 Task: Select the current location as Jamestown Settlement, Virginia, United States . Now zoom + , and verify the location . Show zoom slider
Action: Mouse moved to (194, 187)
Screenshot: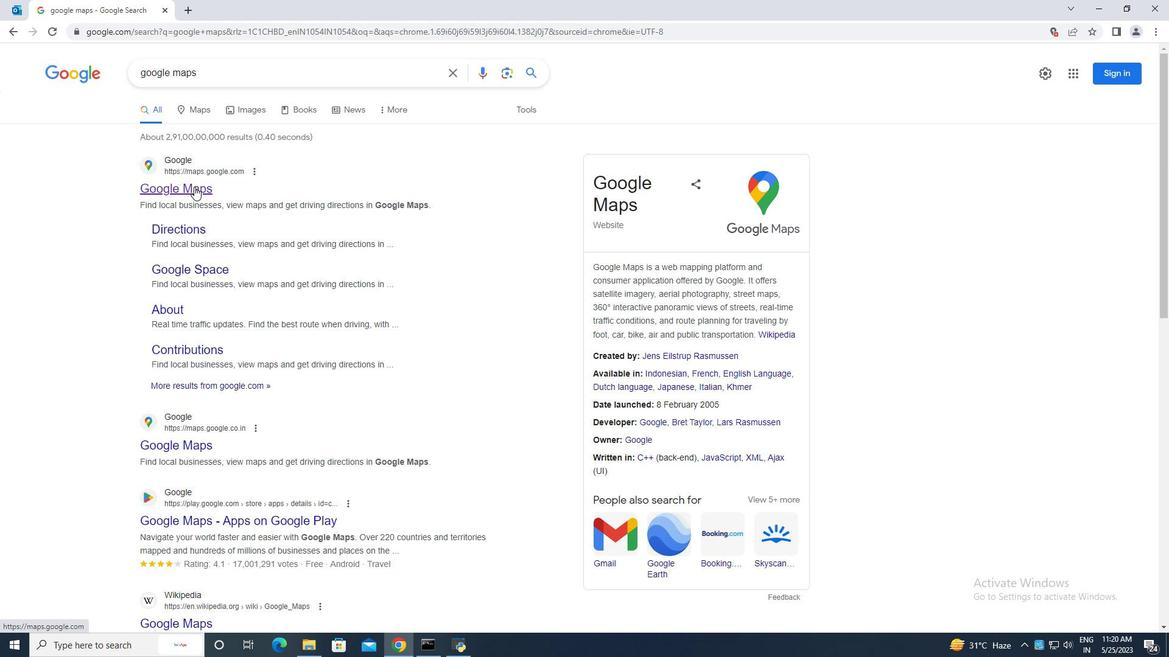 
Action: Mouse pressed left at (194, 187)
Screenshot: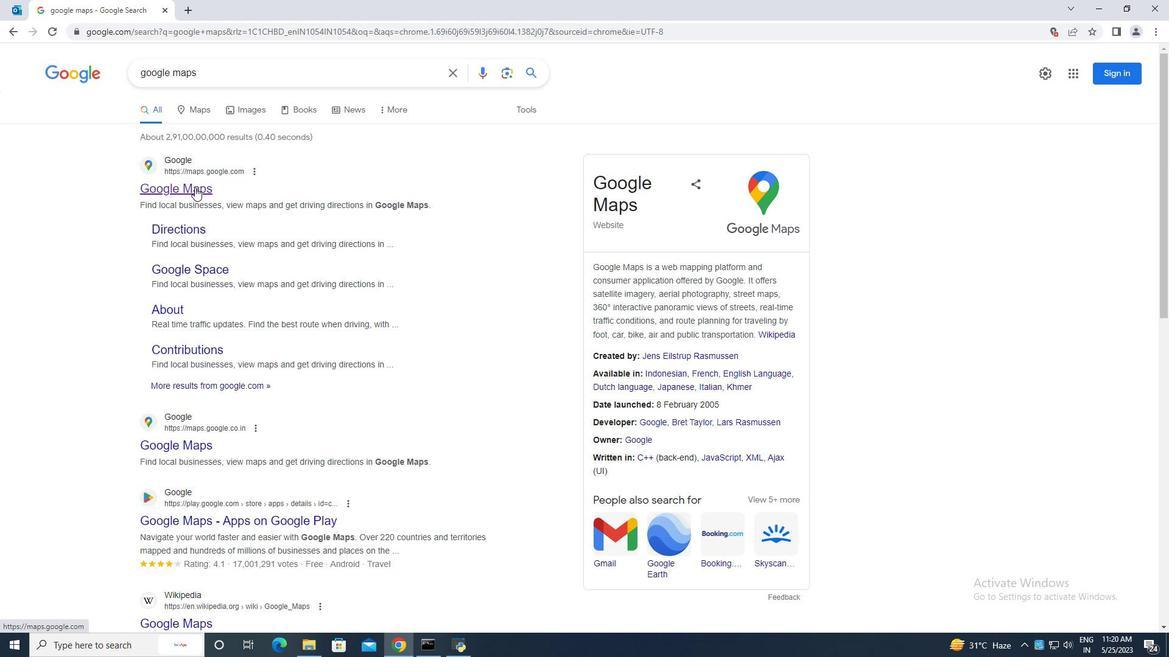
Action: Mouse moved to (176, 67)
Screenshot: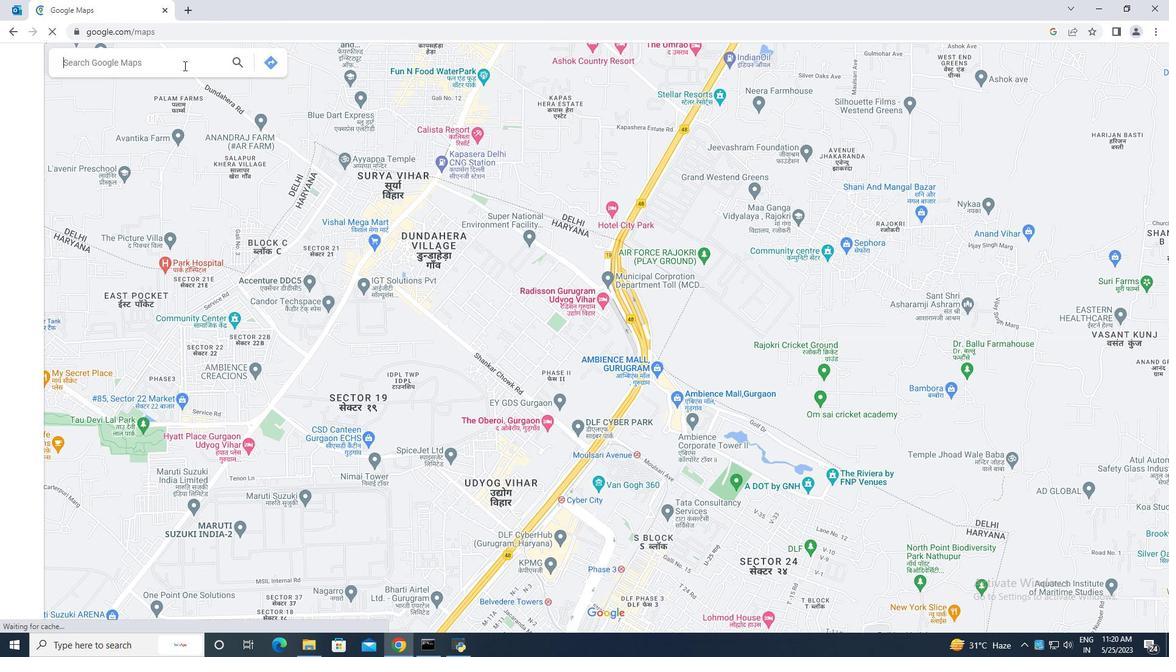 
Action: Mouse pressed left at (176, 67)
Screenshot: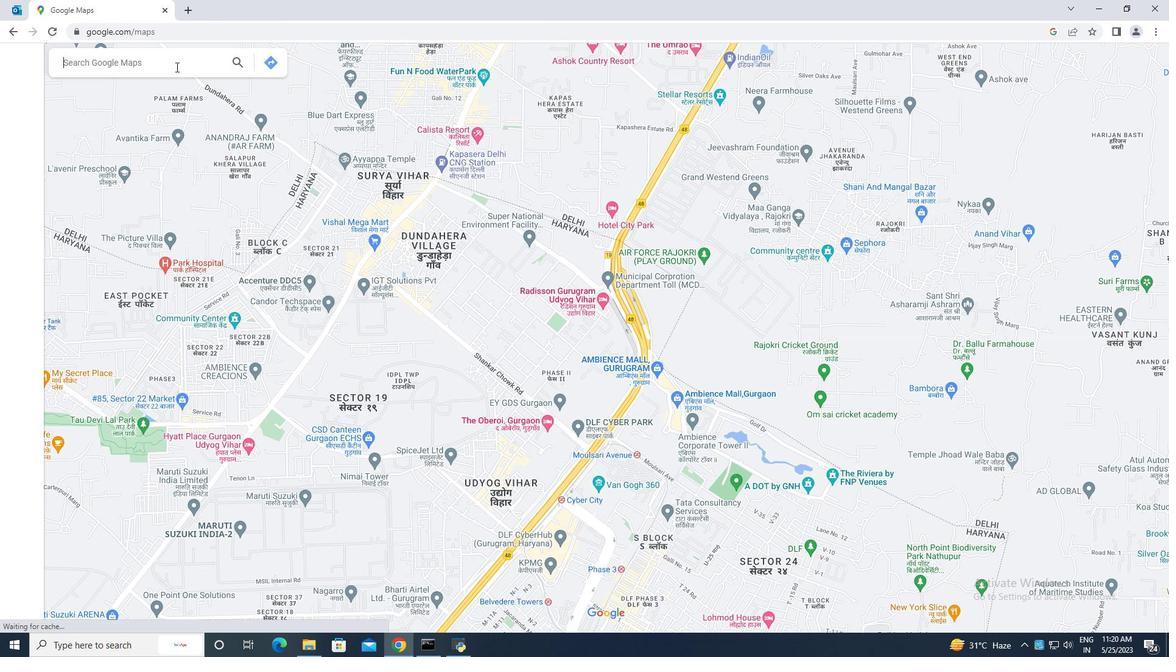 
Action: Key pressed jamestown<Key.space>settlement<Key.space>virgina<Key.space>usa
Screenshot: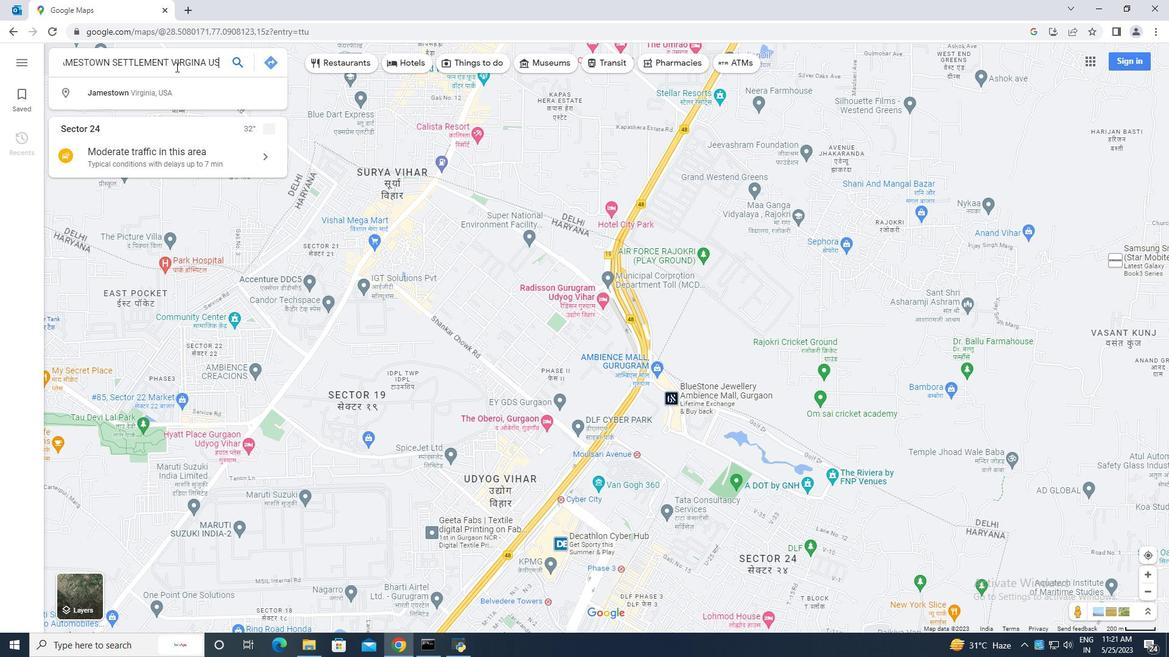 
Action: Mouse moved to (191, 76)
Screenshot: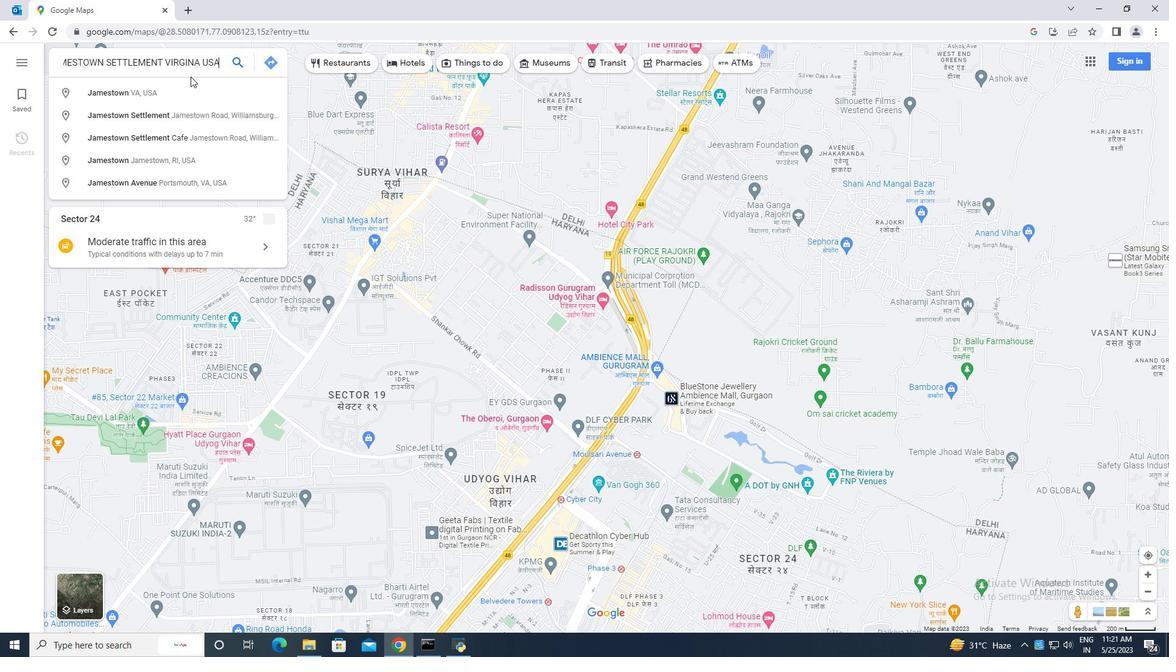 
Action: Key pressed <Key.enter>
Screenshot: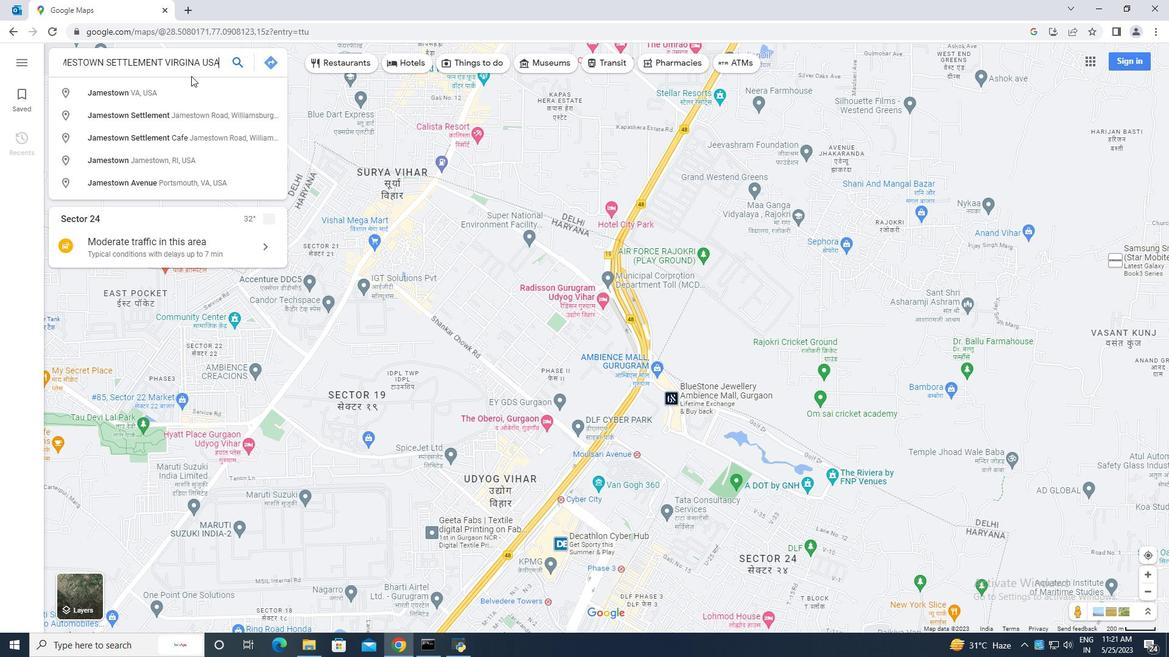
Action: Mouse moved to (828, 356)
Screenshot: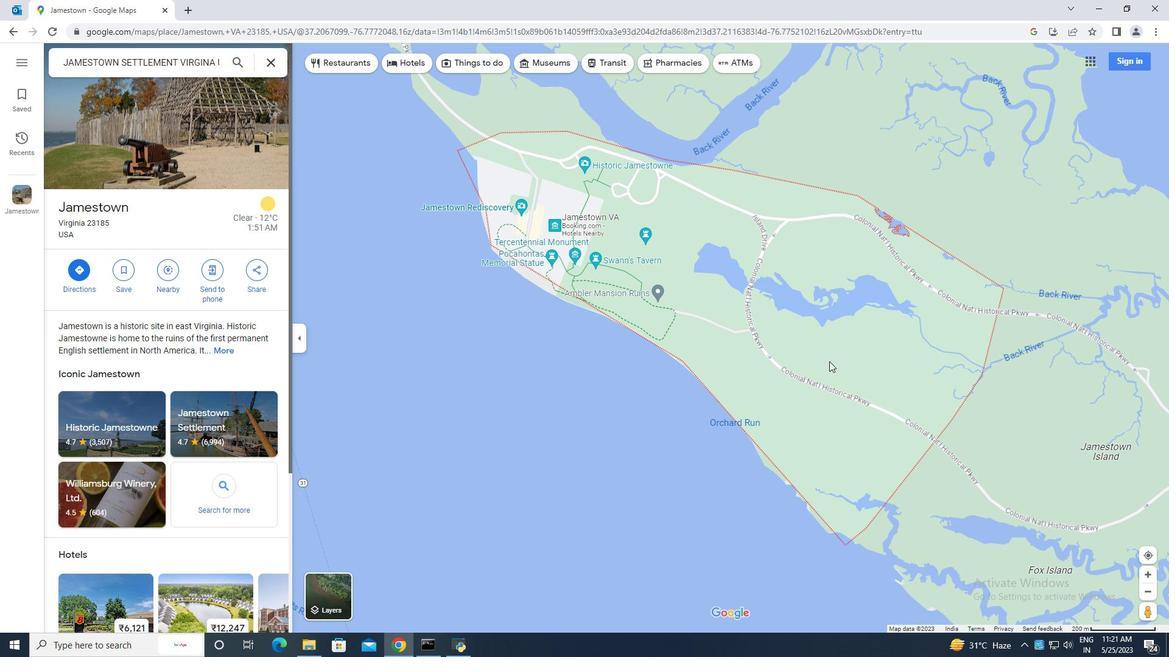 
Action: Mouse scrolled (828, 356) with delta (0, 0)
Screenshot: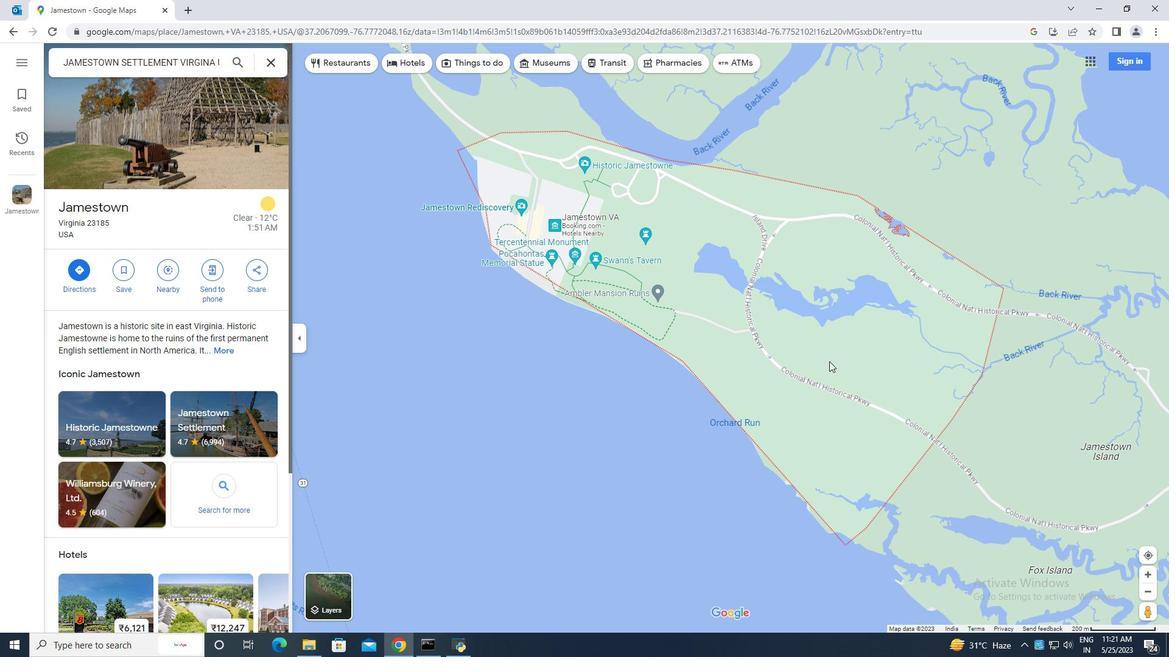
Action: Mouse moved to (828, 355)
Screenshot: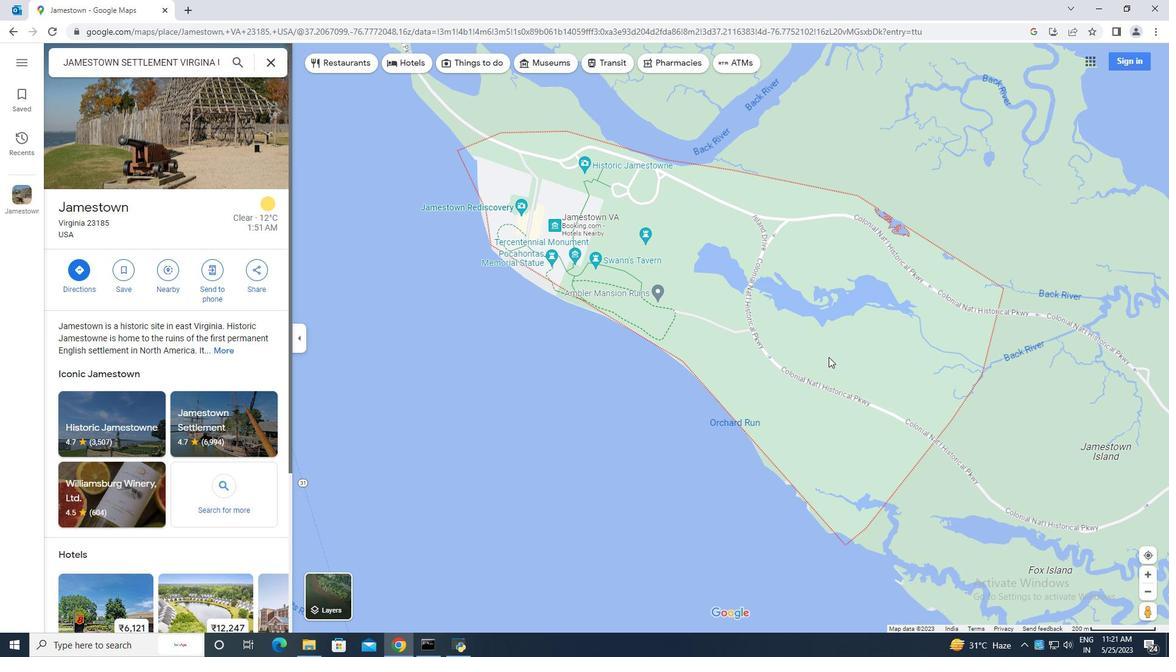 
Action: Mouse scrolled (828, 356) with delta (0, 0)
Screenshot: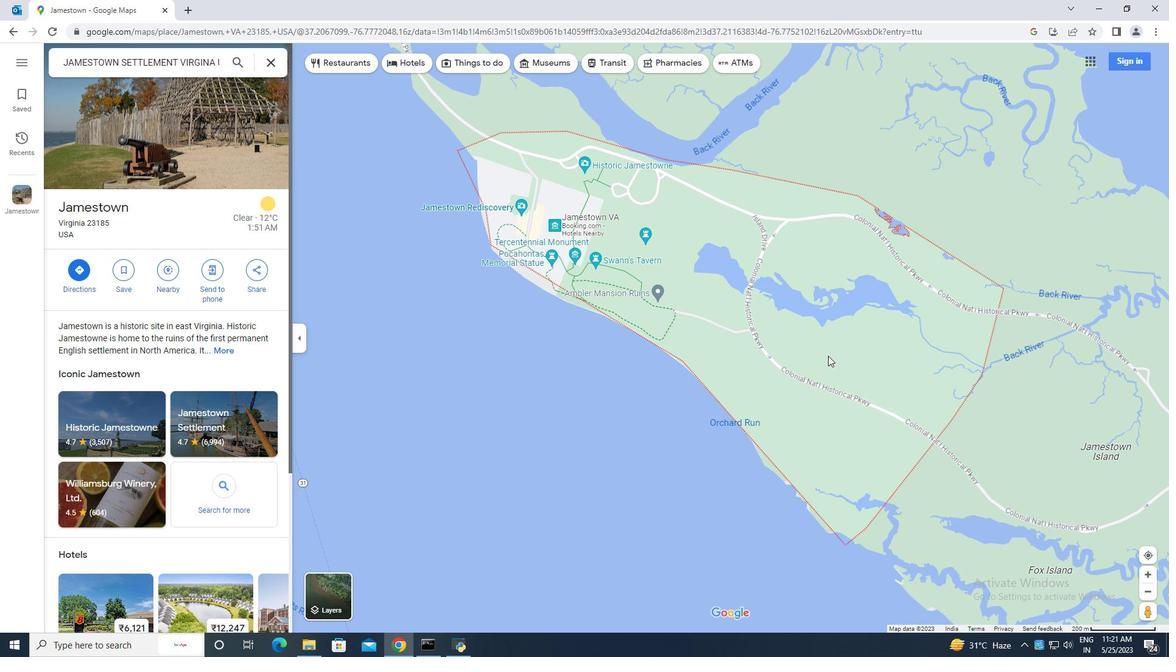 
Action: Mouse scrolled (828, 356) with delta (0, 0)
Screenshot: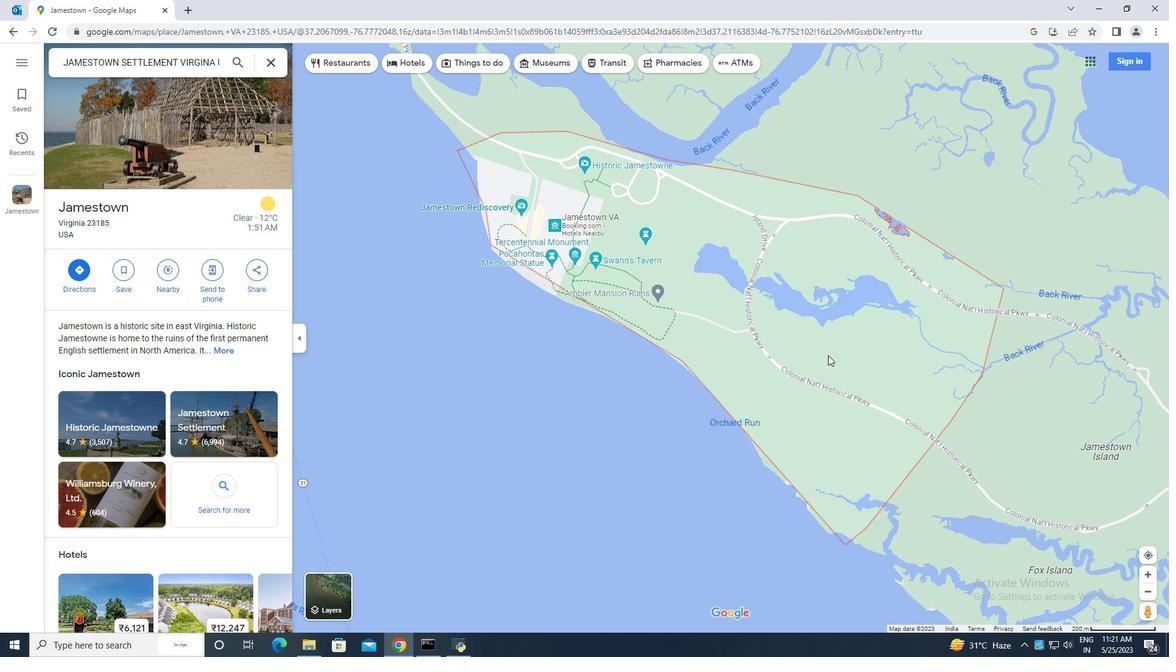
Action: Mouse scrolled (828, 355) with delta (0, 0)
Screenshot: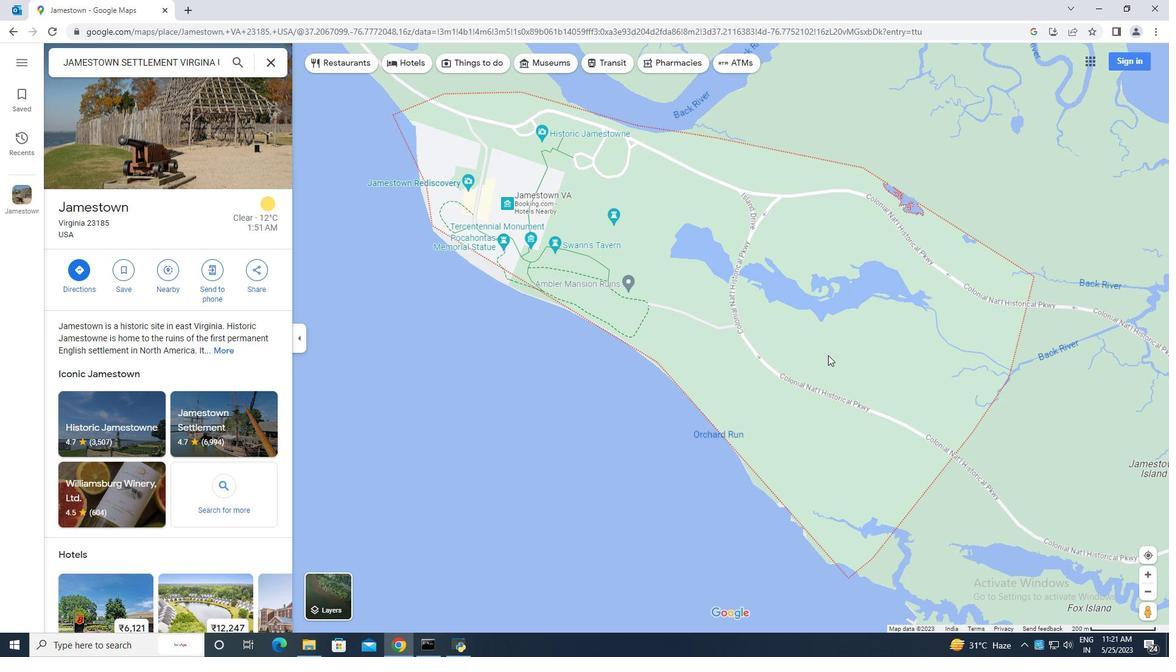 
Action: Mouse scrolled (828, 355) with delta (0, 0)
Screenshot: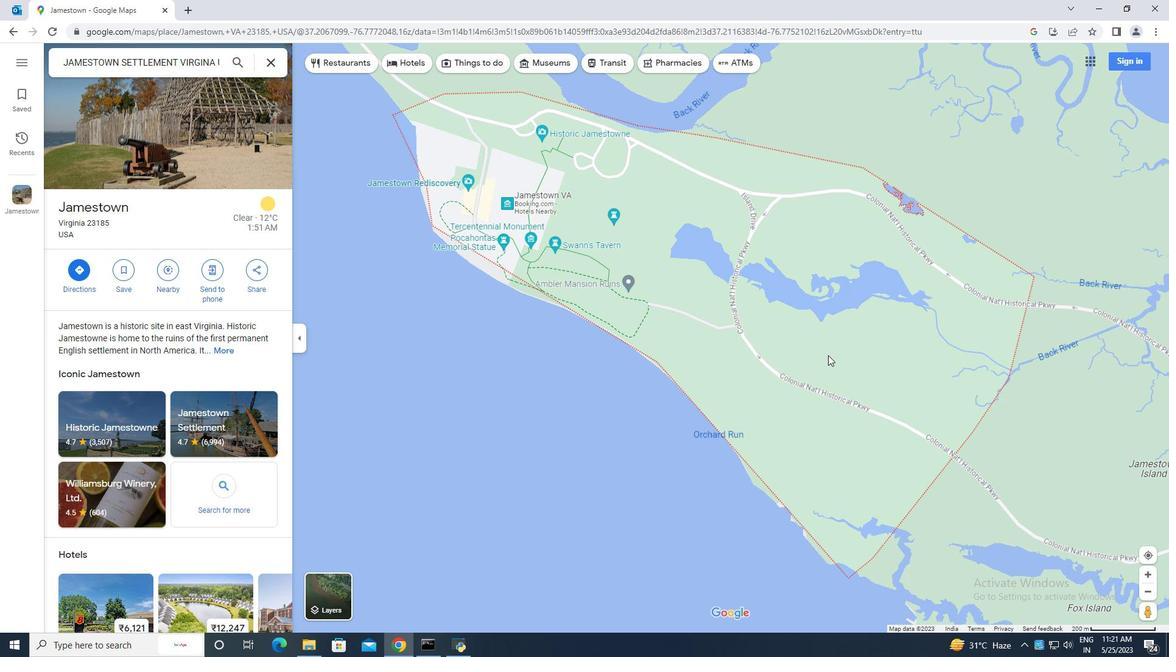 
Action: Mouse scrolled (828, 355) with delta (0, 0)
Screenshot: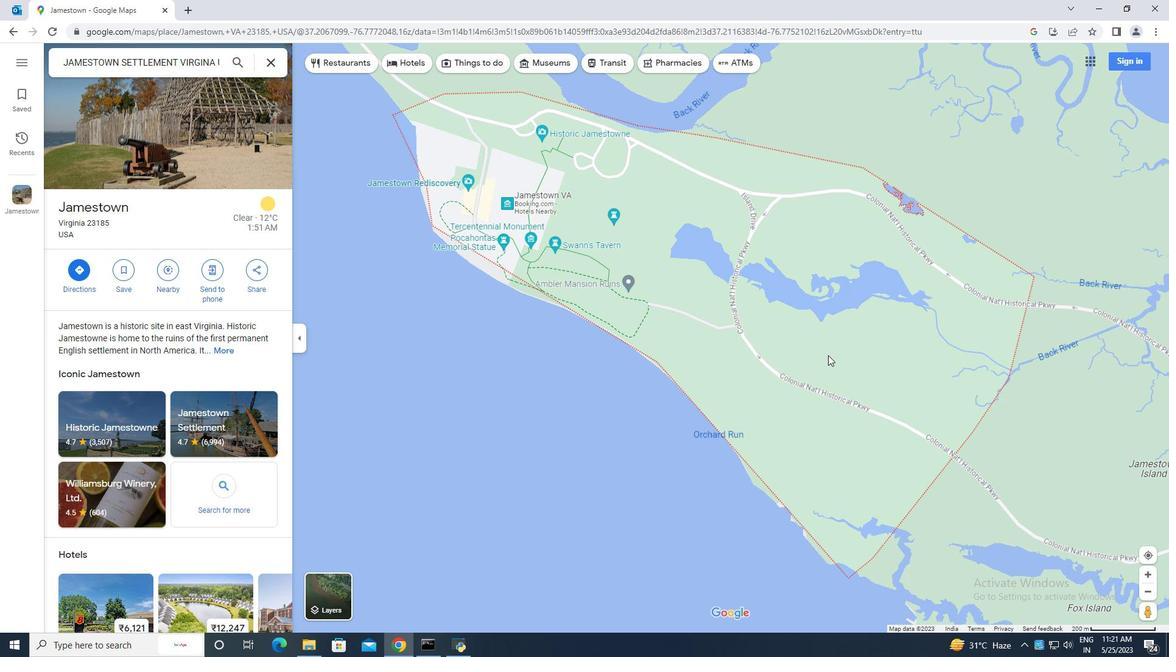 
Action: Mouse scrolled (828, 355) with delta (0, 0)
Screenshot: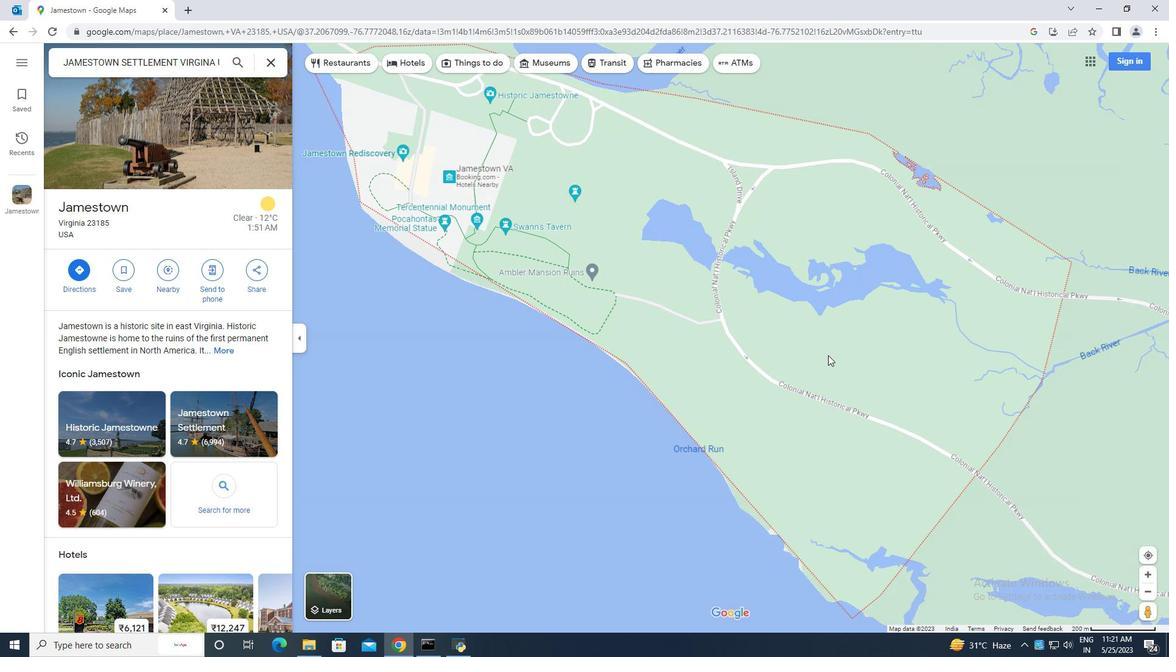 
Action: Mouse scrolled (828, 355) with delta (0, 0)
Screenshot: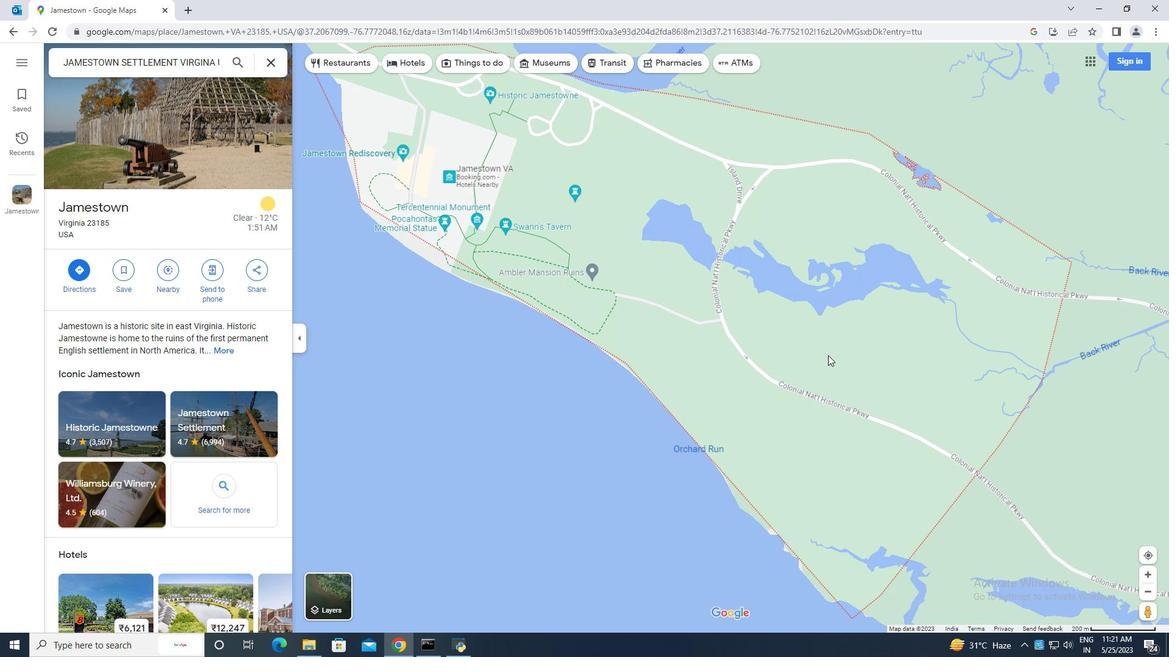
Action: Mouse scrolled (828, 355) with delta (0, 0)
Screenshot: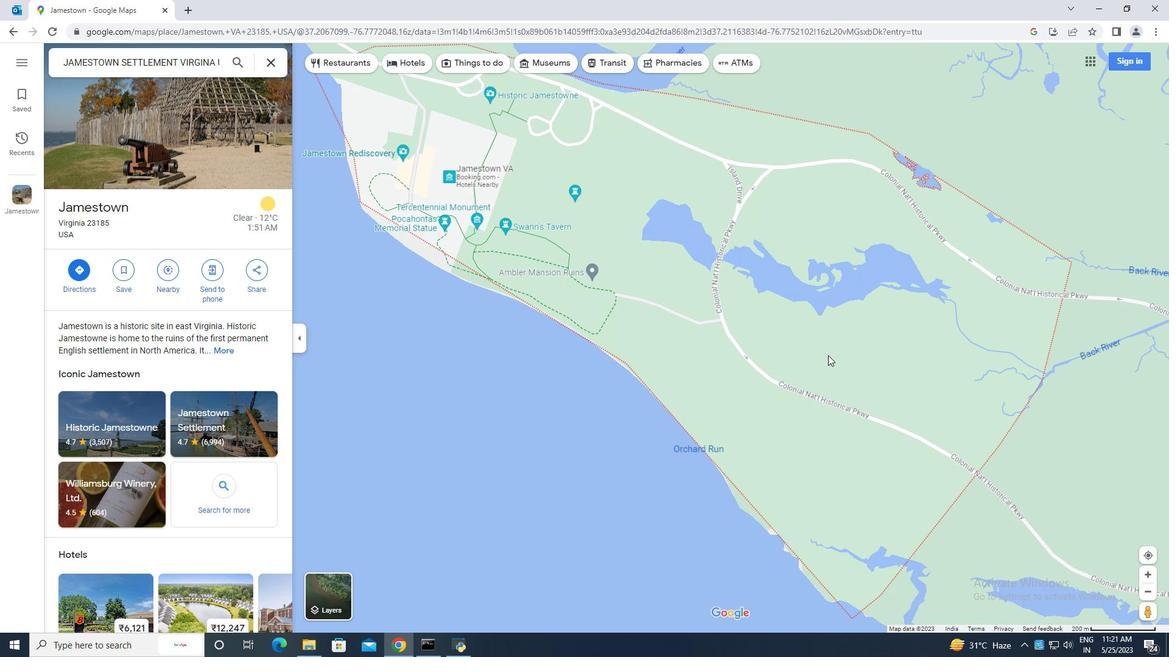 
Action: Mouse moved to (827, 354)
Screenshot: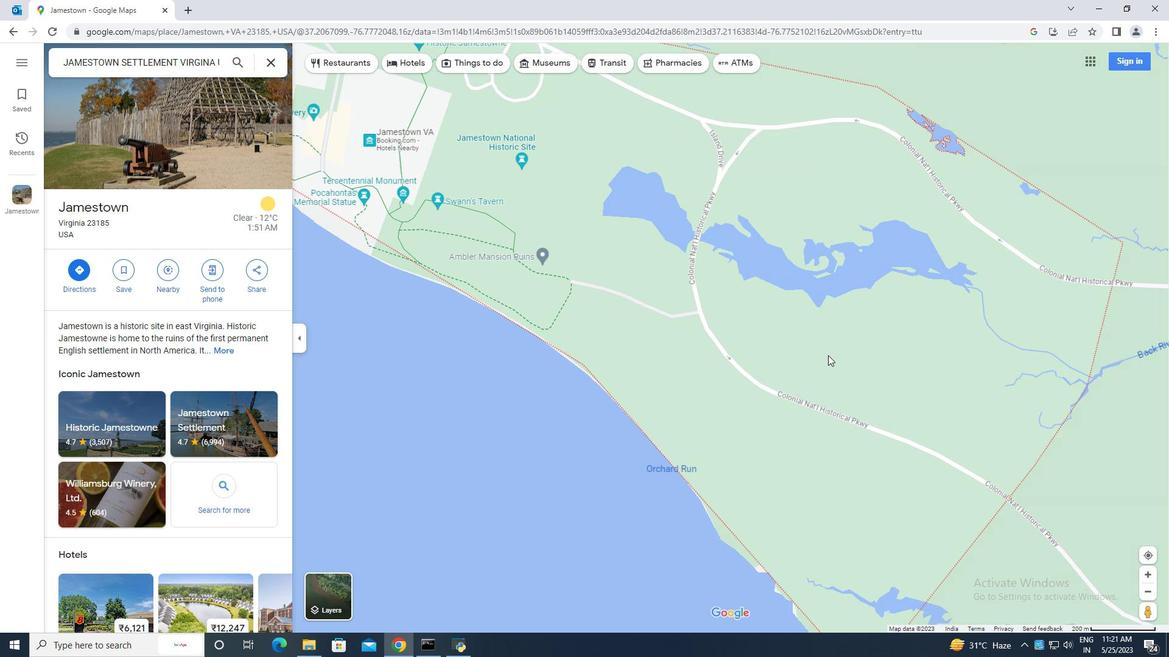 
Action: Mouse scrolled (827, 353) with delta (0, 0)
Screenshot: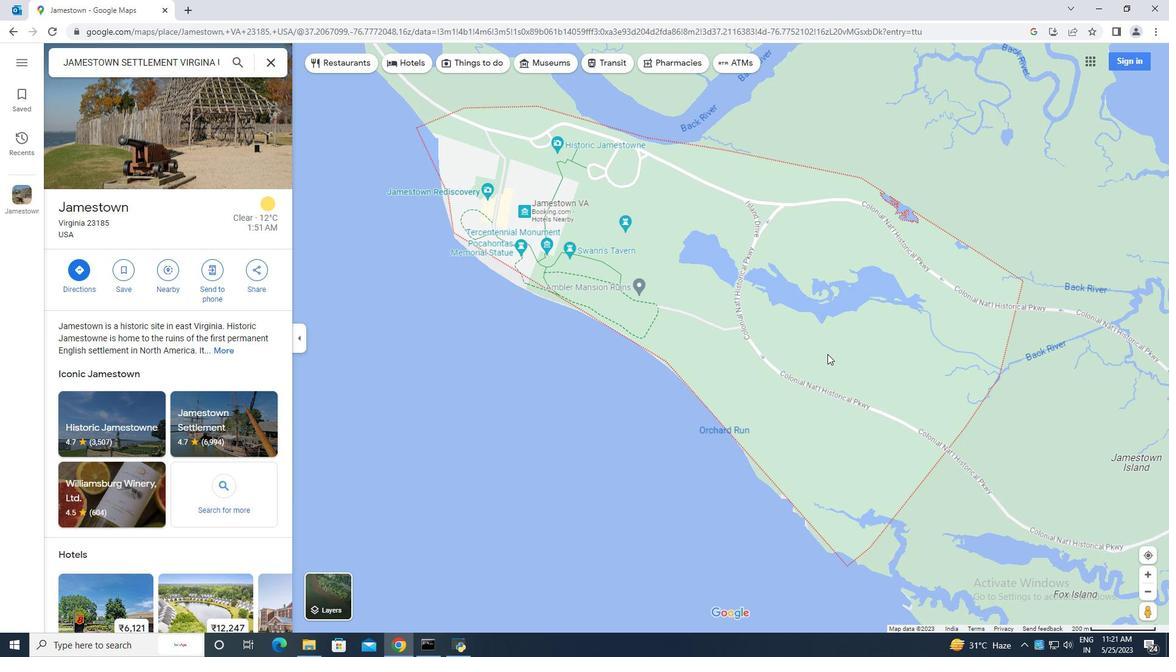 
Action: Mouse scrolled (827, 353) with delta (0, 0)
Screenshot: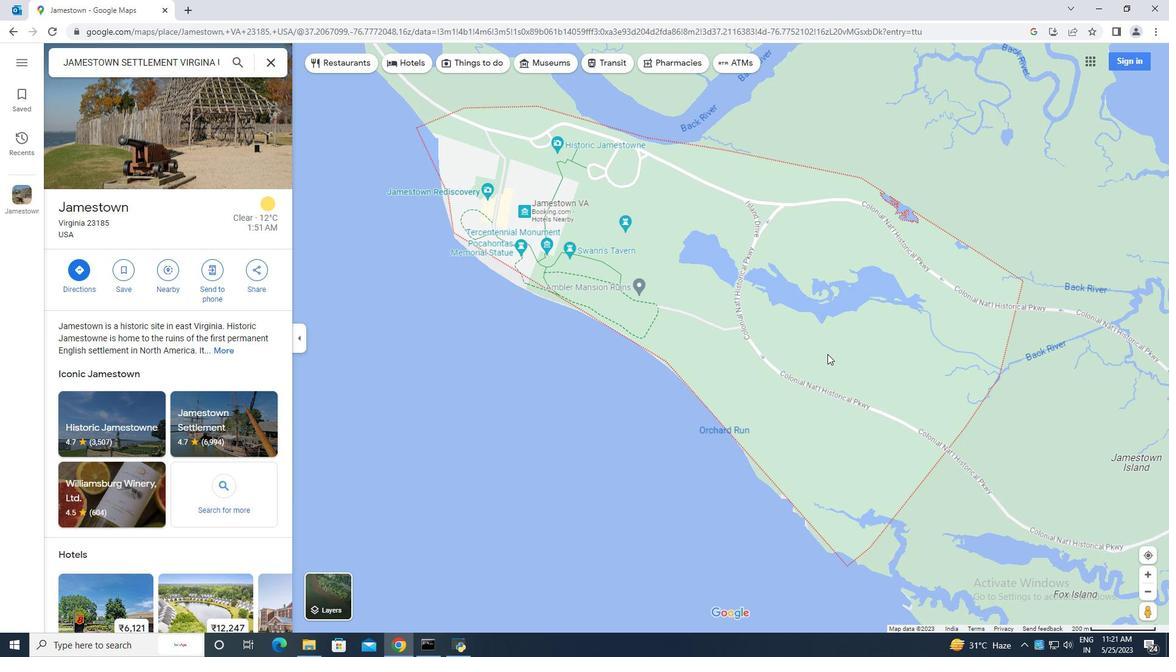 
Action: Mouse scrolled (827, 353) with delta (0, 0)
Screenshot: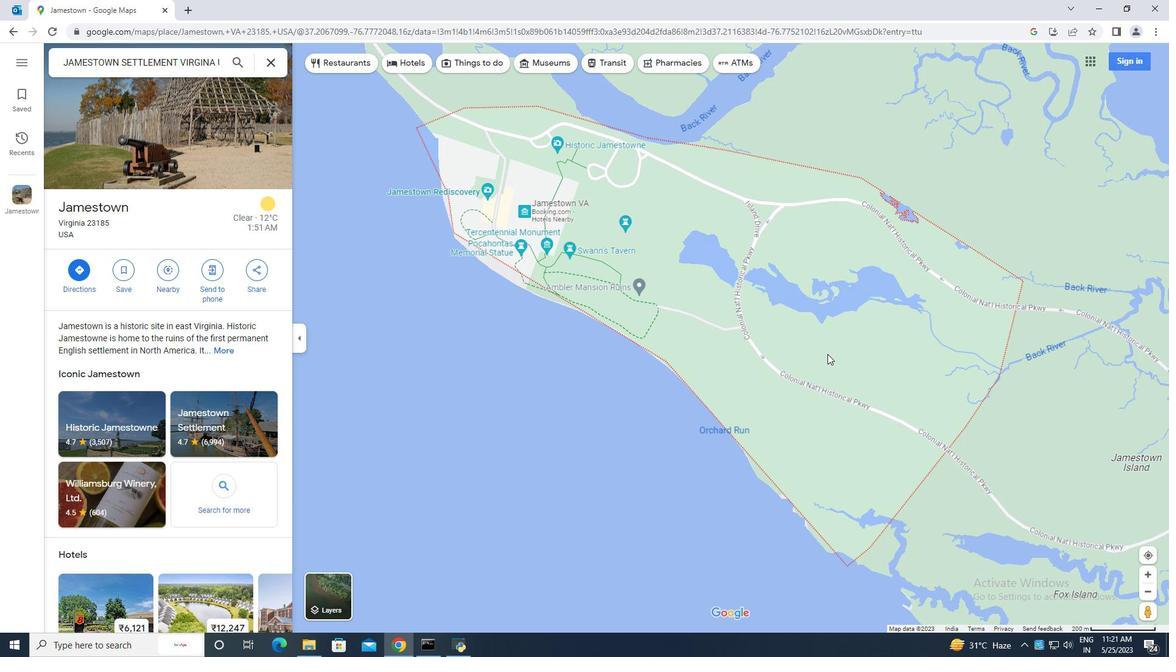 
Action: Mouse scrolled (827, 353) with delta (0, 0)
Screenshot: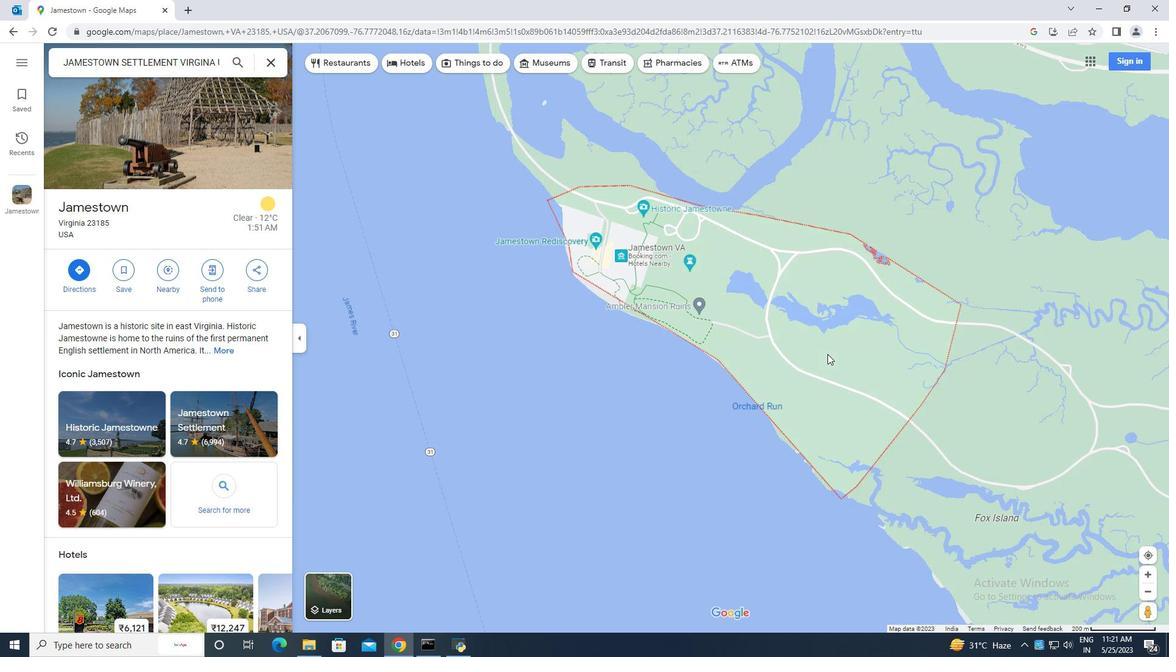 
Action: Mouse moved to (919, 319)
Screenshot: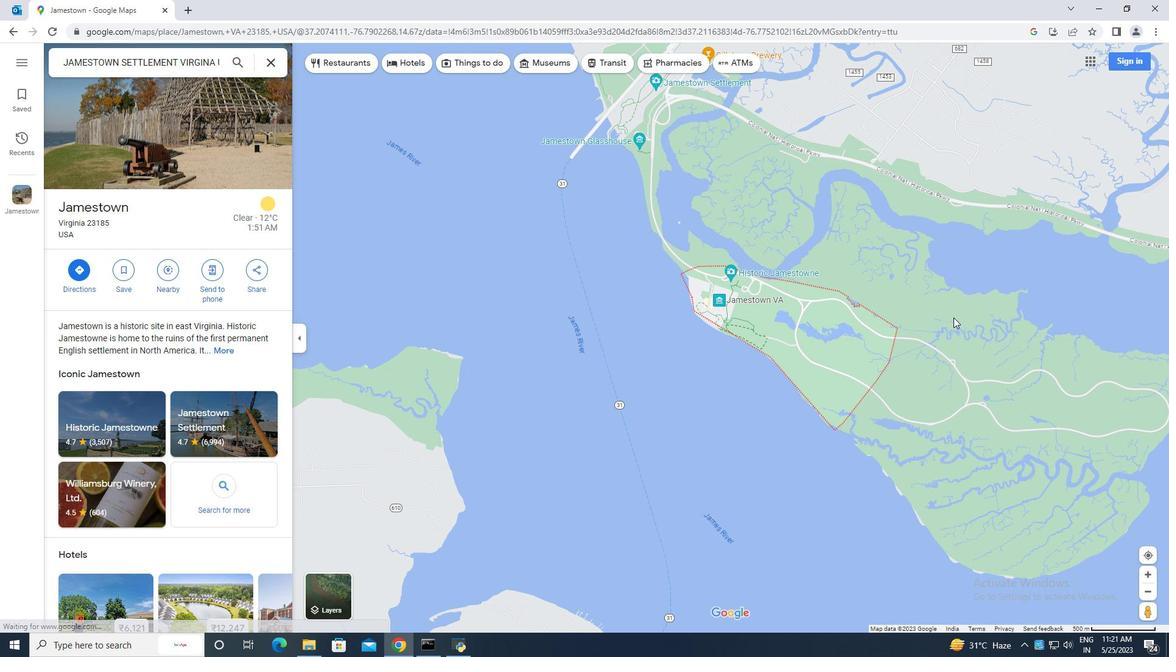 
Action: Mouse scrolled (919, 320) with delta (0, 0)
Screenshot: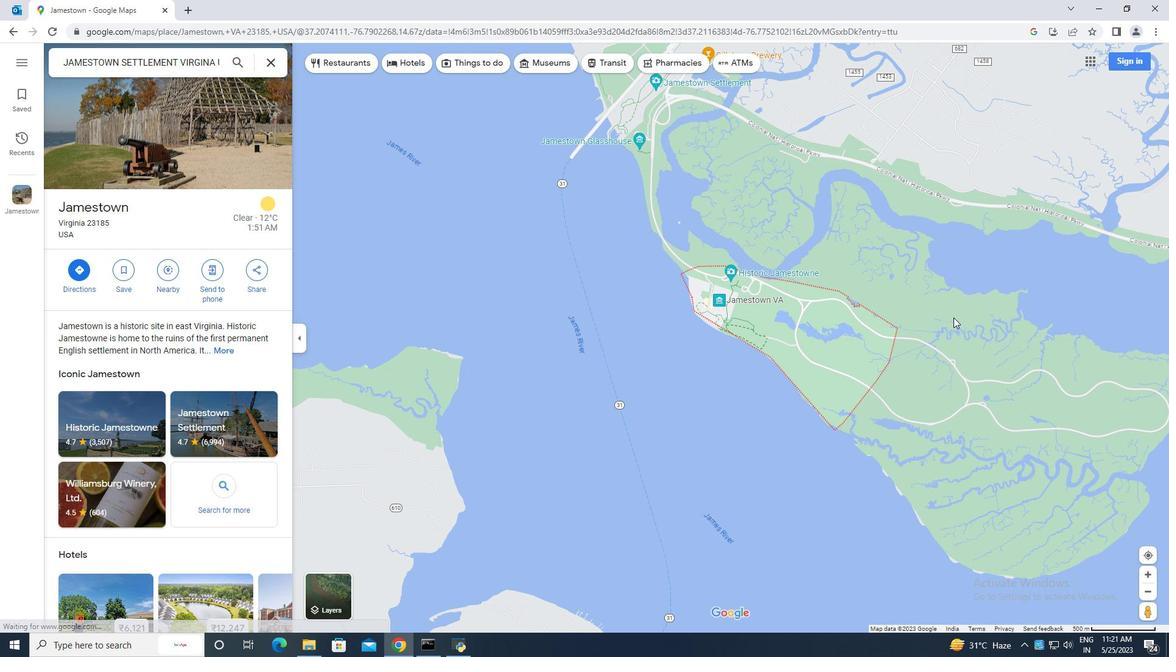 
Action: Mouse scrolled (919, 320) with delta (0, 0)
Screenshot: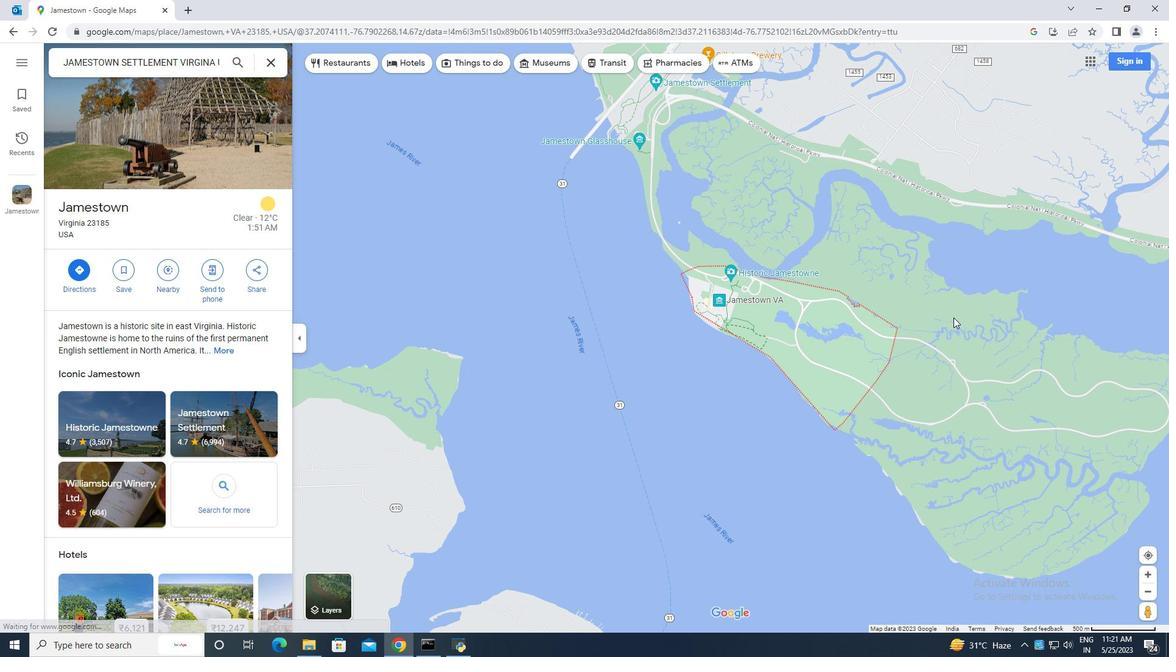
Action: Mouse moved to (916, 319)
Screenshot: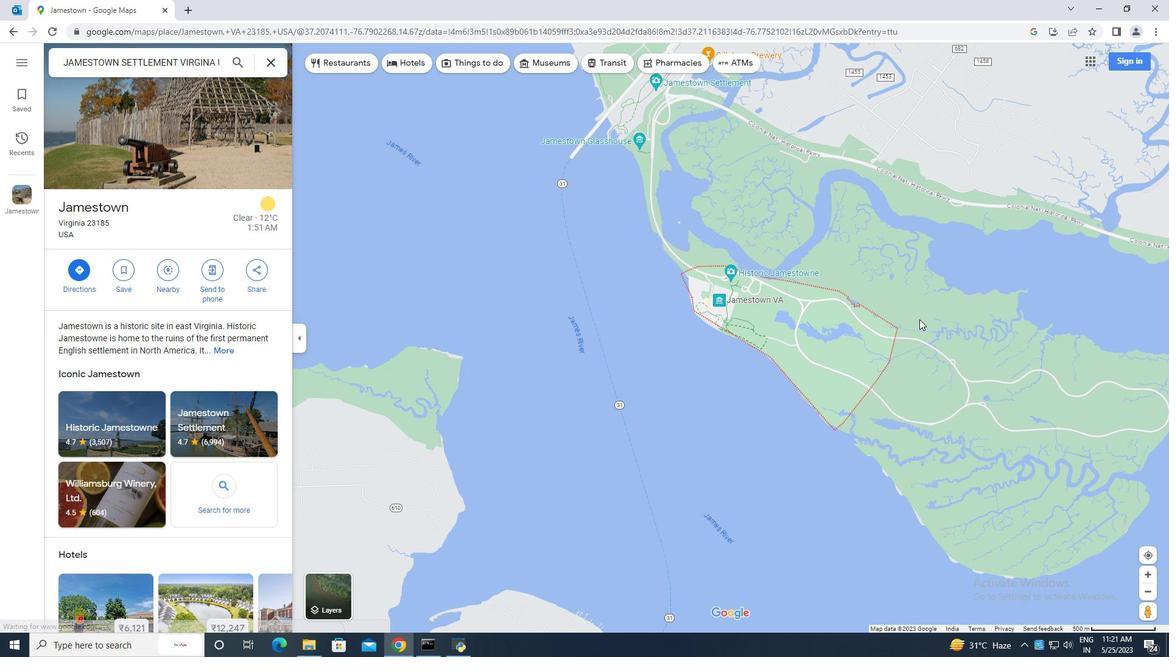 
Action: Mouse scrolled (918, 320) with delta (0, 0)
Screenshot: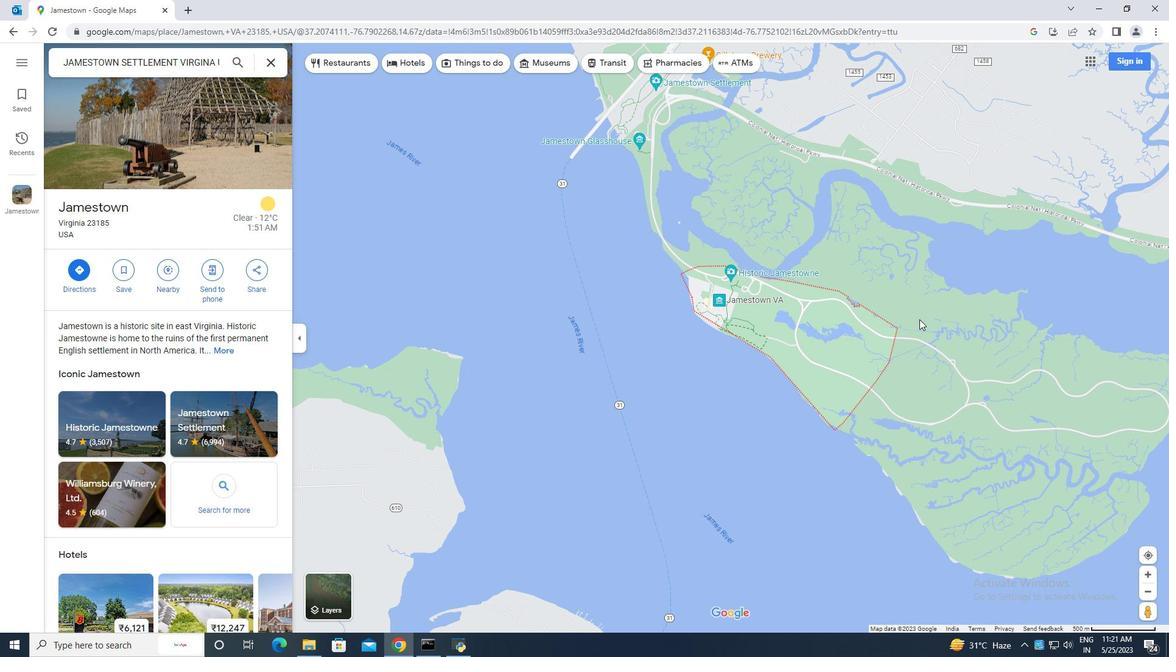 
Action: Mouse moved to (788, 286)
Screenshot: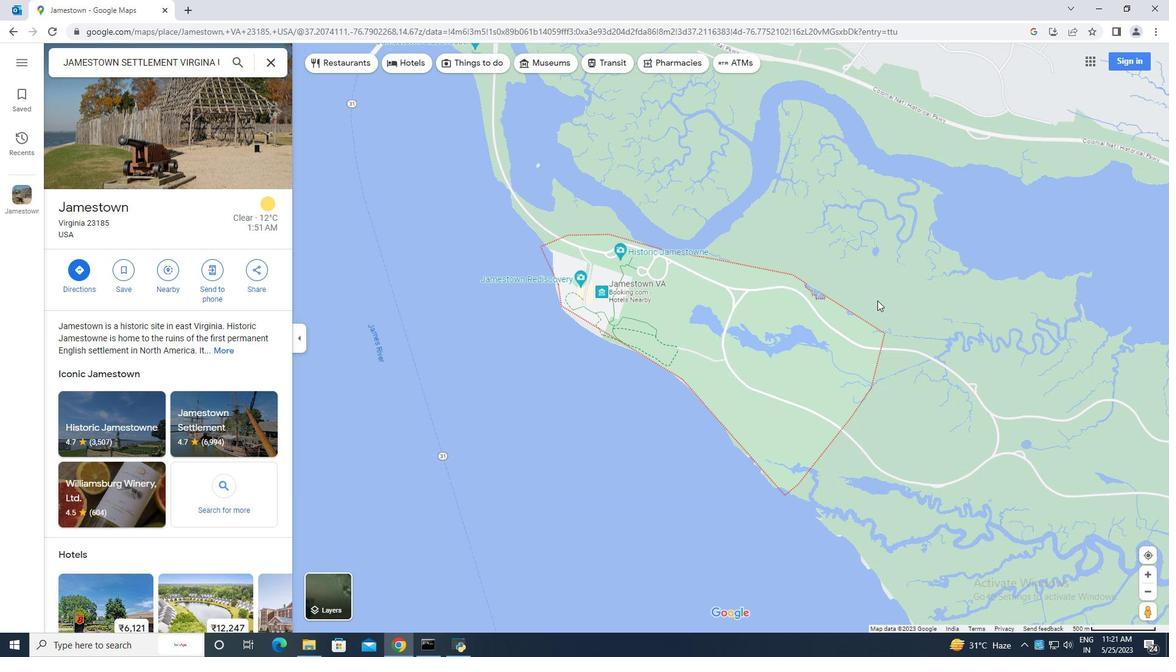 
Action: Mouse scrolled (788, 287) with delta (0, 0)
Screenshot: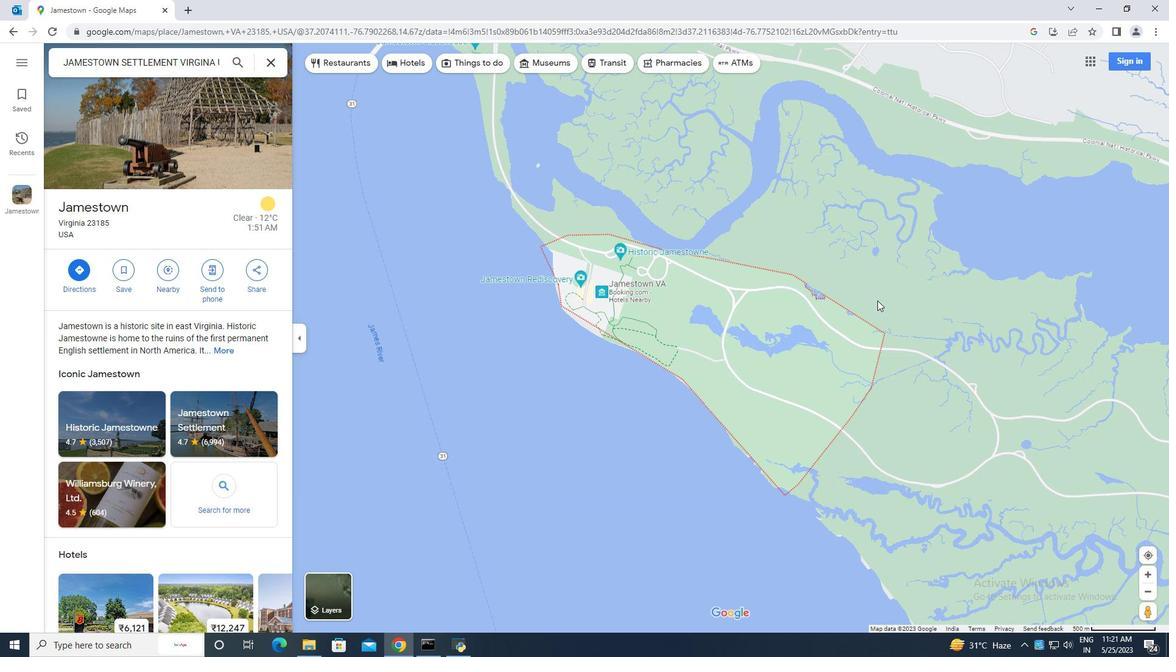 
Action: Mouse moved to (757, 285)
Screenshot: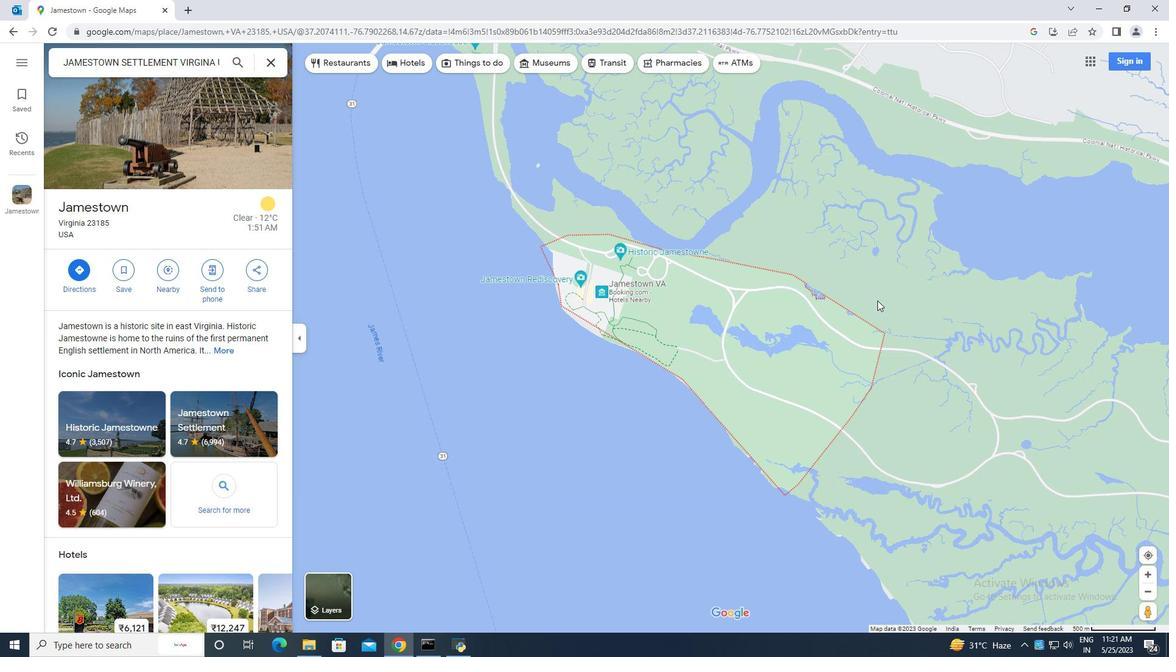 
Action: Mouse scrolled (757, 286) with delta (0, 0)
Screenshot: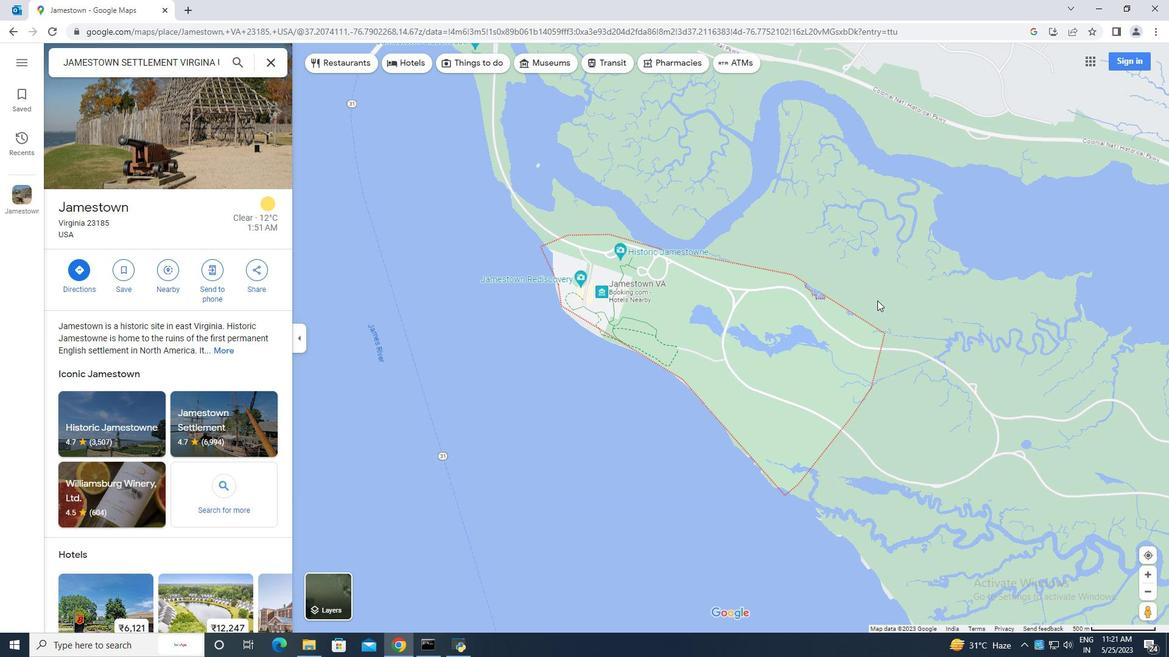 
Action: Mouse moved to (538, 274)
Screenshot: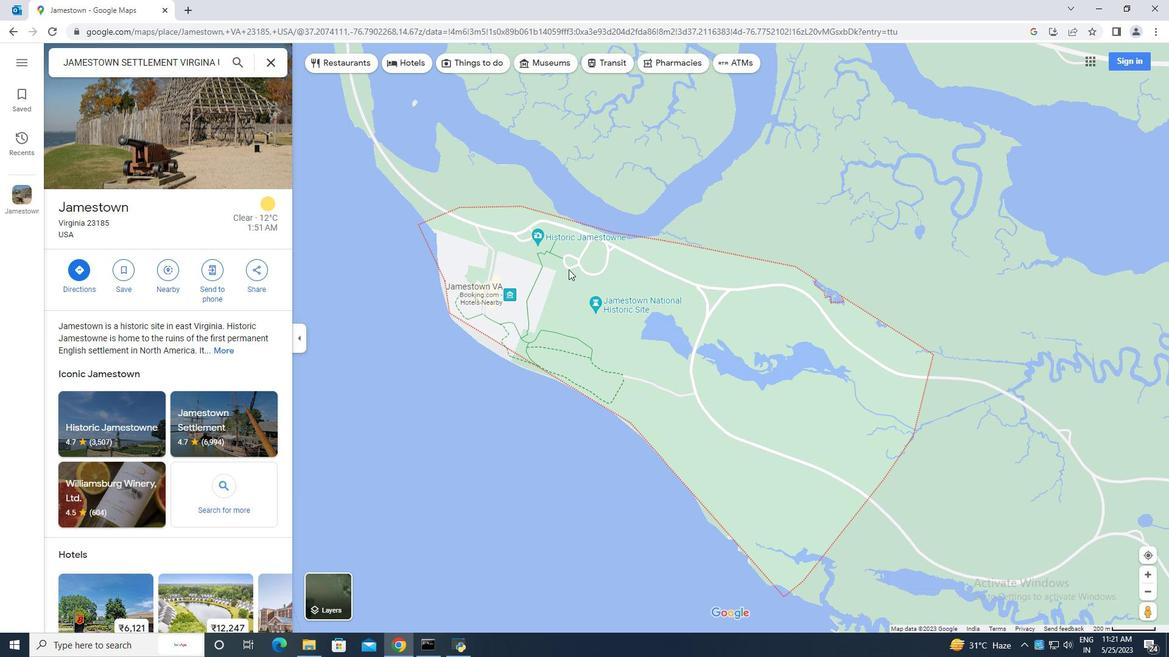 
Action: Mouse pressed left at (538, 274)
Screenshot: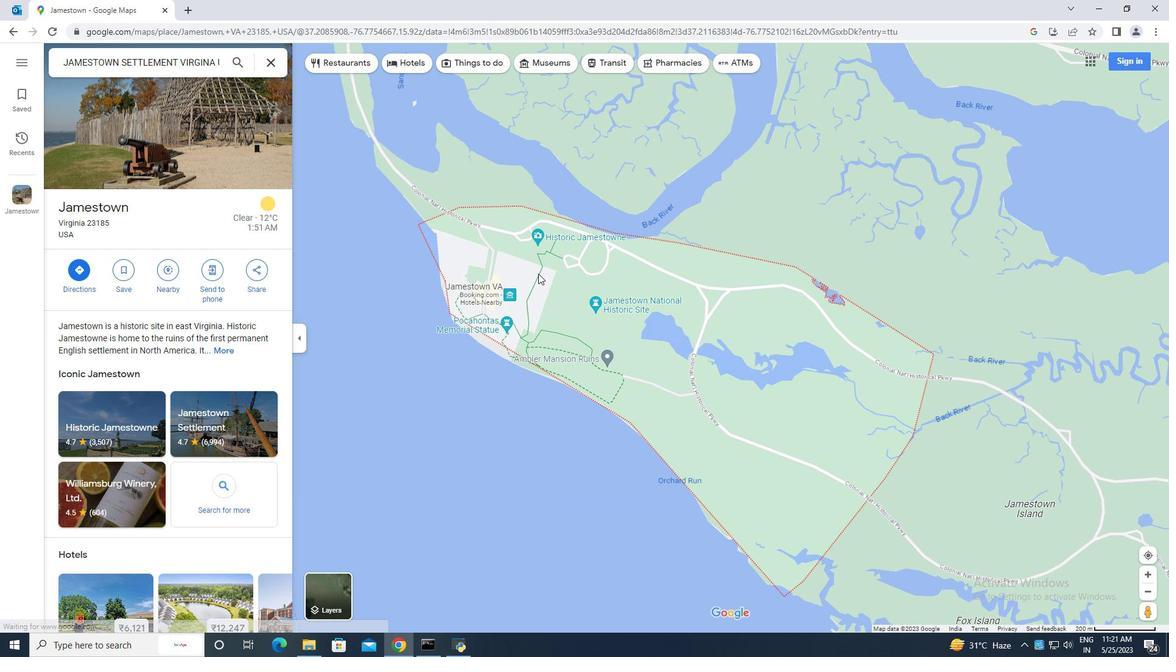 
Action: Mouse moved to (696, 306)
Screenshot: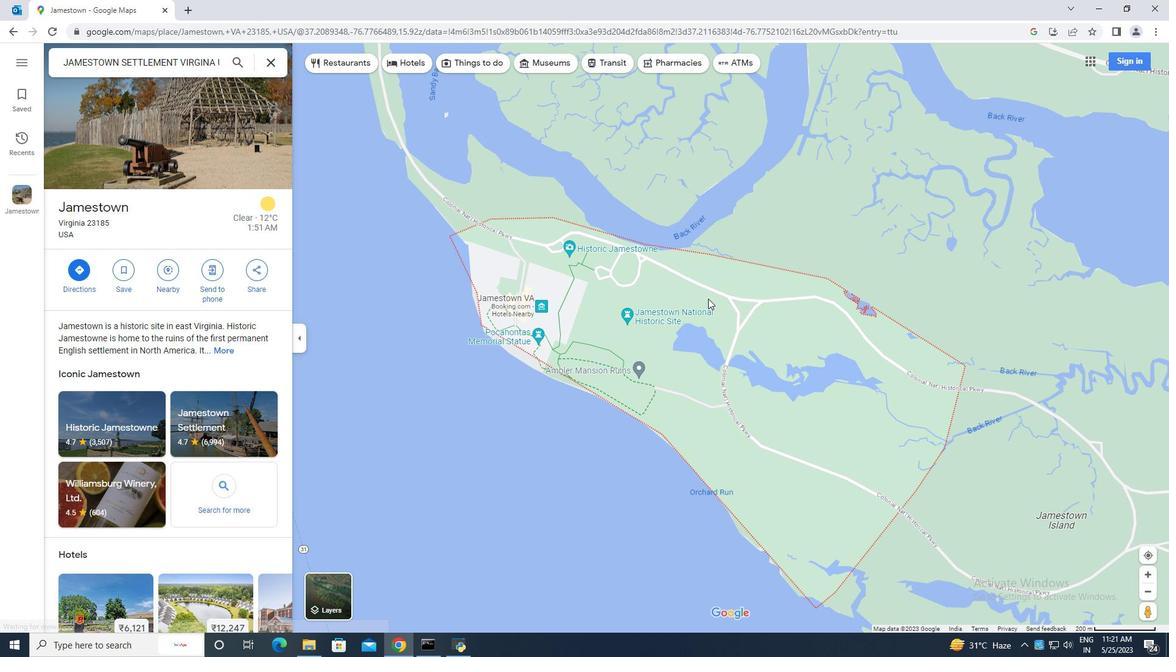 
Action: Mouse scrolled (696, 307) with delta (0, 0)
Screenshot: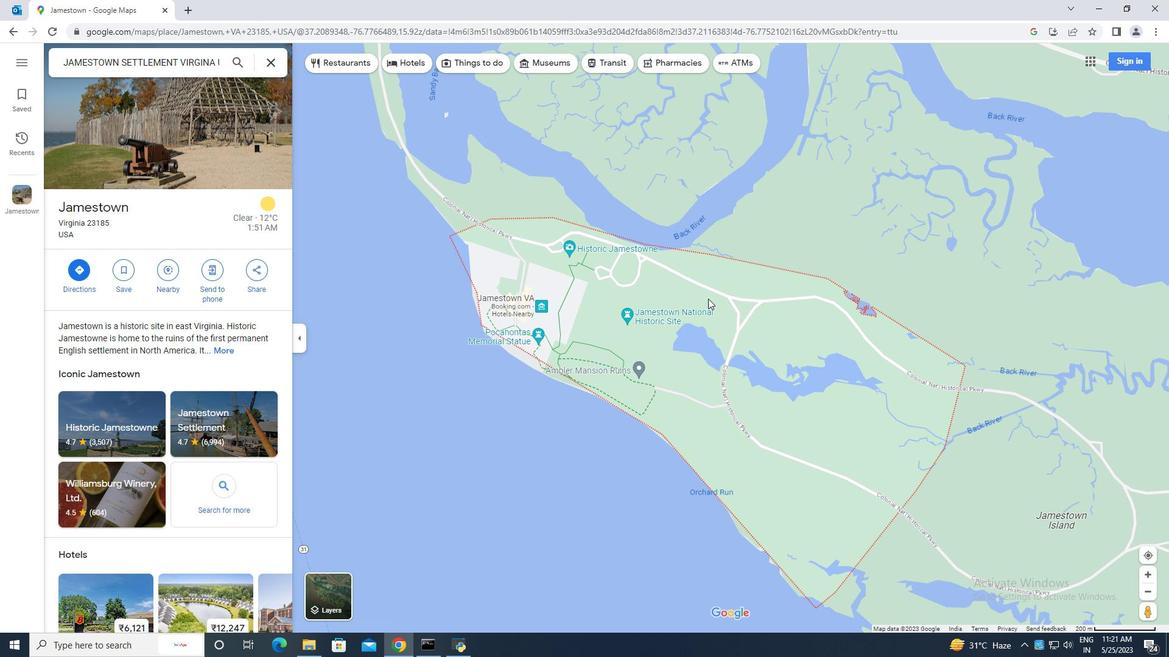 
Action: Mouse scrolled (696, 307) with delta (0, 0)
Screenshot: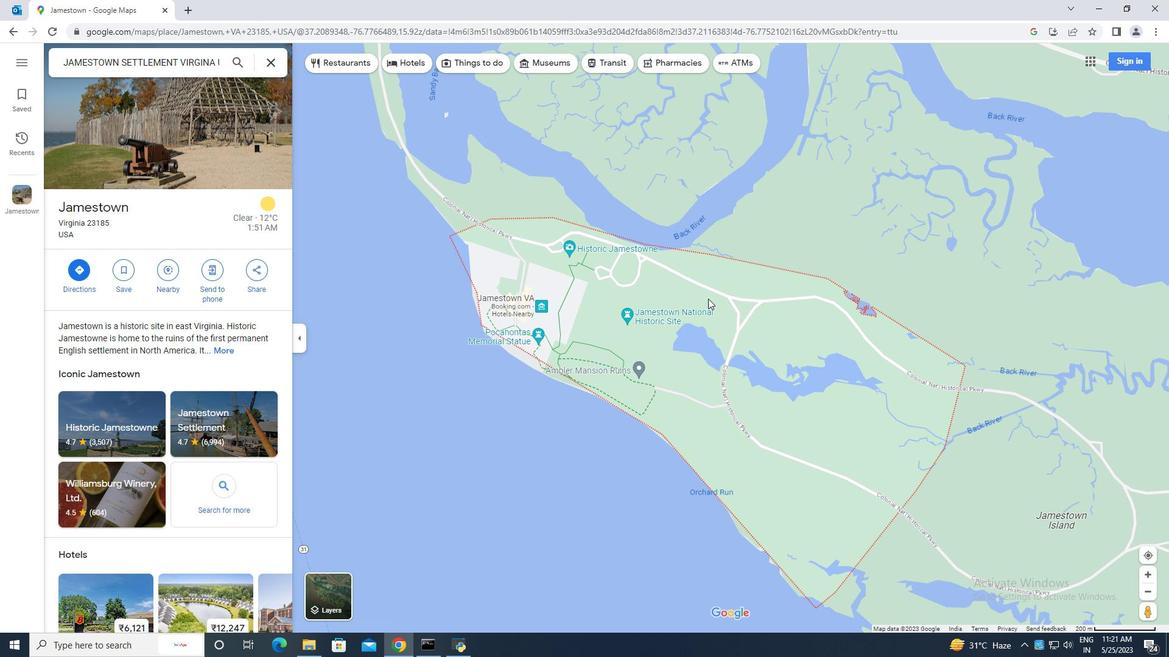 
Action: Mouse scrolled (696, 307) with delta (0, 0)
Screenshot: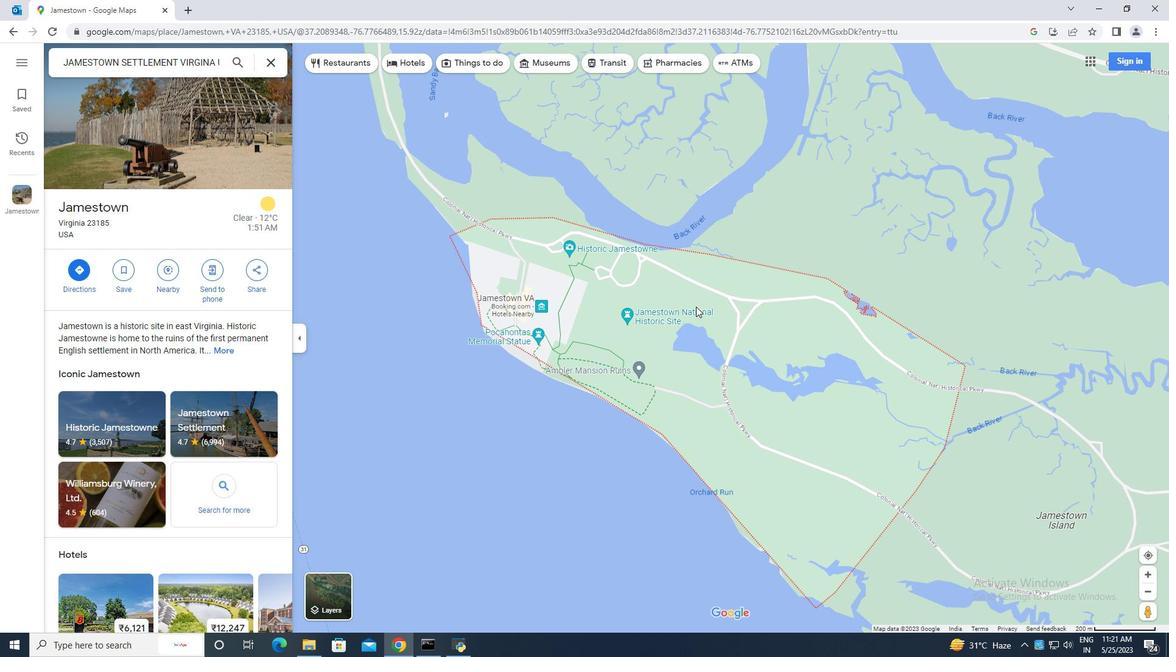 
Action: Mouse moved to (696, 306)
Screenshot: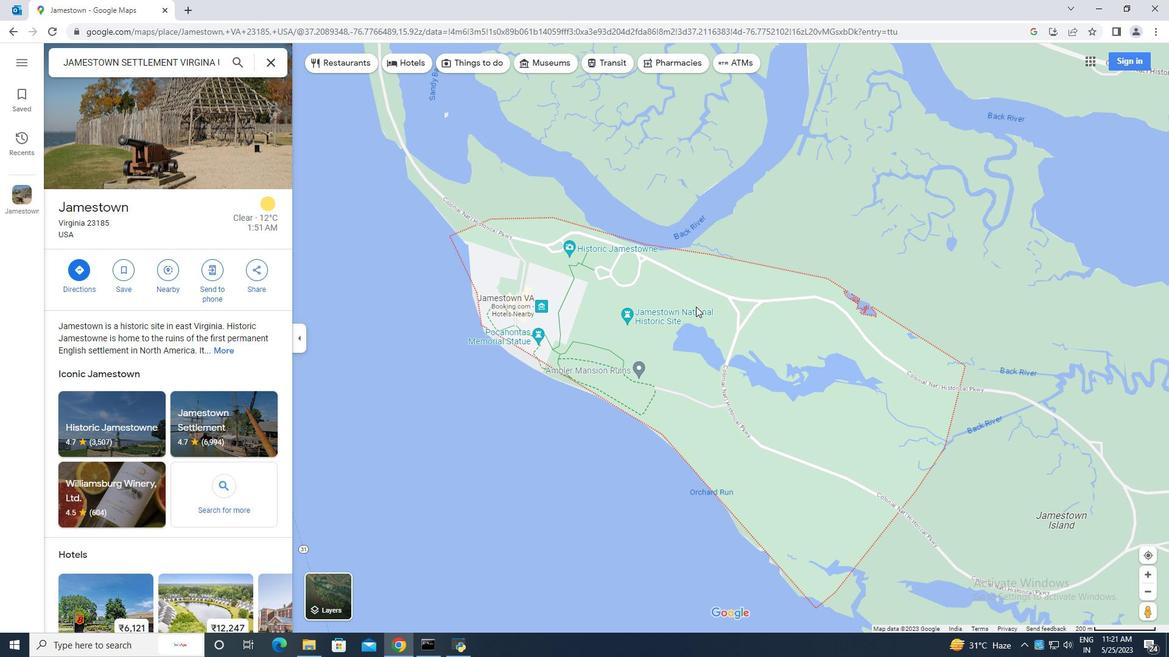 
Action: Mouse scrolled (696, 307) with delta (0, 0)
Screenshot: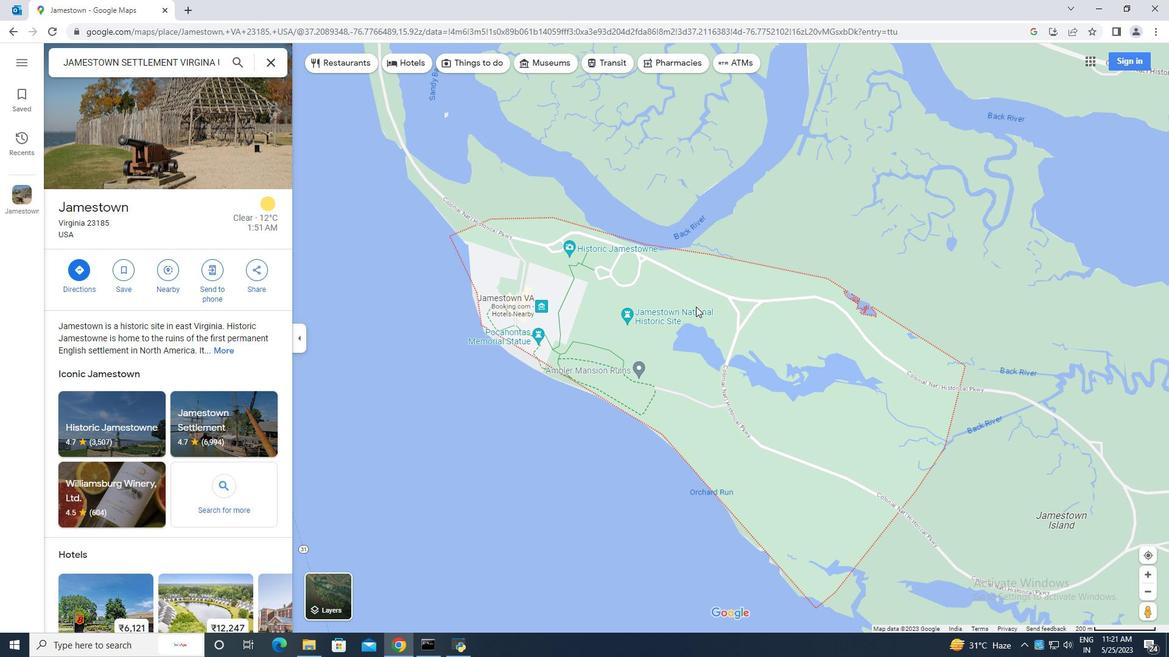 
Action: Mouse scrolled (696, 307) with delta (0, 0)
Screenshot: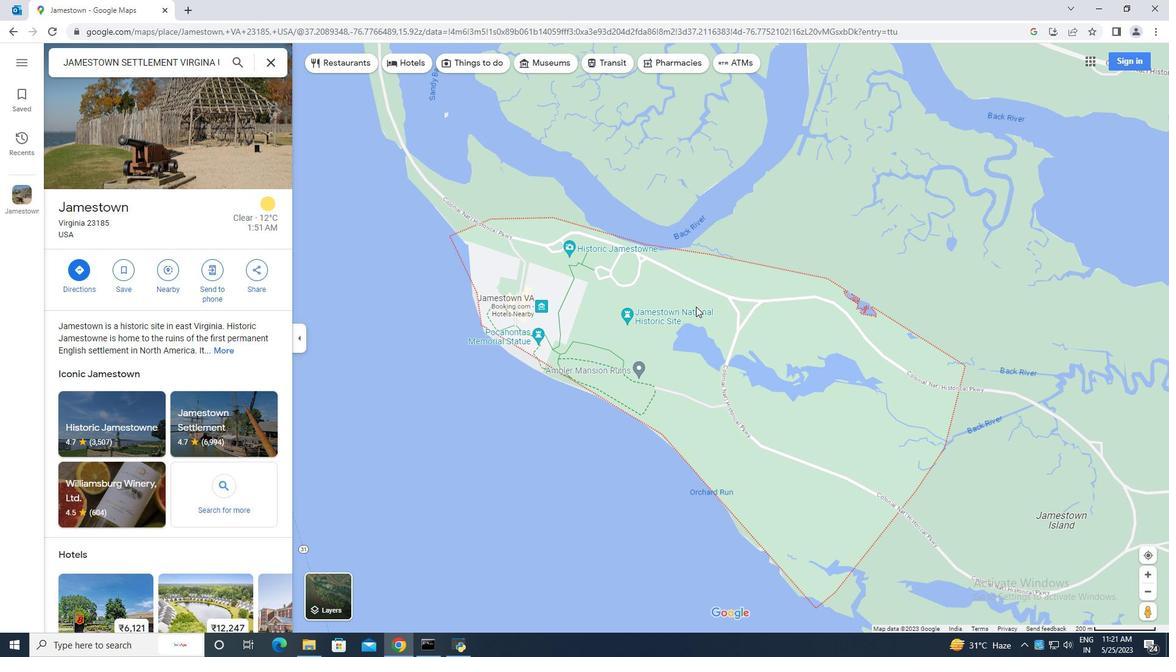 
Action: Mouse moved to (522, 329)
Screenshot: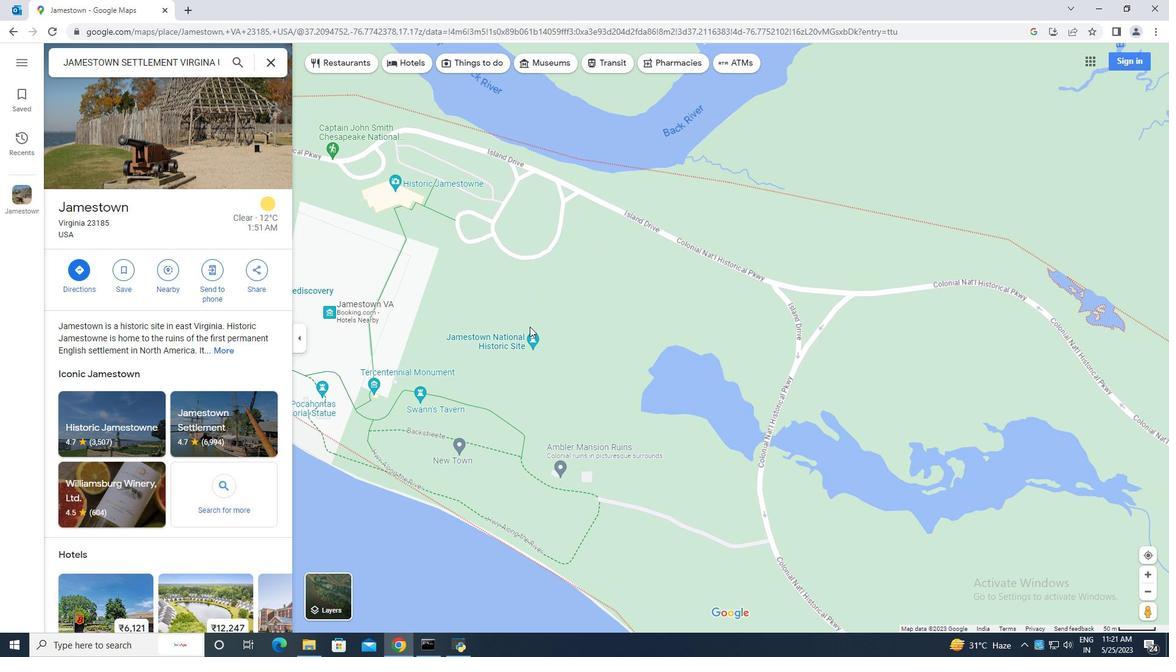 
Action: Mouse pressed left at (522, 329)
Screenshot: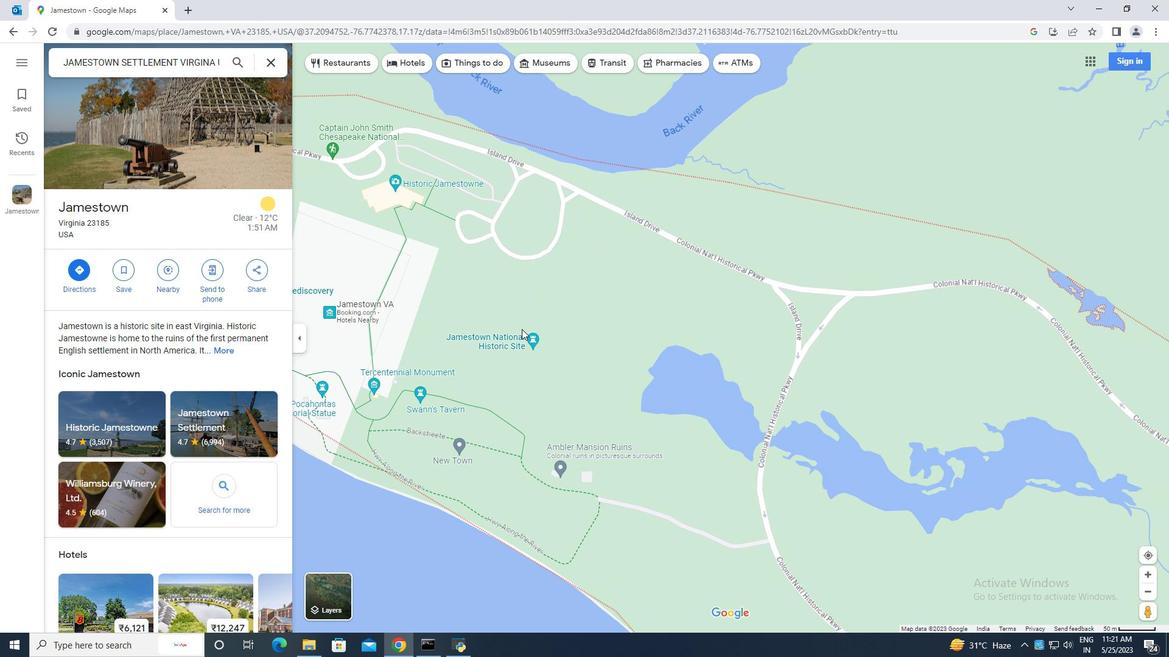 
Action: Mouse moved to (620, 324)
Screenshot: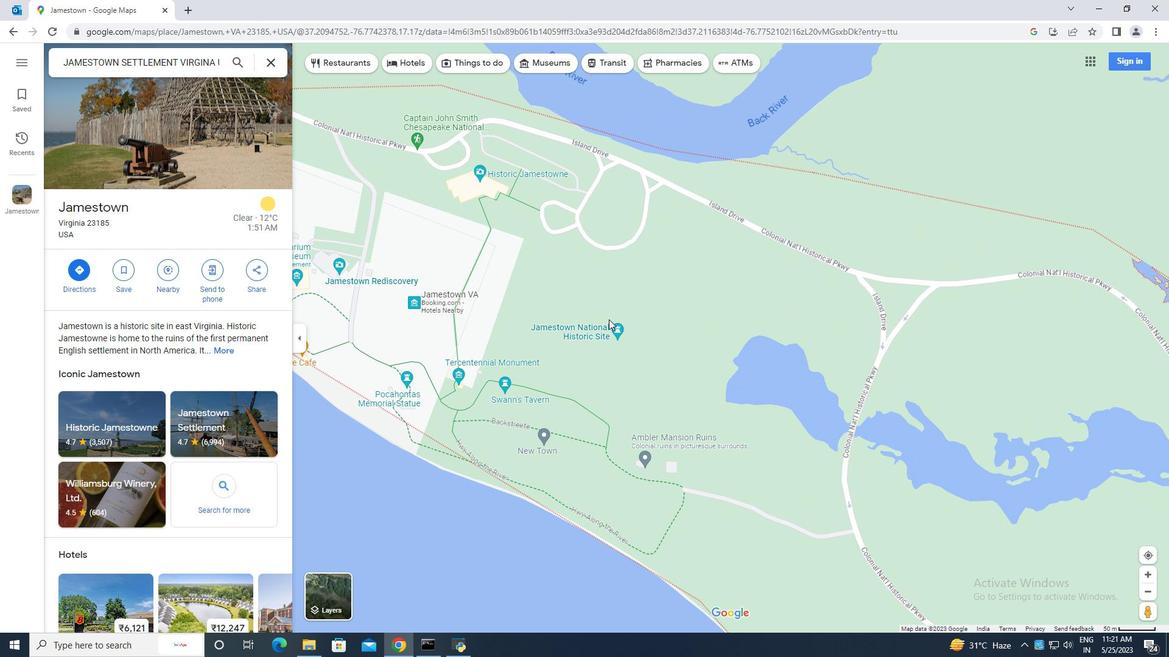 
Action: Mouse scrolled (620, 325) with delta (0, 0)
Screenshot: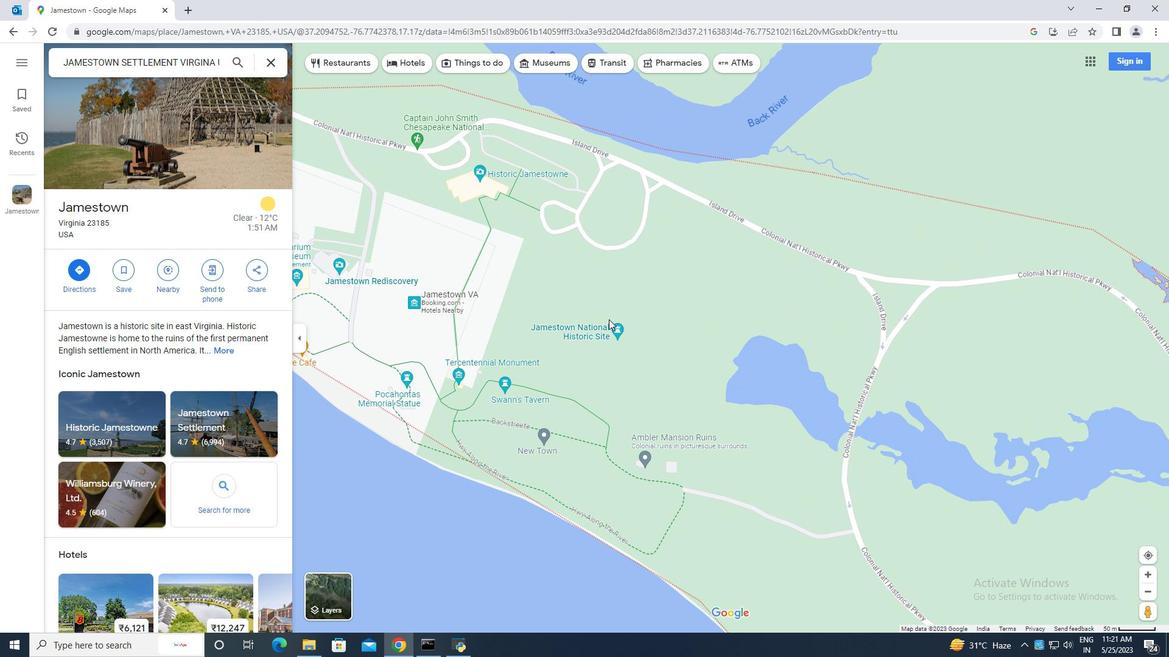 
Action: Mouse scrolled (620, 325) with delta (0, 0)
Screenshot: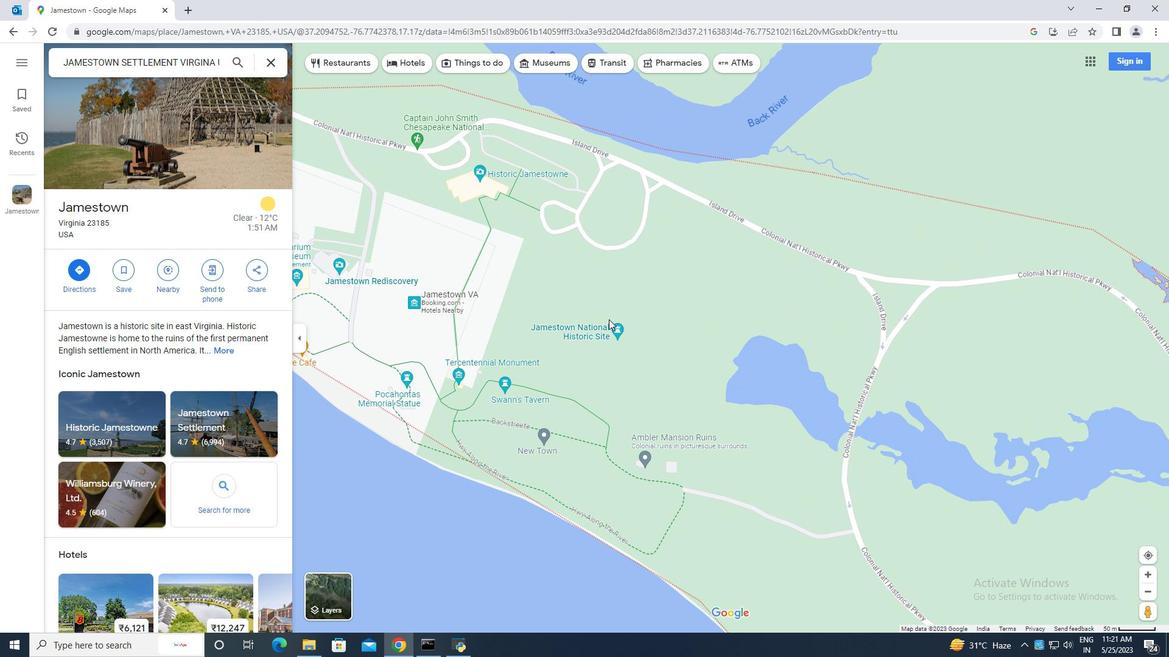 
Action: Mouse scrolled (620, 325) with delta (0, 0)
Screenshot: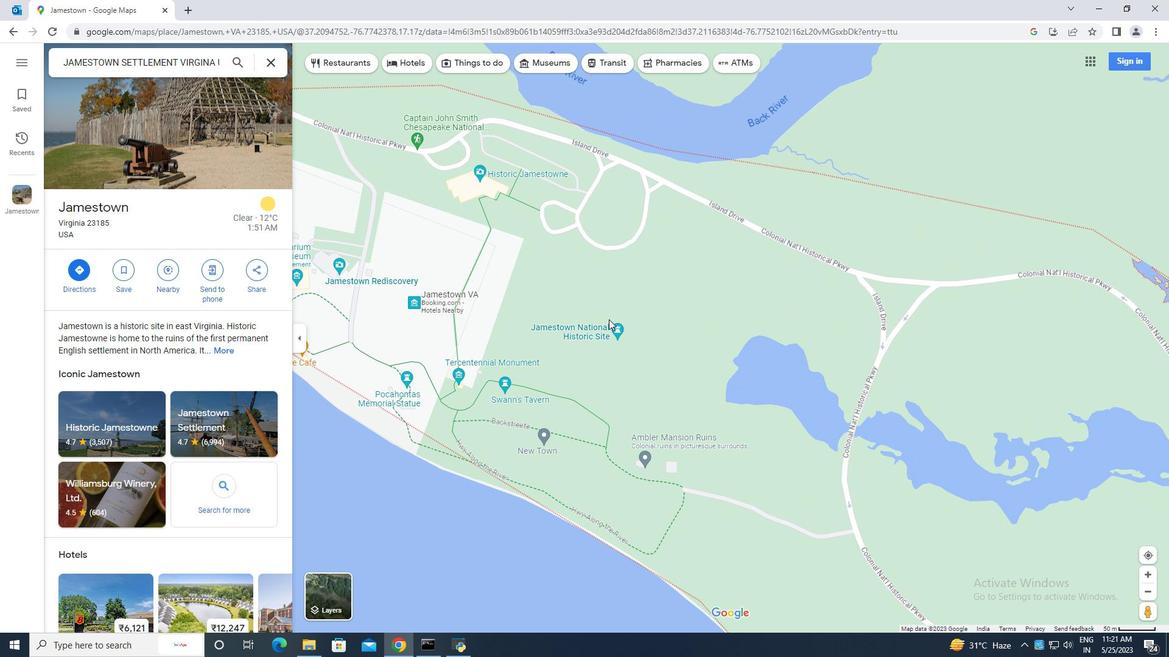 
Action: Mouse scrolled (620, 325) with delta (0, 0)
Screenshot: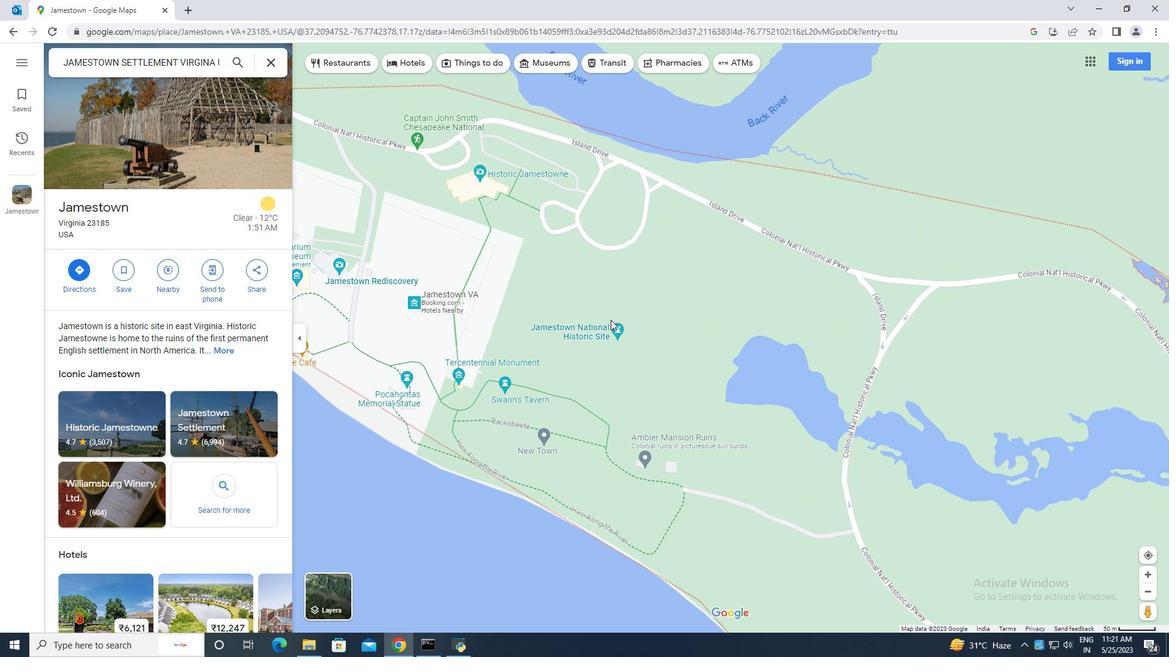 
Action: Mouse moved to (595, 366)
Screenshot: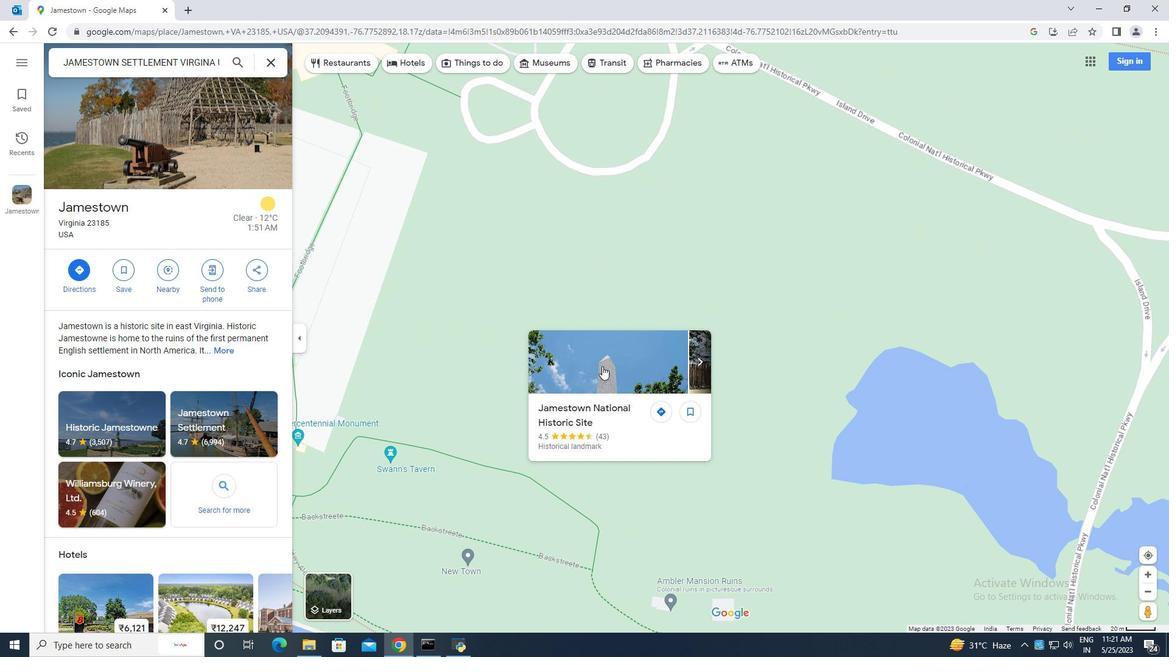 
Action: Mouse scrolled (595, 366) with delta (0, 0)
Screenshot: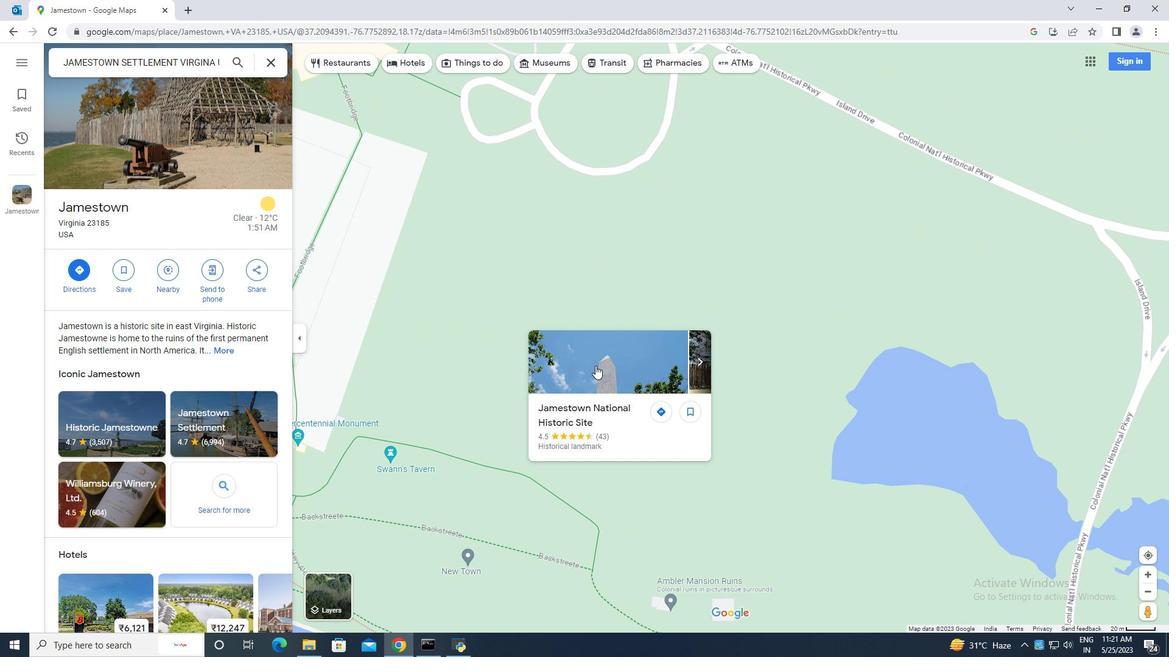 
Action: Mouse scrolled (595, 366) with delta (0, 0)
Screenshot: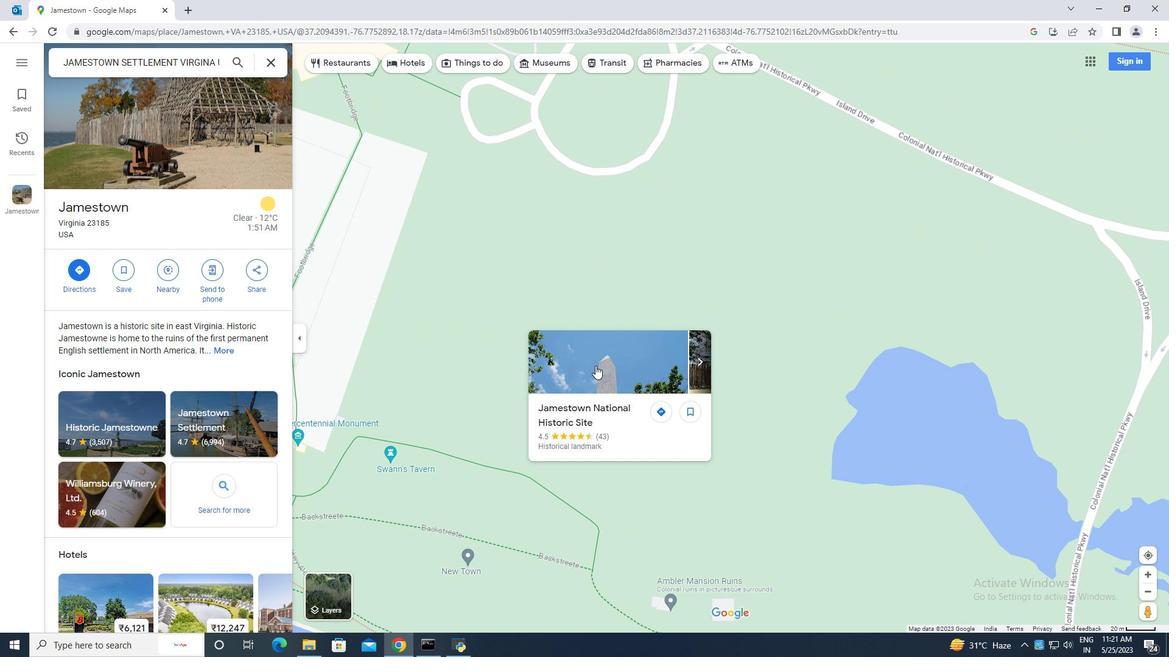 
Action: Mouse scrolled (595, 366) with delta (0, 0)
Screenshot: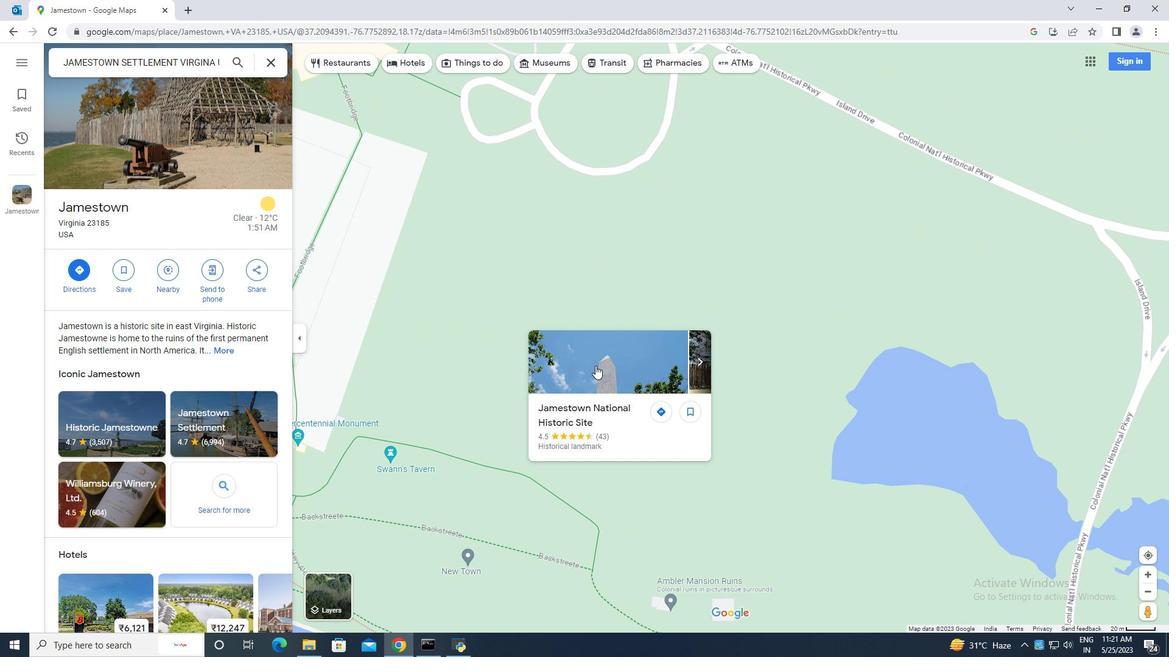 
Action: Mouse scrolled (595, 366) with delta (0, 0)
Screenshot: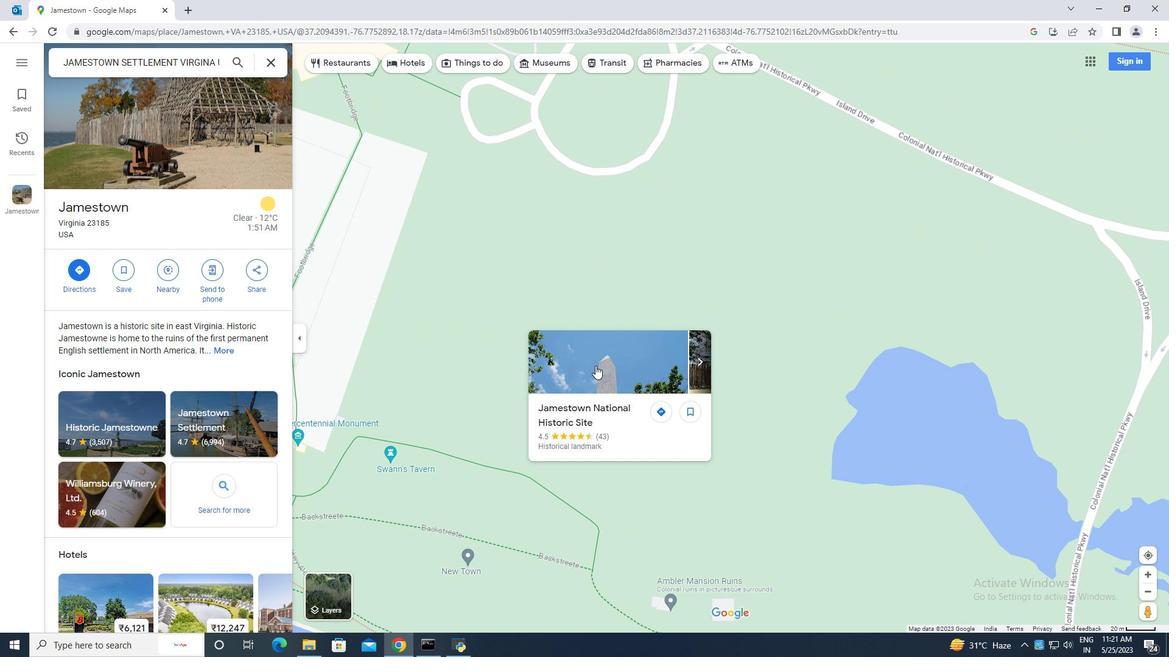 
Action: Mouse moved to (749, 378)
Screenshot: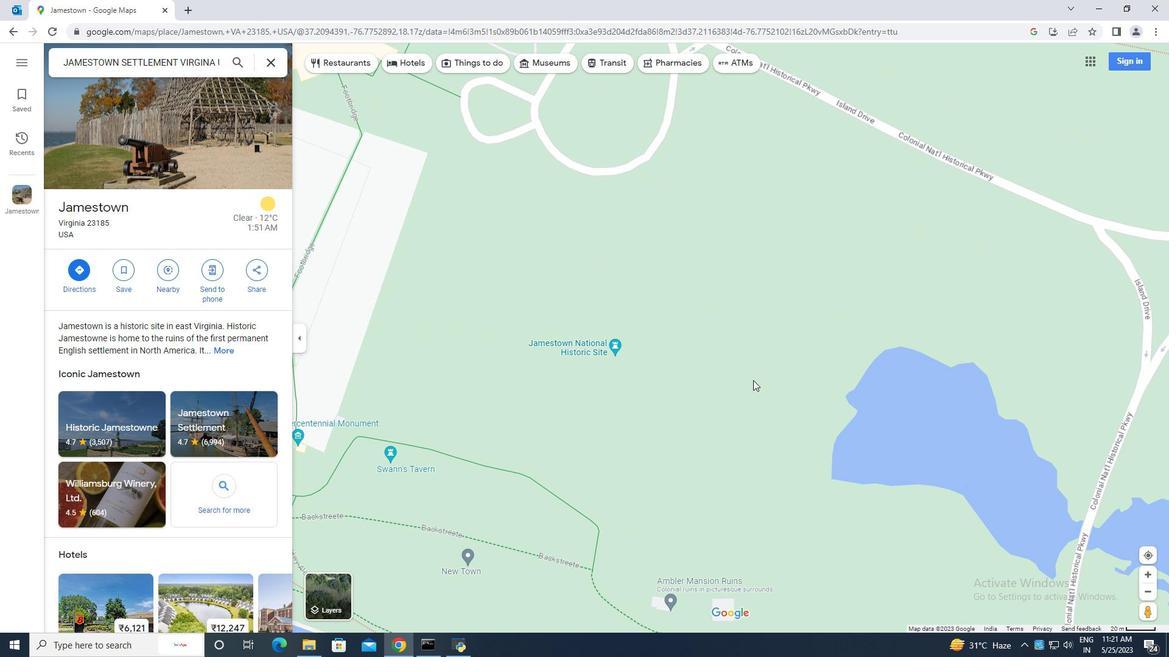 
Action: Mouse scrolled (749, 378) with delta (0, 0)
Screenshot: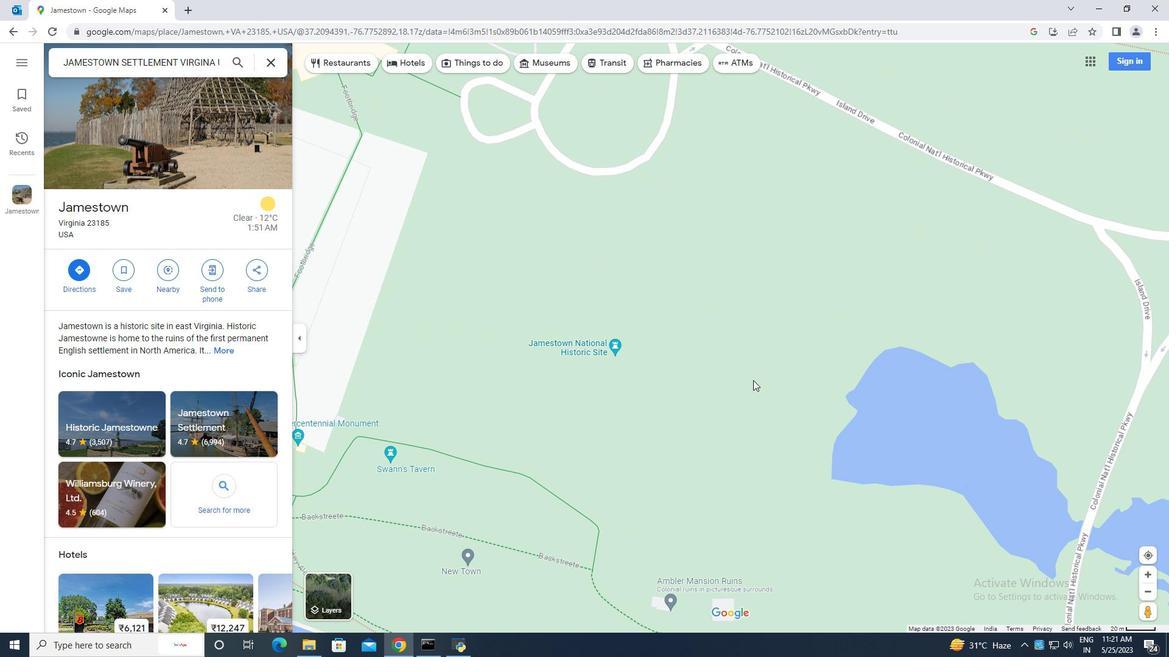 
Action: Mouse scrolled (749, 378) with delta (0, 0)
Screenshot: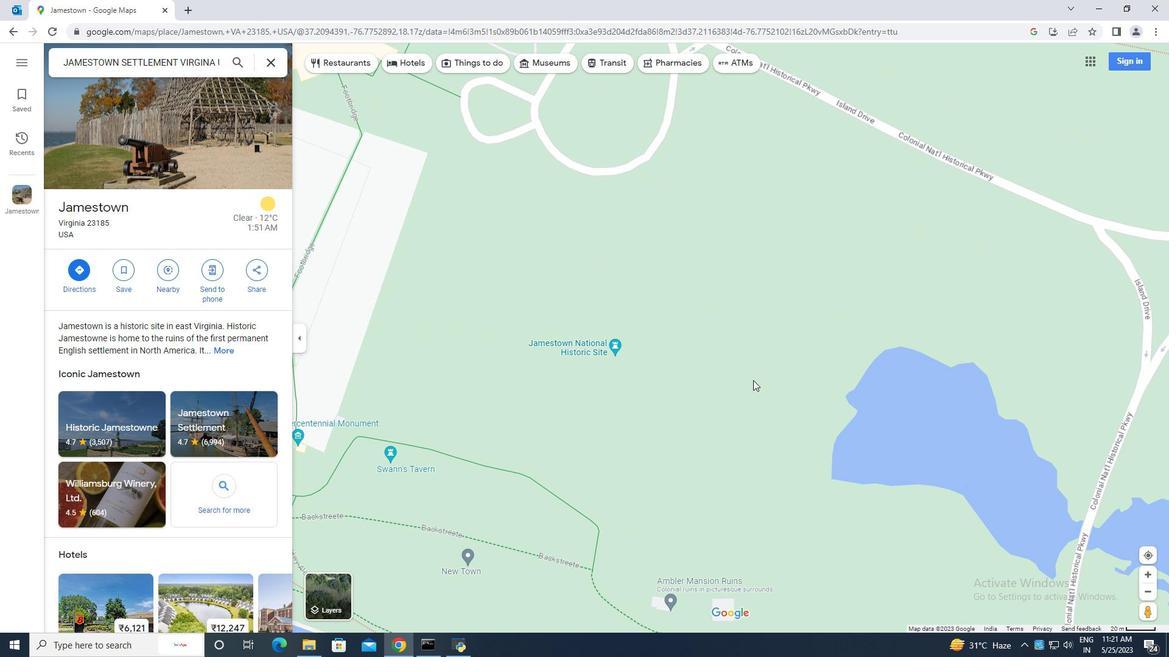 
Action: Mouse moved to (749, 377)
Screenshot: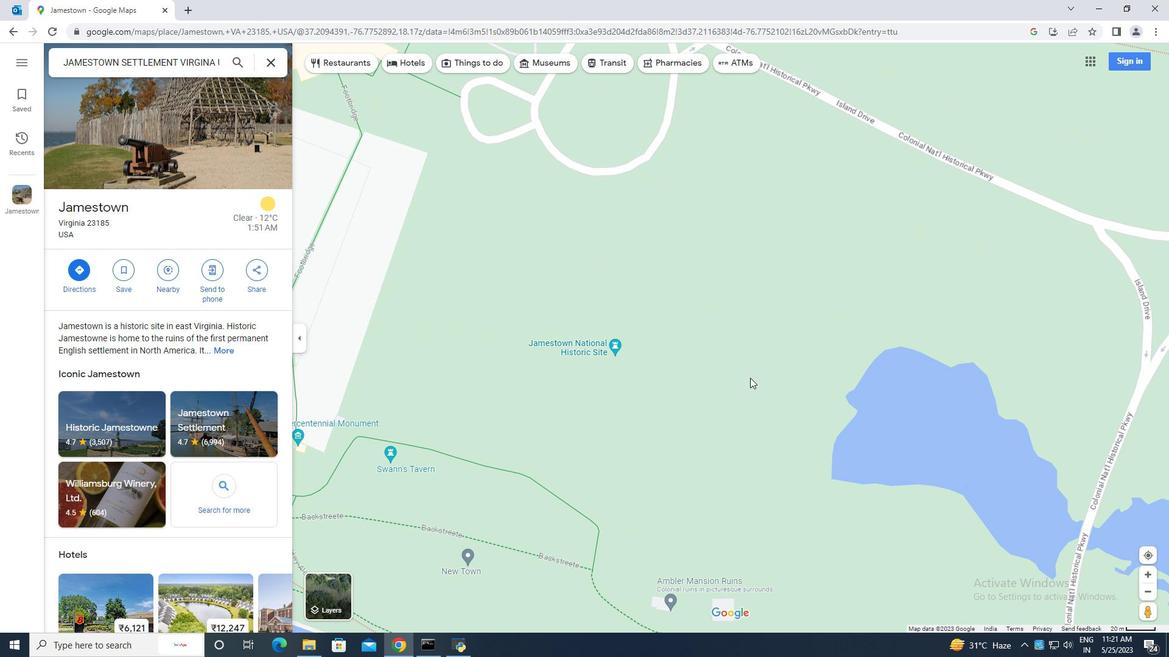 
Action: Mouse scrolled (749, 378) with delta (0, 0)
Screenshot: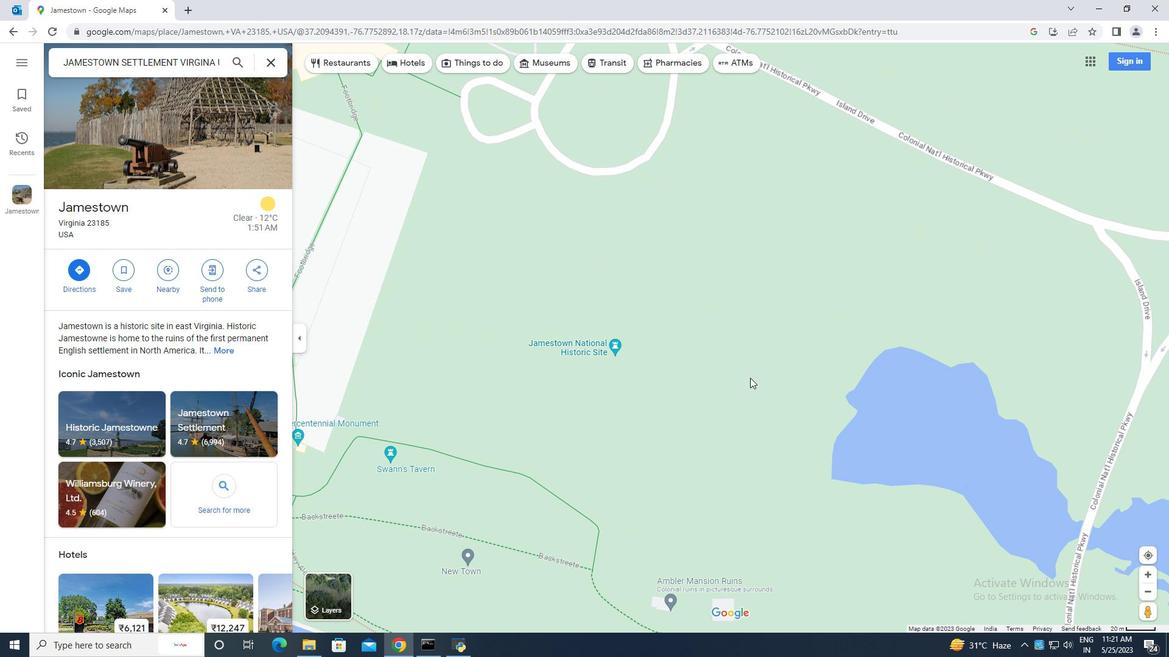 
Action: Mouse moved to (531, 388)
Screenshot: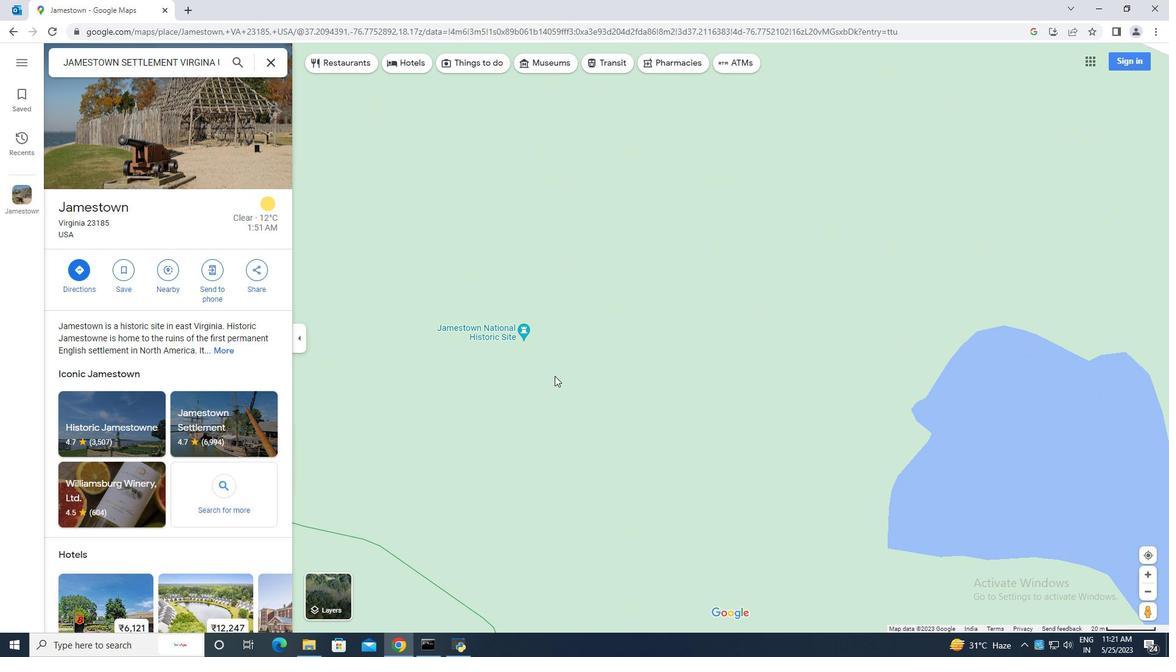 
Action: Mouse pressed left at (531, 388)
Screenshot: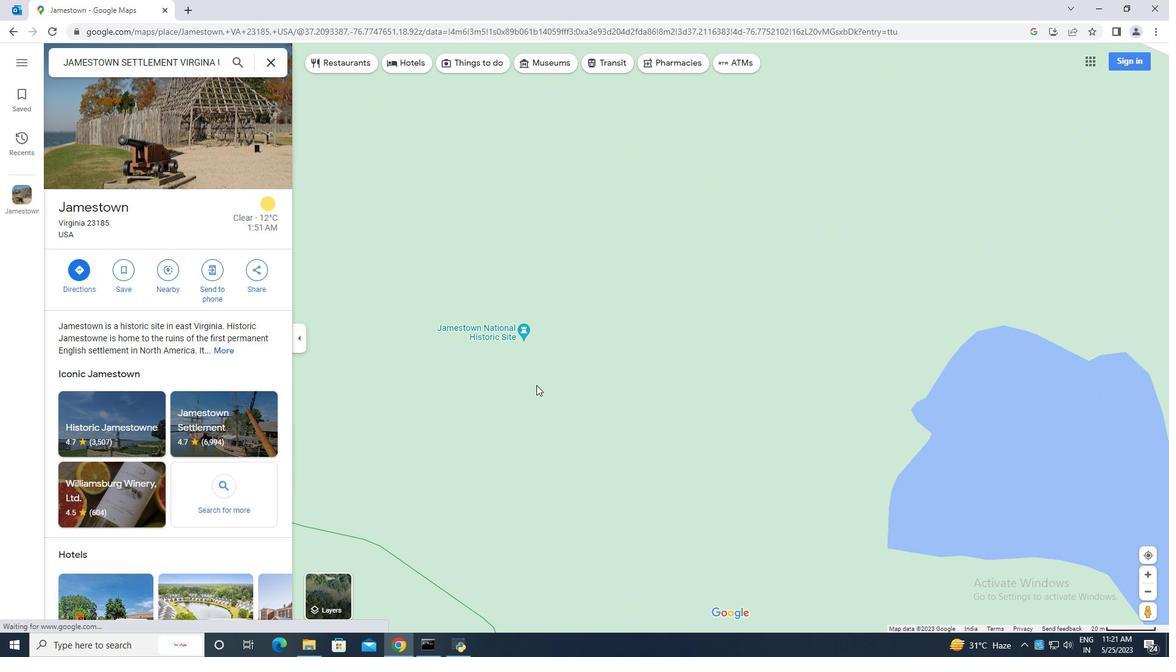 
Action: Mouse moved to (1149, 572)
Screenshot: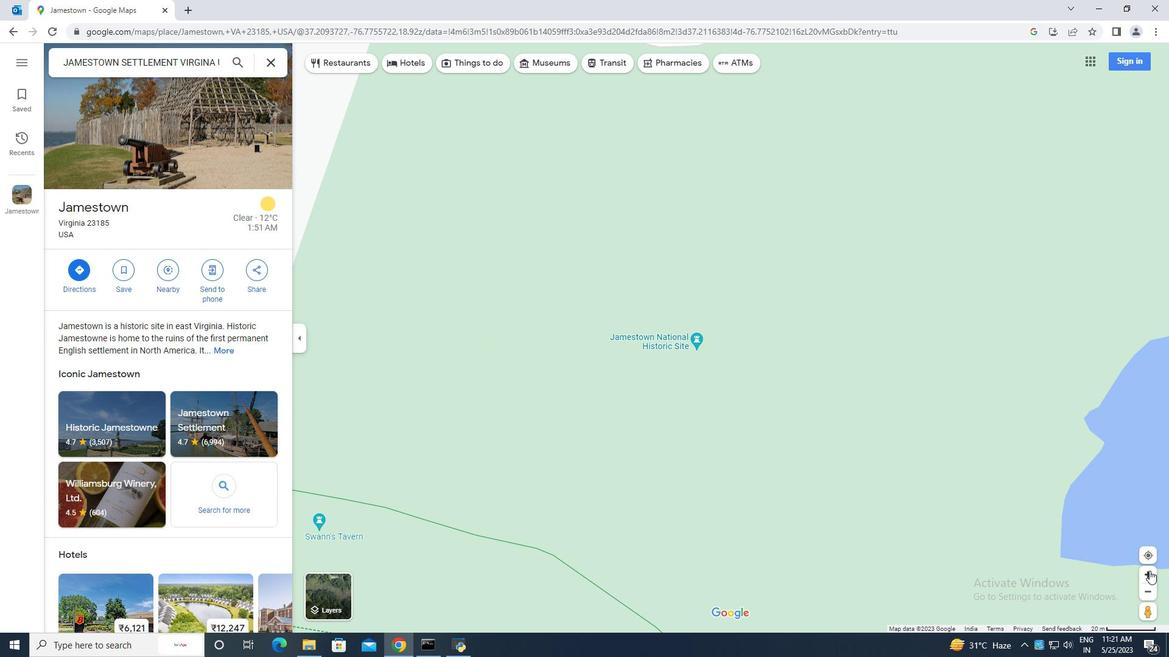 
Action: Mouse pressed left at (1149, 572)
Screenshot: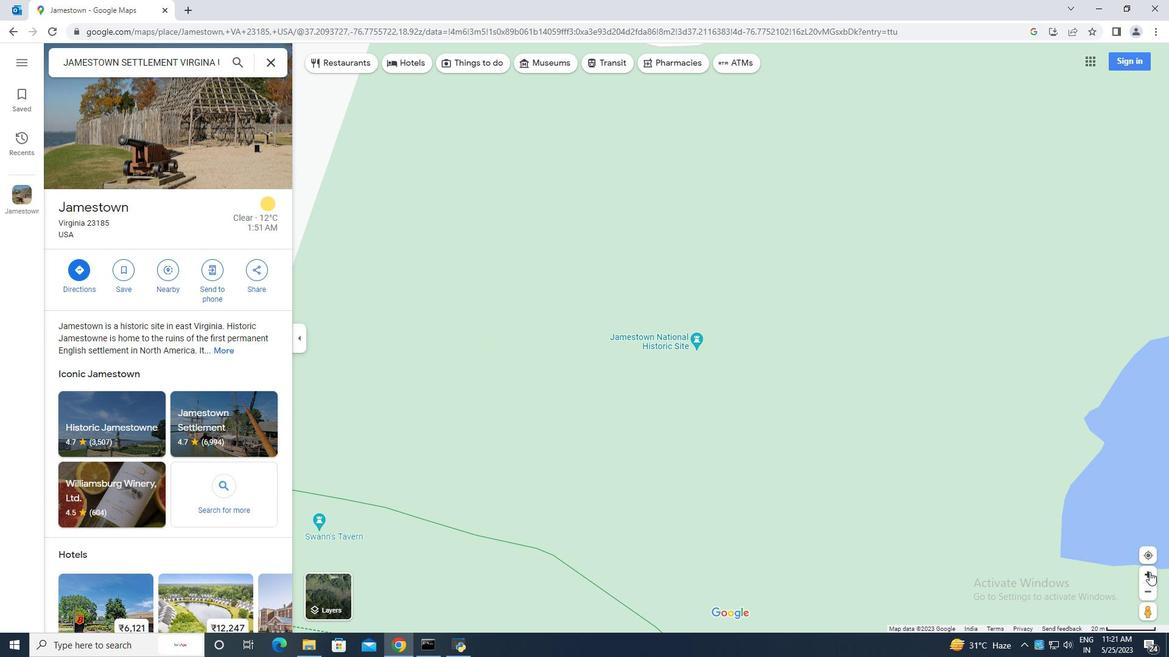
Action: Mouse pressed left at (1149, 572)
Screenshot: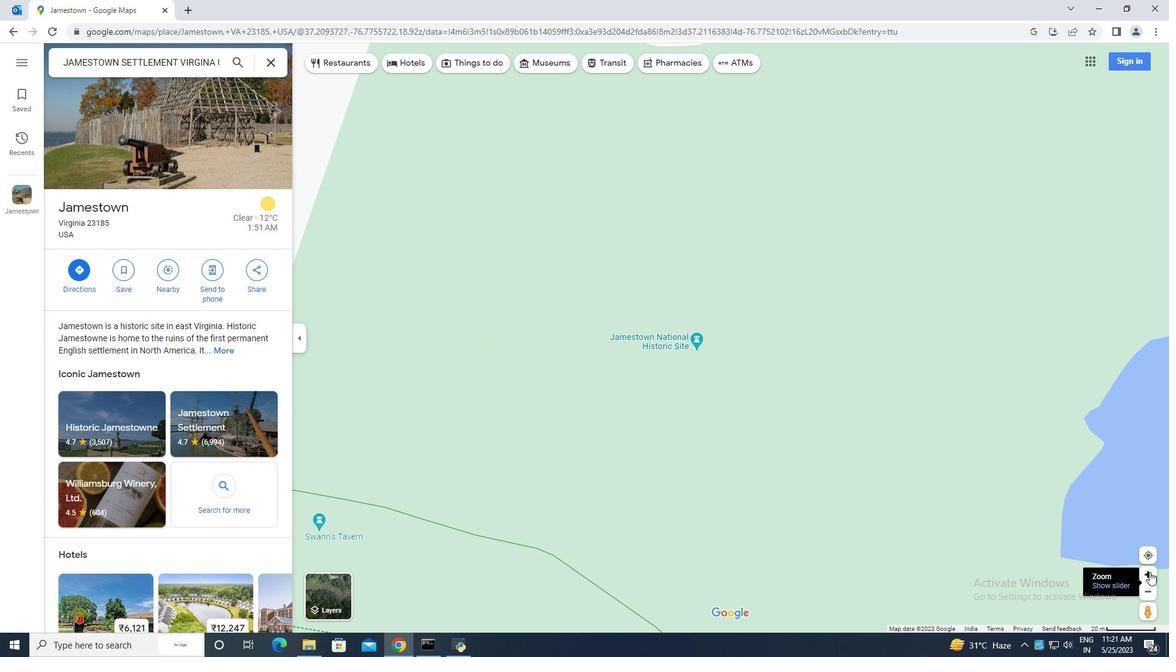 
Action: Mouse pressed left at (1149, 572)
Screenshot: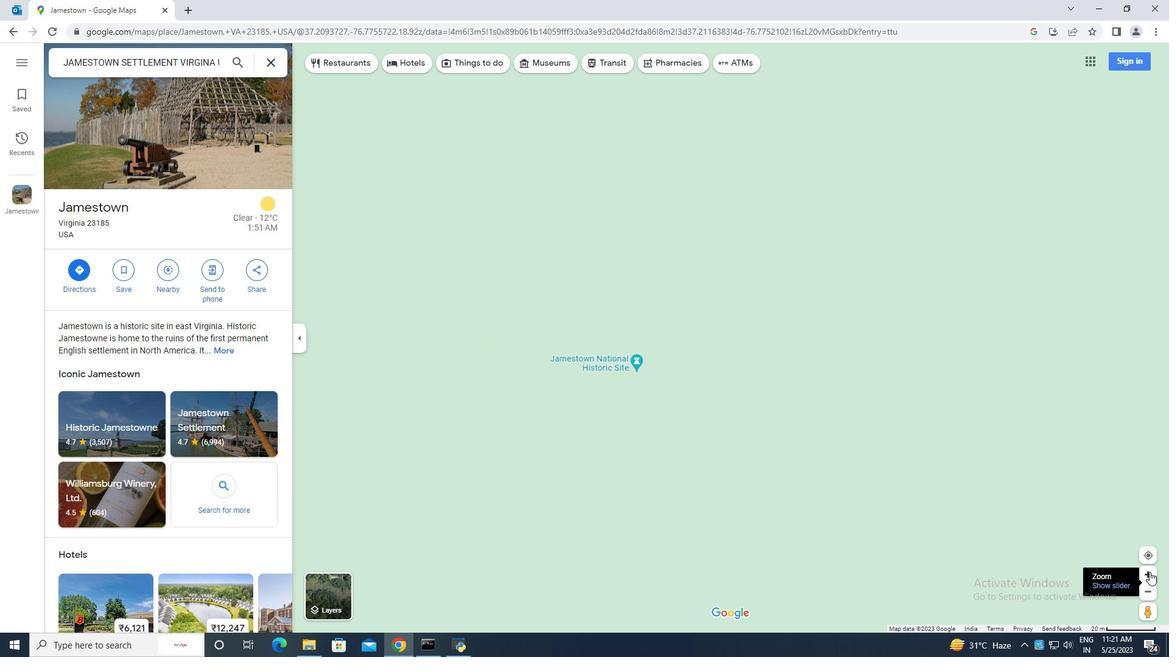 
Action: Mouse pressed left at (1149, 572)
Screenshot: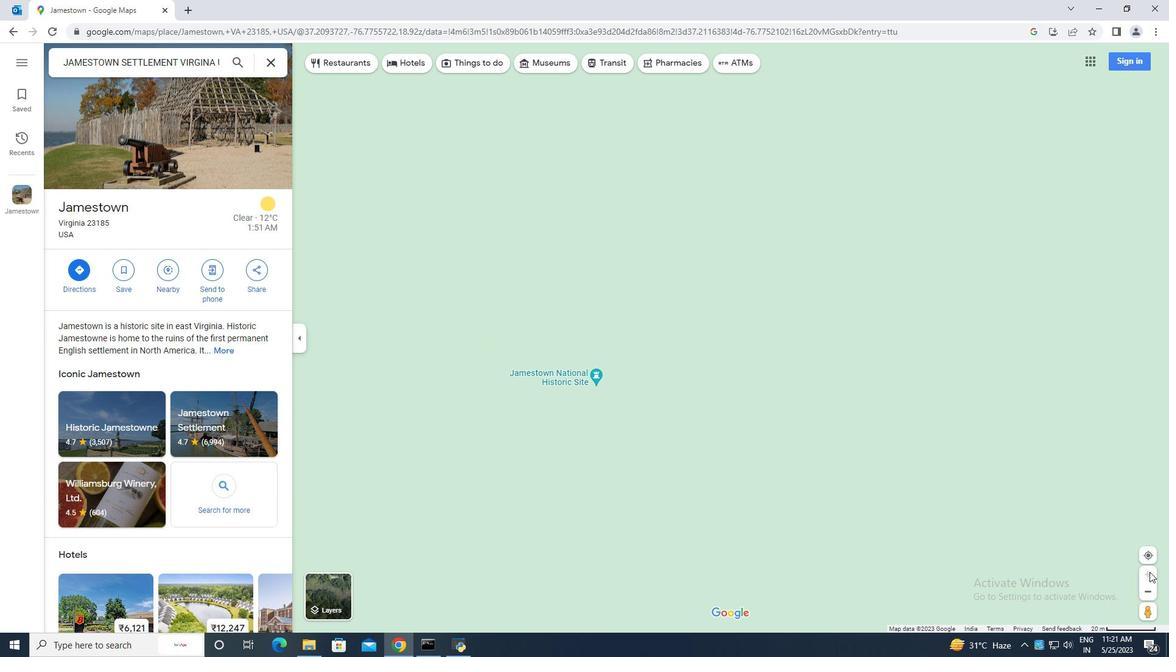
Action: Mouse pressed left at (1149, 572)
Screenshot: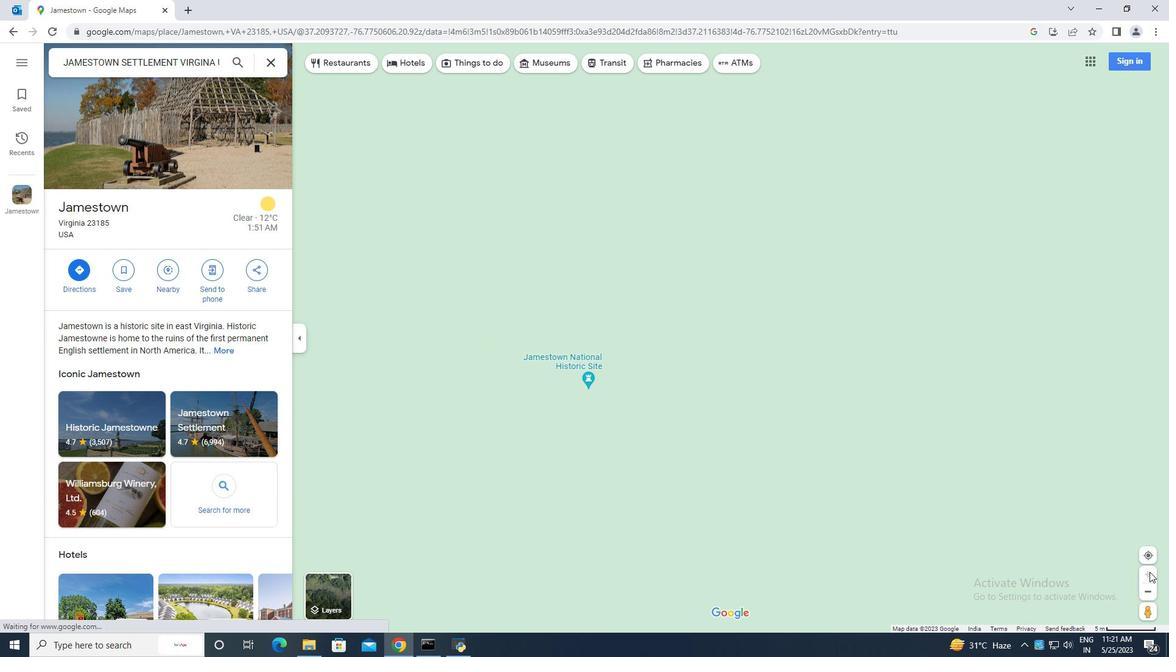 
Action: Mouse moved to (540, 448)
Screenshot: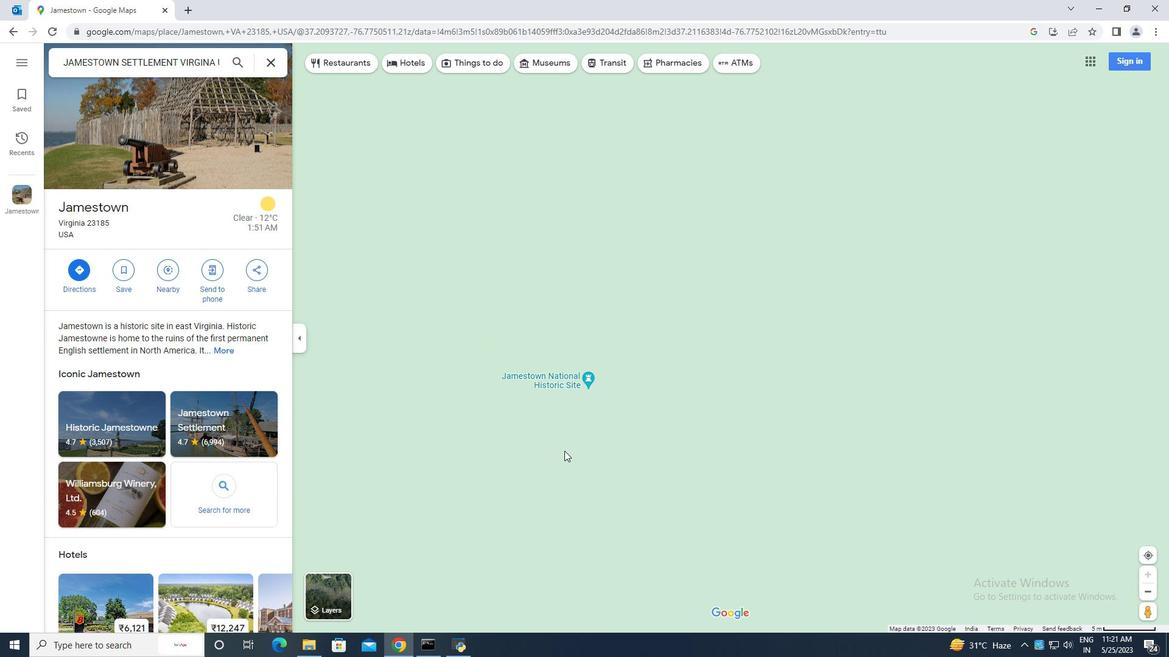 
Action: Mouse scrolled (540, 449) with delta (0, 0)
Screenshot: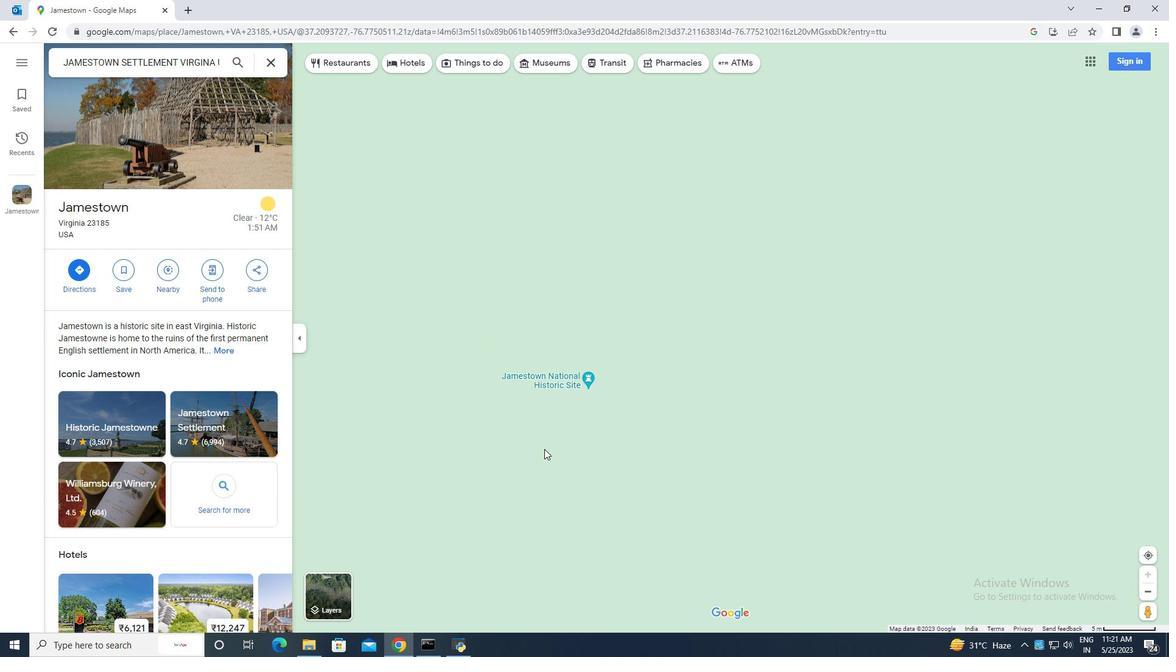 
Action: Mouse scrolled (540, 449) with delta (0, 0)
Screenshot: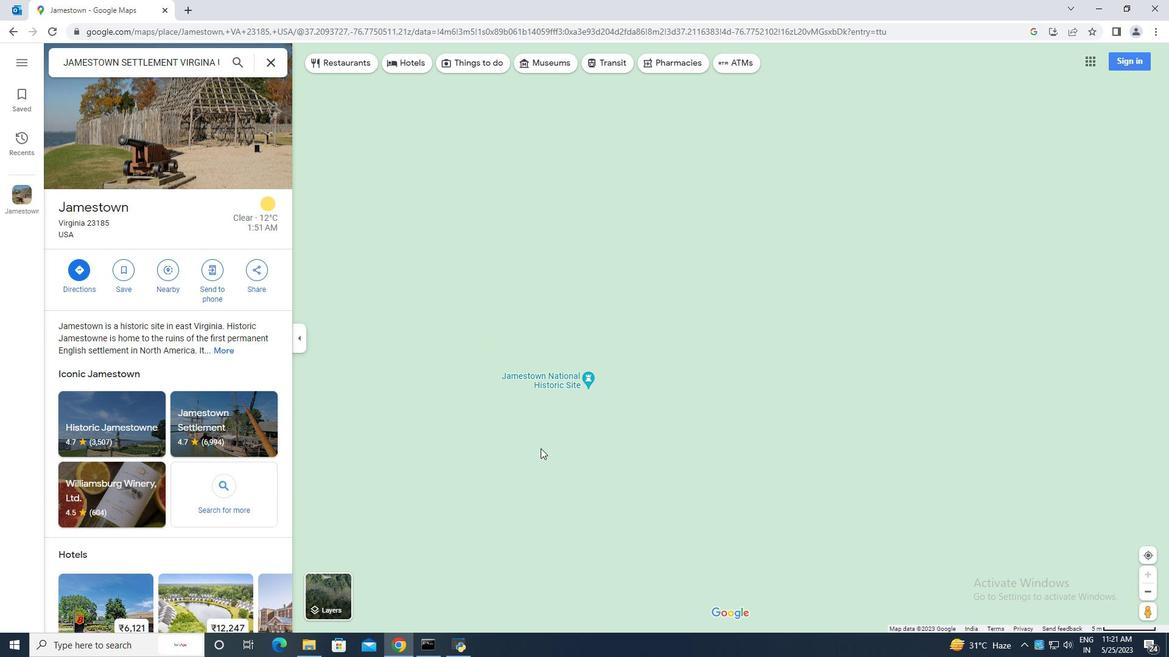 
Action: Mouse scrolled (540, 449) with delta (0, 0)
Screenshot: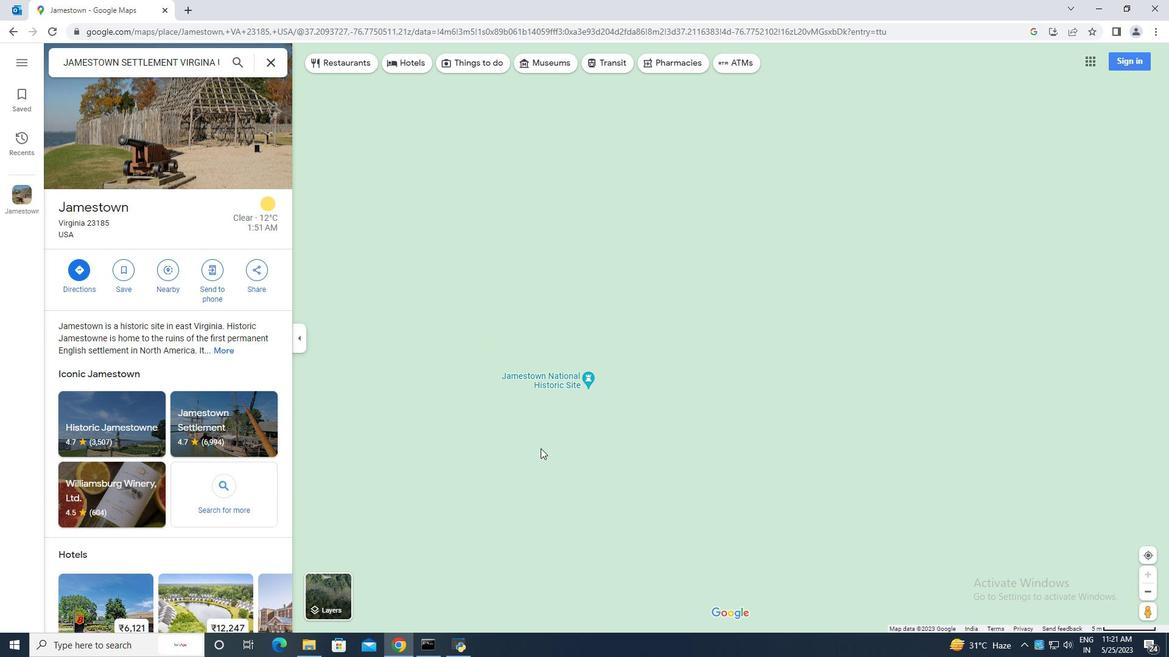 
Action: Mouse moved to (539, 445)
Screenshot: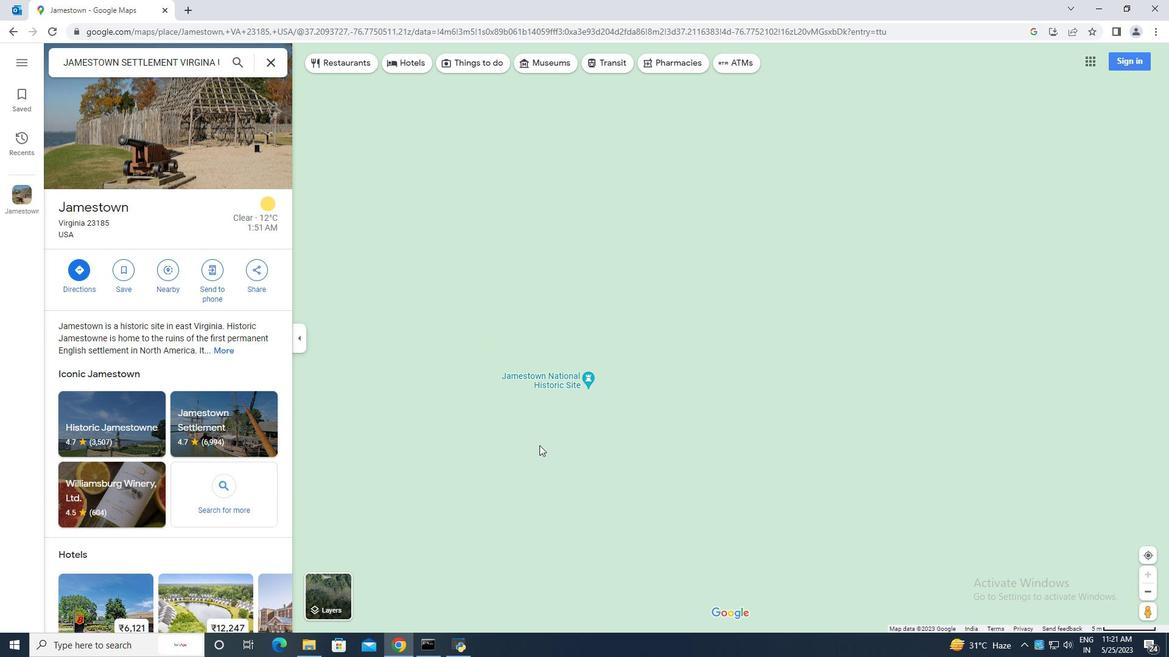 
Action: Mouse scrolled (539, 445) with delta (0, 0)
Screenshot: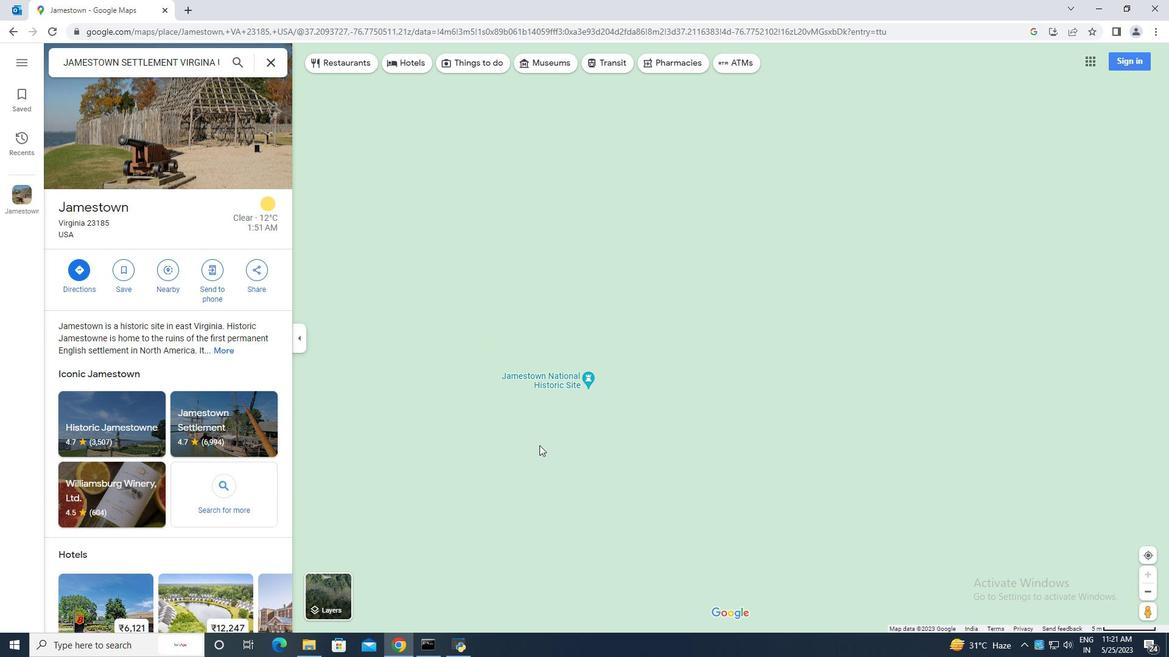 
Action: Mouse moved to (539, 444)
Screenshot: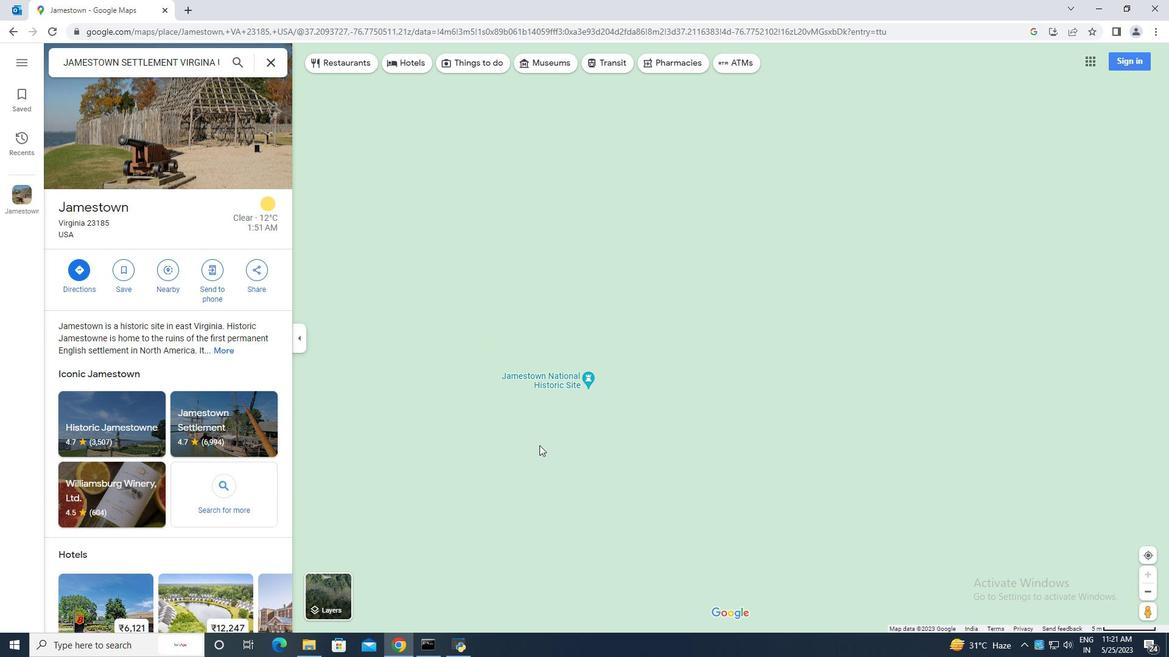 
Action: Mouse scrolled (539, 445) with delta (0, 0)
Screenshot: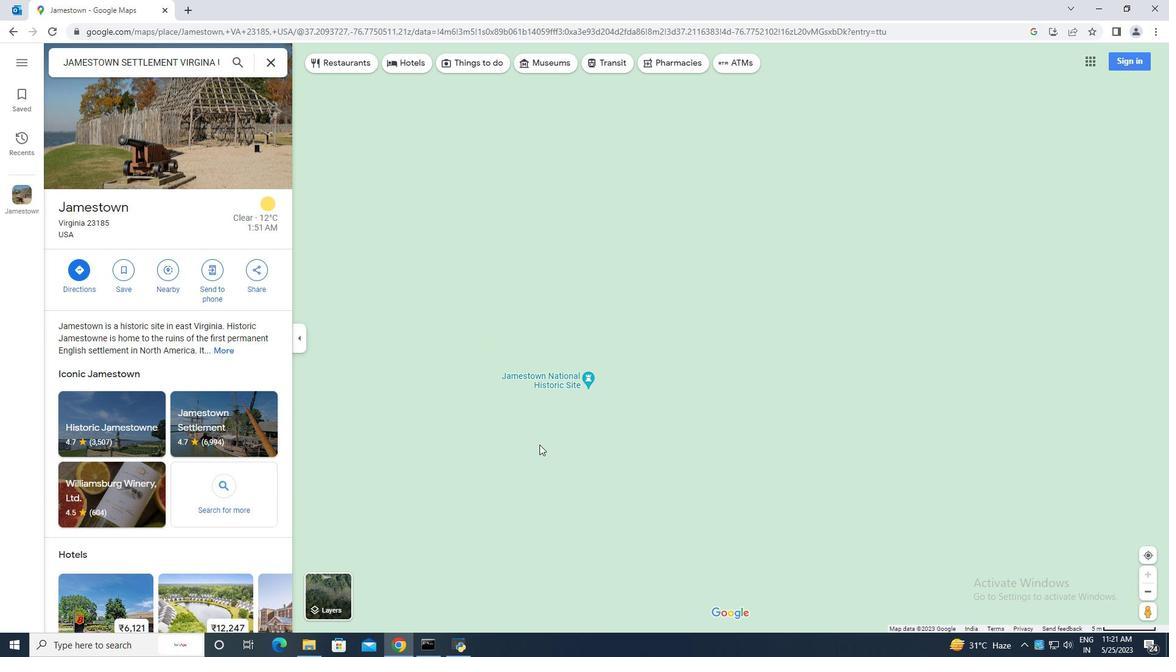 
Action: Mouse moved to (537, 441)
Screenshot: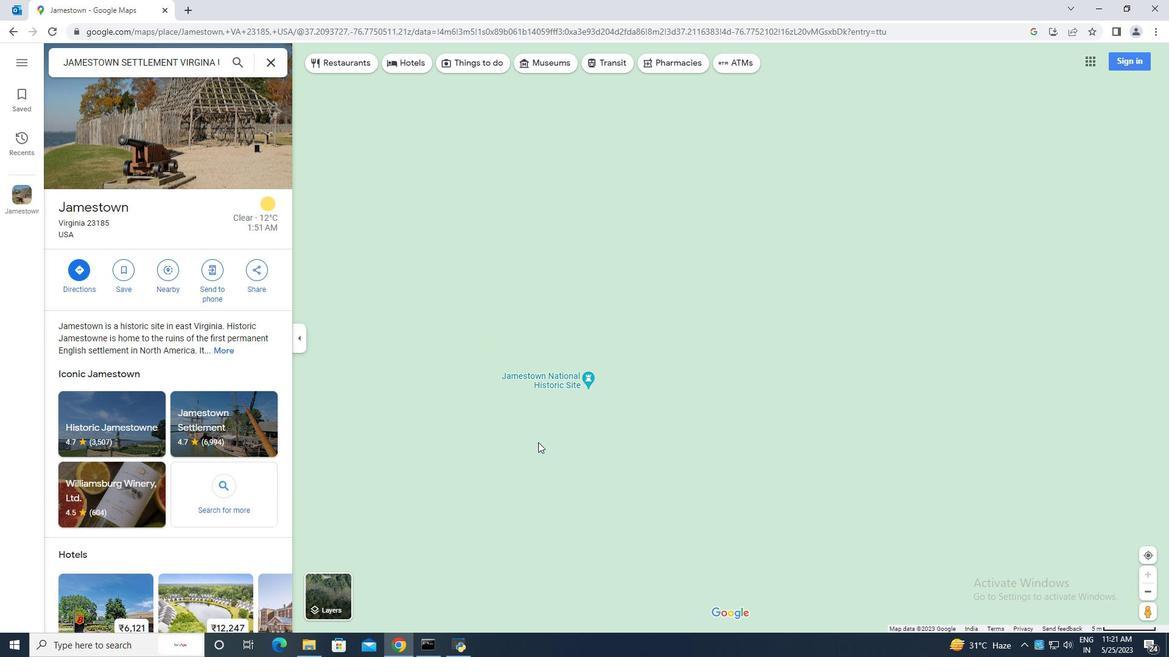 
Action: Mouse scrolled (538, 443) with delta (0, 0)
Screenshot: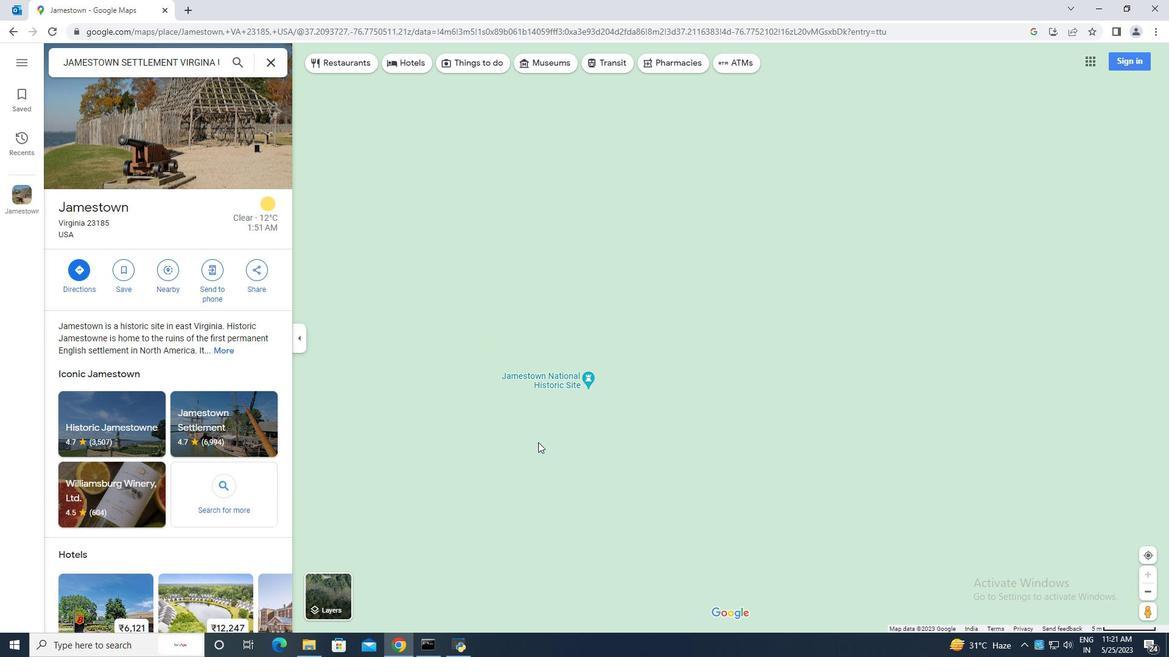 
Action: Mouse moved to (537, 441)
Screenshot: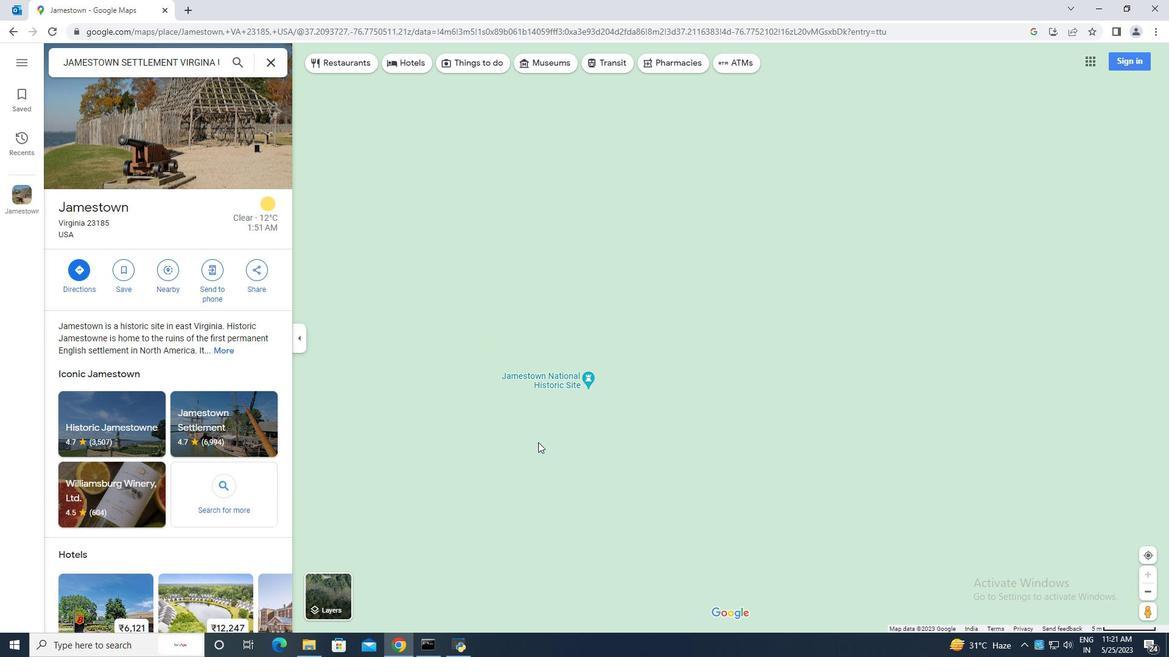 
Action: Mouse scrolled (537, 440) with delta (0, 0)
Screenshot: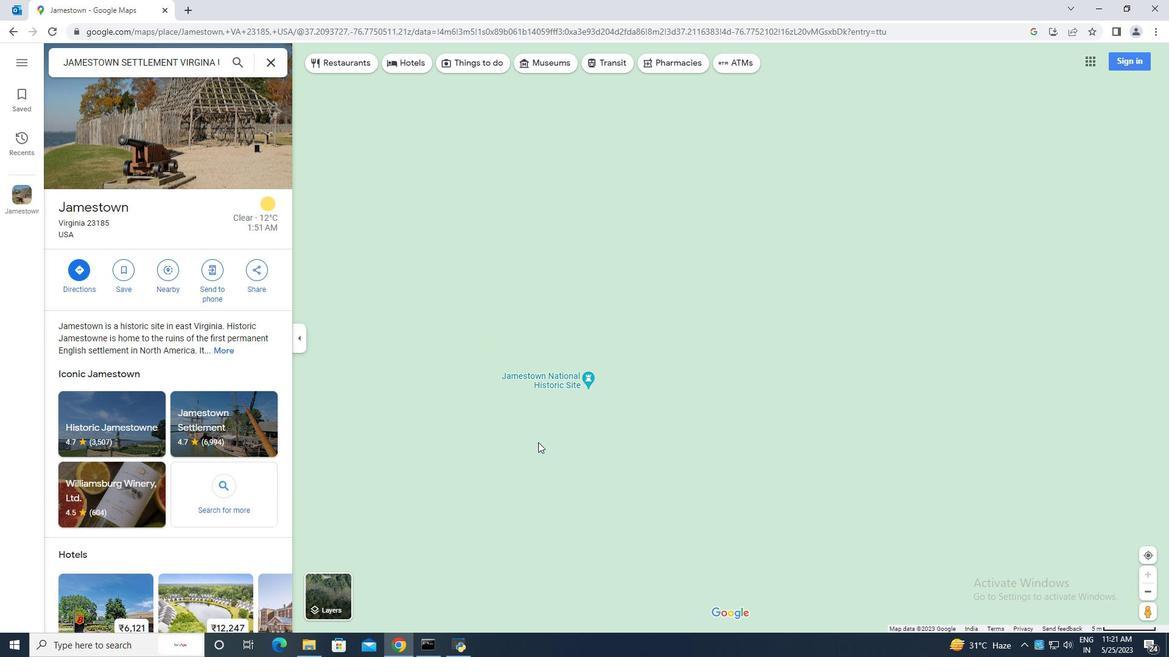 
Action: Mouse scrolled (537, 440) with delta (0, 0)
Screenshot: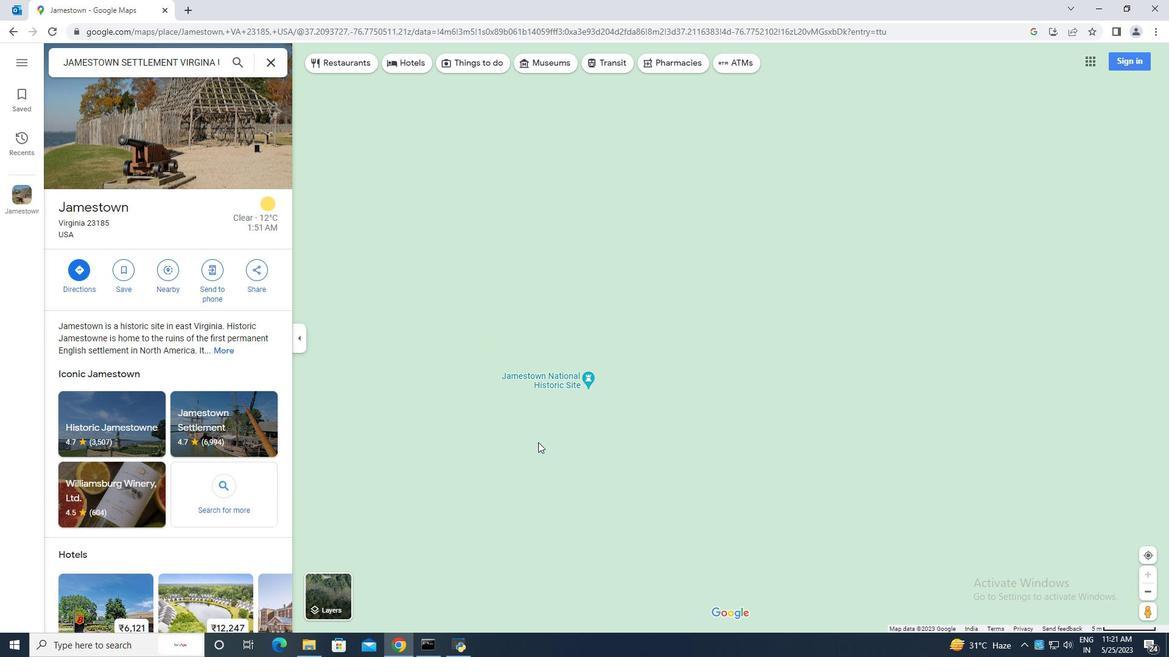 
Action: Mouse scrolled (537, 440) with delta (0, 0)
Screenshot: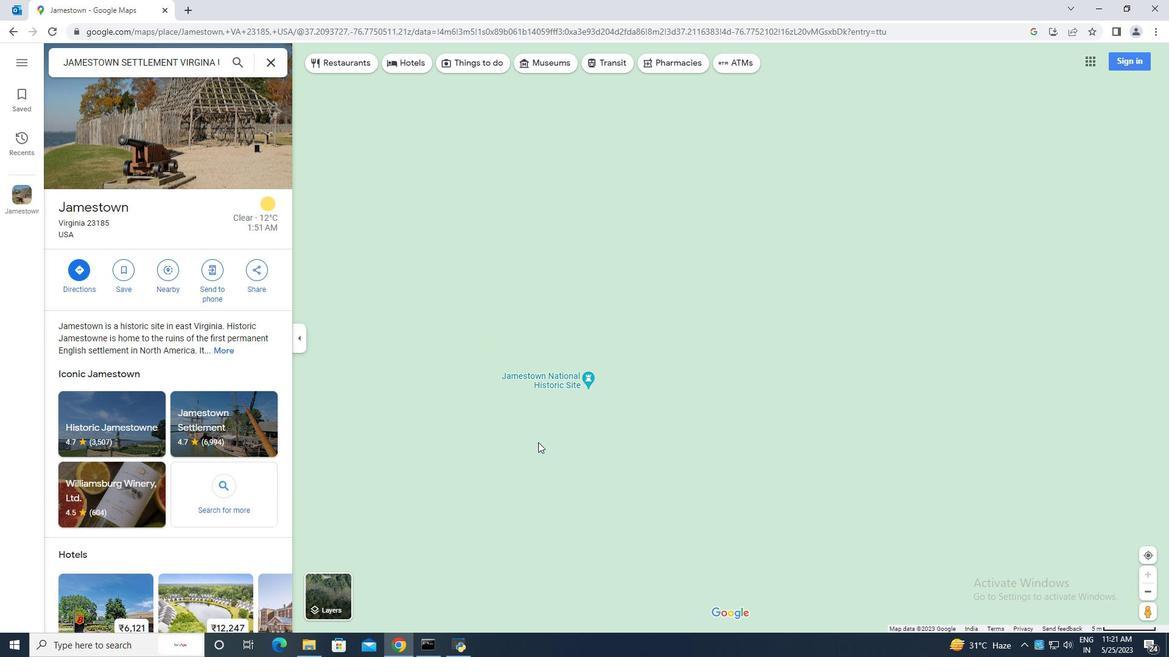 
Action: Mouse scrolled (537, 440) with delta (0, 0)
Screenshot: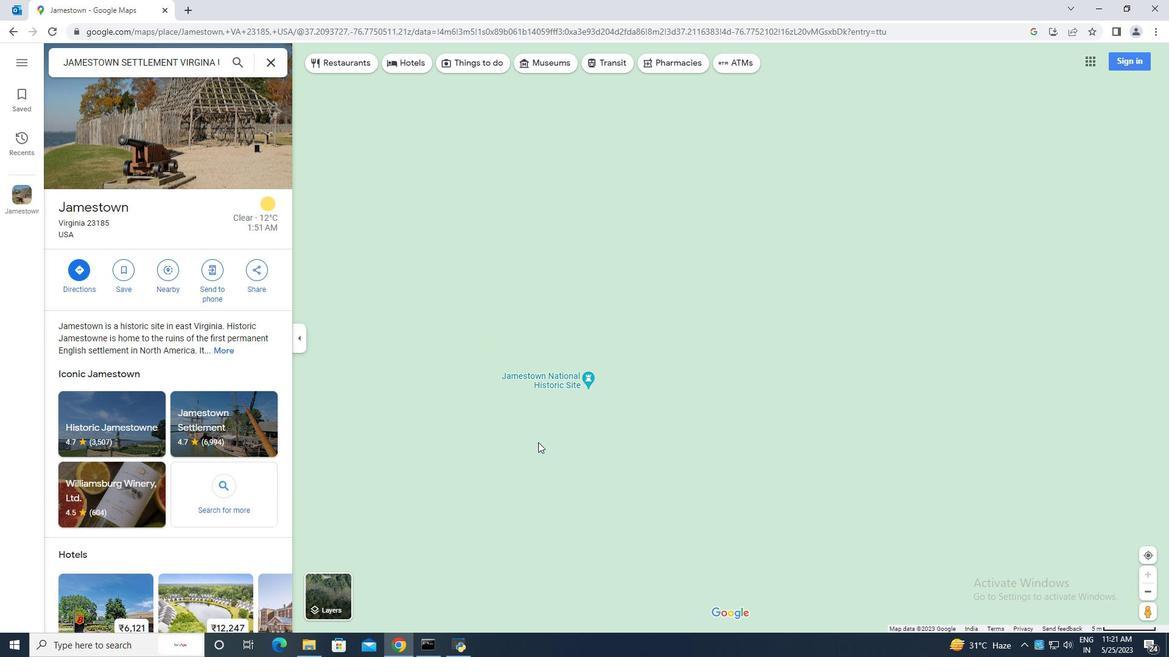 
Action: Mouse scrolled (537, 440) with delta (0, 0)
Screenshot: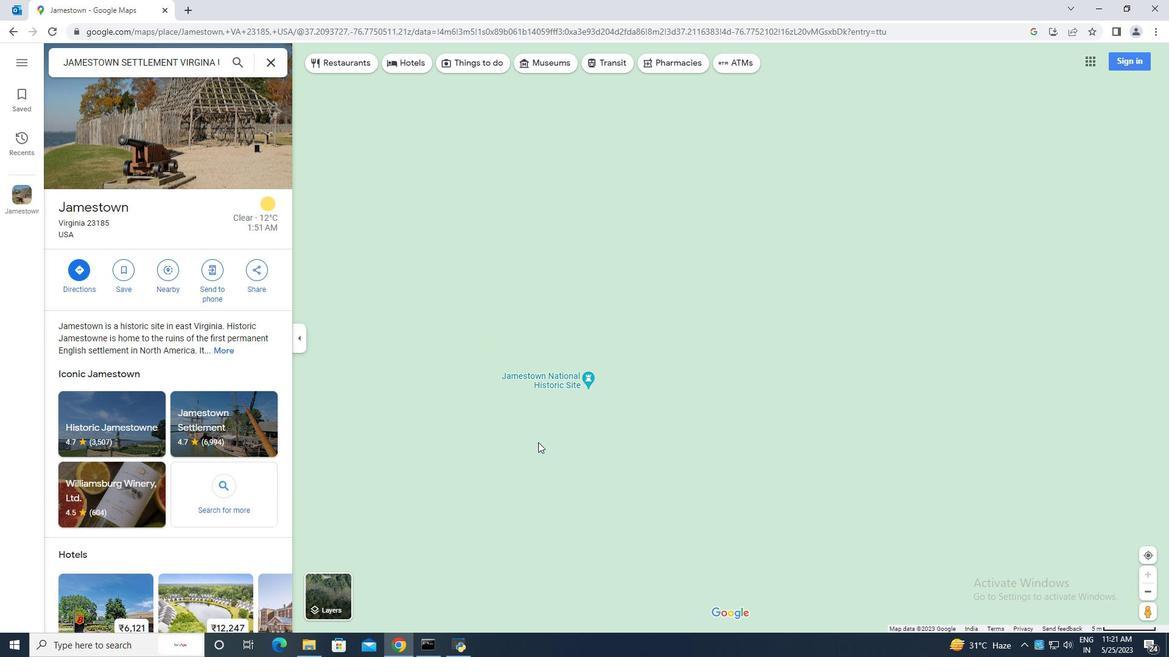 
Action: Mouse moved to (525, 430)
Screenshot: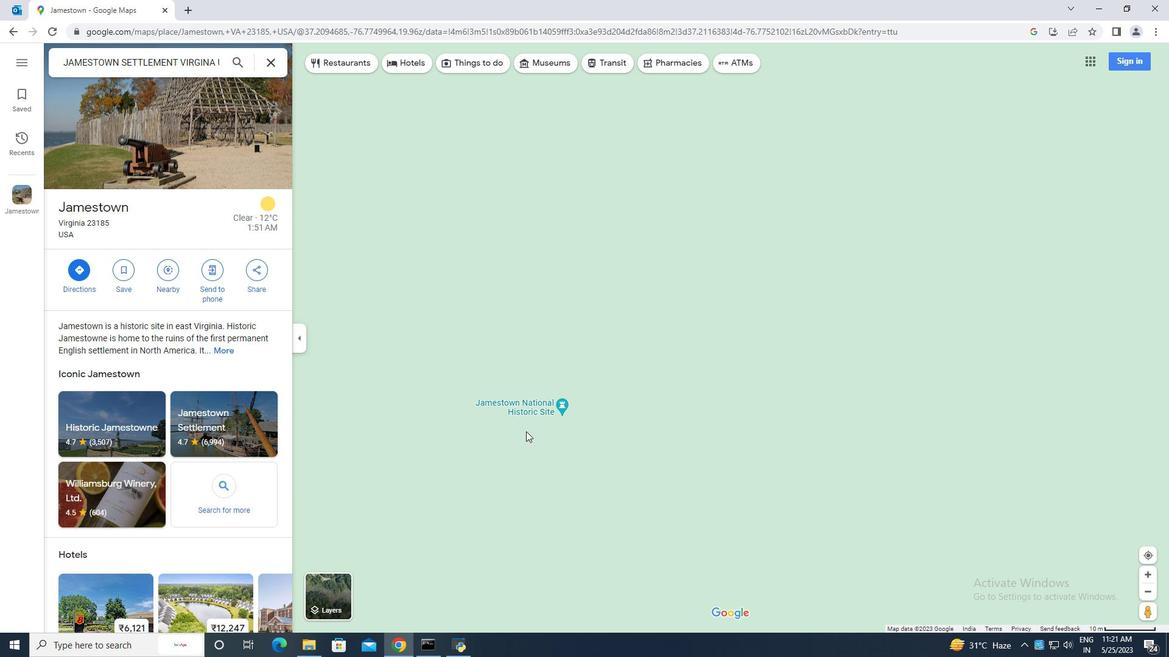 
Action: Mouse scrolled (525, 429) with delta (0, 0)
Screenshot: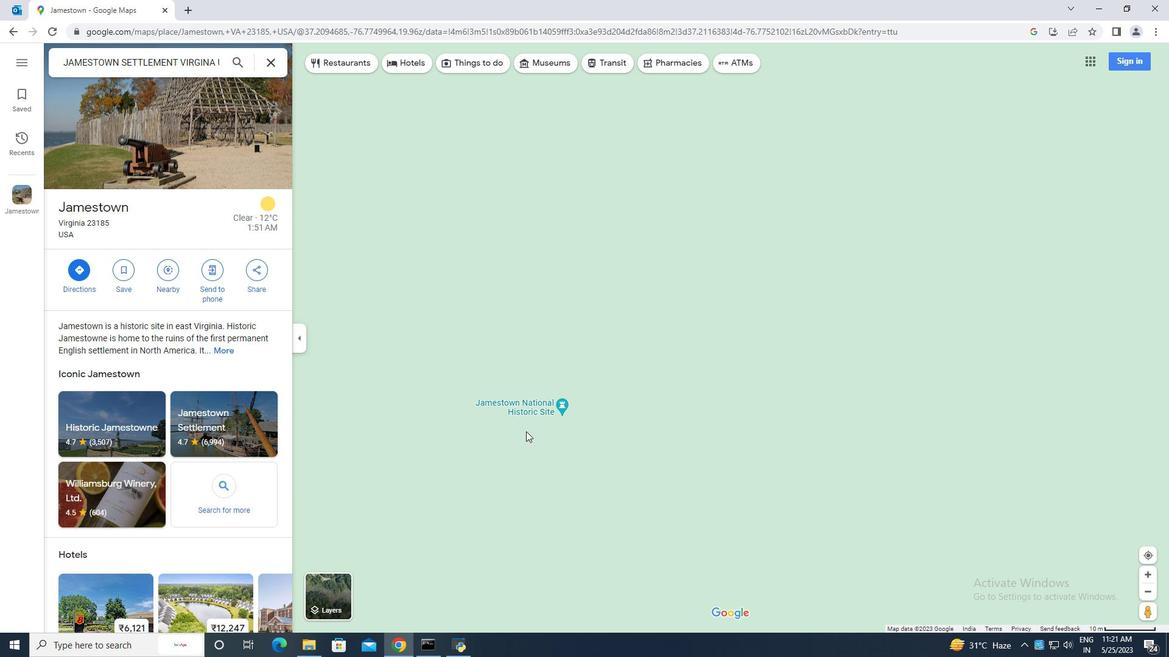 
Action: Mouse scrolled (525, 429) with delta (0, 0)
Screenshot: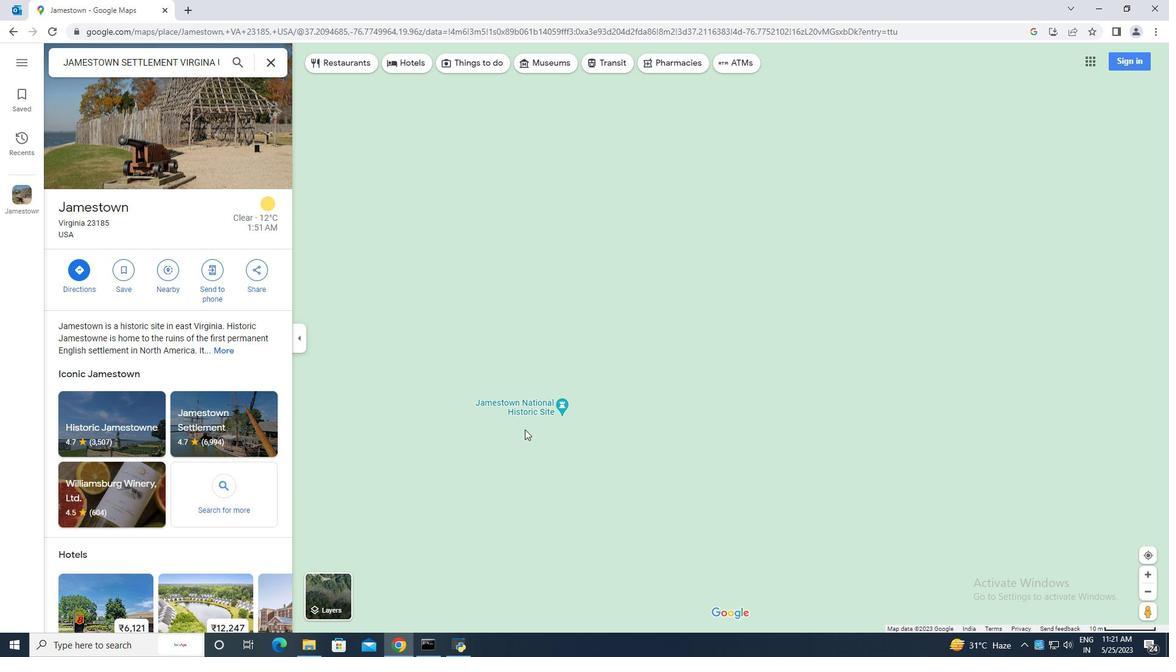 
Action: Mouse scrolled (525, 429) with delta (0, 0)
Screenshot: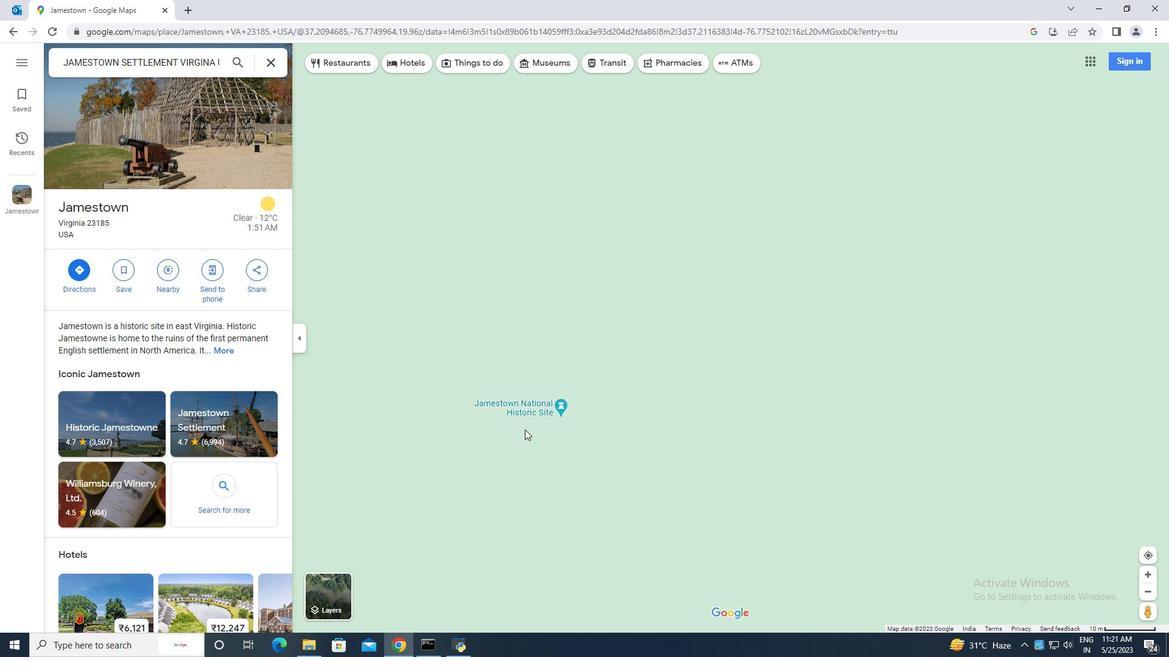 
Action: Mouse scrolled (525, 429) with delta (0, 0)
Screenshot: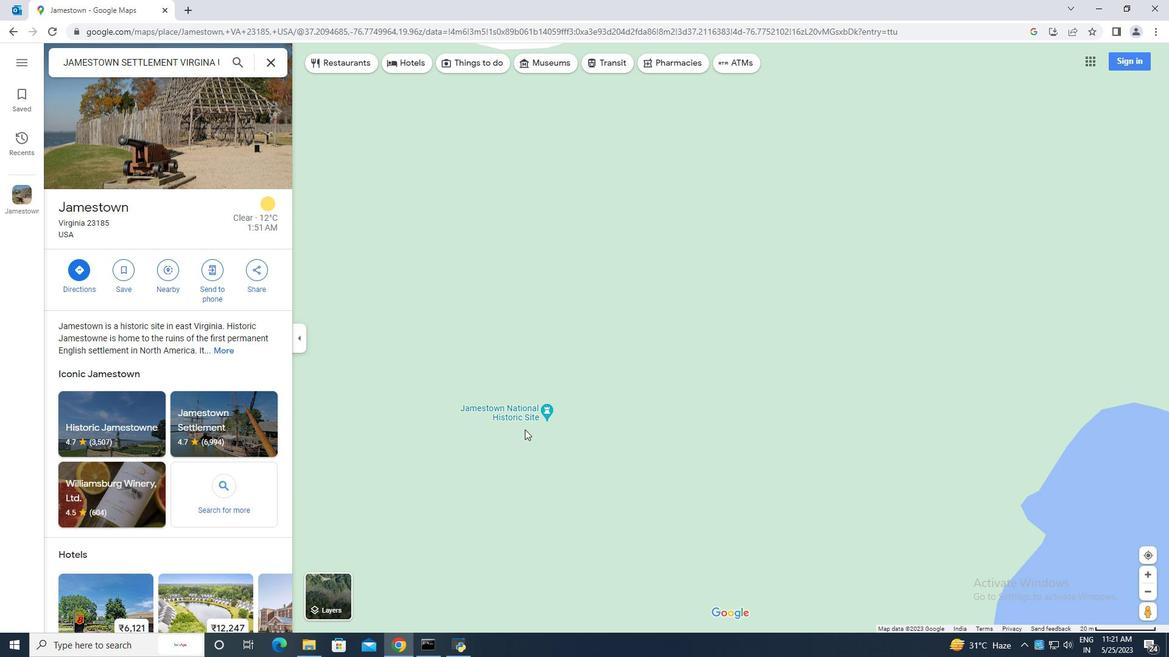 
Action: Mouse scrolled (525, 429) with delta (0, 0)
Screenshot: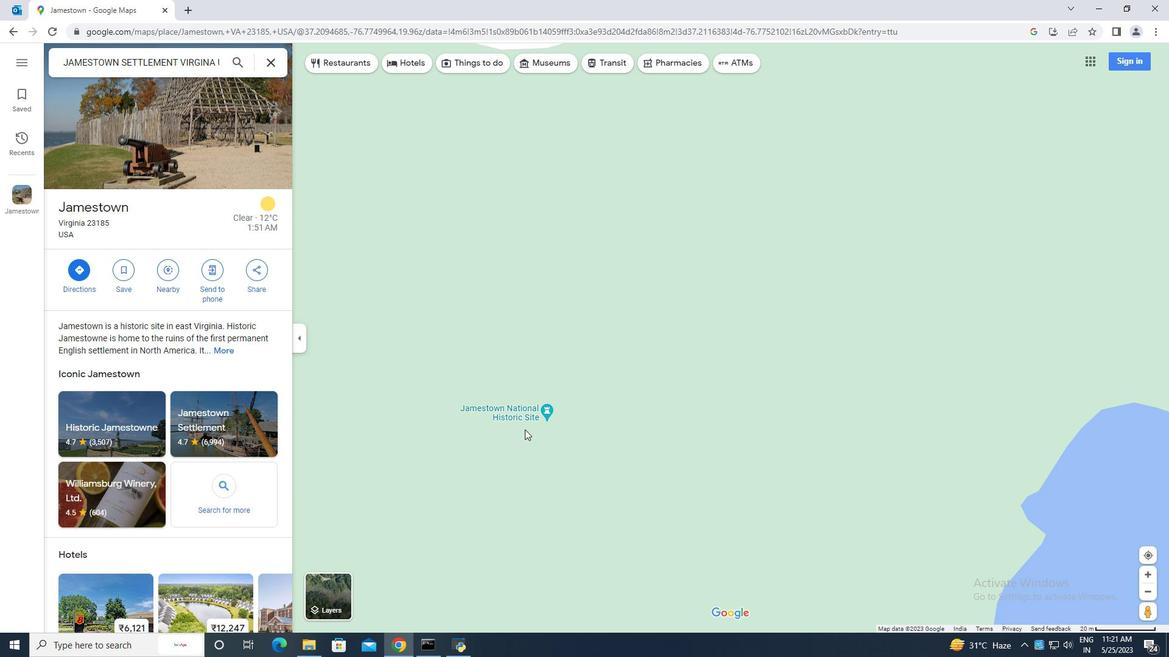 
Action: Mouse scrolled (525, 429) with delta (0, 0)
Screenshot: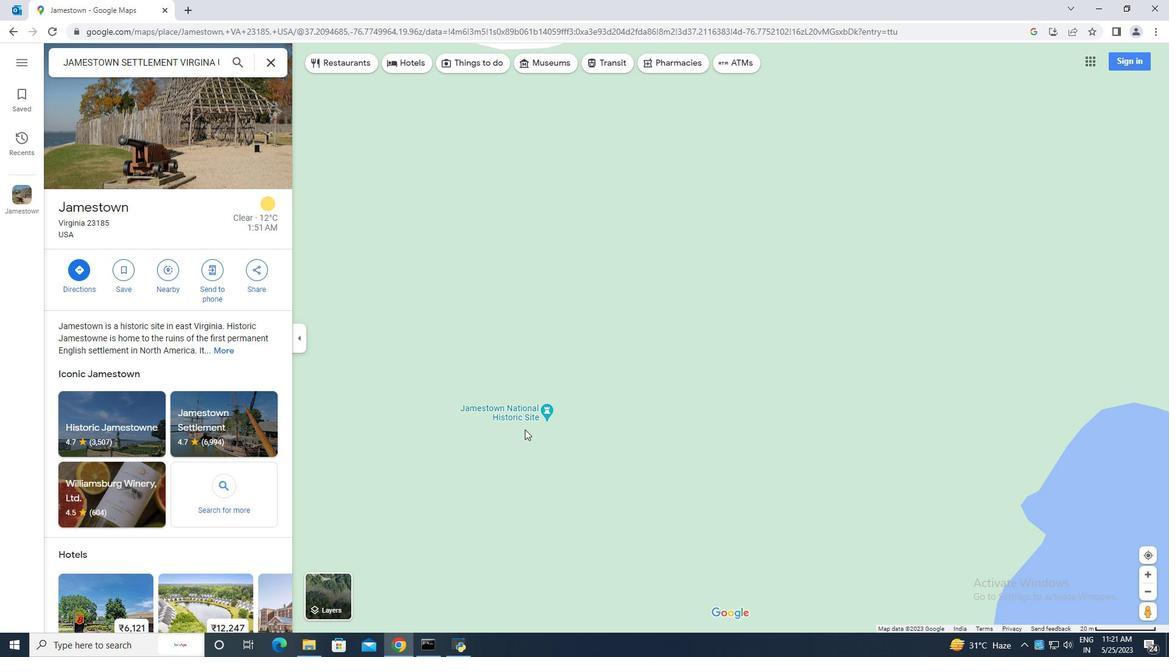 
Action: Mouse scrolled (525, 429) with delta (0, 0)
Screenshot: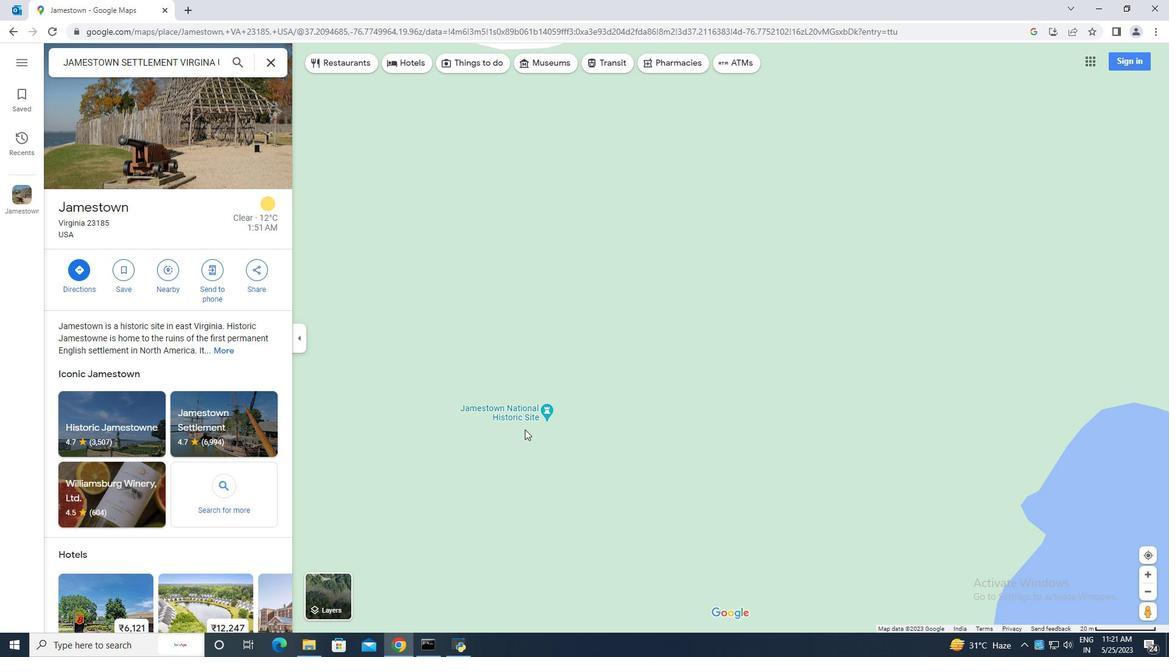 
Action: Mouse scrolled (525, 429) with delta (0, 0)
Screenshot: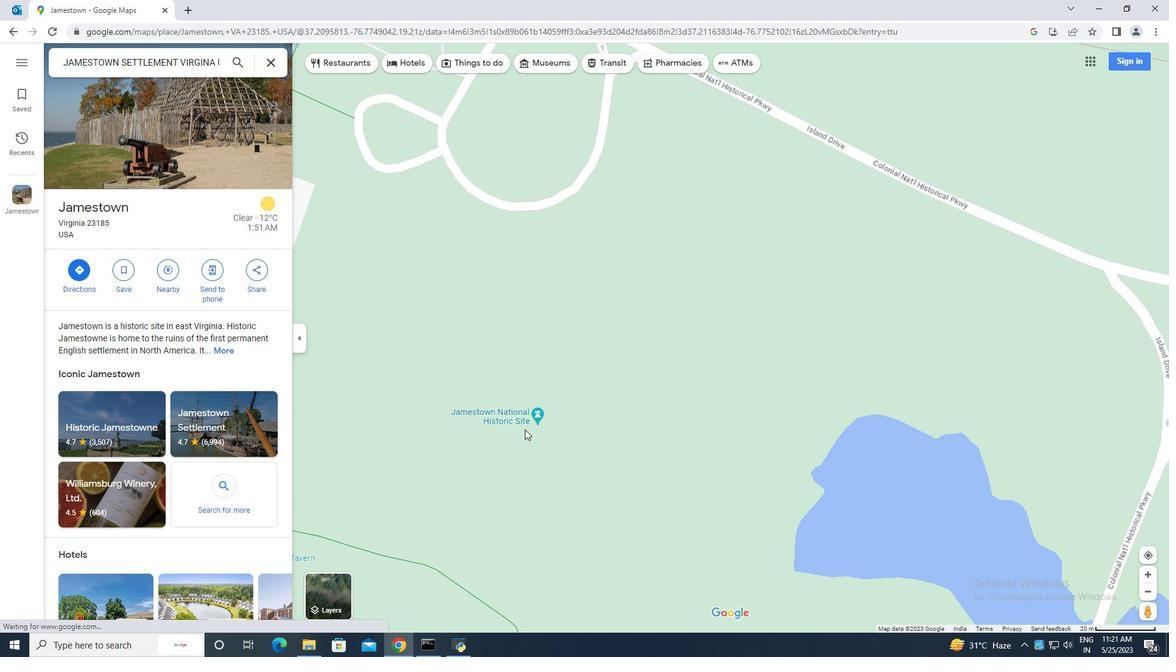 
Action: Mouse scrolled (525, 429) with delta (0, 0)
Screenshot: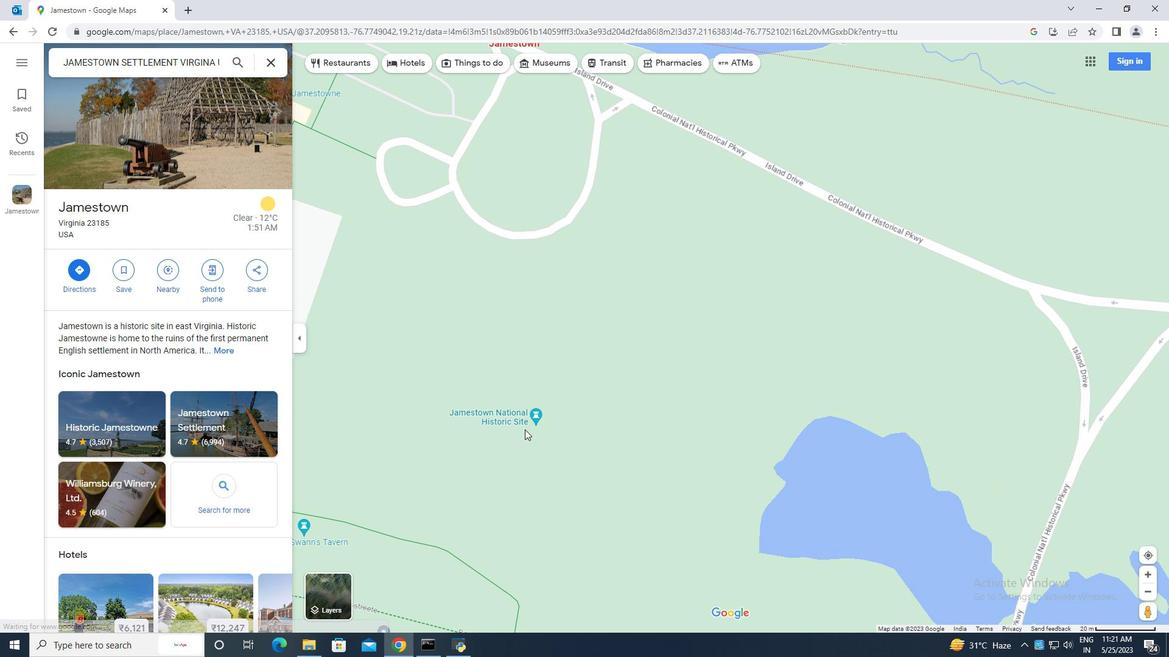 
Action: Mouse scrolled (525, 429) with delta (0, 0)
Screenshot: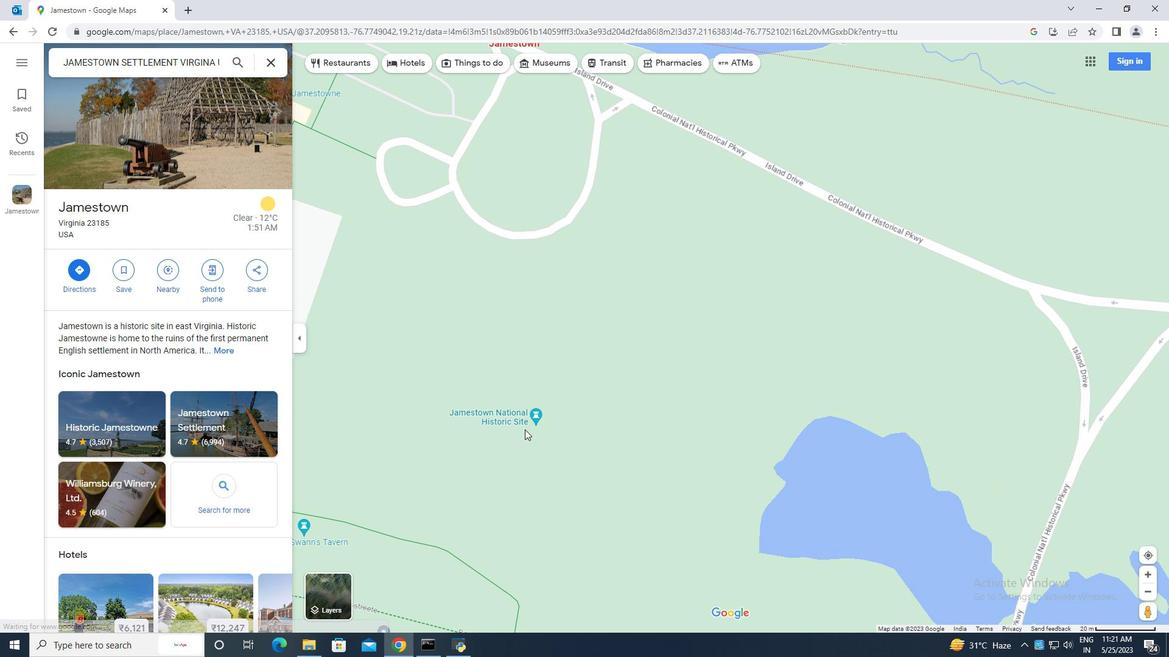 
Action: Mouse scrolled (525, 429) with delta (0, 0)
Screenshot: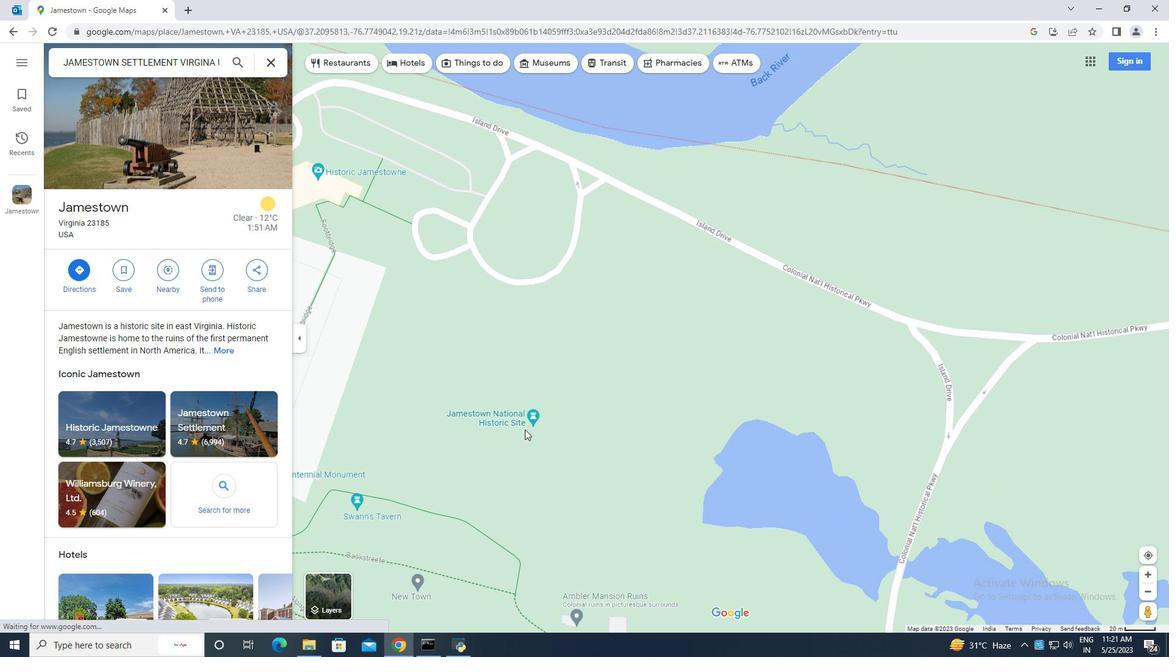 
Action: Mouse scrolled (525, 429) with delta (0, 0)
Screenshot: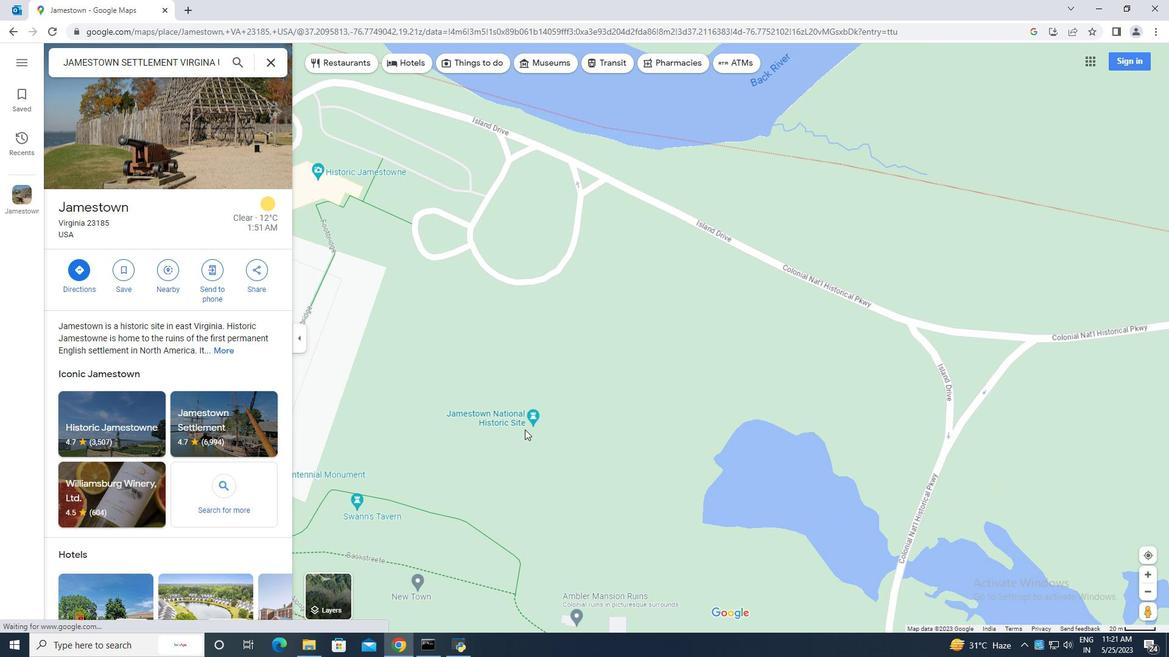 
Action: Mouse scrolled (525, 429) with delta (0, 0)
Screenshot: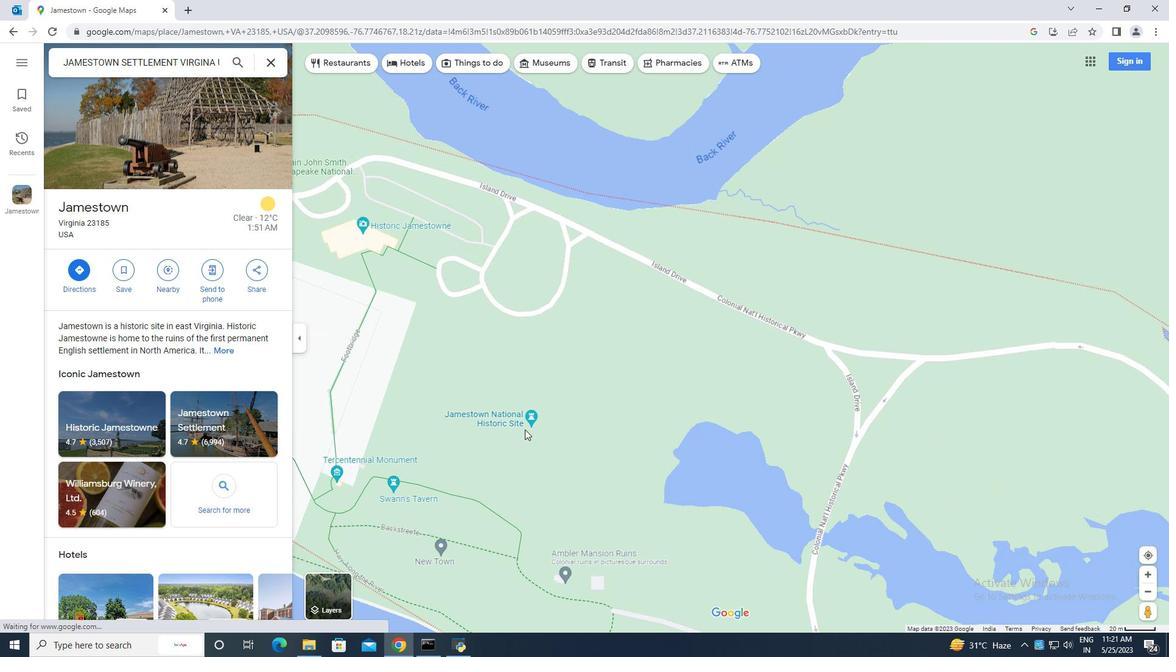 
Action: Mouse scrolled (525, 429) with delta (0, 0)
Screenshot: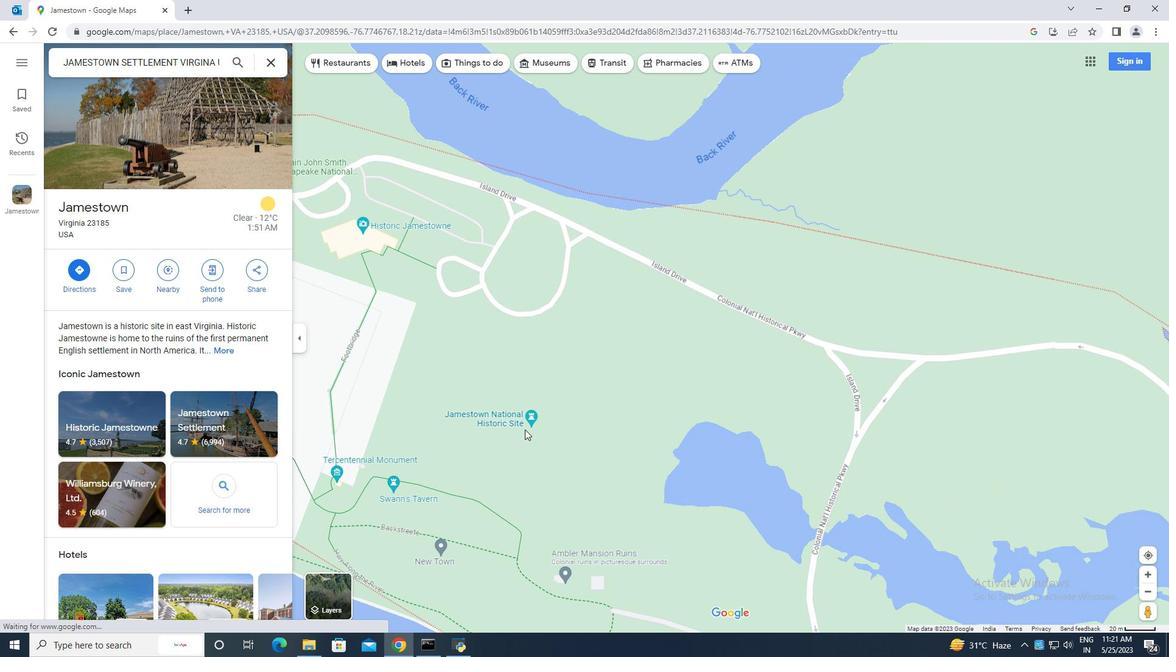 
Action: Mouse scrolled (525, 429) with delta (0, 0)
Screenshot: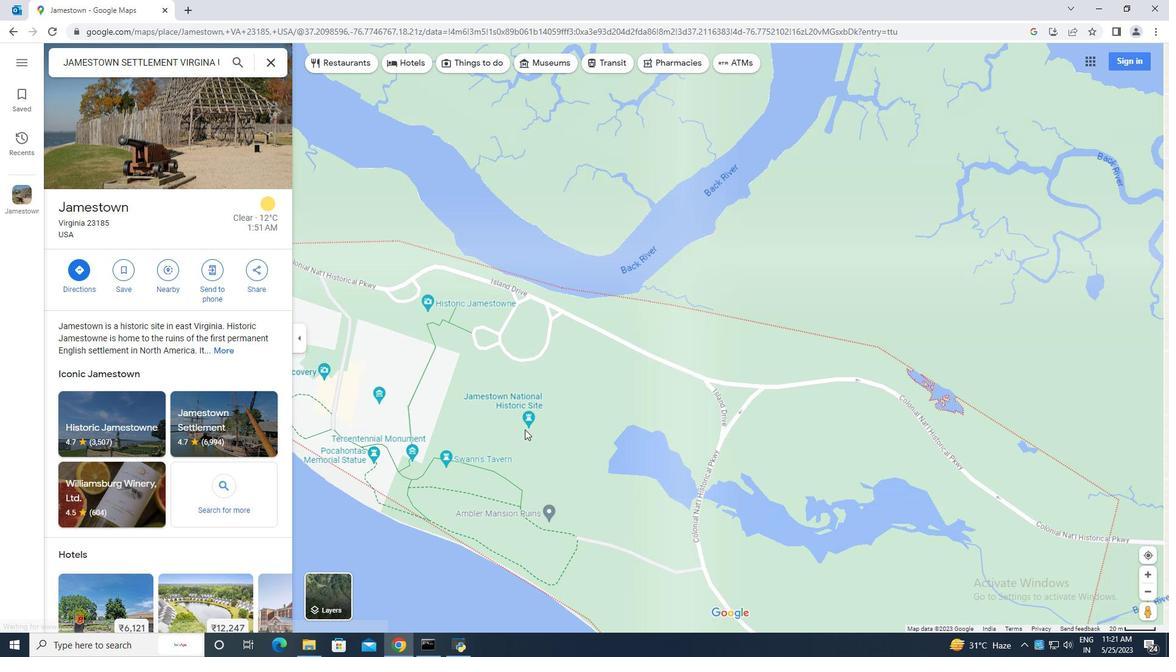 
Action: Mouse scrolled (525, 429) with delta (0, 0)
Screenshot: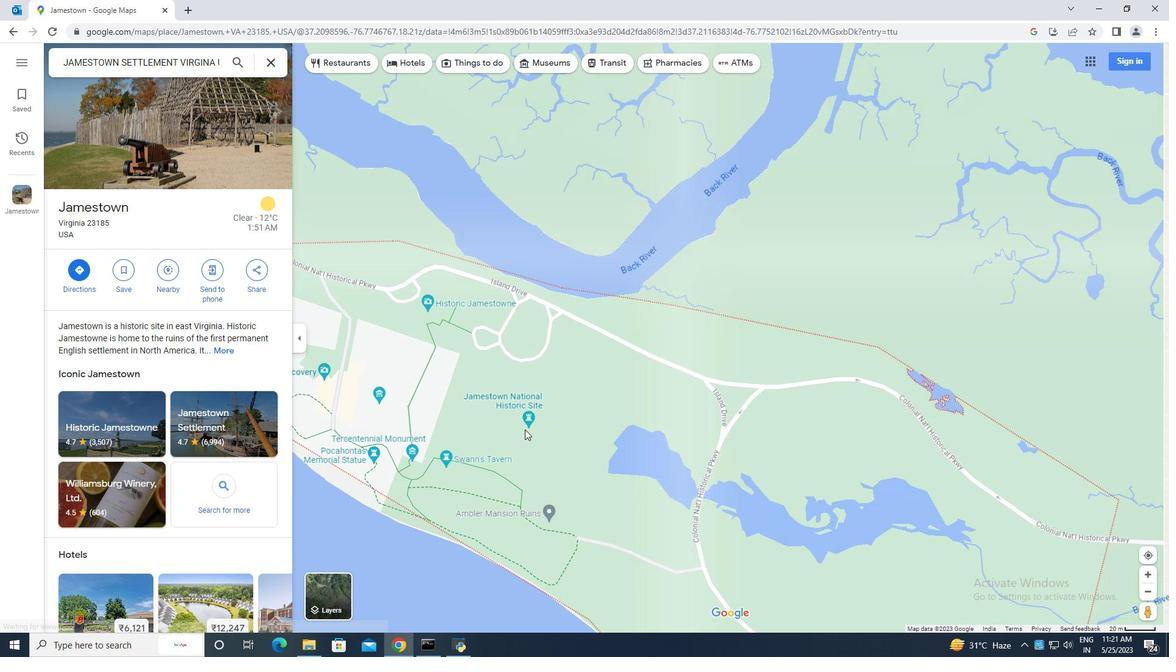 
Action: Mouse scrolled (525, 429) with delta (0, 0)
Screenshot: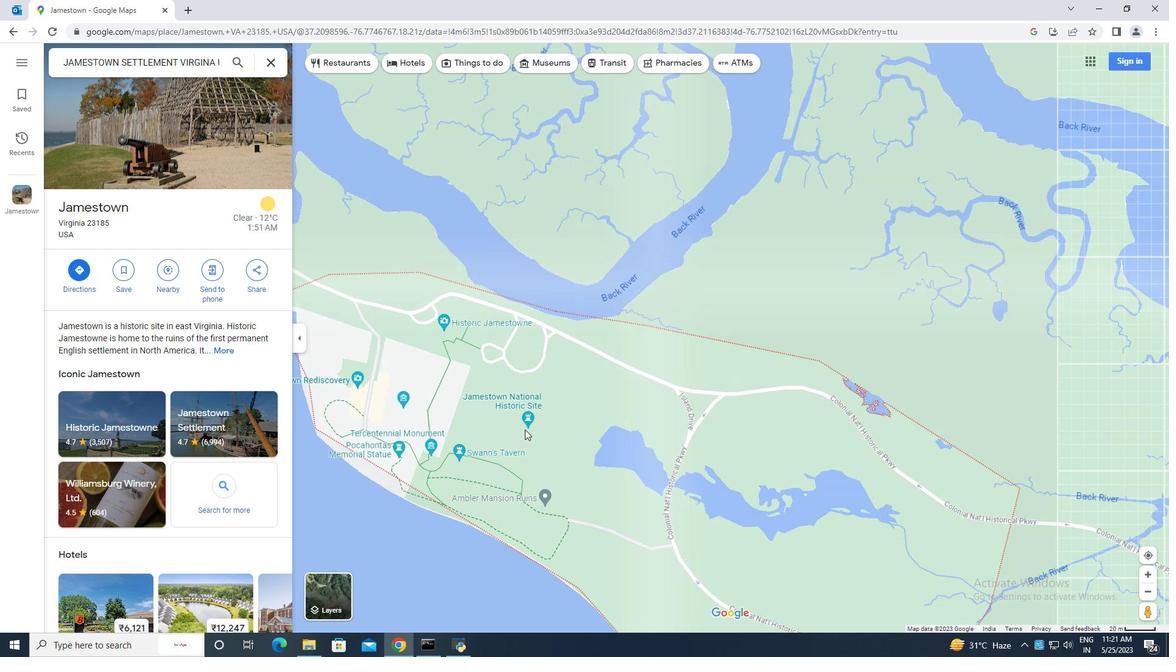 
Action: Mouse moved to (537, 382)
Screenshot: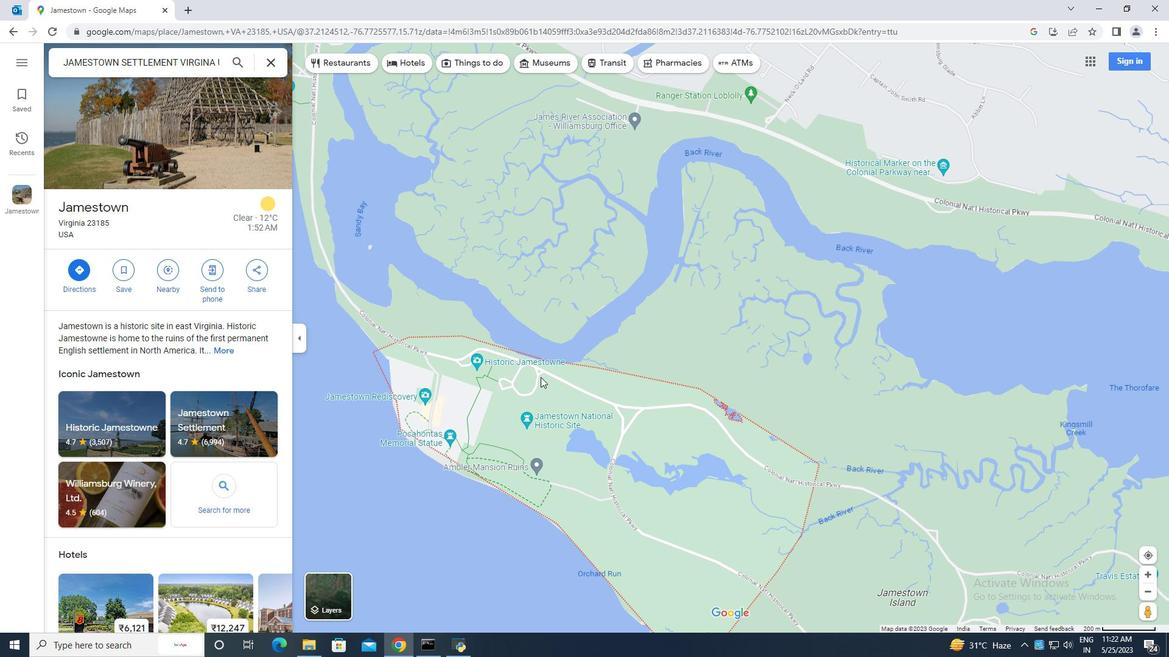
Action: Mouse pressed left at (537, 382)
Screenshot: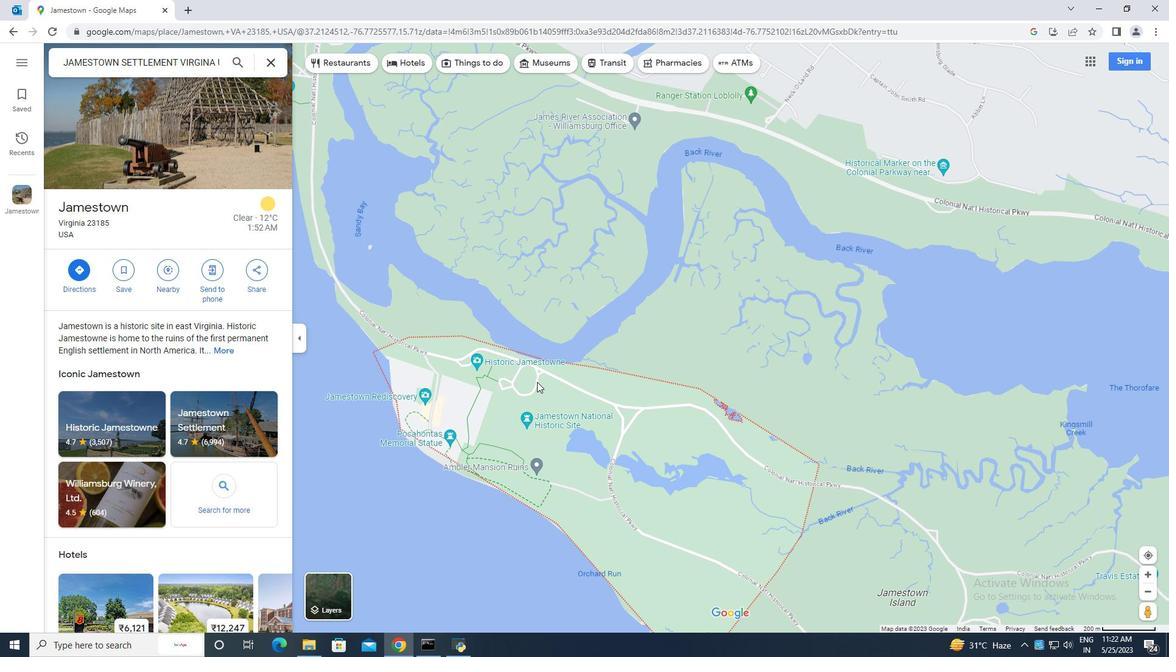 
Action: Mouse moved to (579, 341)
Screenshot: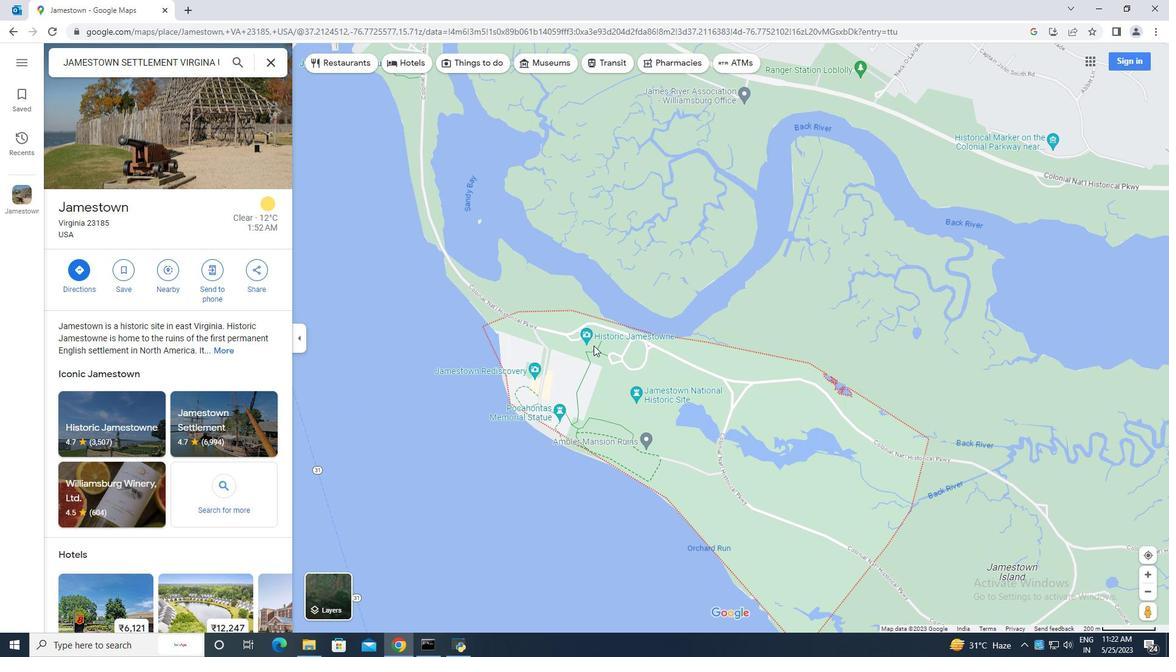 
Action: Mouse scrolled (579, 342) with delta (0, 0)
Screenshot: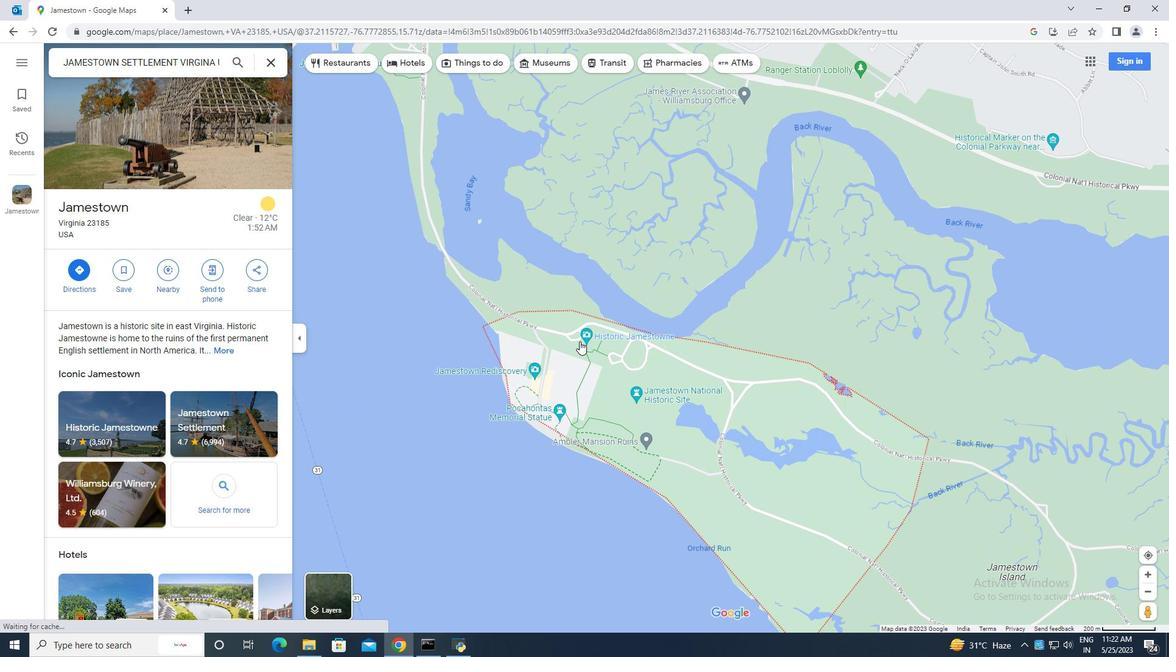 
Action: Mouse scrolled (579, 342) with delta (0, 0)
Screenshot: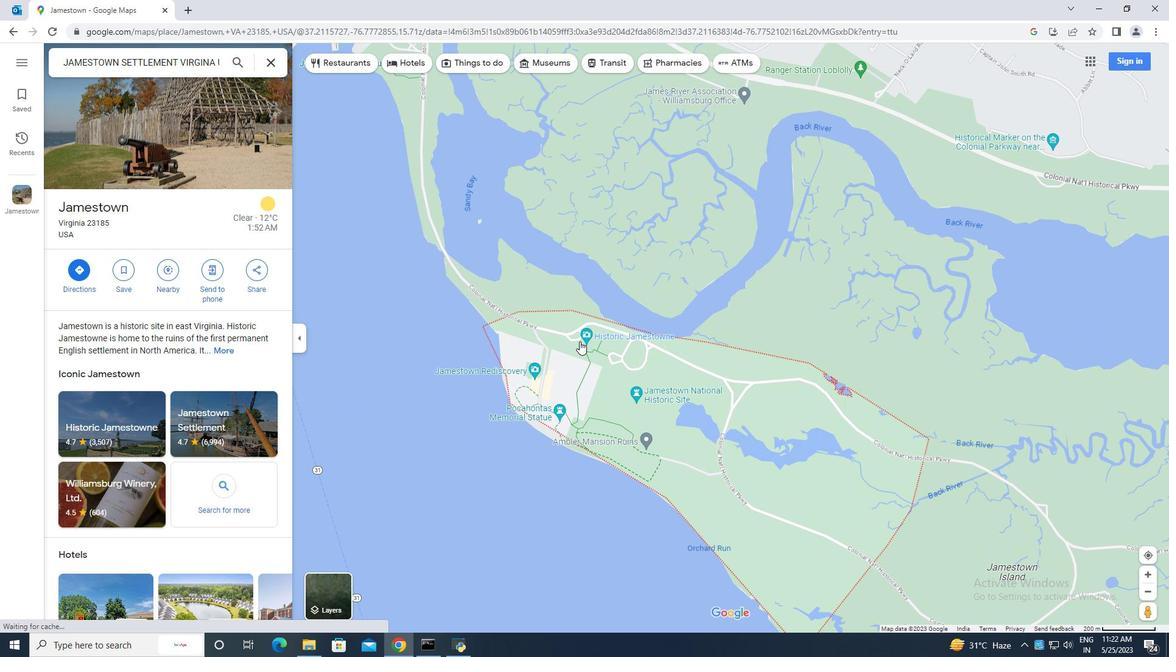 
Action: Mouse scrolled (579, 342) with delta (0, 0)
Screenshot: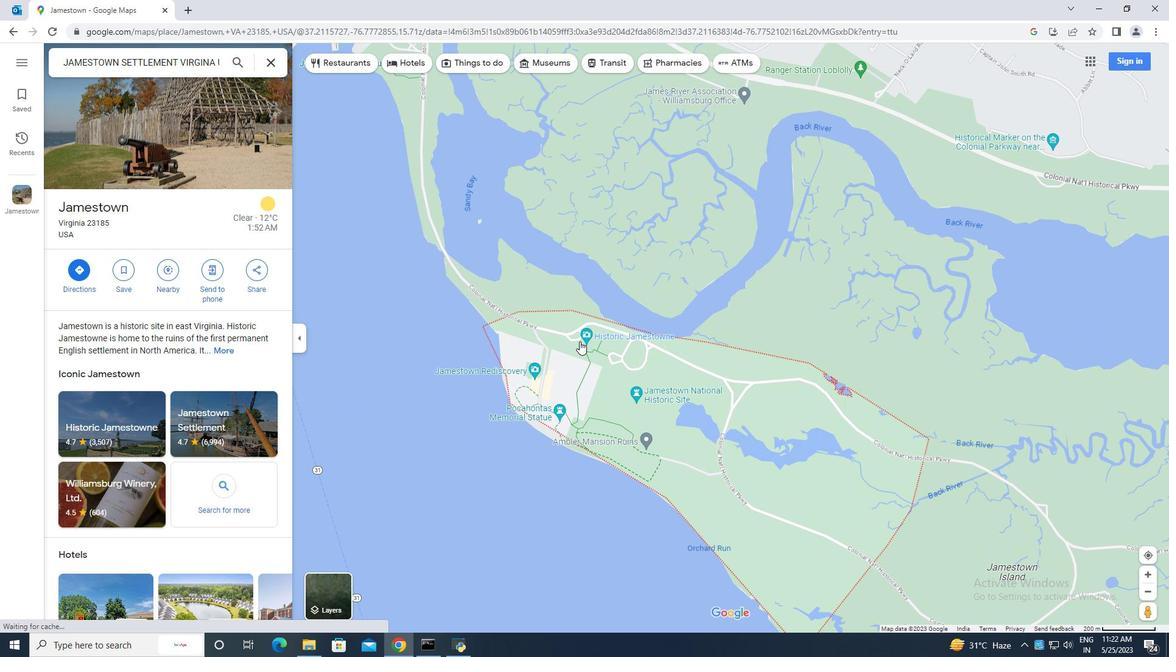 
Action: Mouse moved to (564, 339)
Screenshot: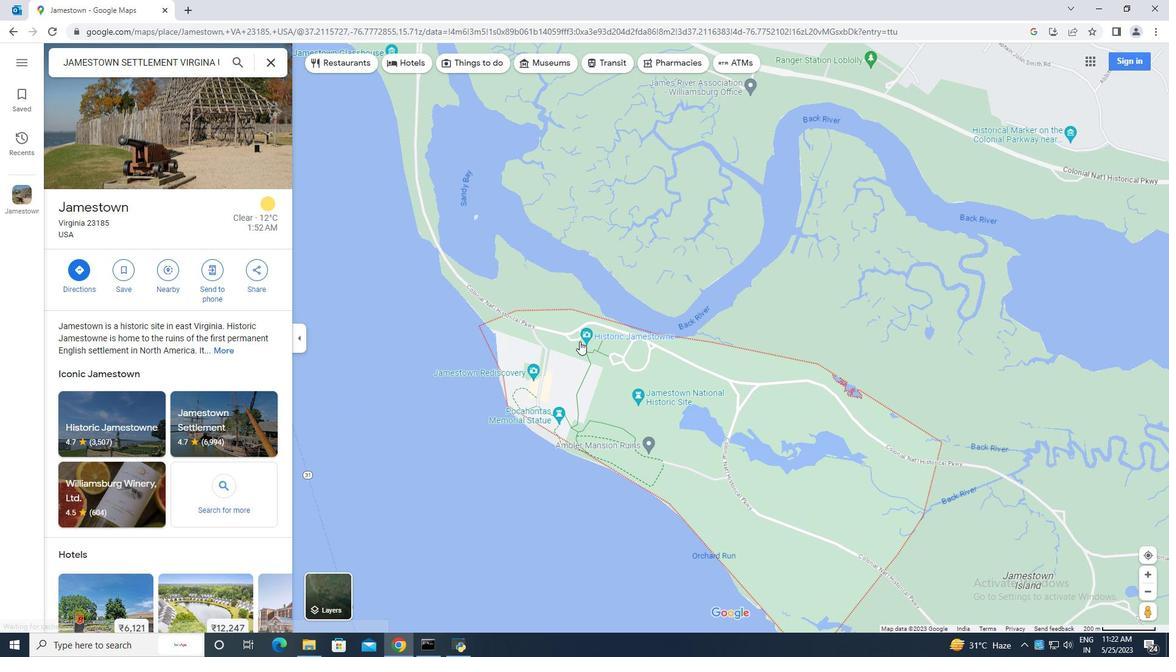 
Action: Mouse scrolled (564, 339) with delta (0, 0)
Screenshot: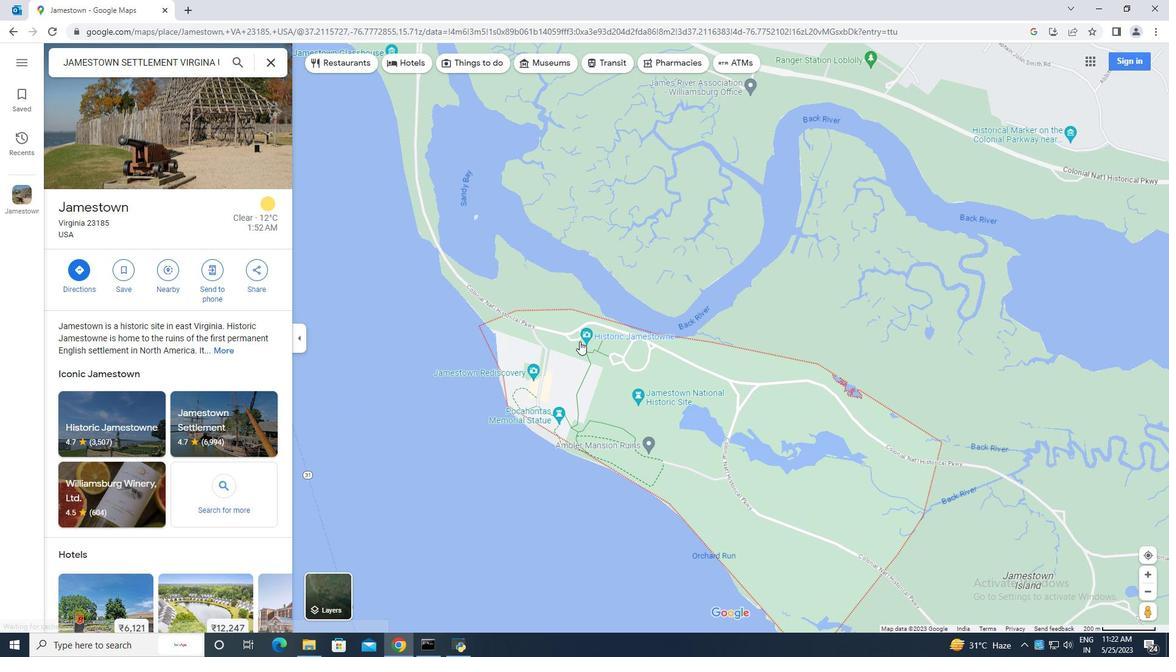 
Action: Mouse scrolled (564, 339) with delta (0, 0)
Screenshot: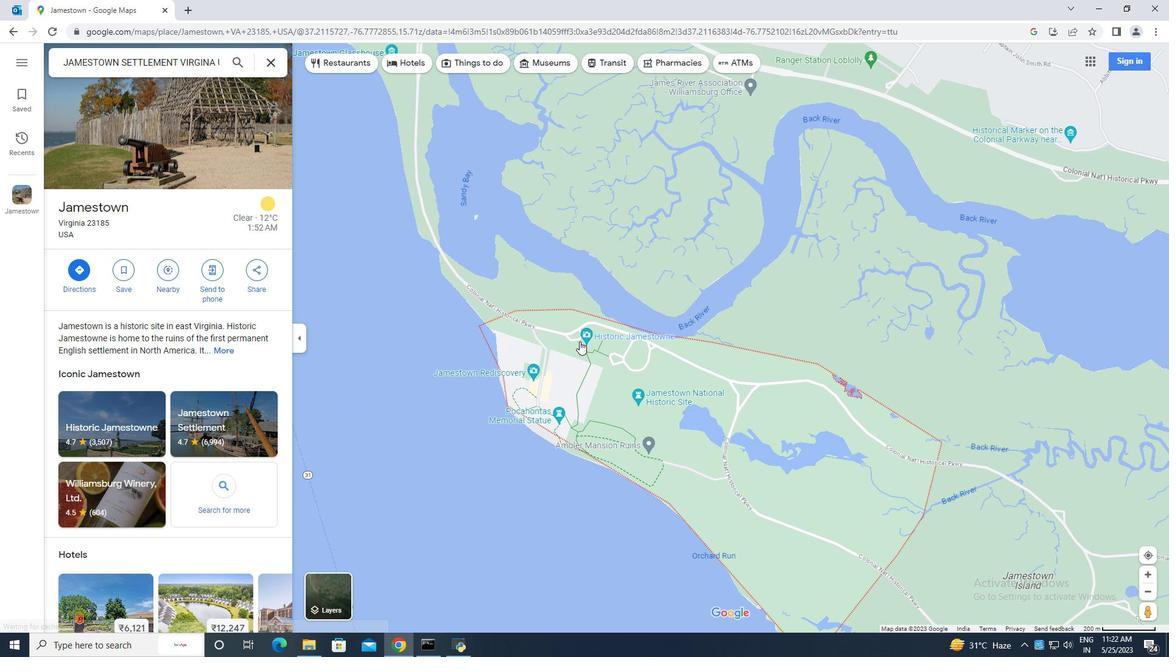 
Action: Mouse scrolled (564, 339) with delta (0, 0)
Screenshot: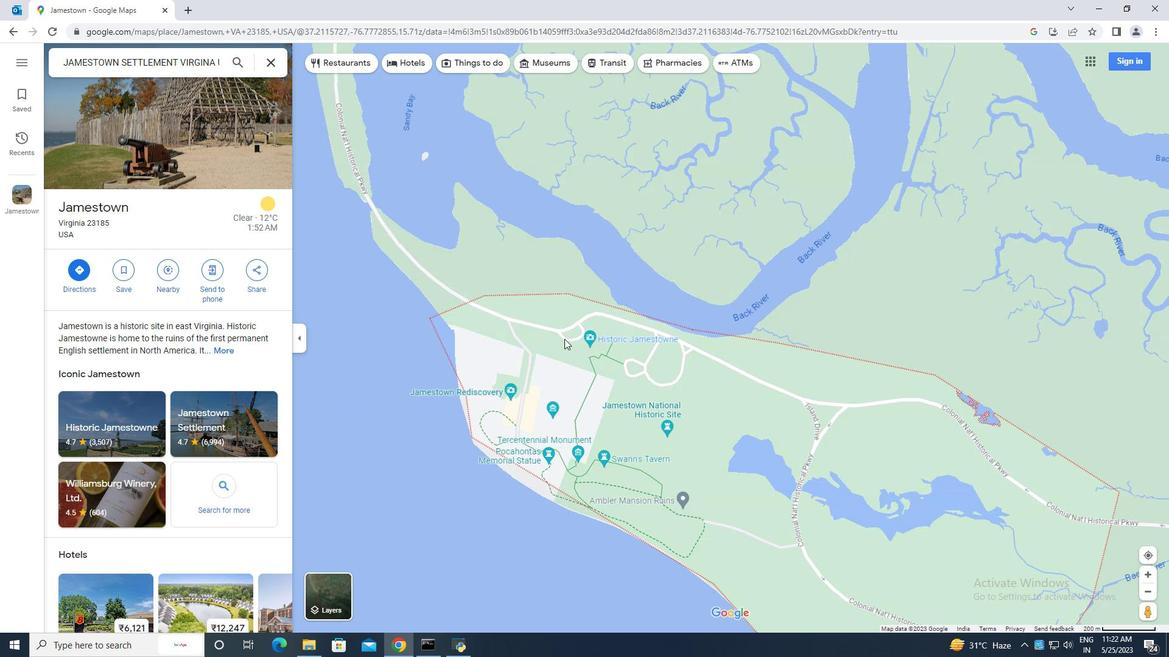 
Action: Mouse moved to (668, 322)
Screenshot: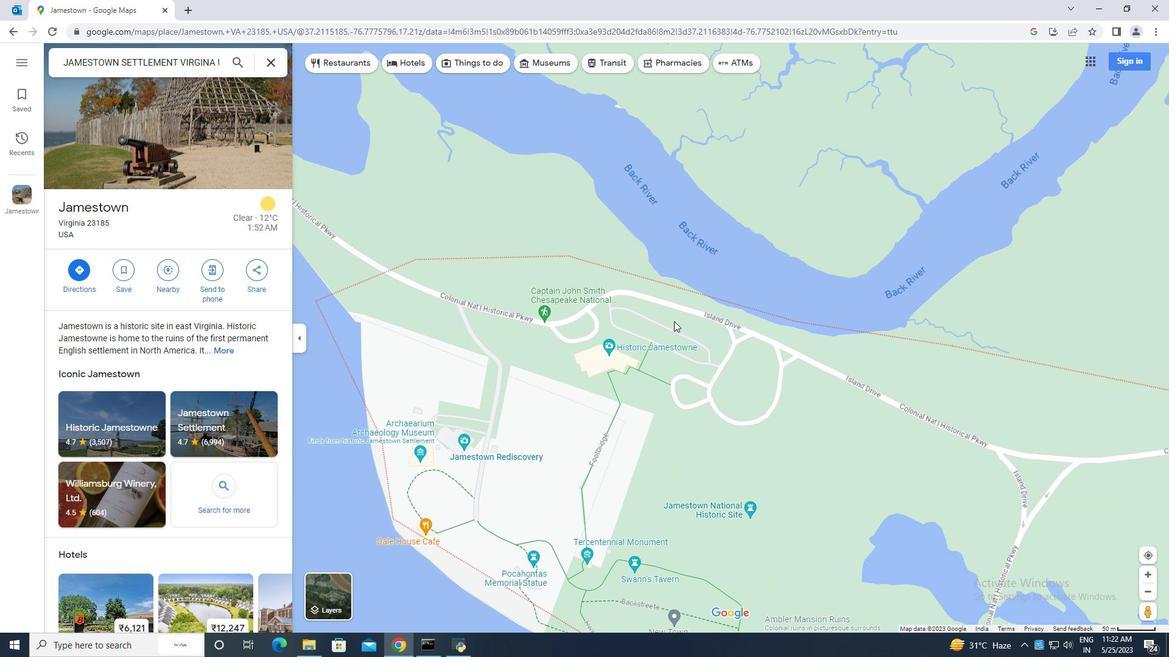 
Action: Mouse scrolled (668, 322) with delta (0, 0)
Screenshot: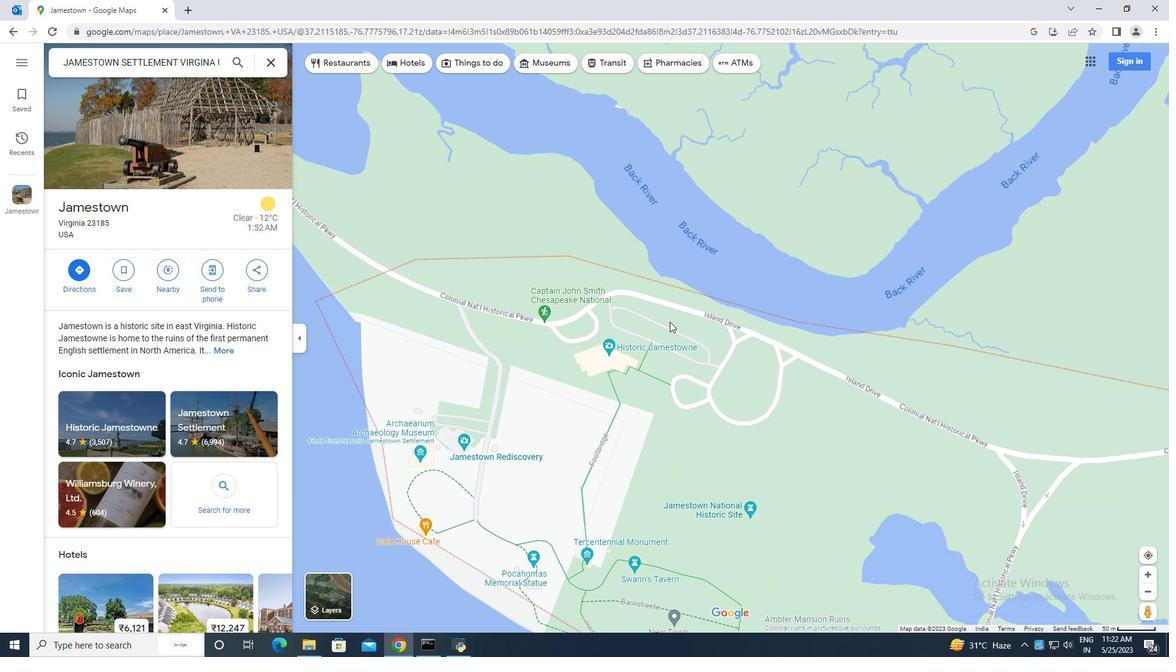 
Action: Mouse scrolled (668, 322) with delta (0, 0)
Screenshot: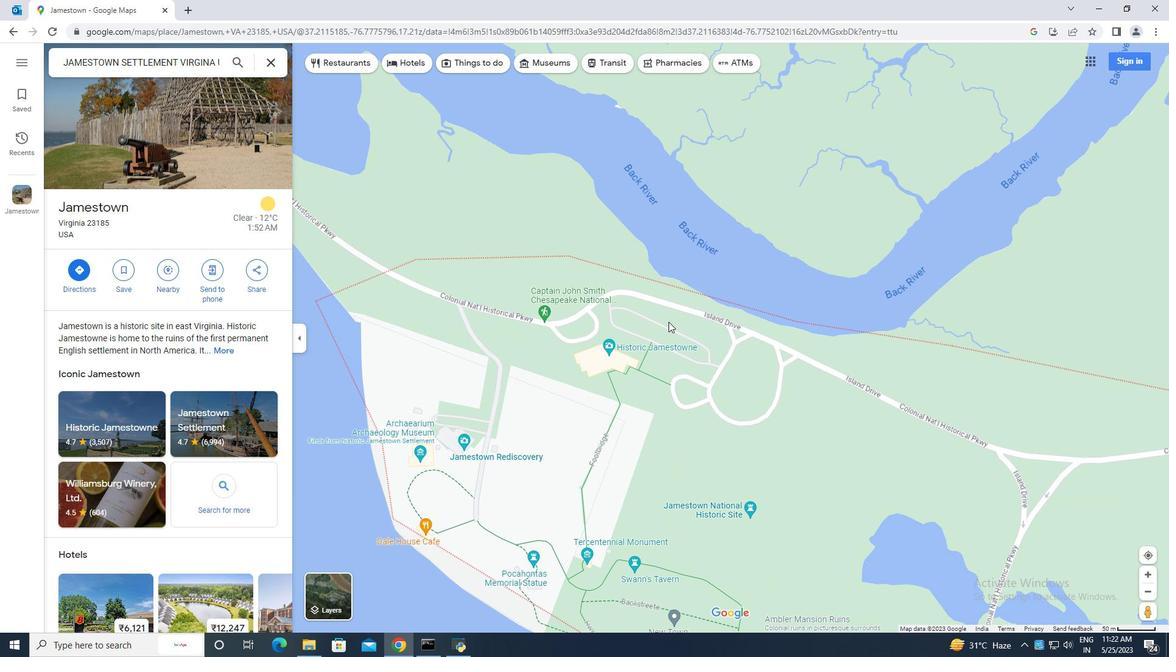 
Action: Mouse scrolled (668, 322) with delta (0, 0)
Screenshot: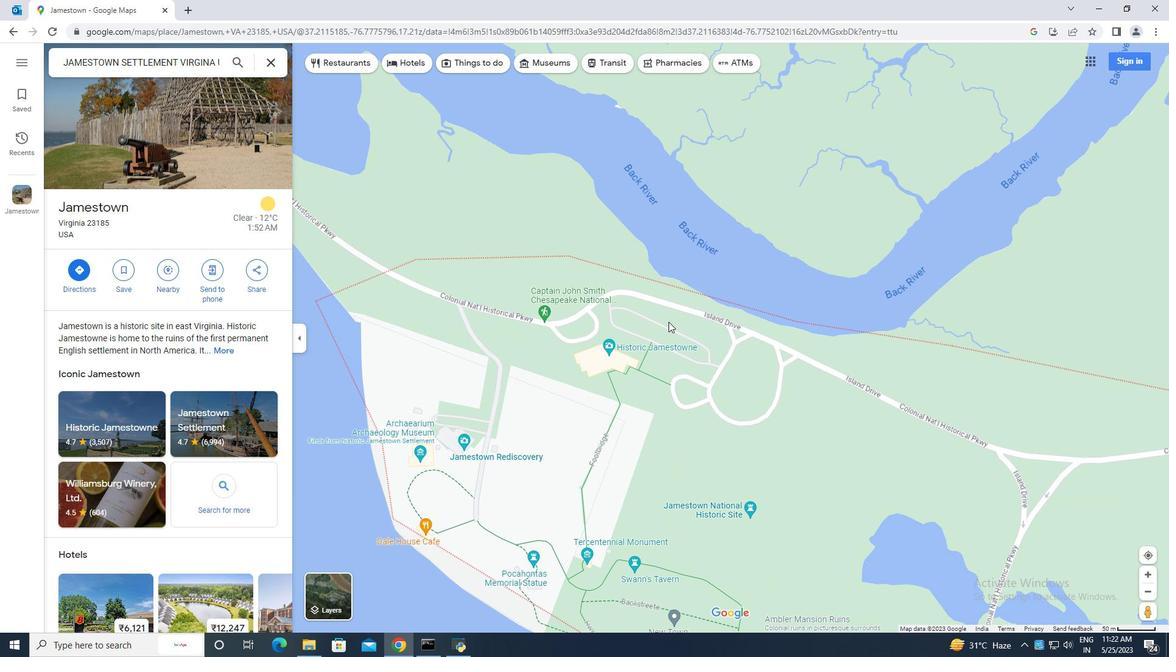
Action: Mouse moved to (587, 348)
Screenshot: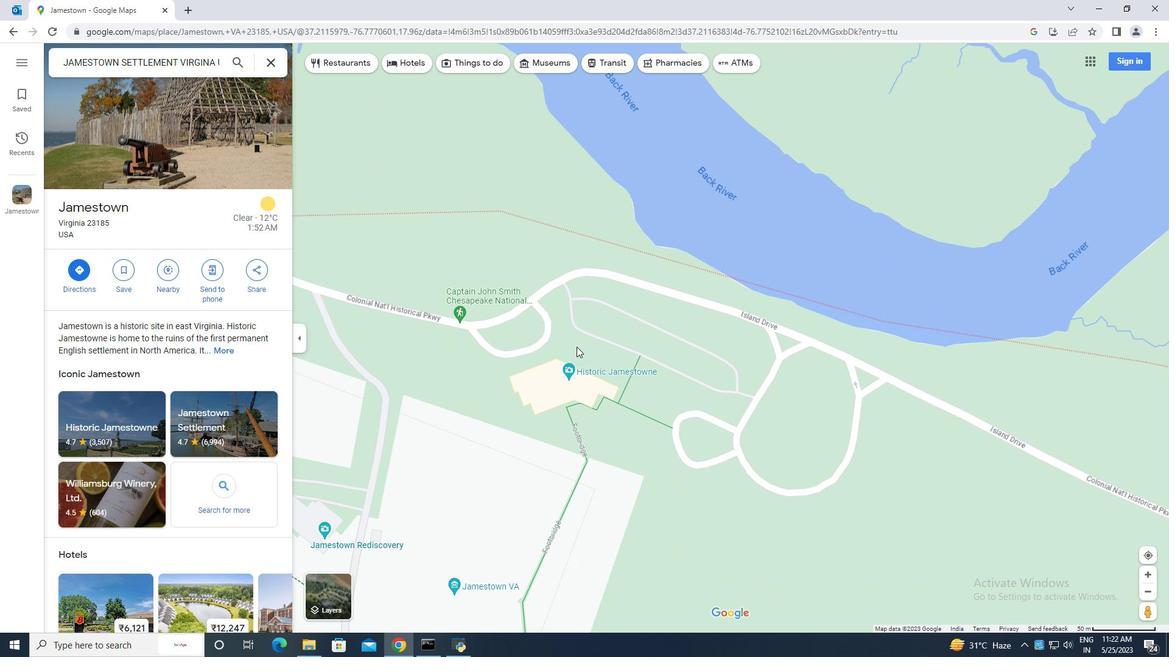 
Action: Mouse scrolled (587, 349) with delta (0, 0)
Screenshot: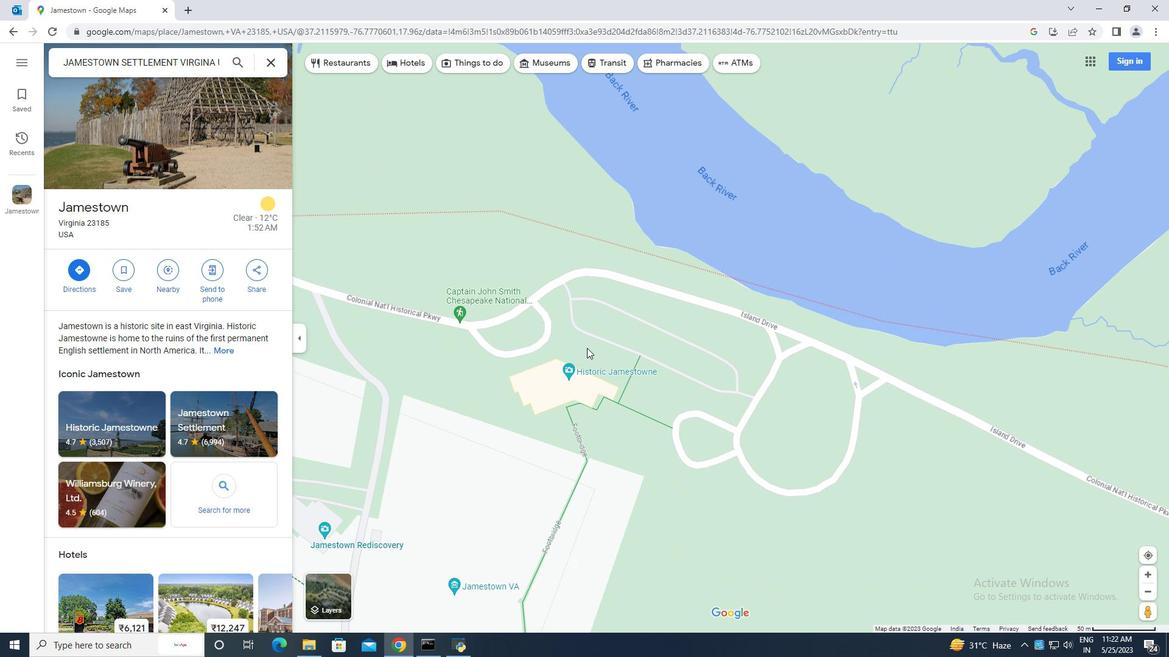 
Action: Mouse scrolled (587, 349) with delta (0, 0)
Screenshot: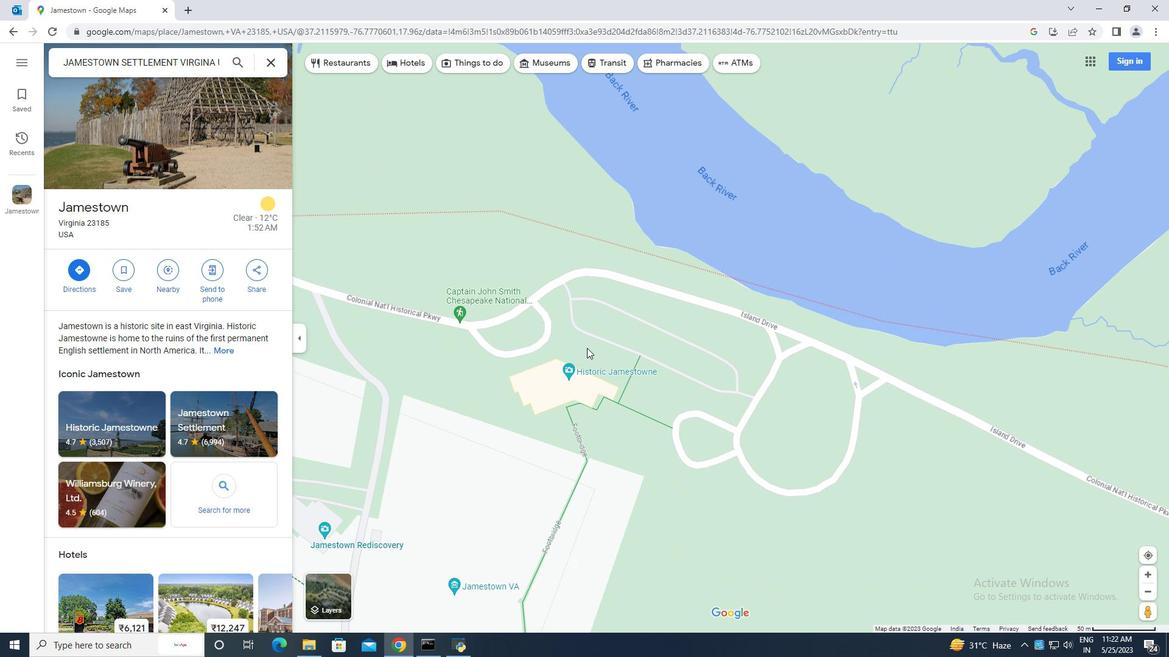 
Action: Mouse scrolled (587, 349) with delta (0, 0)
Screenshot: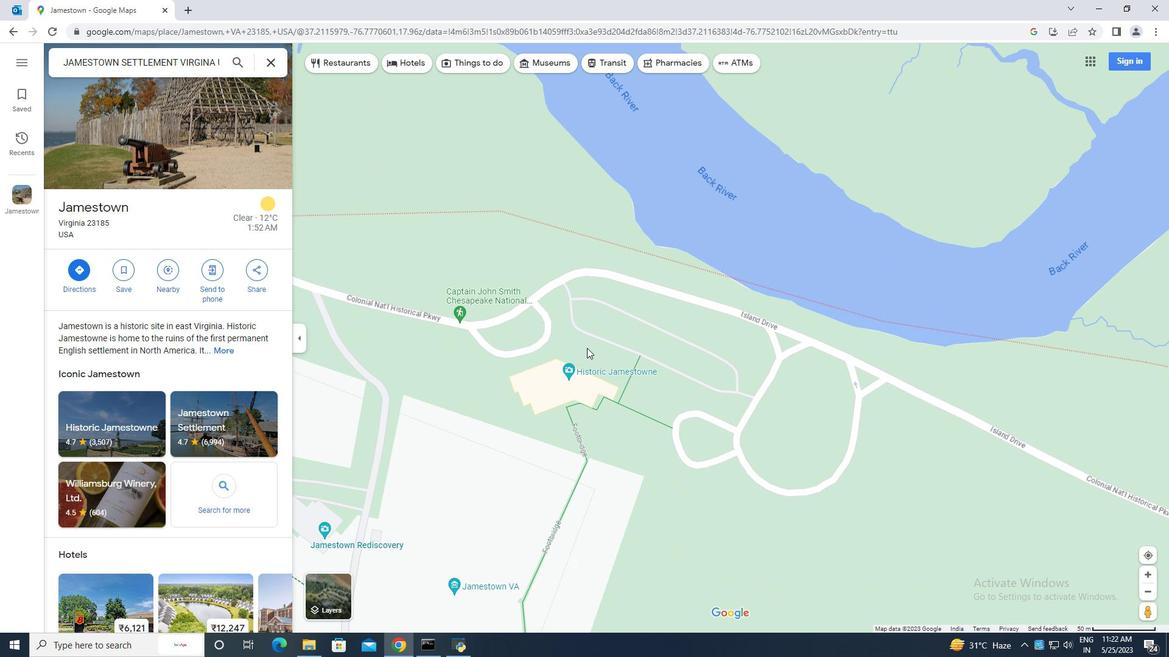 
Action: Mouse scrolled (587, 349) with delta (0, 0)
Screenshot: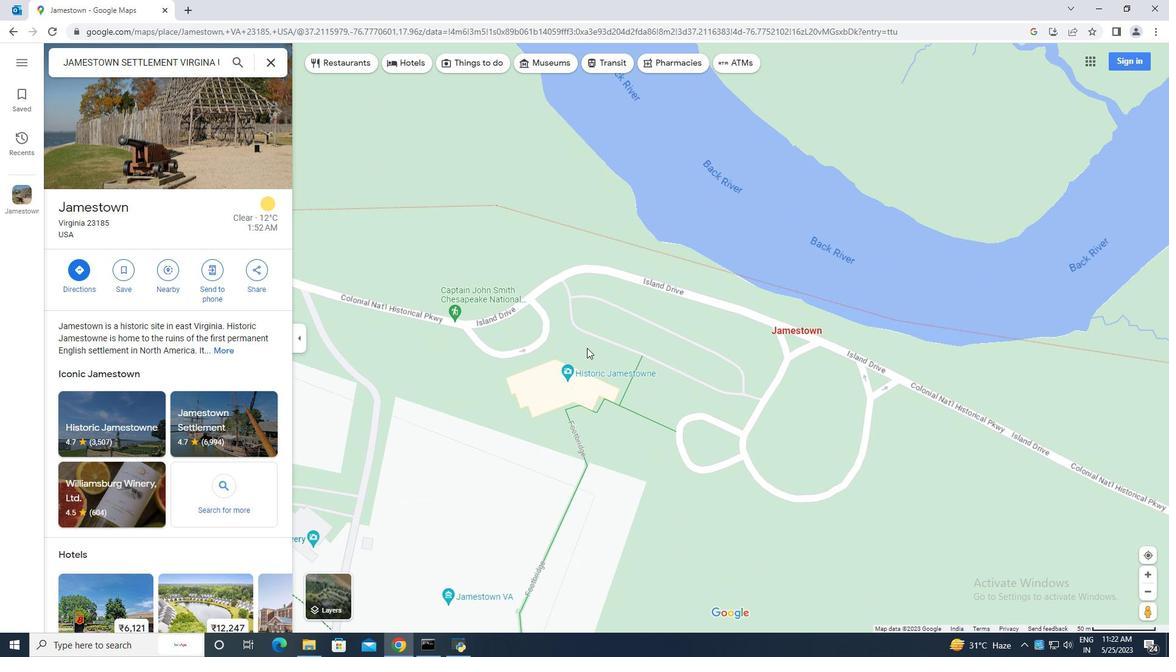 
Action: Mouse scrolled (587, 347) with delta (0, 0)
Screenshot: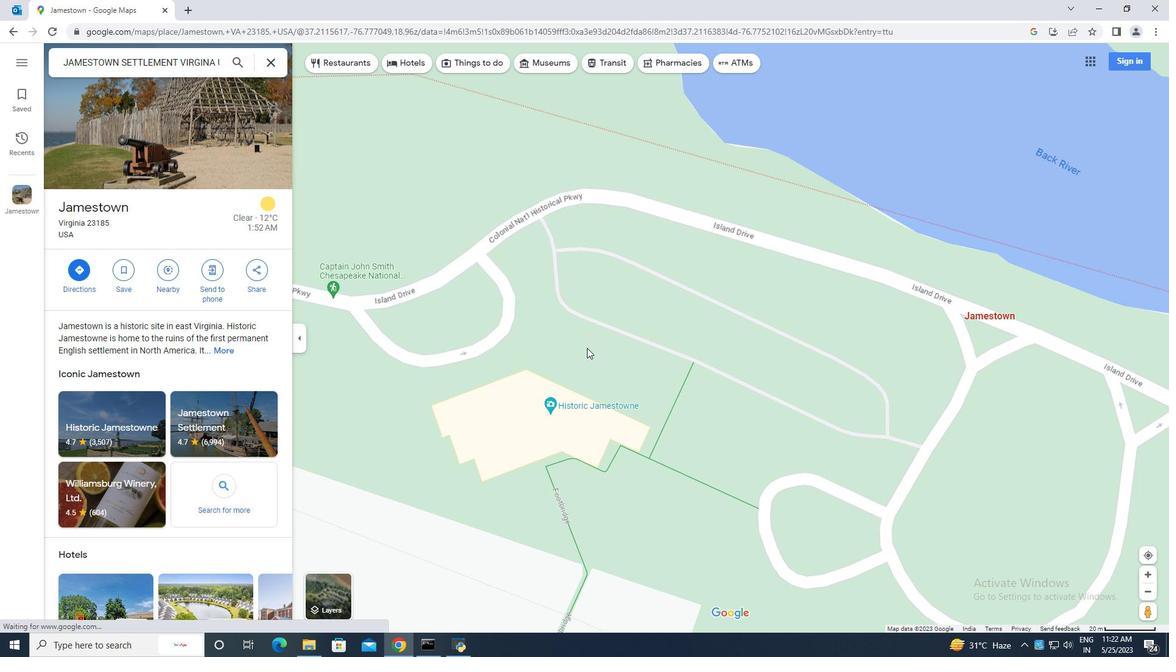 
Action: Mouse scrolled (587, 347) with delta (0, 0)
Screenshot: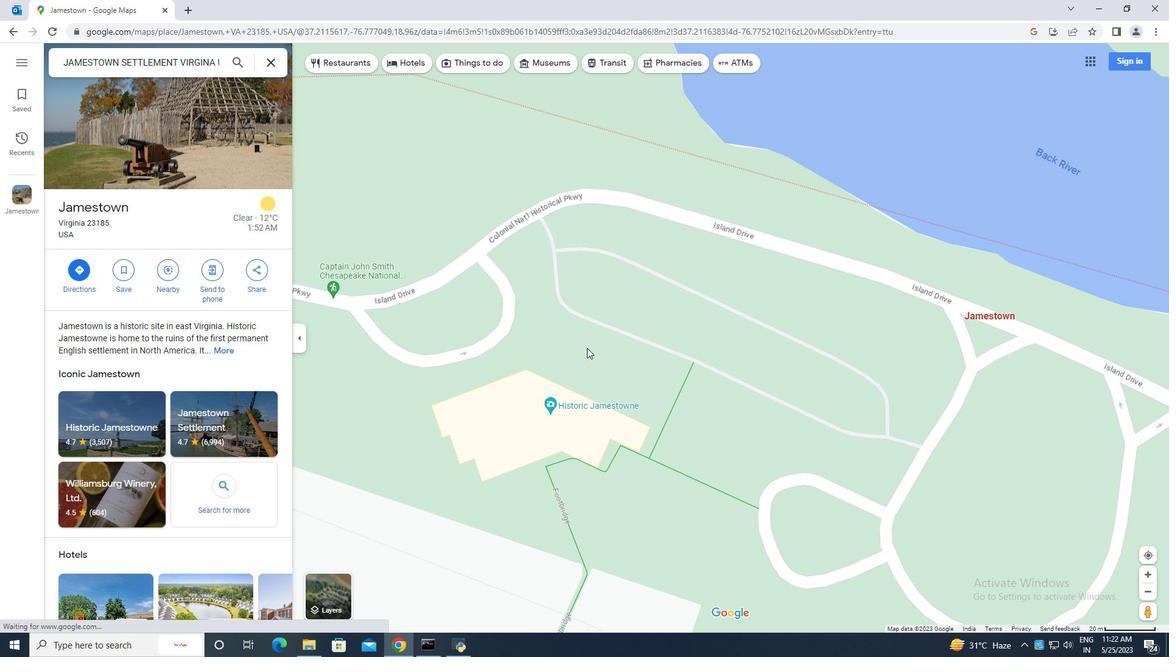 
Action: Mouse scrolled (587, 347) with delta (0, 0)
Screenshot: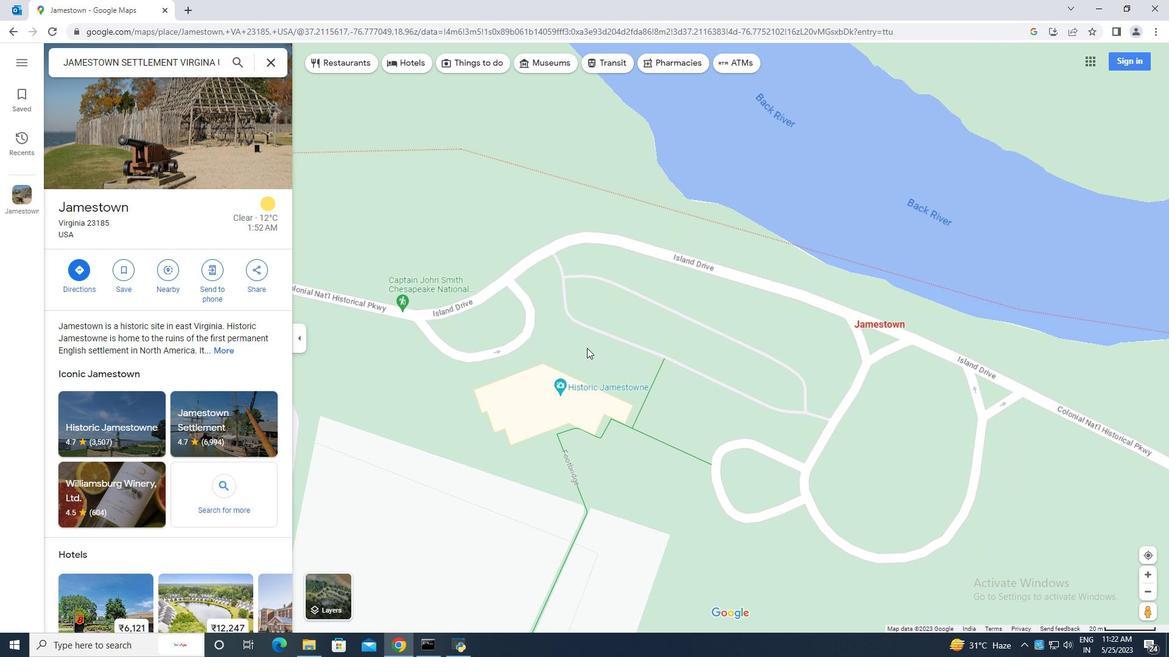
Action: Mouse scrolled (587, 347) with delta (0, 0)
Screenshot: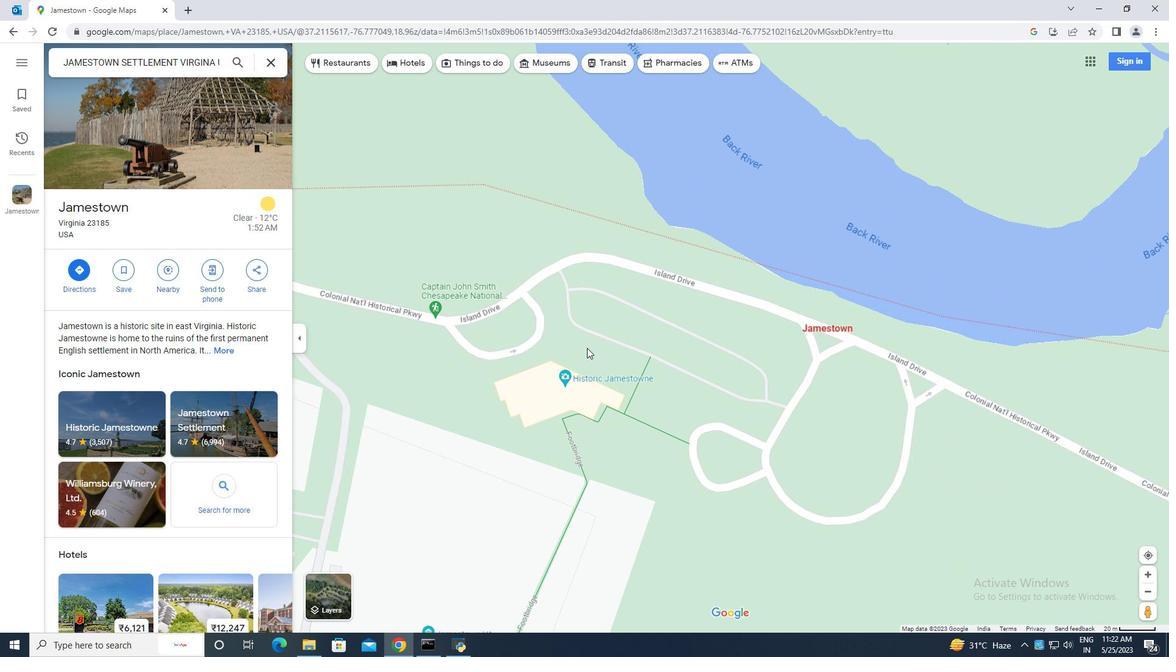 
Action: Mouse scrolled (587, 347) with delta (0, 0)
Screenshot: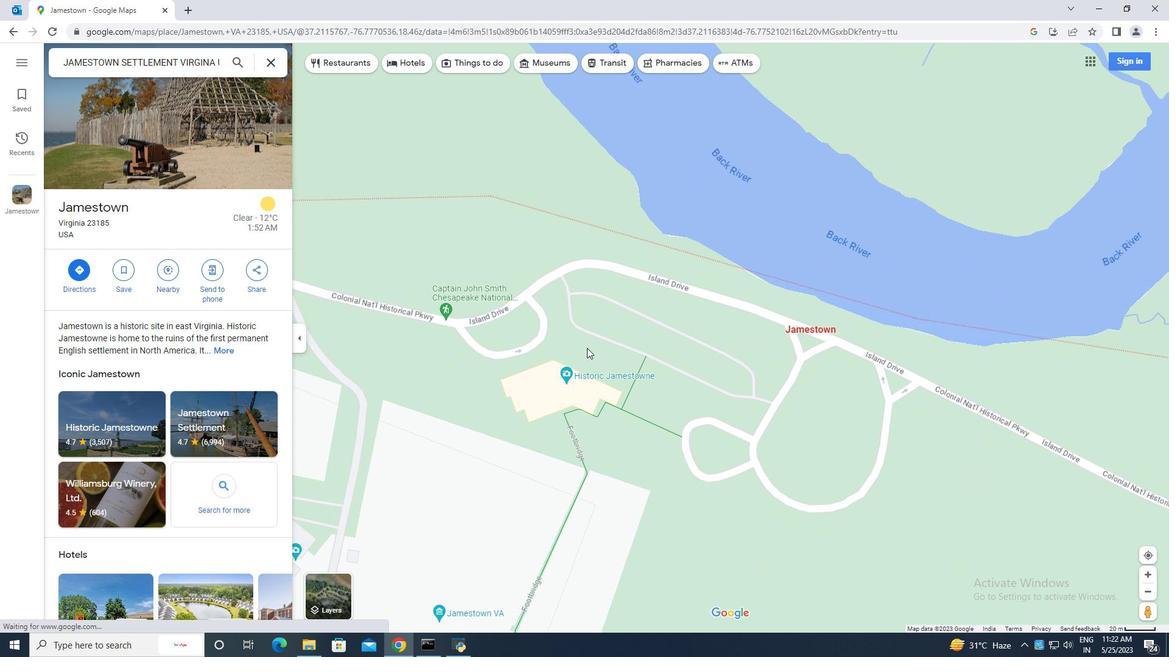 
Action: Mouse scrolled (587, 349) with delta (0, 0)
Screenshot: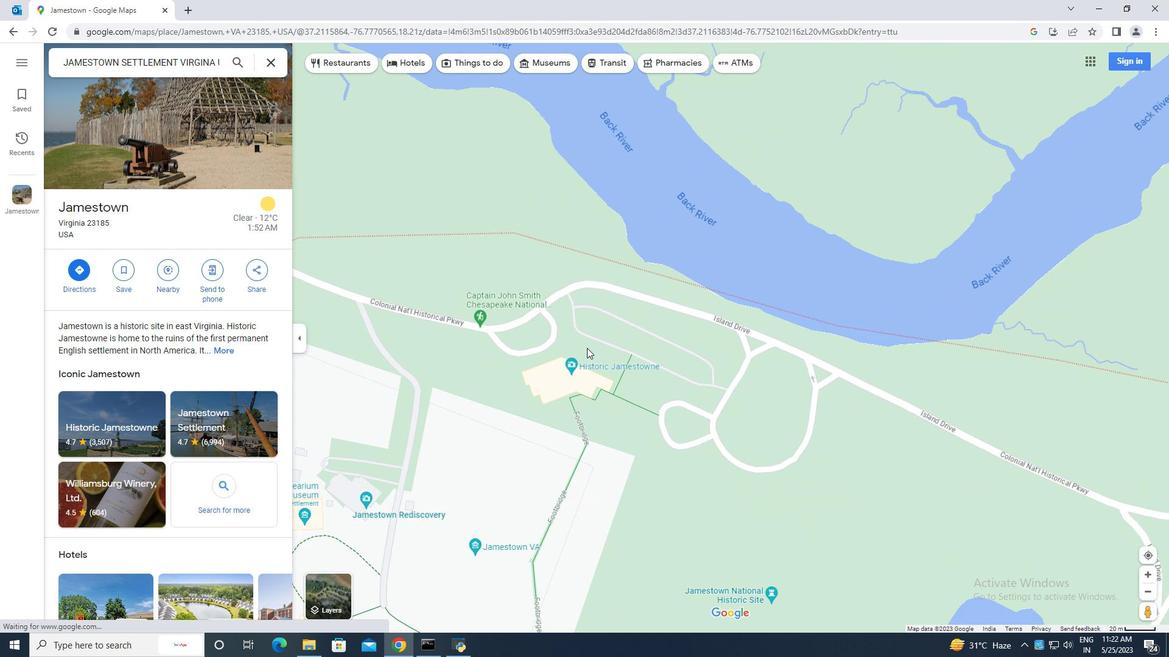
Action: Mouse scrolled (587, 349) with delta (0, 0)
Screenshot: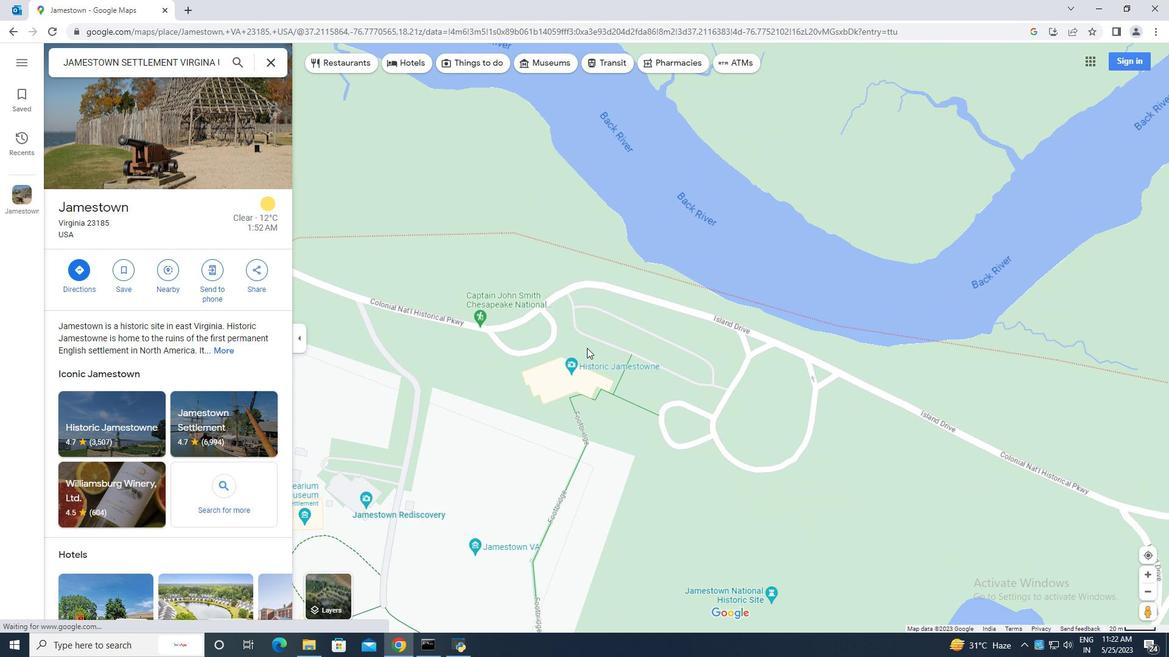 
Action: Mouse scrolled (587, 349) with delta (0, 0)
Screenshot: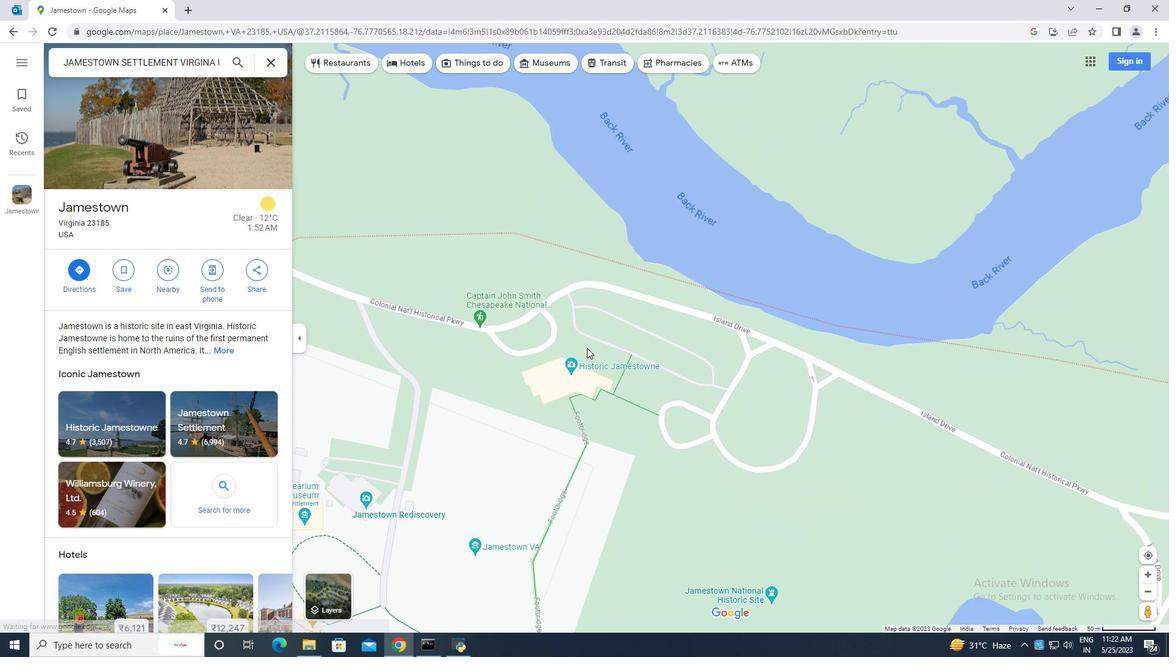 
Action: Mouse scrolled (587, 349) with delta (0, 0)
Screenshot: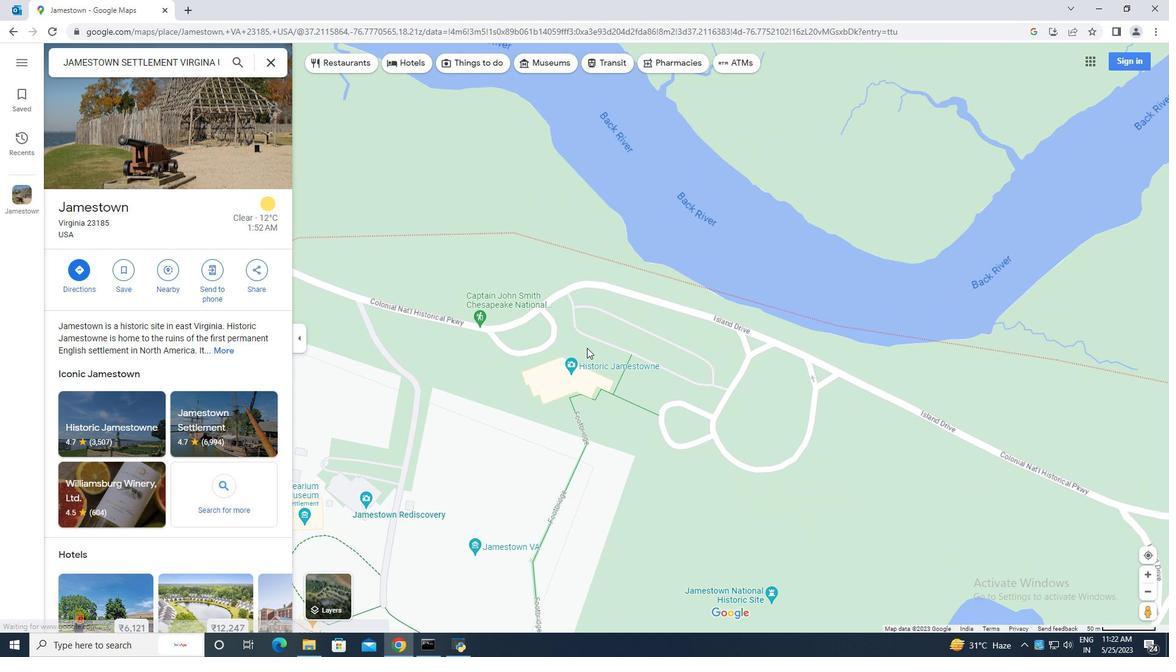
Action: Mouse scrolled (587, 349) with delta (0, 0)
Screenshot: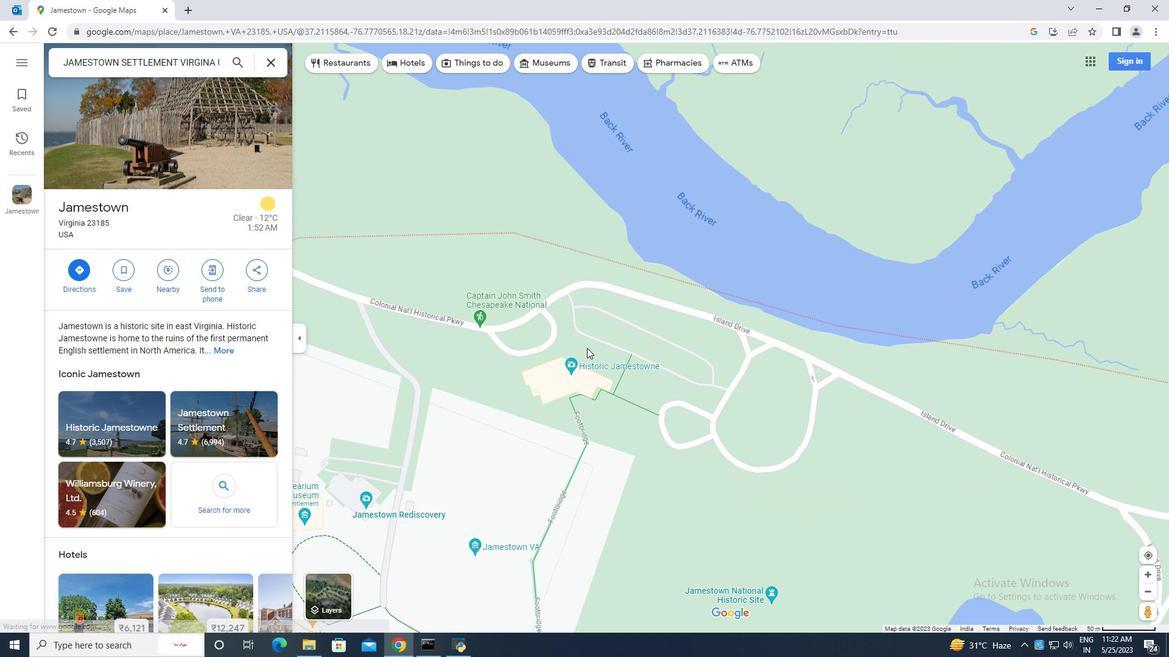 
Action: Mouse moved to (581, 358)
Screenshot: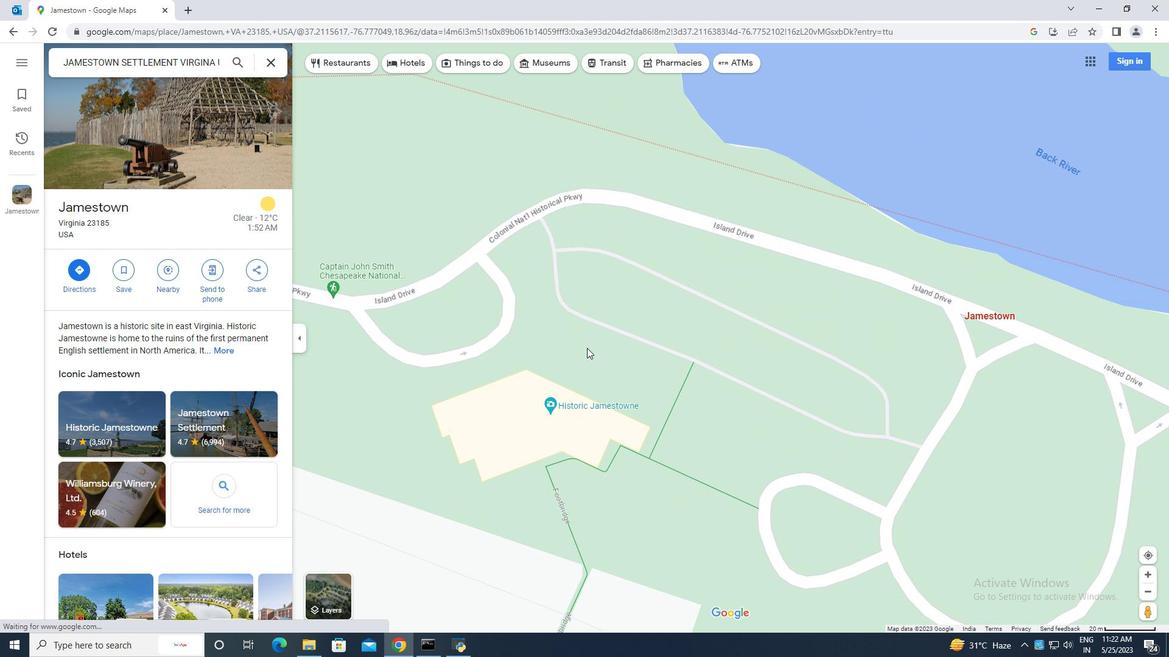 
Action: Mouse pressed left at (581, 358)
Screenshot: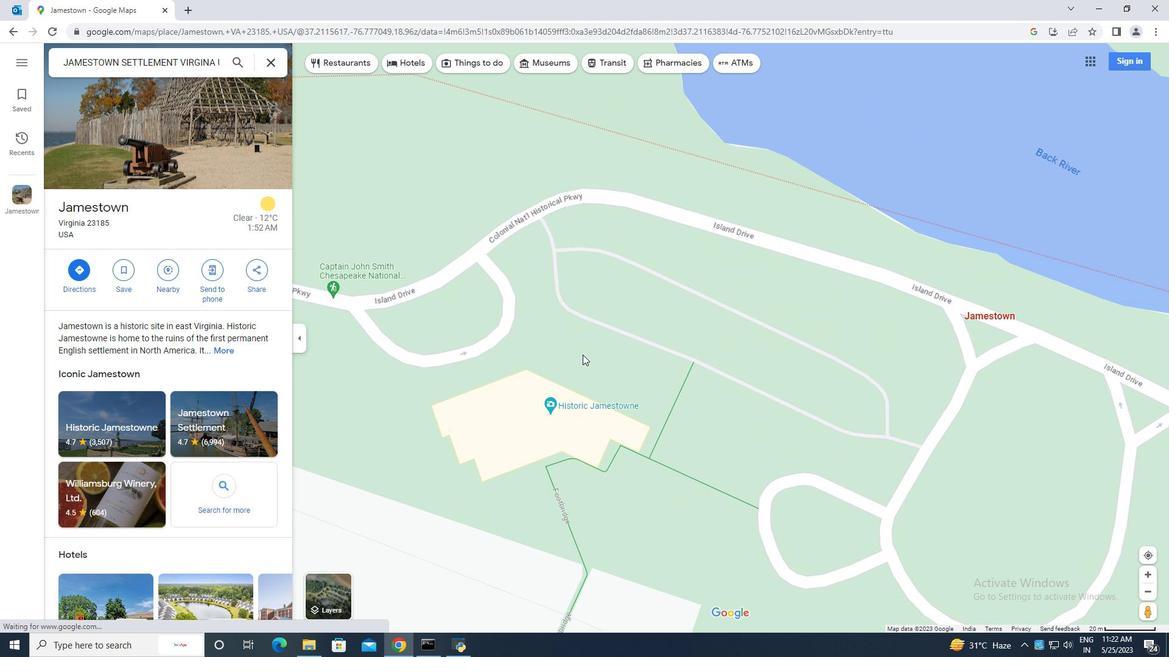 
Action: Mouse moved to (680, 268)
Screenshot: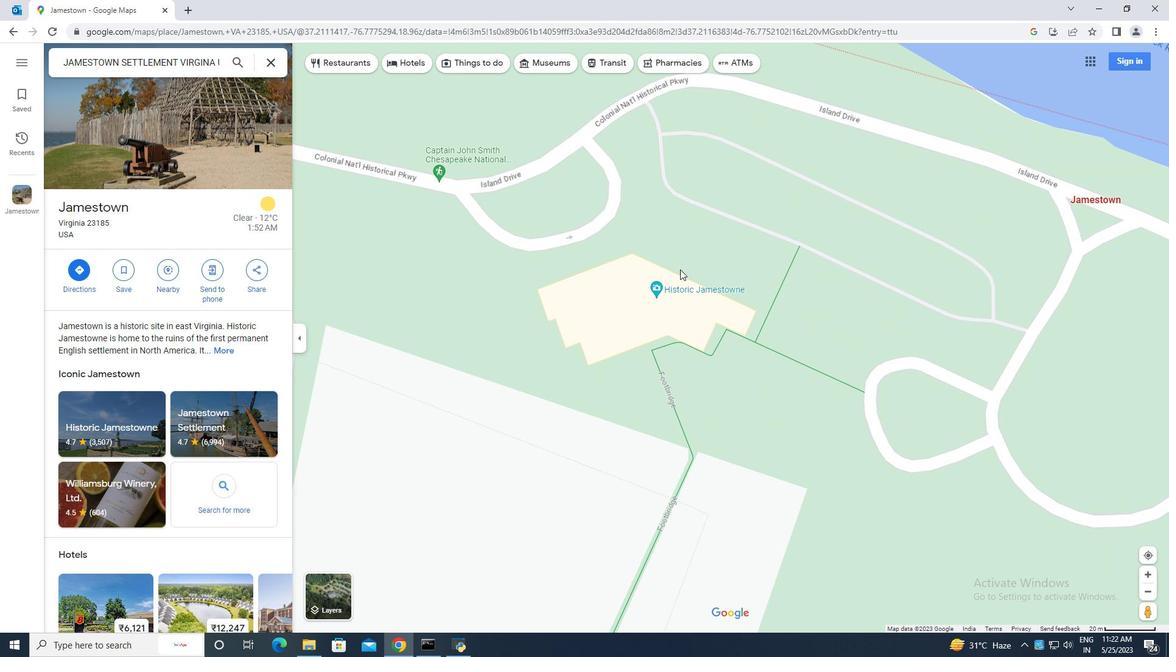 
Action: Mouse scrolled (680, 269) with delta (0, 0)
Screenshot: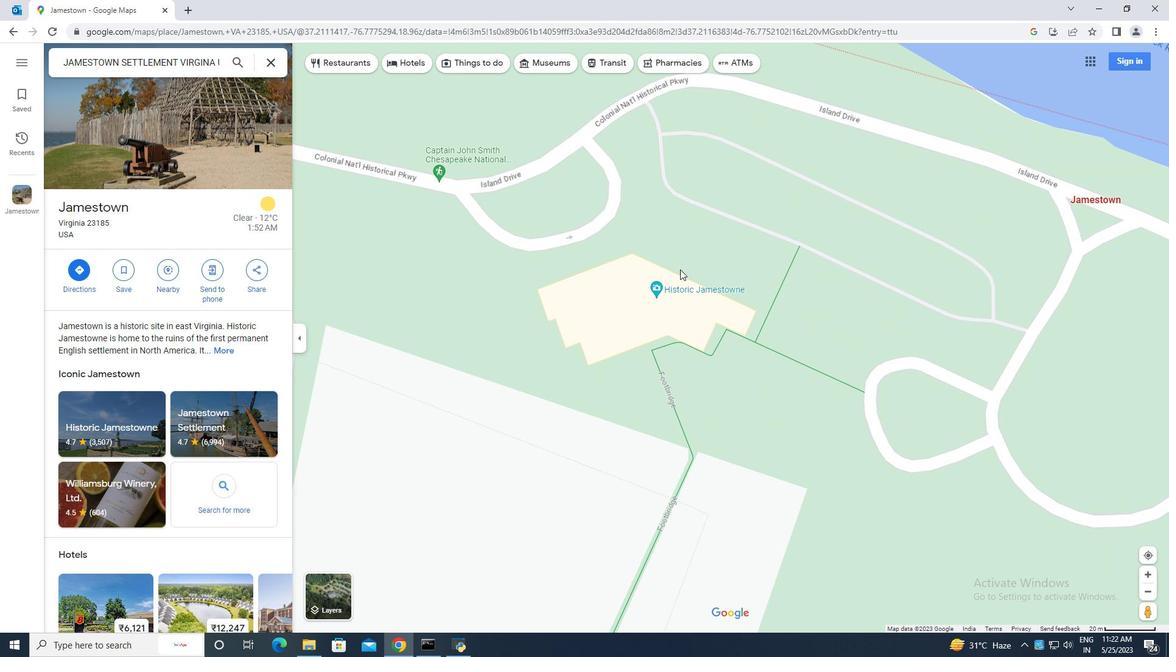 
Action: Mouse scrolled (680, 269) with delta (0, 0)
Screenshot: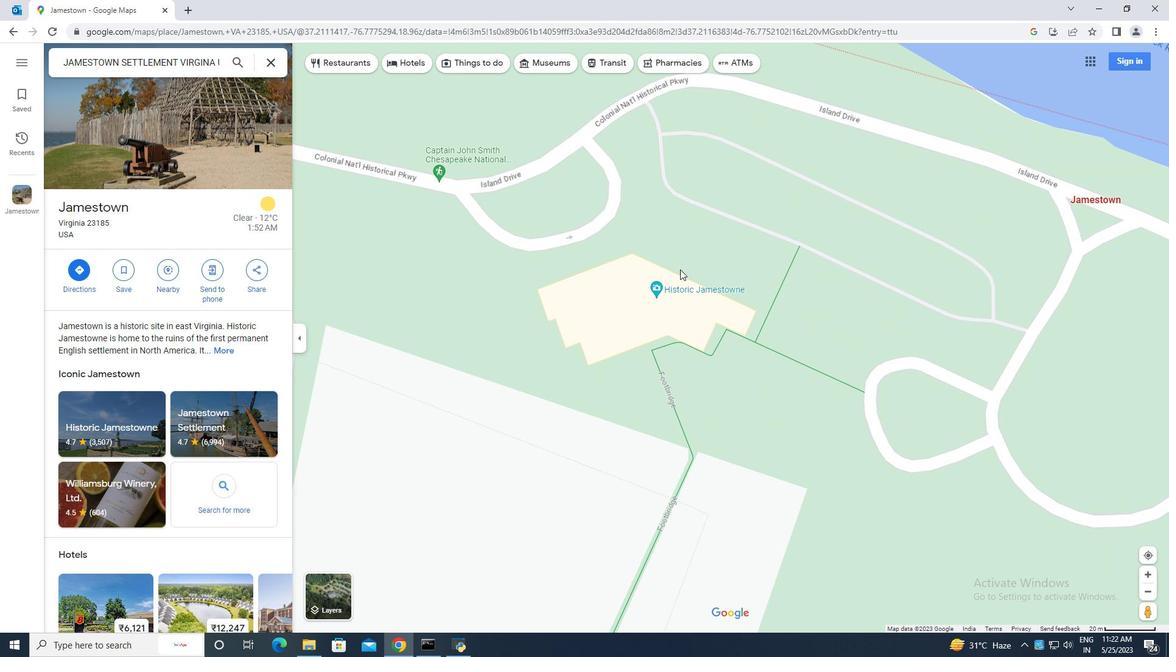 
Action: Mouse scrolled (680, 269) with delta (0, 0)
Screenshot: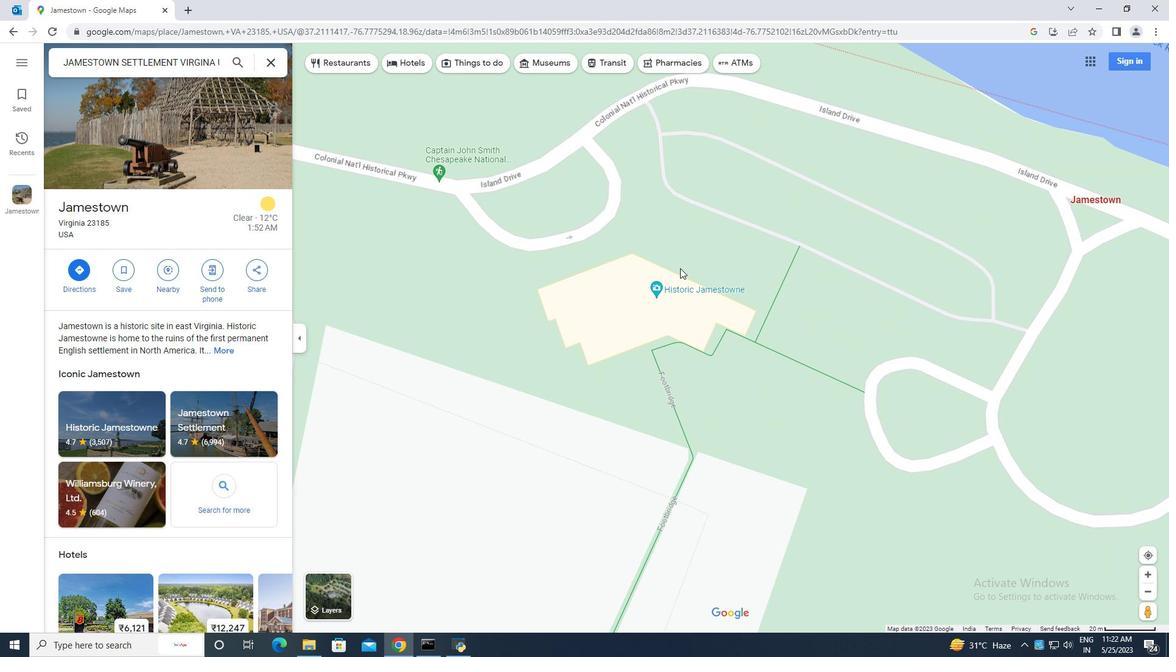 
Action: Mouse scrolled (680, 269) with delta (0, 0)
Screenshot: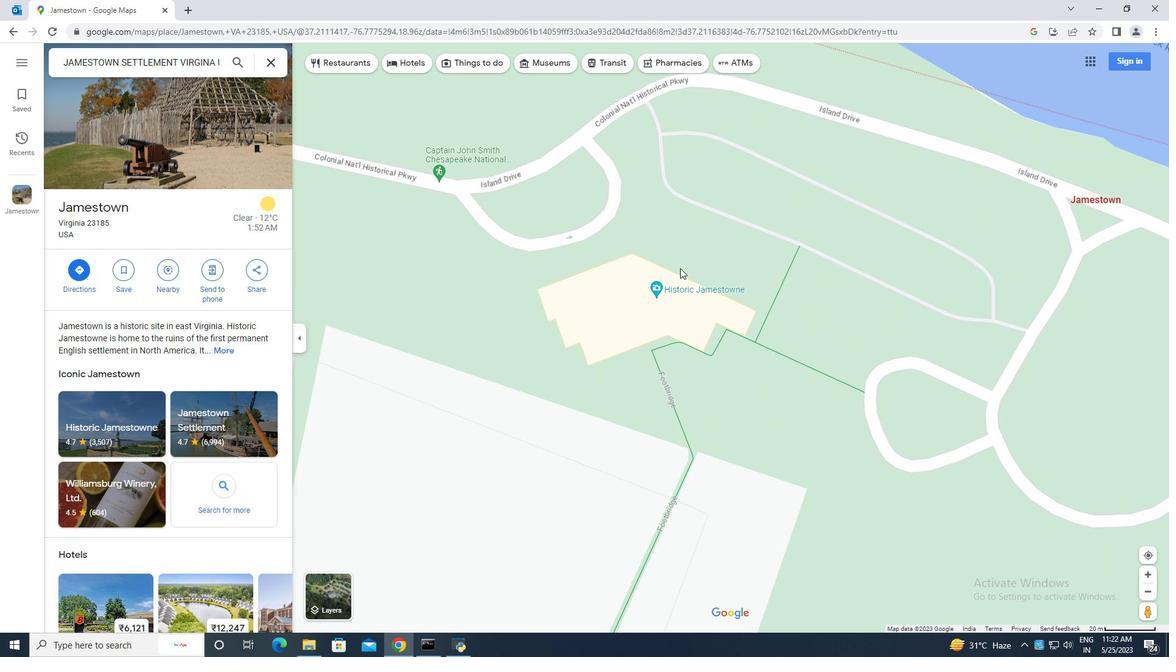 
Action: Mouse moved to (663, 308)
Screenshot: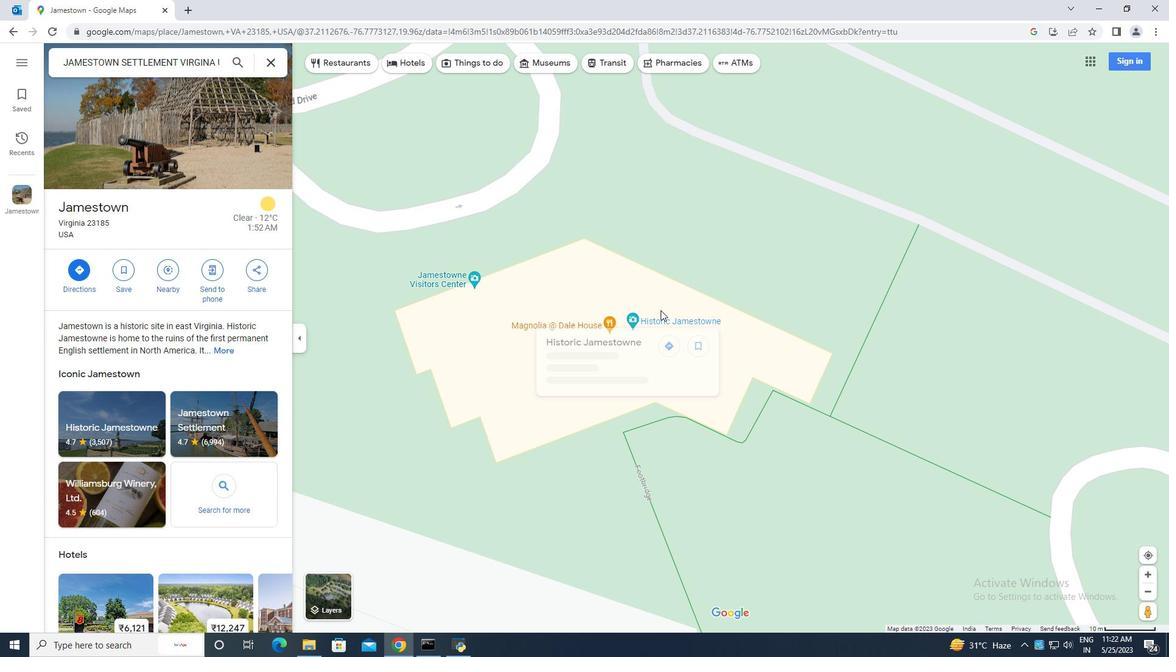 
Action: Mouse scrolled (663, 308) with delta (0, 0)
Screenshot: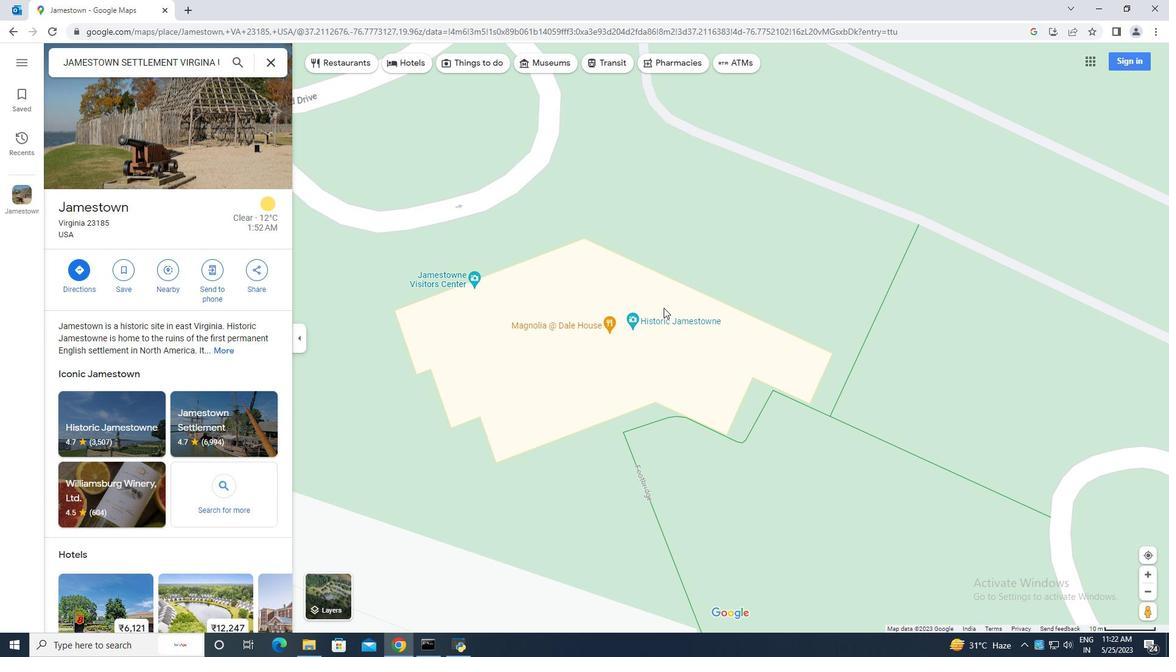 
Action: Mouse scrolled (663, 308) with delta (0, 0)
Screenshot: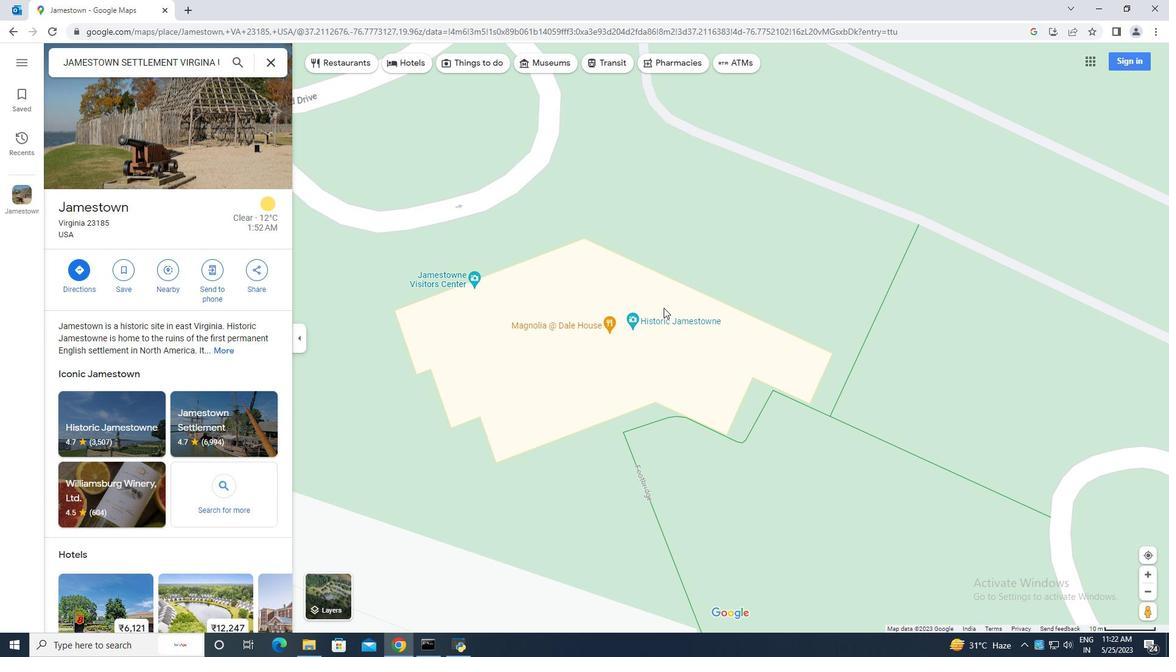 
Action: Mouse scrolled (663, 308) with delta (0, 0)
Screenshot: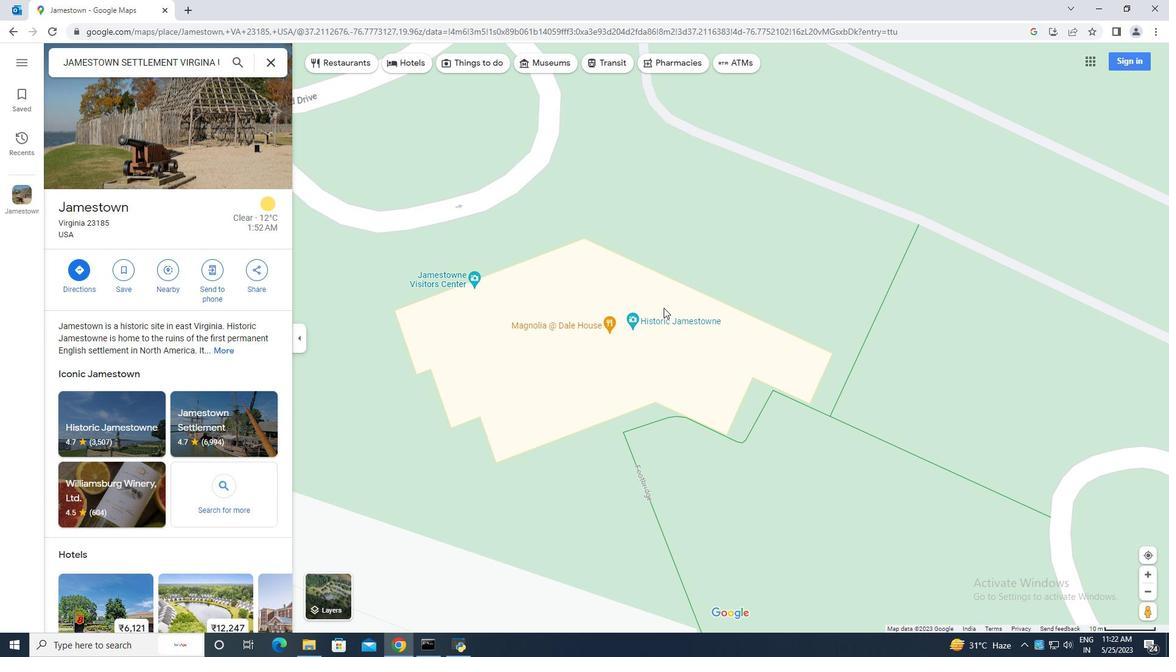
Action: Mouse moved to (646, 338)
Screenshot: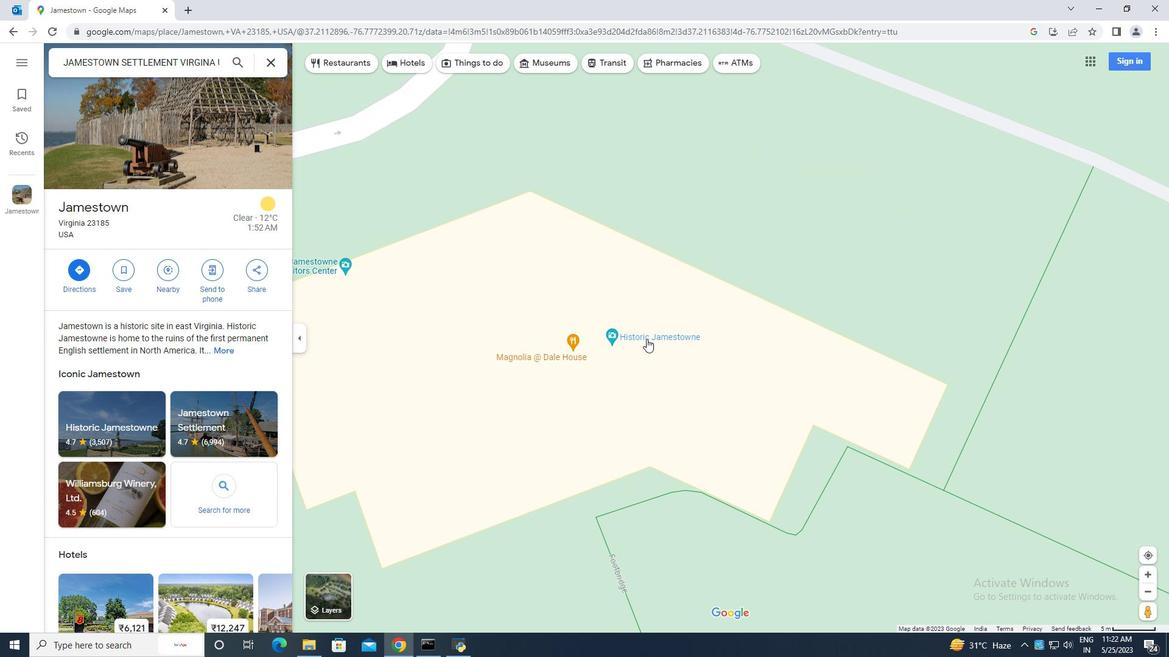 
Action: Mouse pressed left at (646, 338)
Screenshot: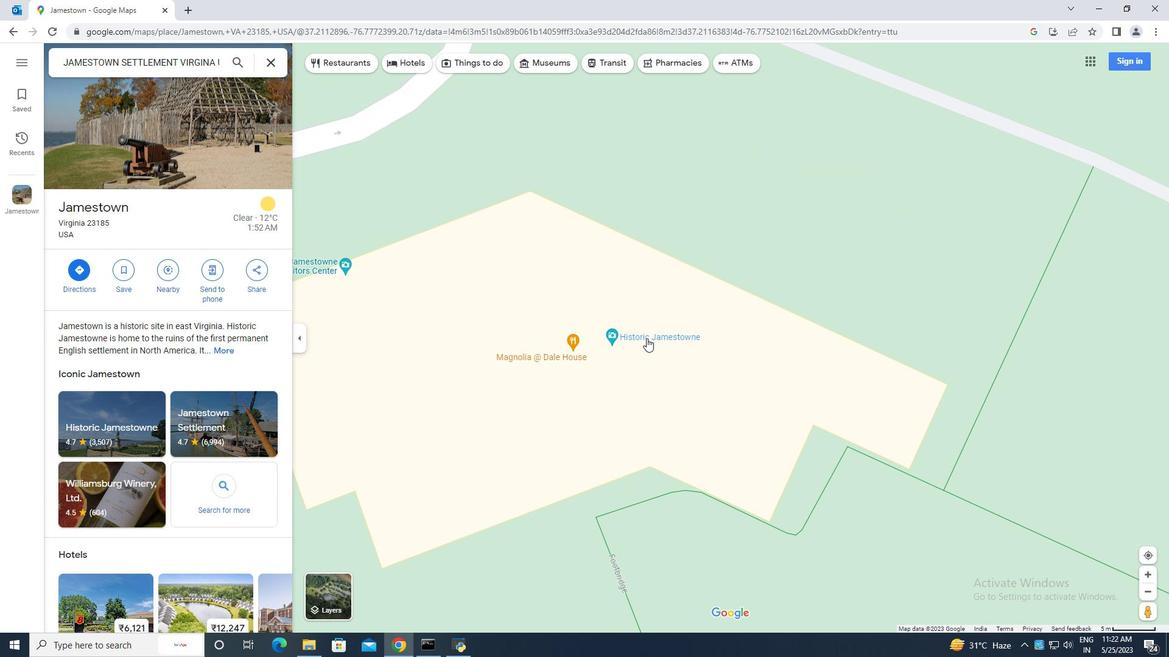 
Action: Mouse moved to (196, 398)
Screenshot: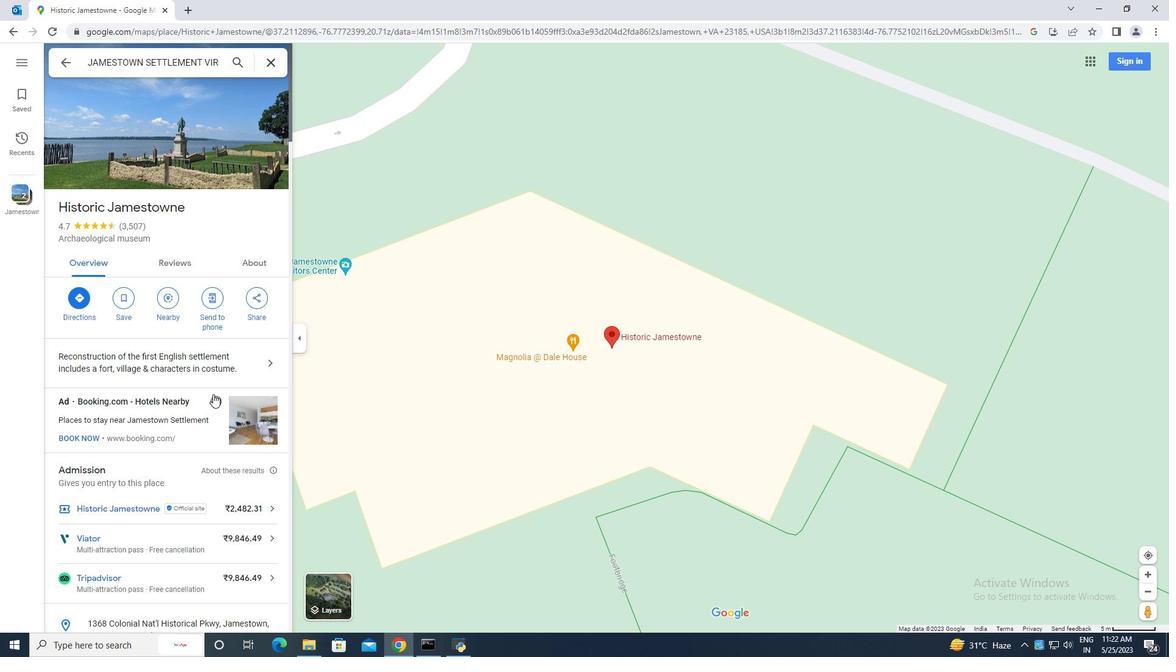 
Action: Mouse scrolled (196, 397) with delta (0, 0)
Screenshot: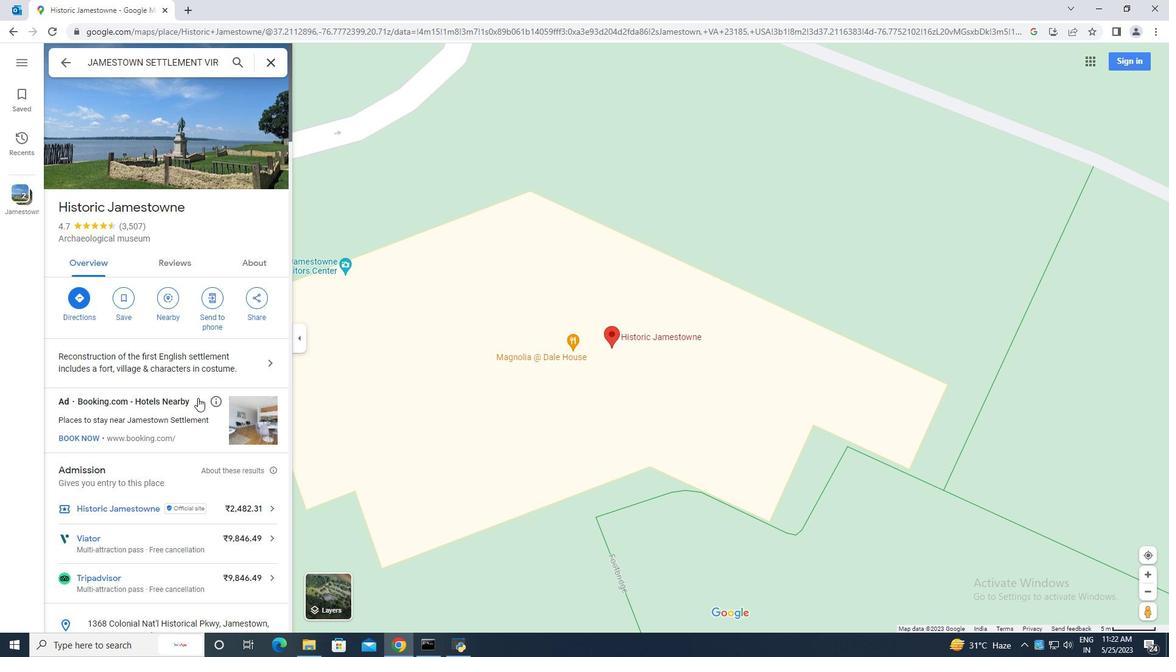 
Action: Mouse scrolled (196, 397) with delta (0, 0)
Screenshot: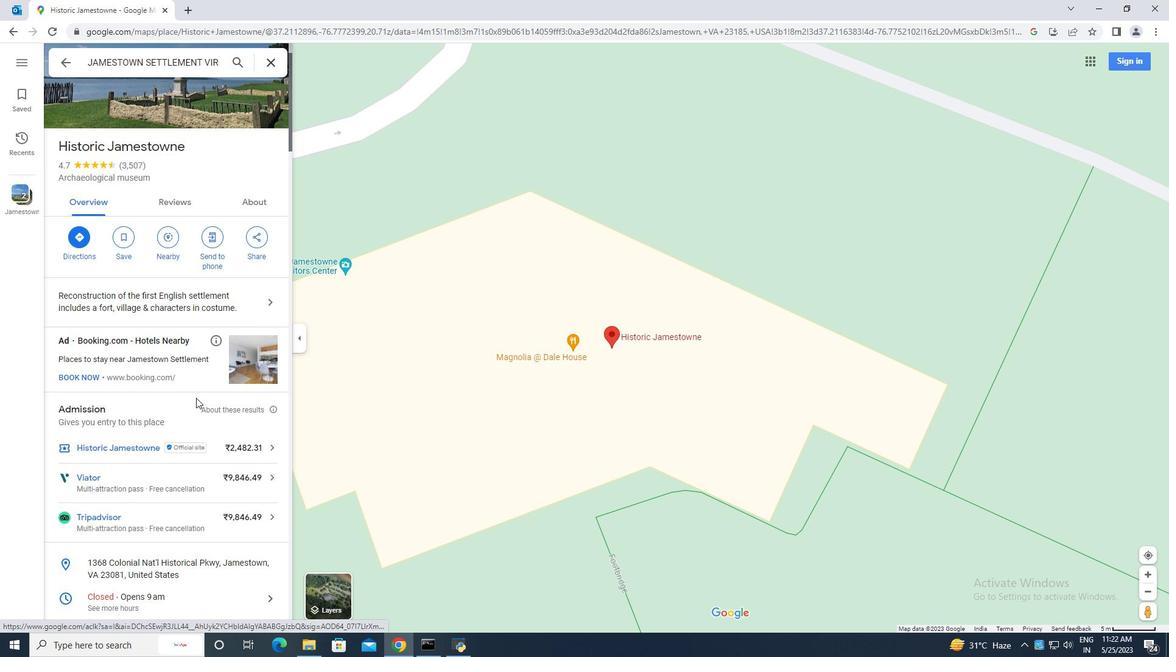 
Action: Mouse scrolled (196, 397) with delta (0, 0)
Screenshot: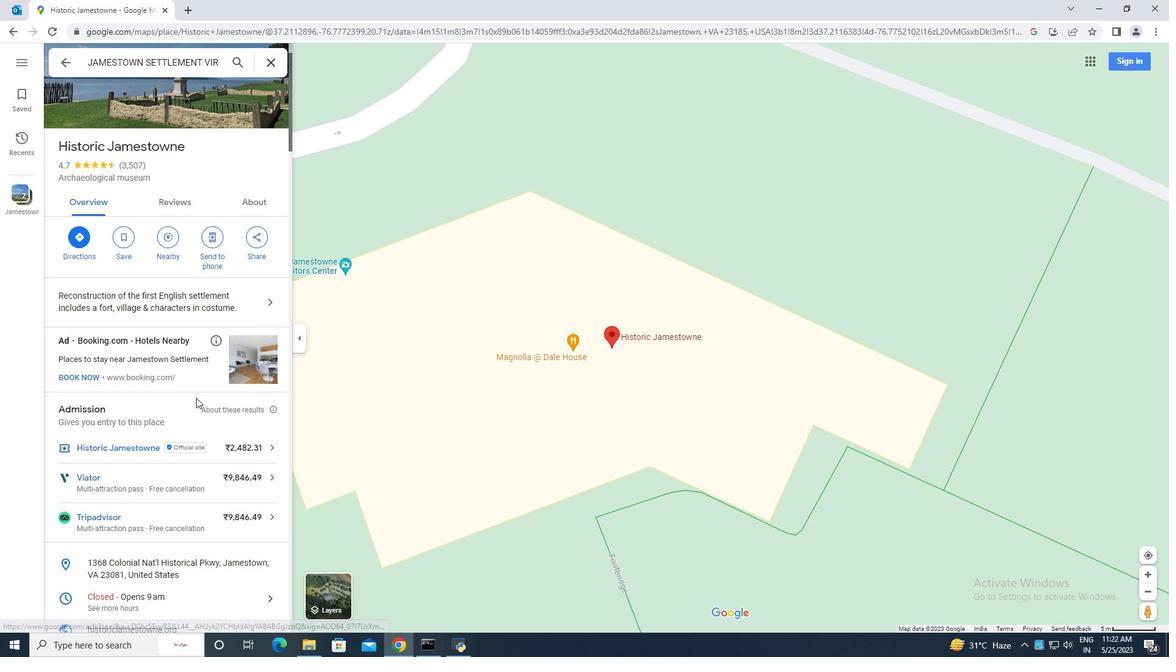 
Action: Mouse scrolled (196, 397) with delta (0, 0)
Screenshot: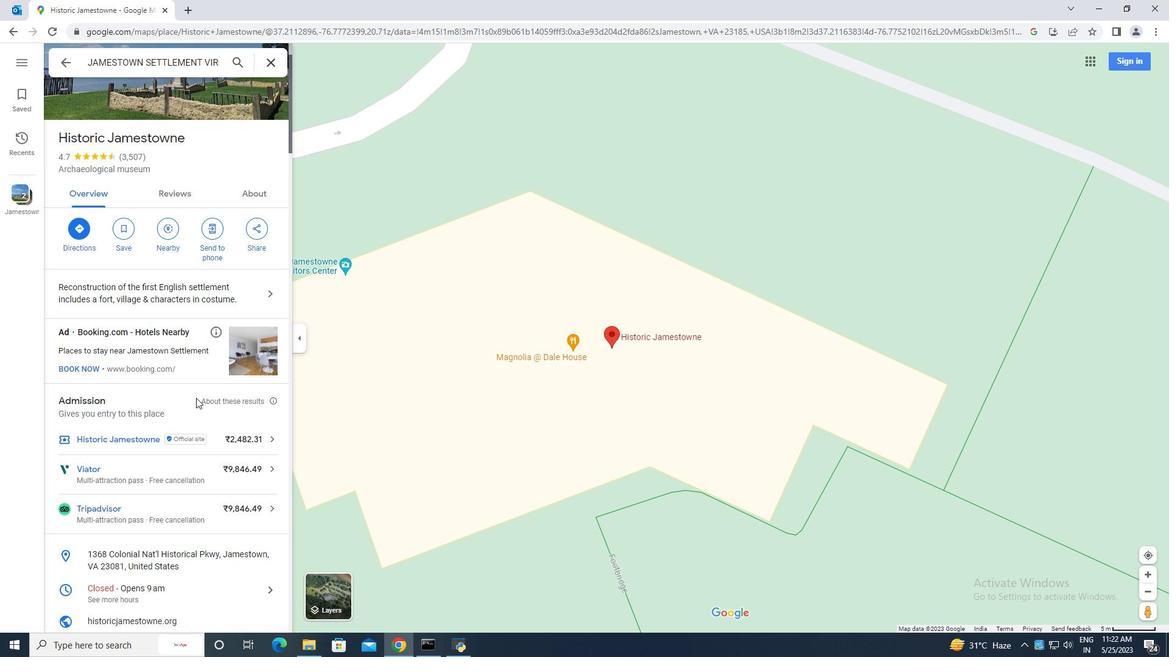 
Action: Mouse scrolled (196, 397) with delta (0, 0)
Screenshot: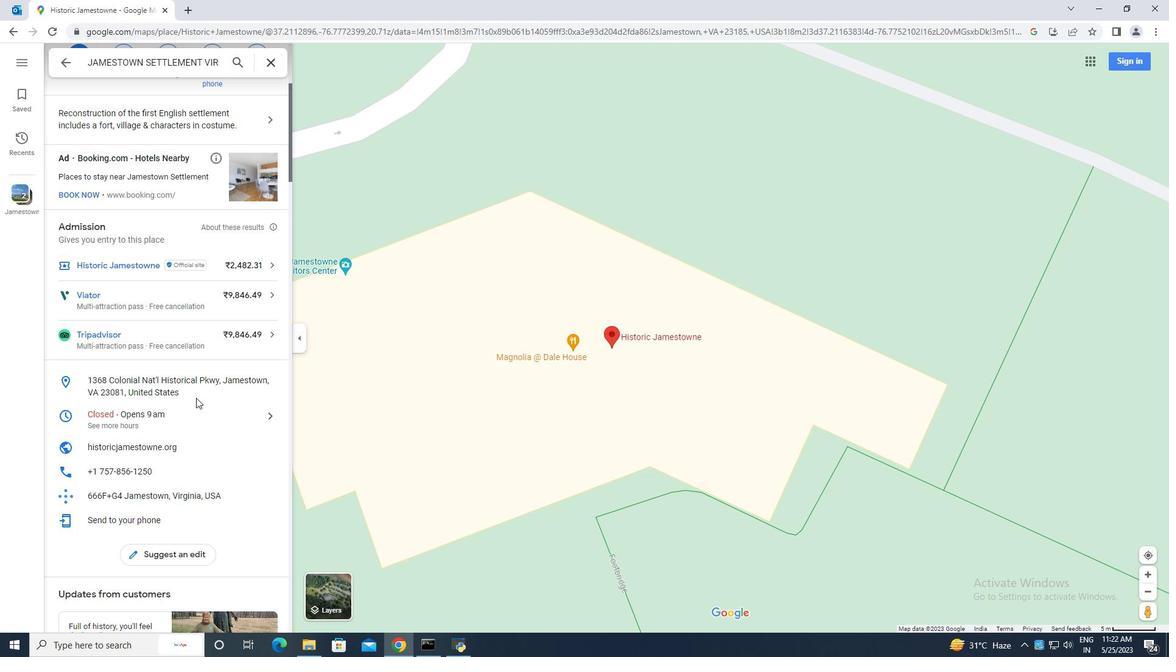 
Action: Mouse scrolled (196, 397) with delta (0, 0)
Screenshot: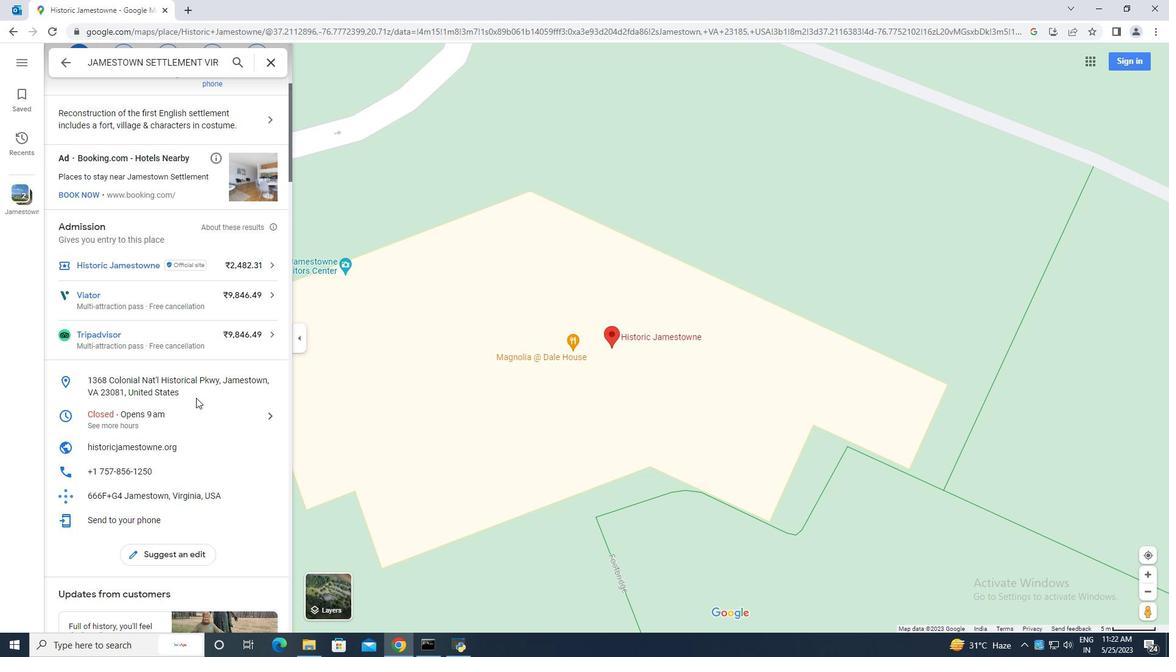 
Action: Mouse scrolled (196, 397) with delta (0, 0)
Screenshot: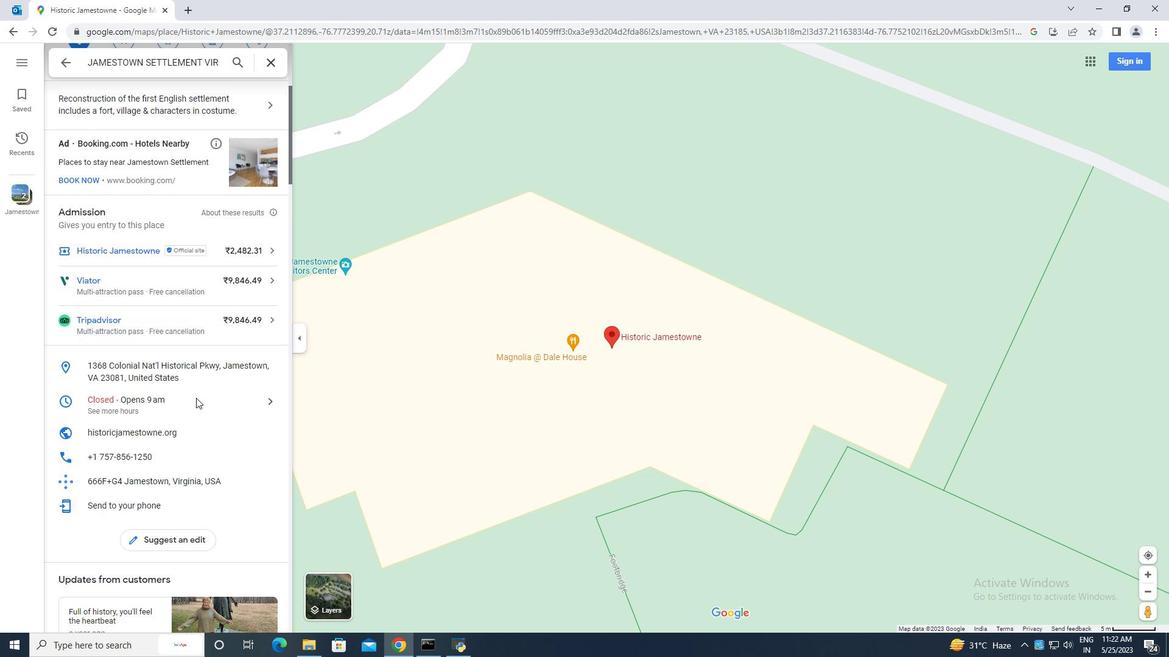 
Action: Mouse scrolled (196, 397) with delta (0, 0)
Screenshot: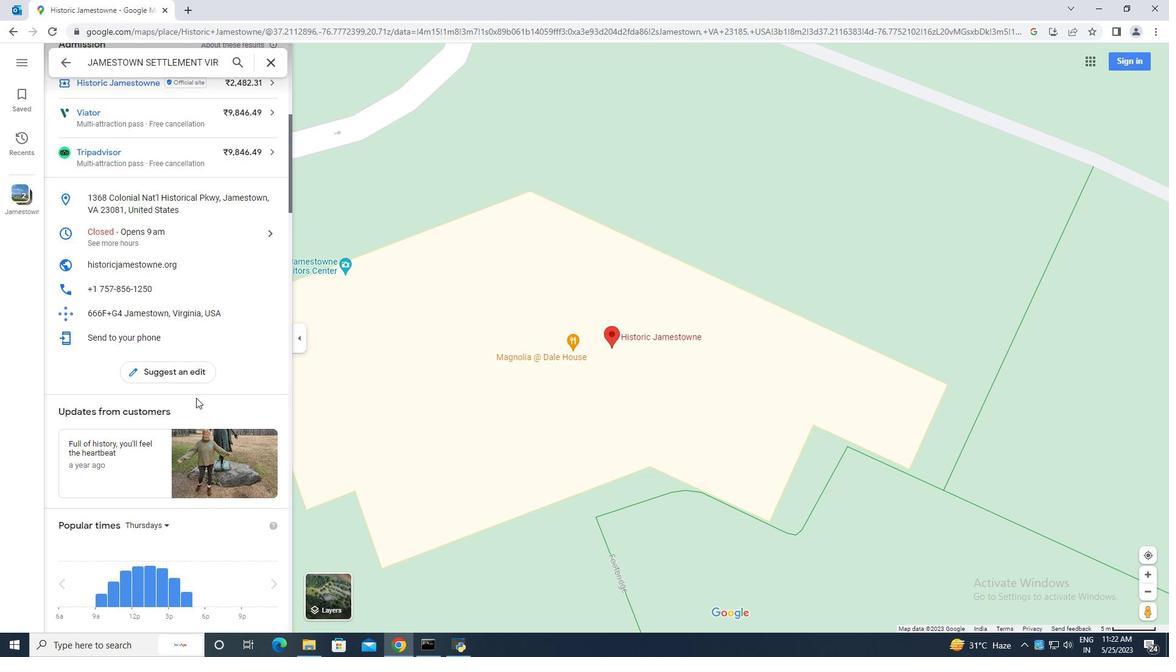 
Action: Mouse scrolled (196, 397) with delta (0, 0)
Screenshot: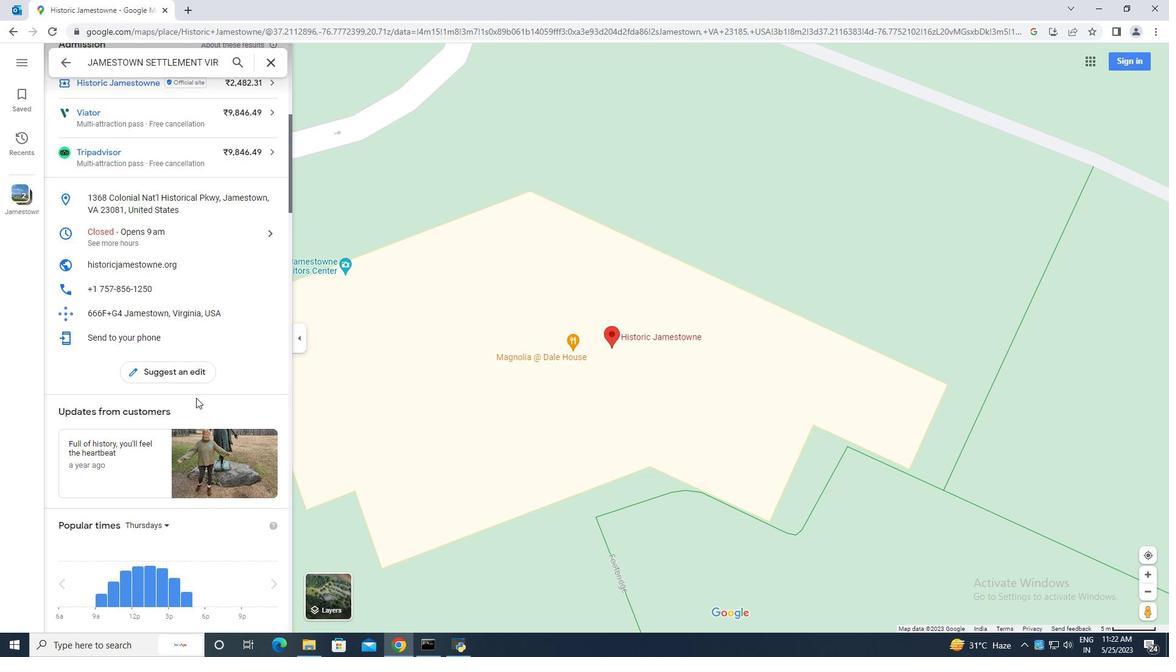 
Action: Mouse scrolled (196, 397) with delta (0, 0)
Screenshot: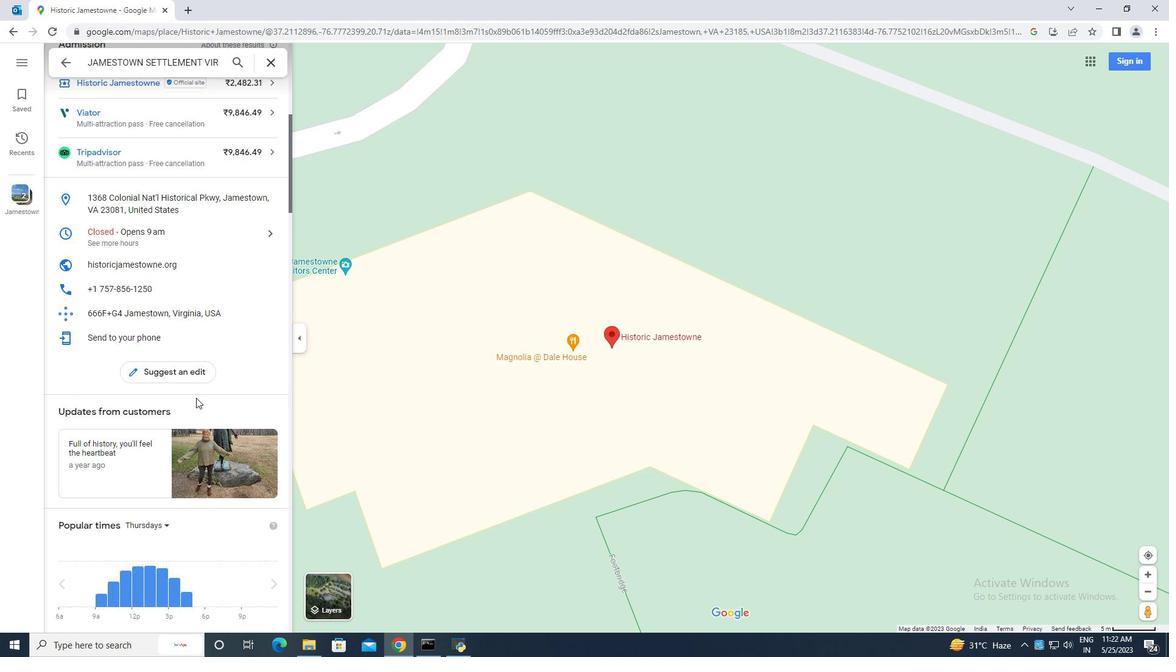 
Action: Mouse scrolled (196, 397) with delta (0, 0)
Screenshot: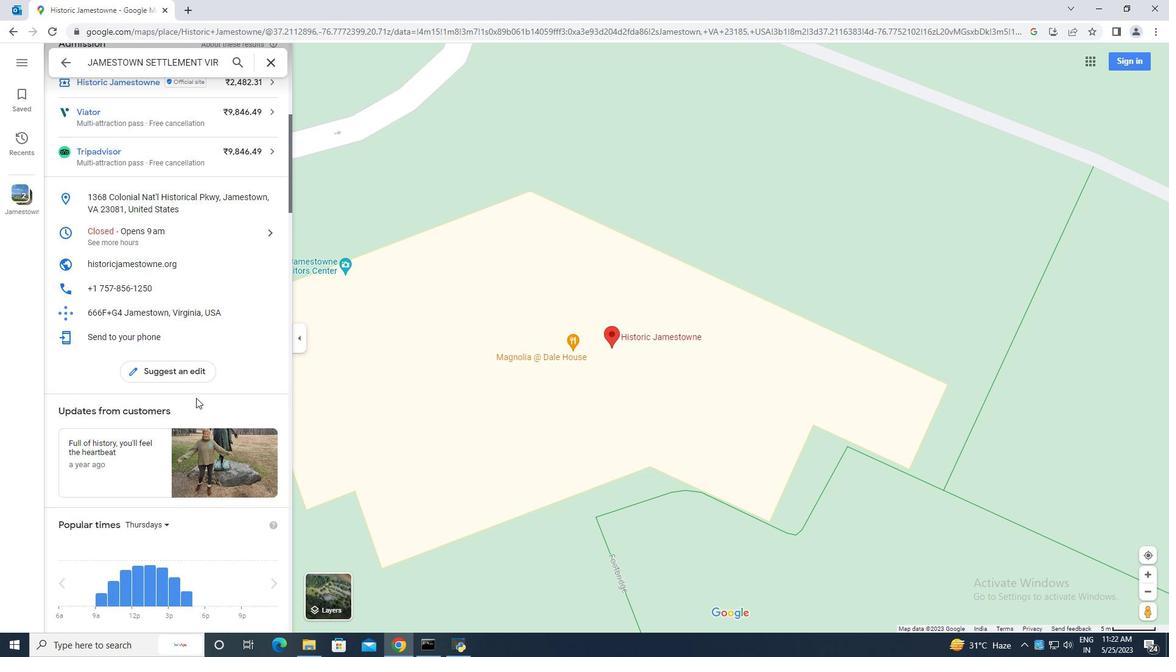 
Action: Mouse moved to (194, 398)
Screenshot: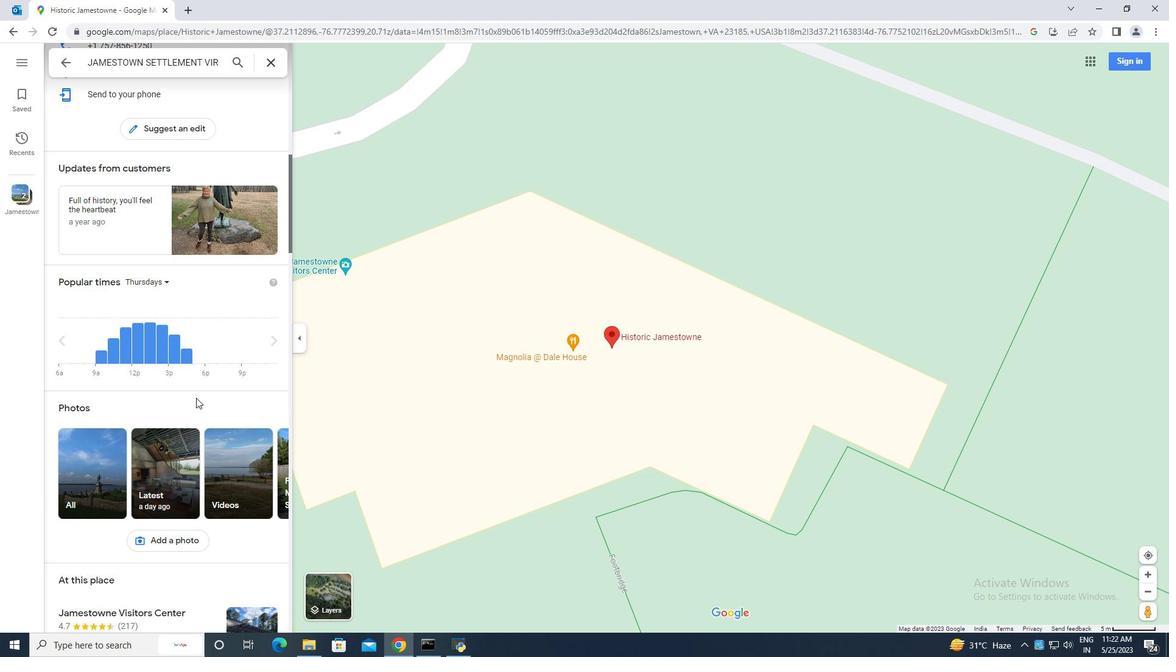 
Action: Mouse scrolled (194, 398) with delta (0, 0)
Screenshot: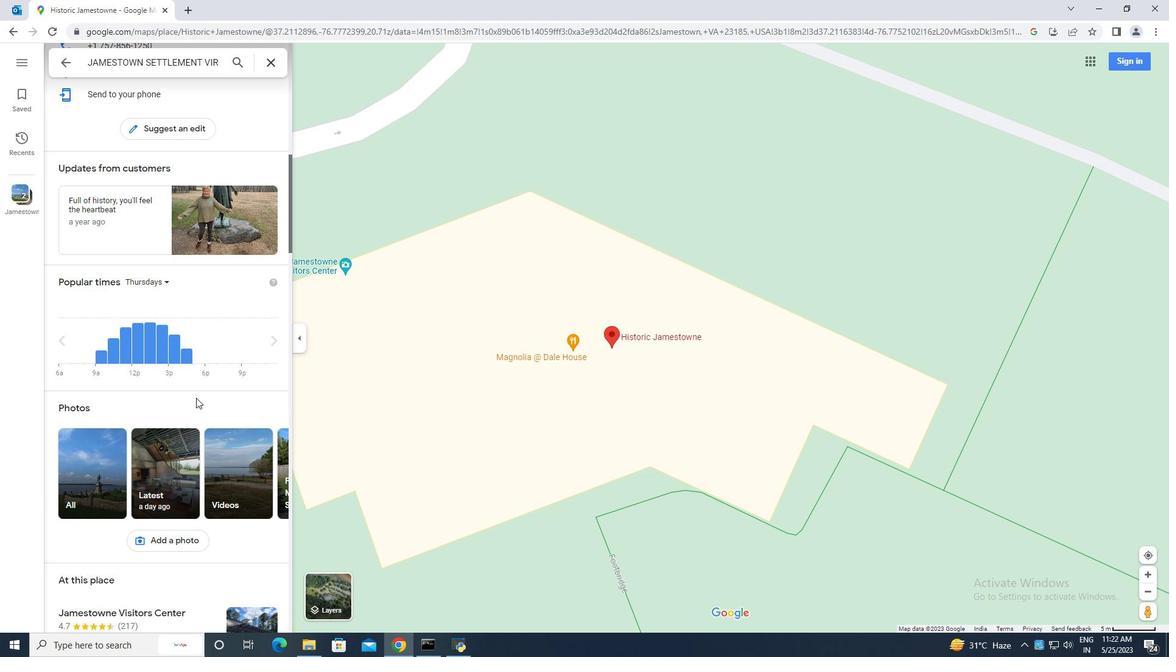 
Action: Mouse scrolled (194, 398) with delta (0, 0)
Screenshot: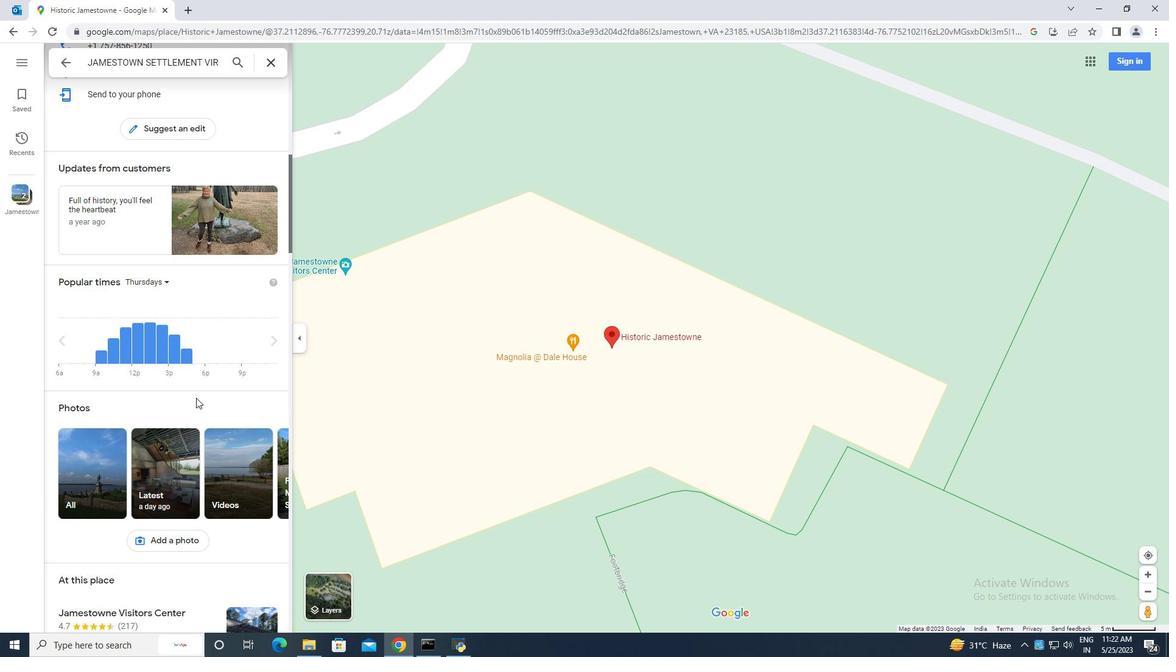 
Action: Mouse moved to (101, 365)
Screenshot: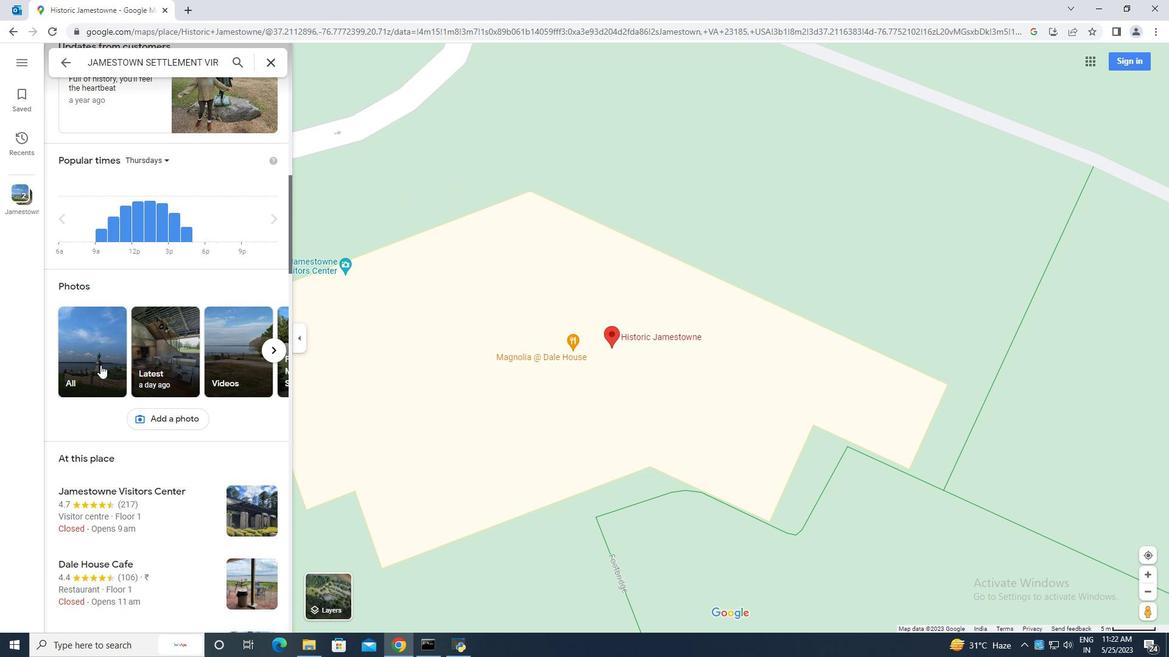 
Action: Mouse pressed left at (101, 365)
Screenshot: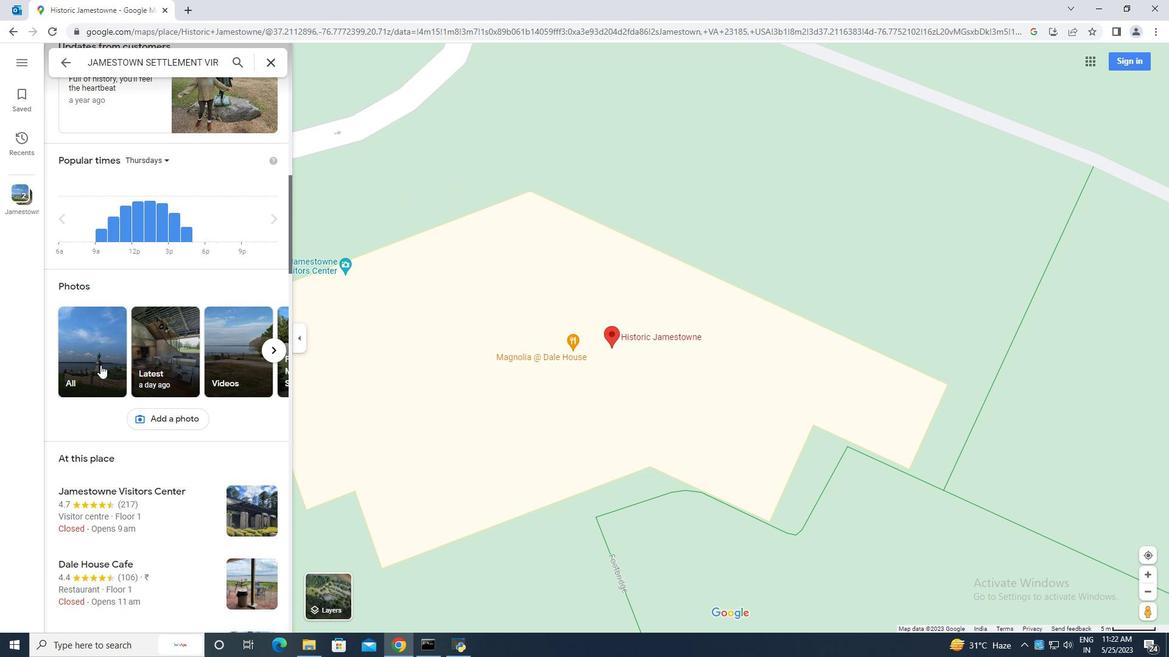 
Action: Mouse moved to (91, 363)
Screenshot: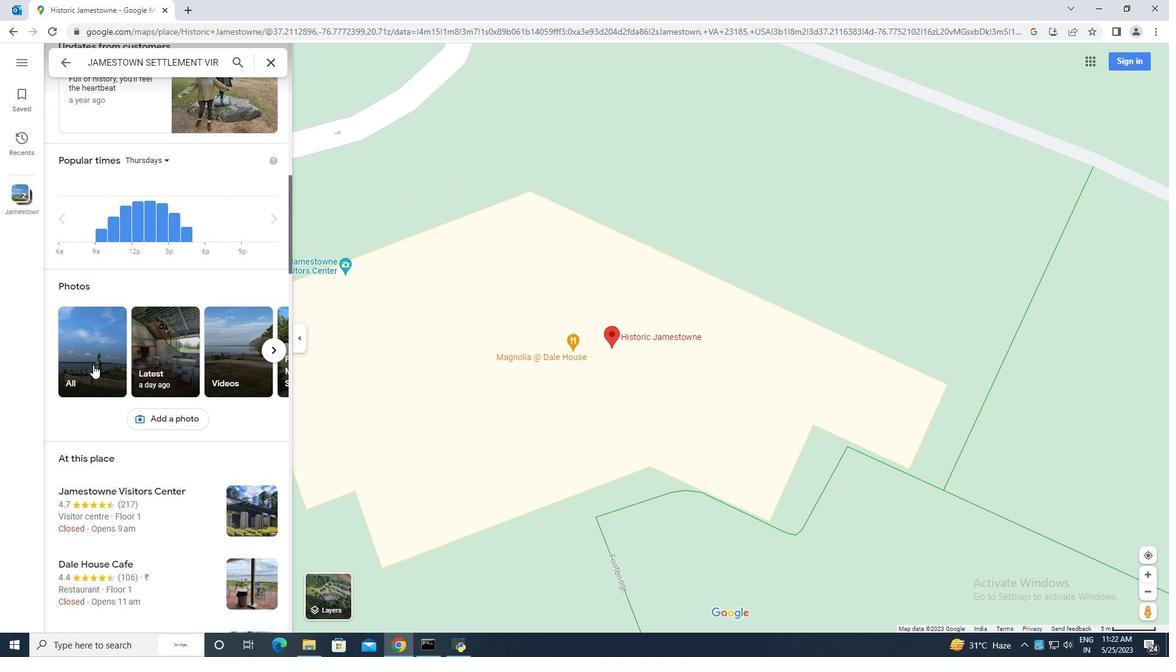 
Action: Mouse pressed left at (91, 363)
Screenshot: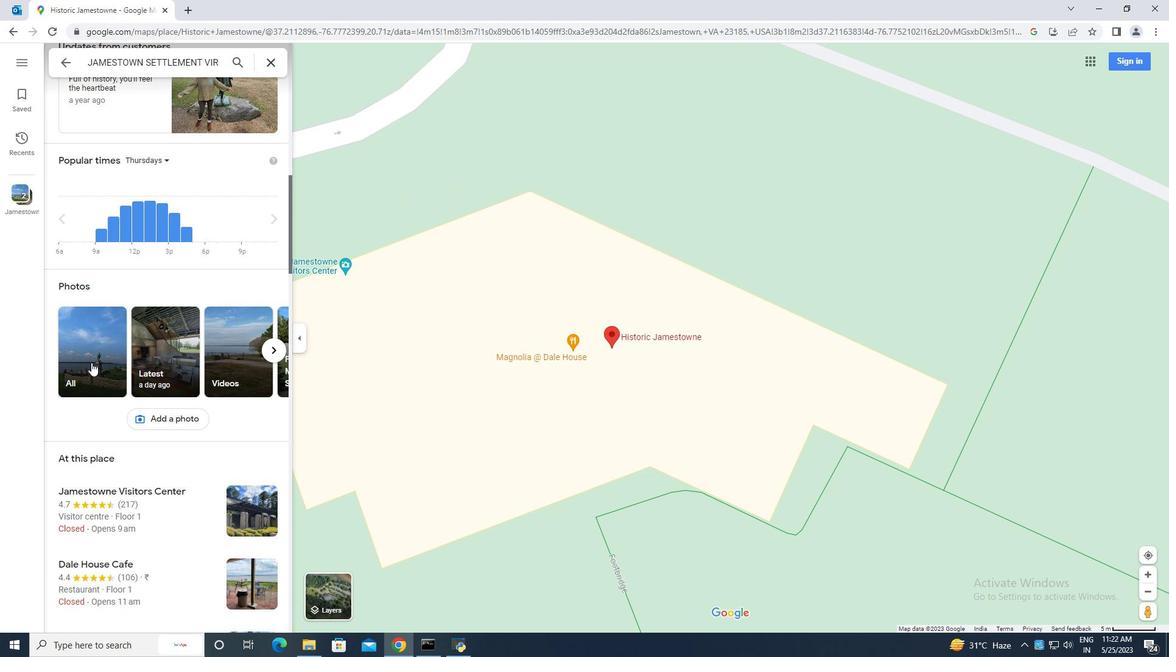 
Action: Mouse moved to (752, 542)
Screenshot: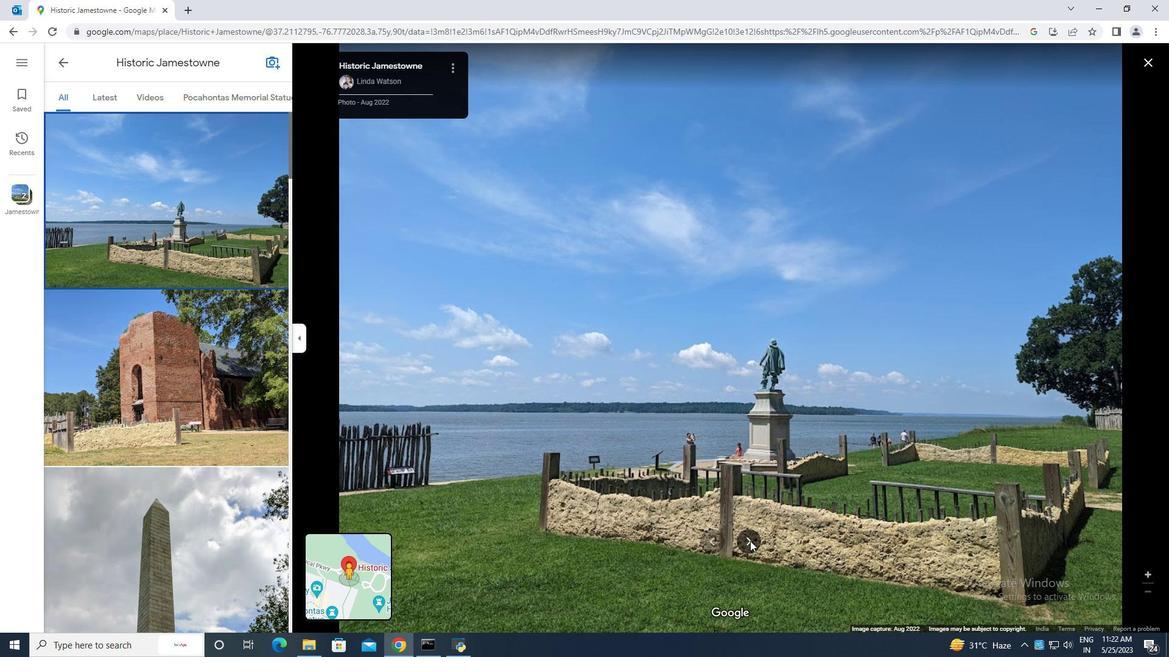 
Action: Mouse pressed left at (752, 542)
Screenshot: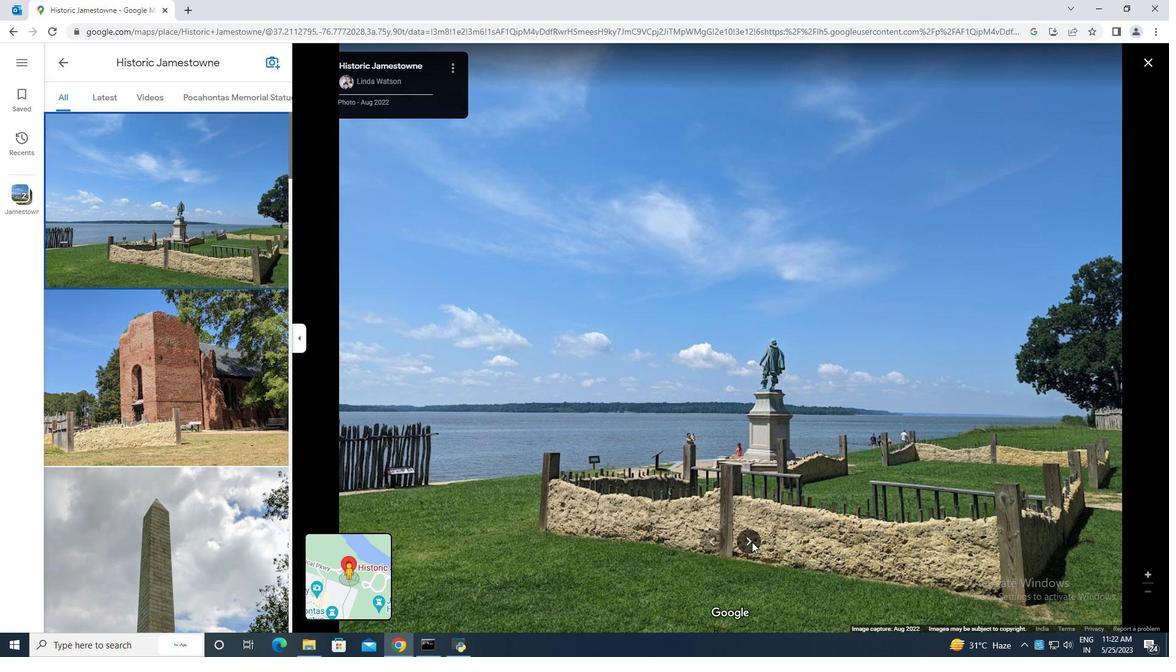 
Action: Mouse pressed left at (752, 542)
Screenshot: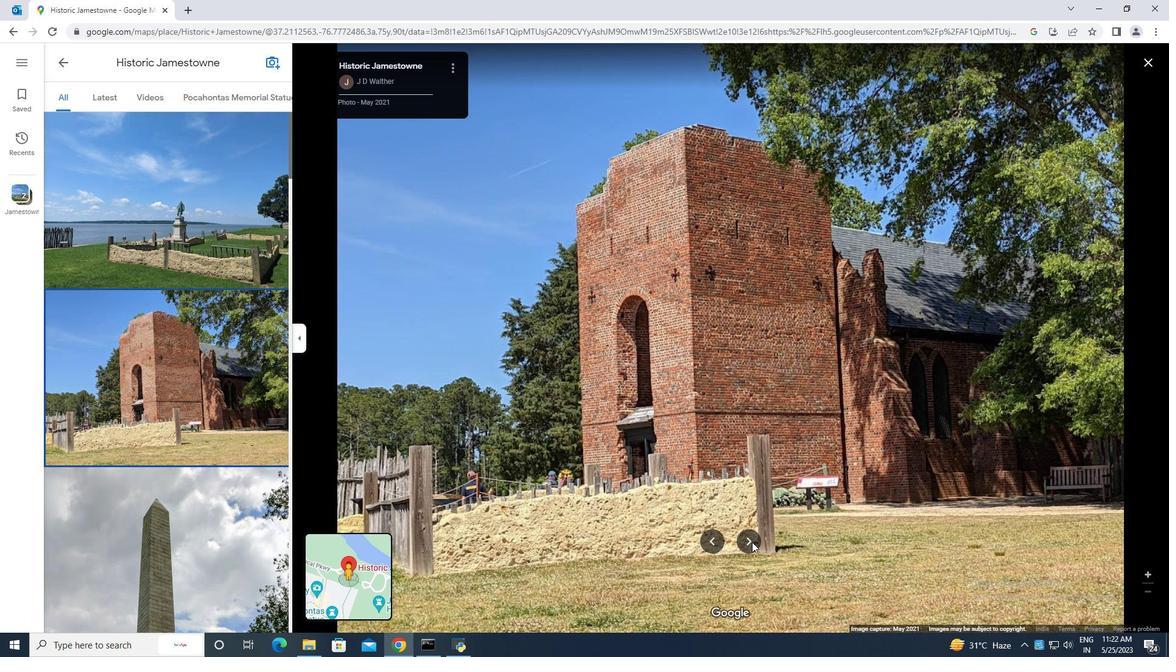 
Action: Mouse moved to (749, 542)
Screenshot: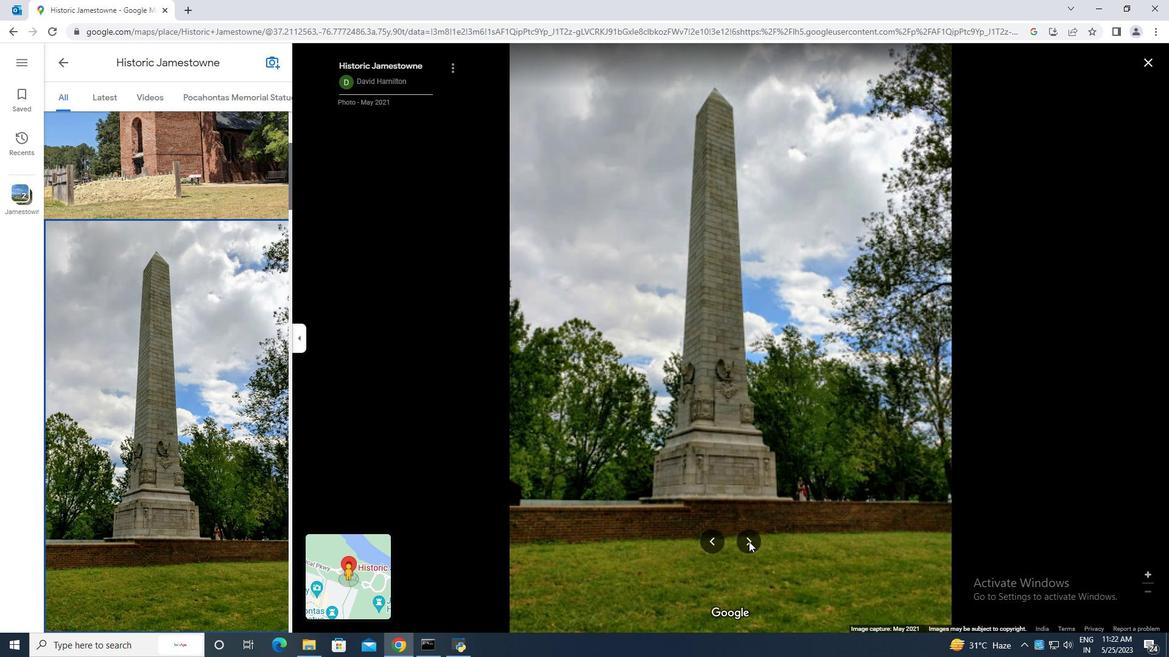 
Action: Mouse pressed left at (749, 542)
Screenshot: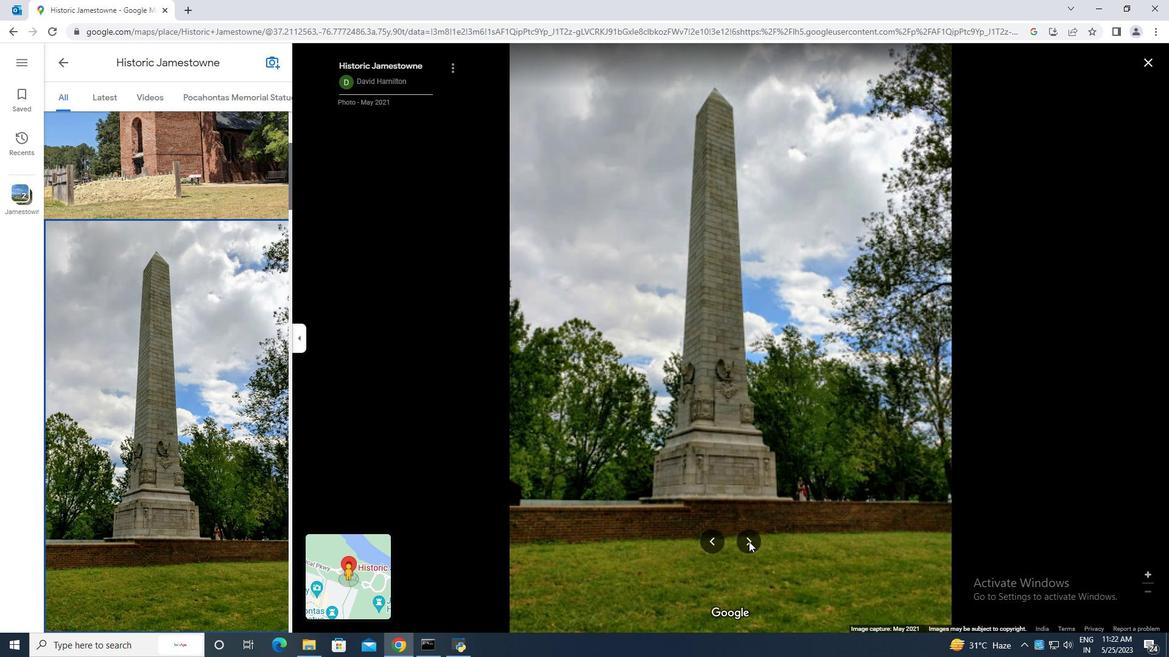 
Action: Mouse pressed left at (749, 542)
Screenshot: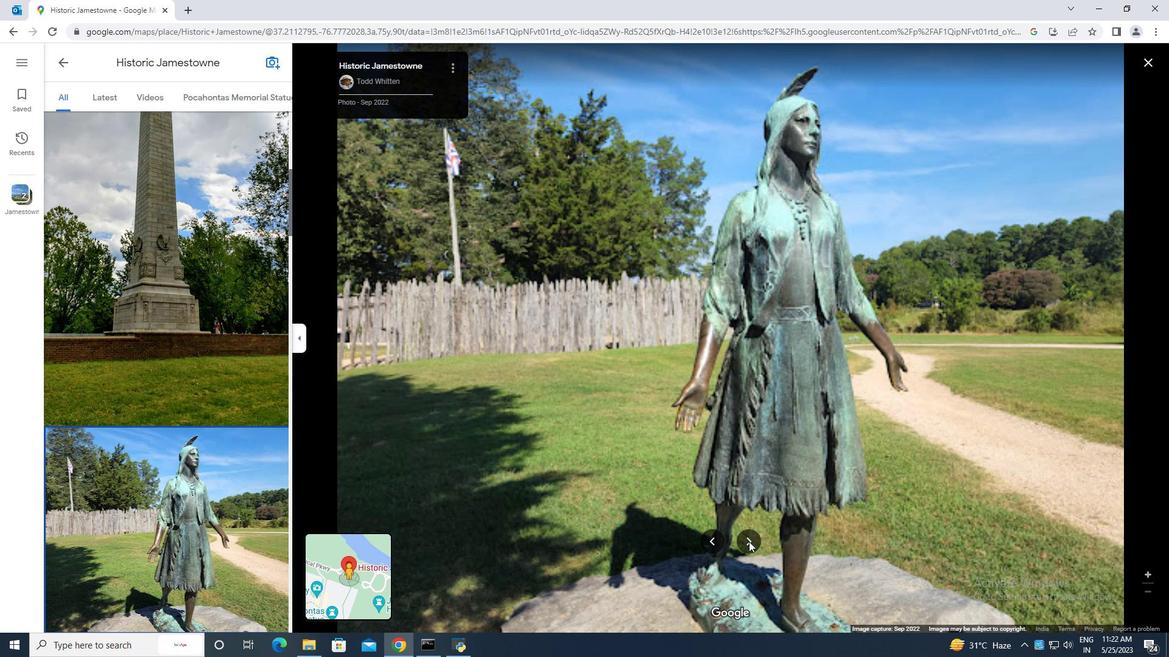 
Action: Mouse pressed left at (749, 542)
Screenshot: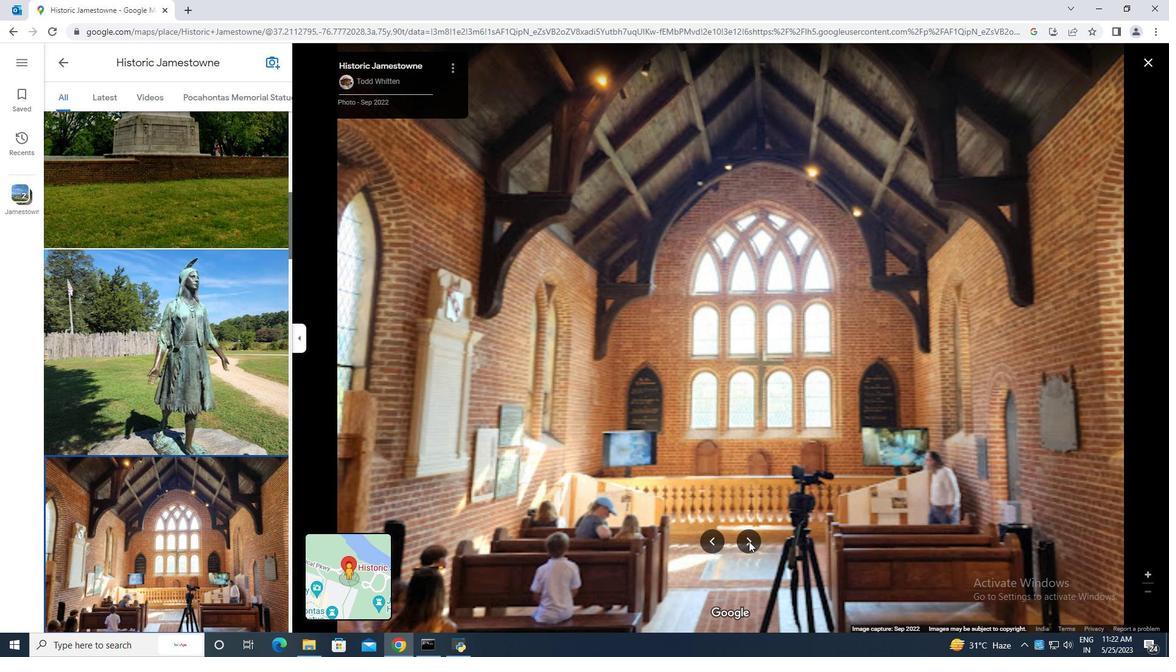 
Action: Mouse pressed left at (749, 542)
Screenshot: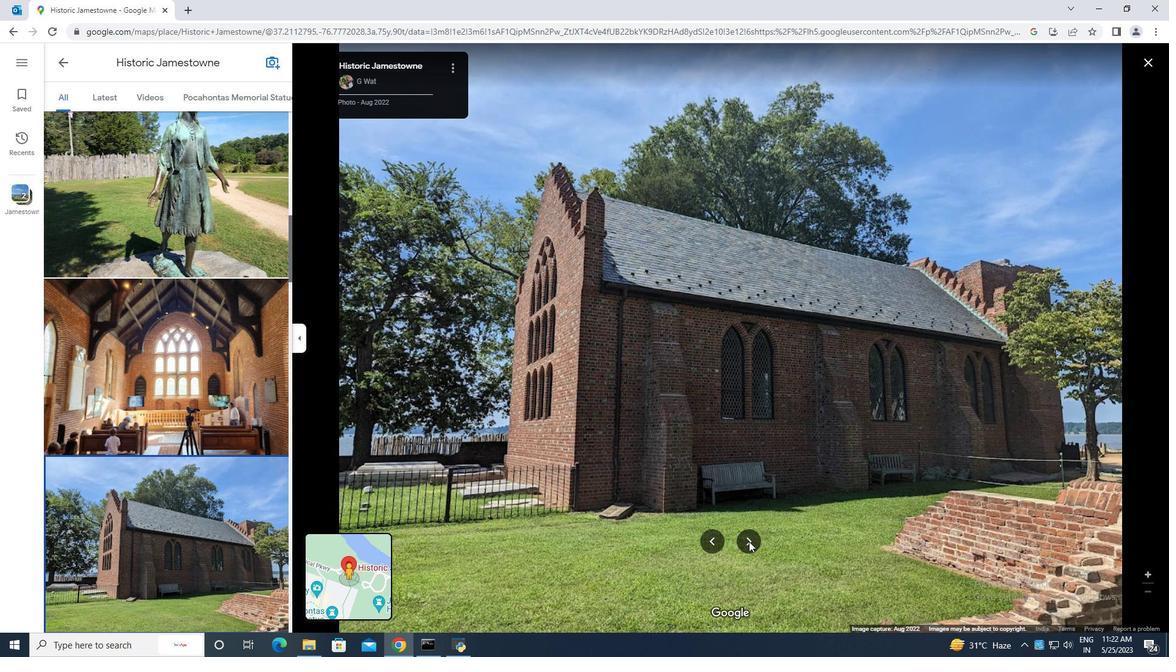 
Action: Mouse pressed left at (749, 542)
Screenshot: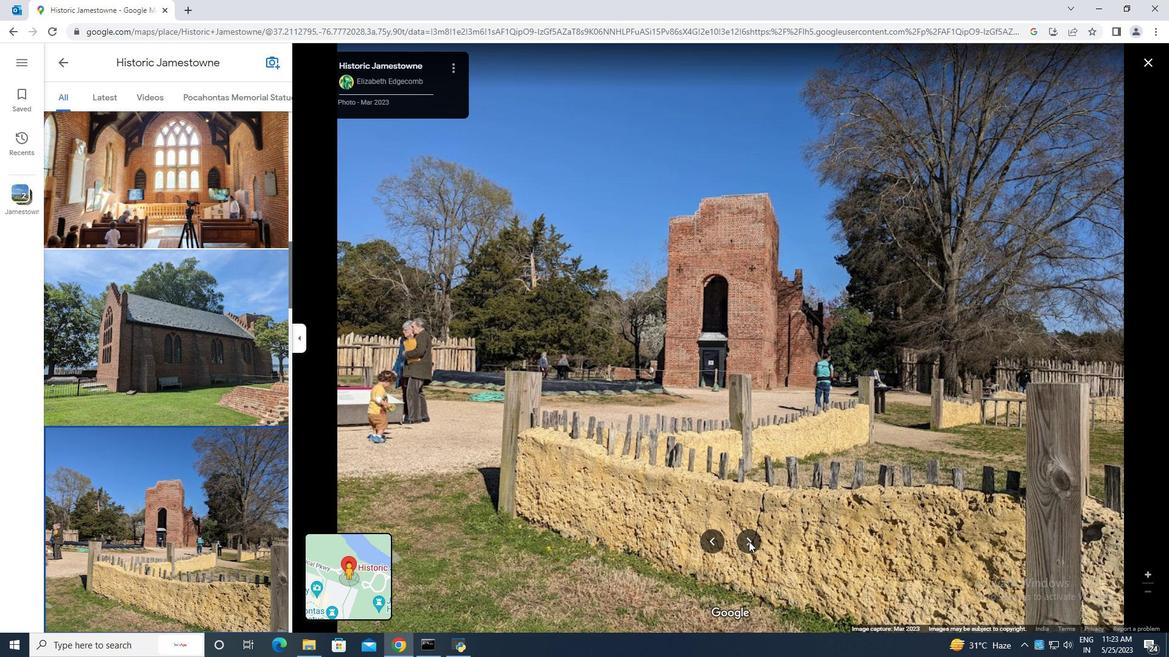 
Action: Mouse pressed left at (749, 542)
Screenshot: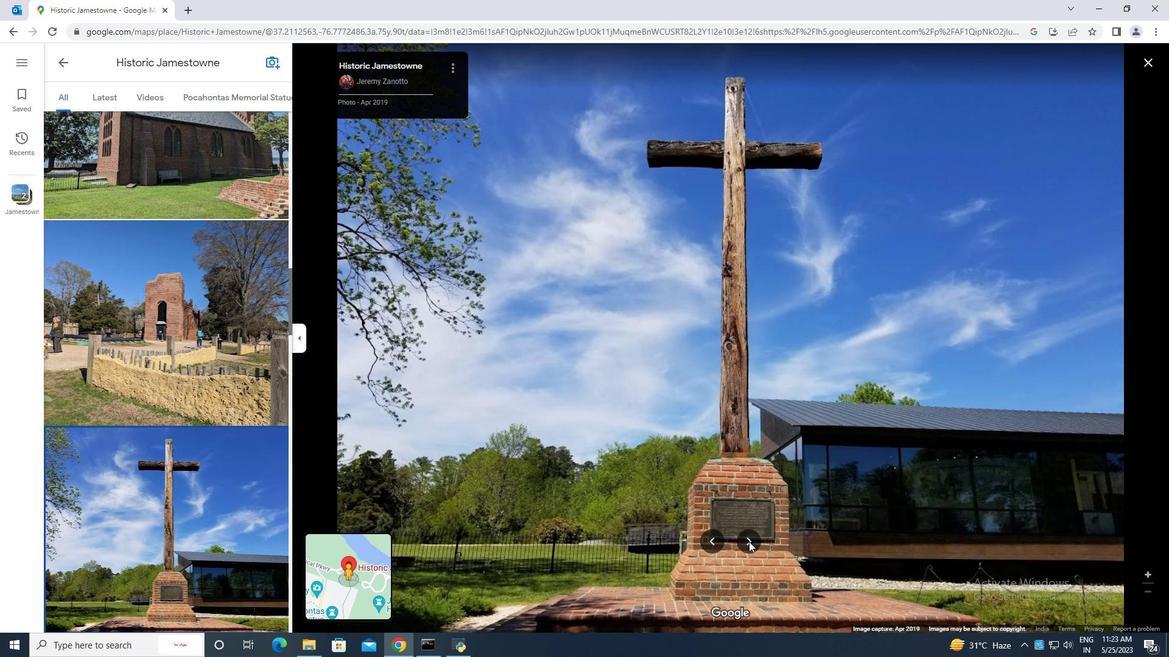 
Action: Mouse moved to (744, 539)
Screenshot: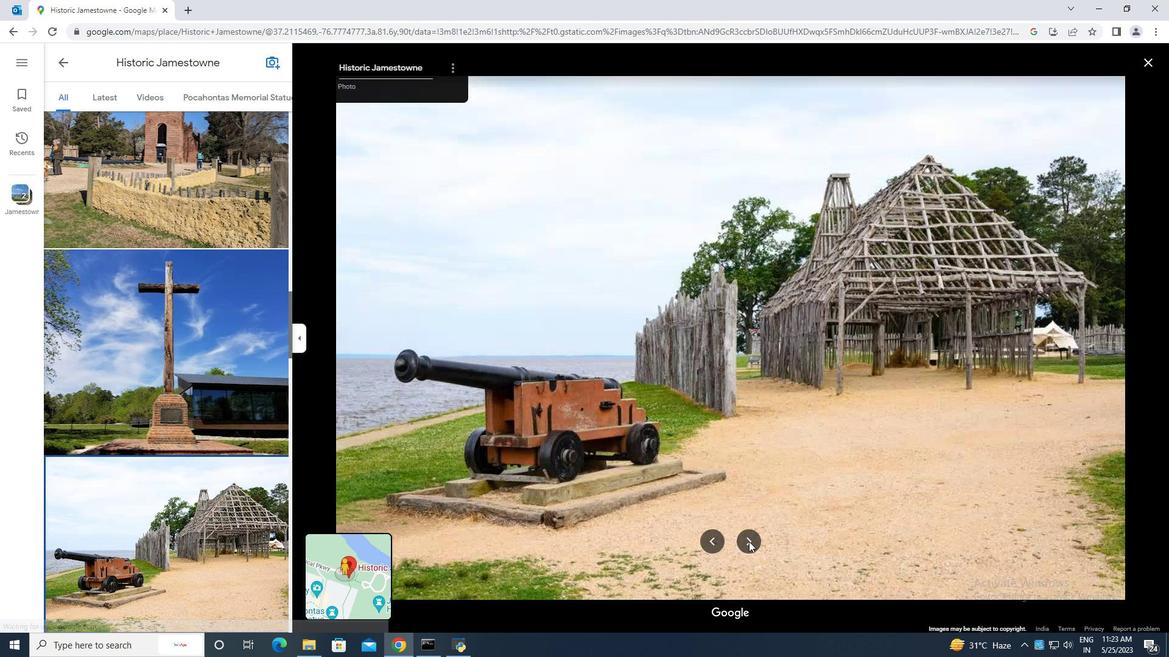 
Action: Mouse pressed left at (744, 539)
Screenshot: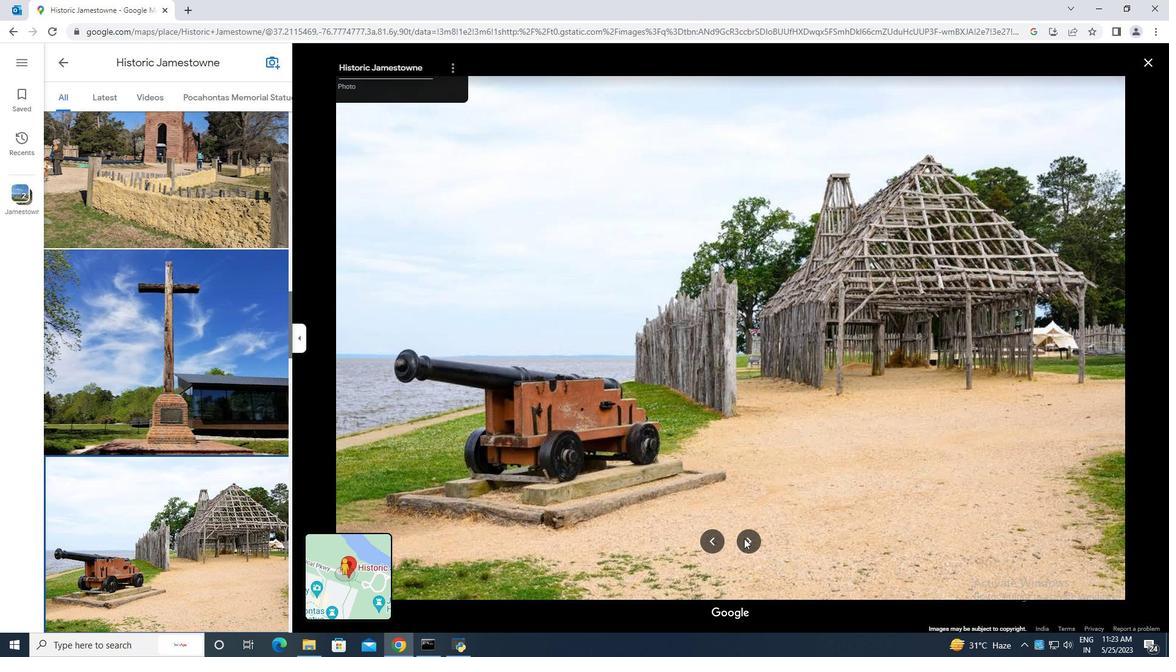 
Action: Mouse moved to (758, 489)
Screenshot: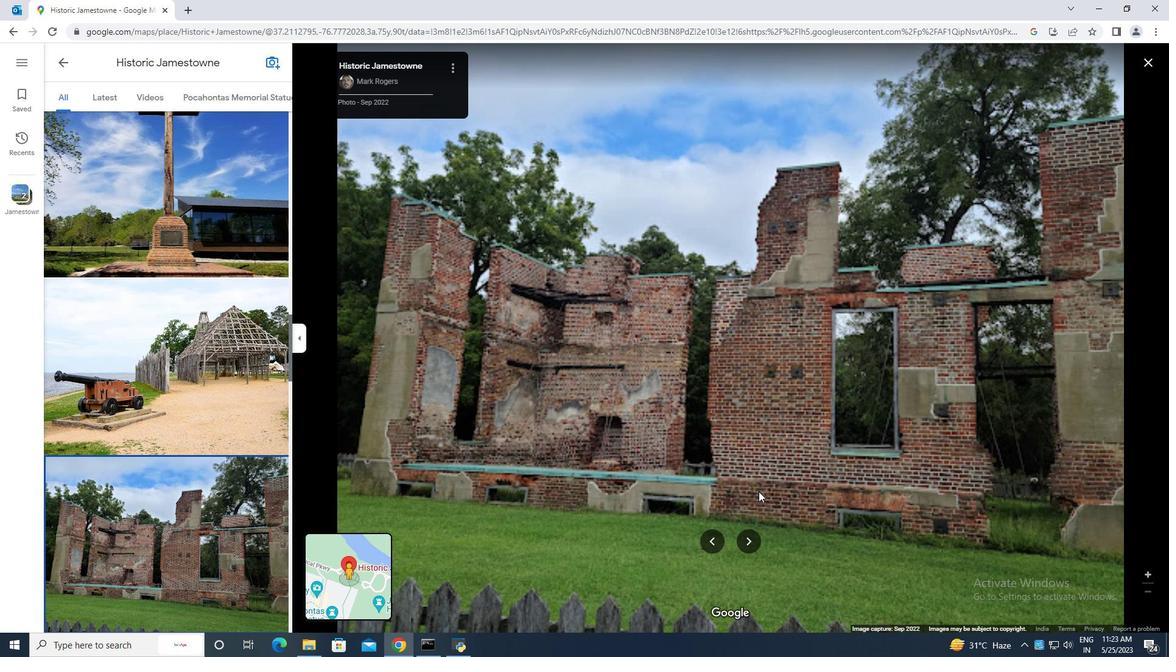 
Action: Mouse pressed left at (758, 489)
Screenshot: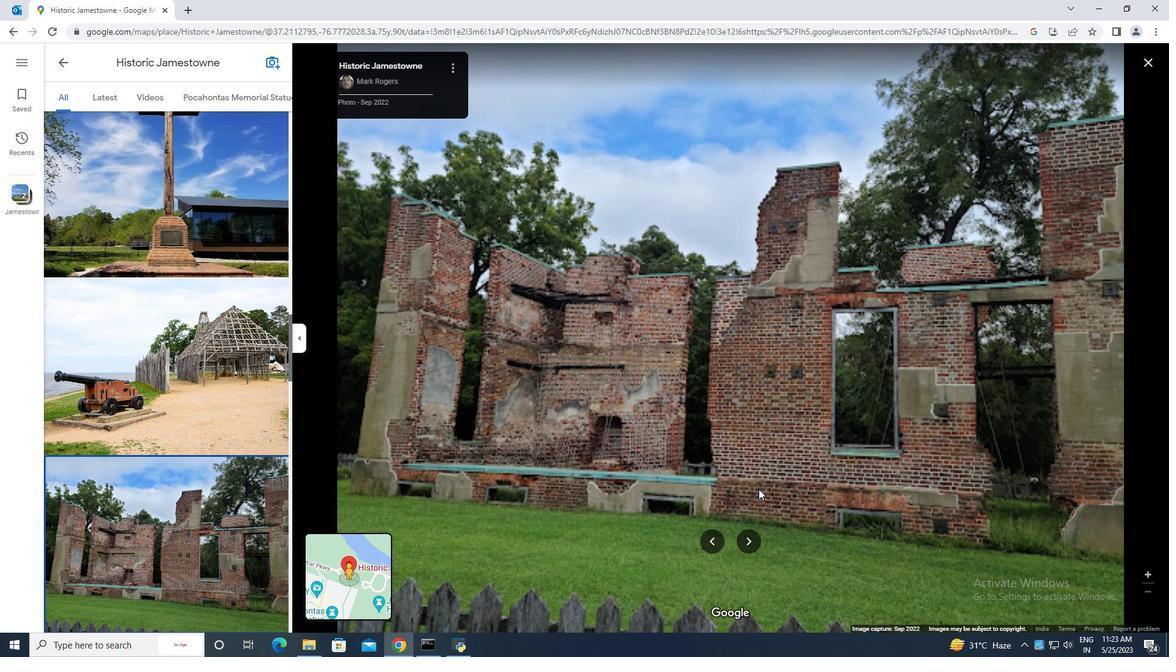 
Action: Mouse moved to (747, 543)
Screenshot: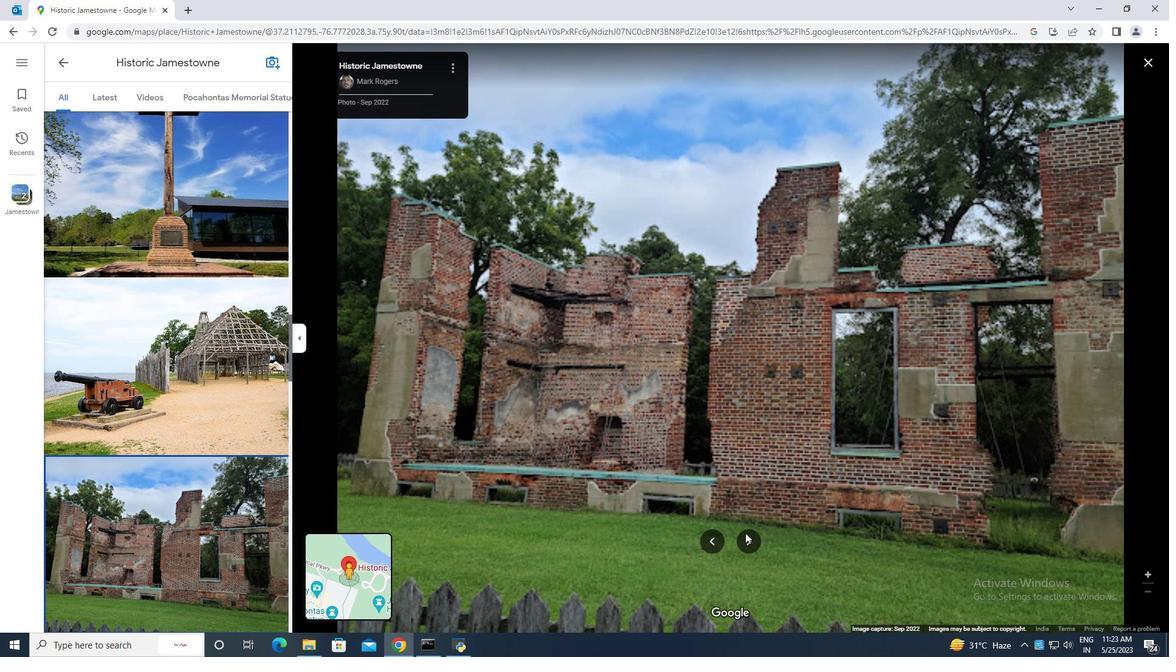 
Action: Mouse pressed left at (747, 543)
Screenshot: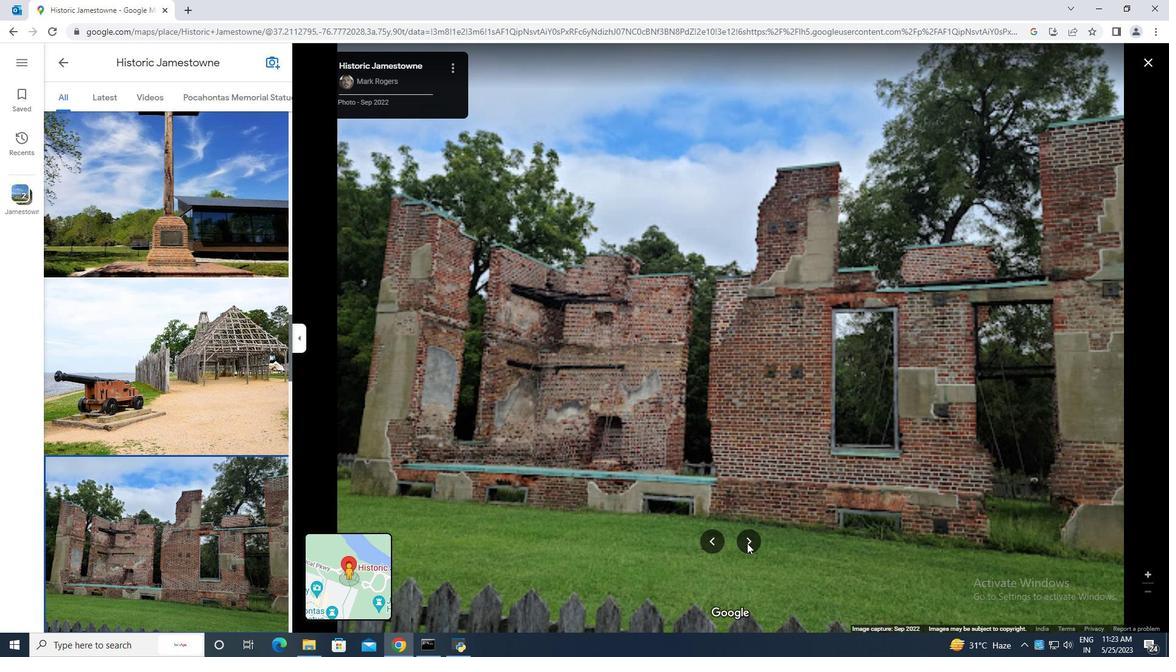 
Action: Mouse pressed left at (747, 543)
Screenshot: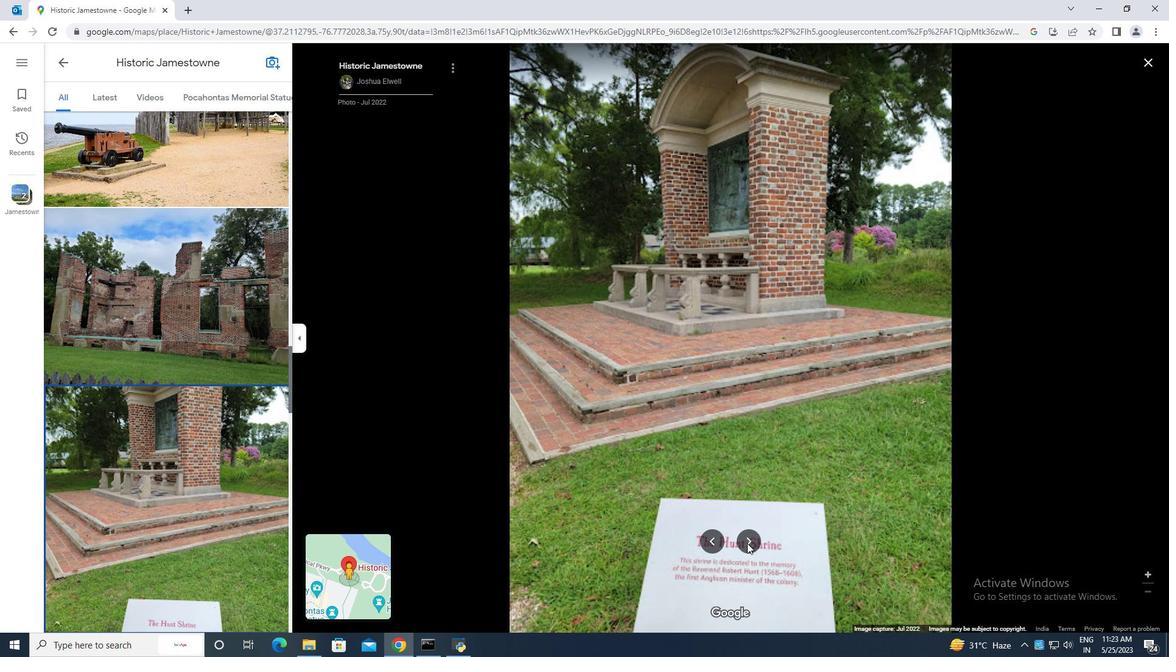 
Action: Mouse pressed left at (747, 543)
Screenshot: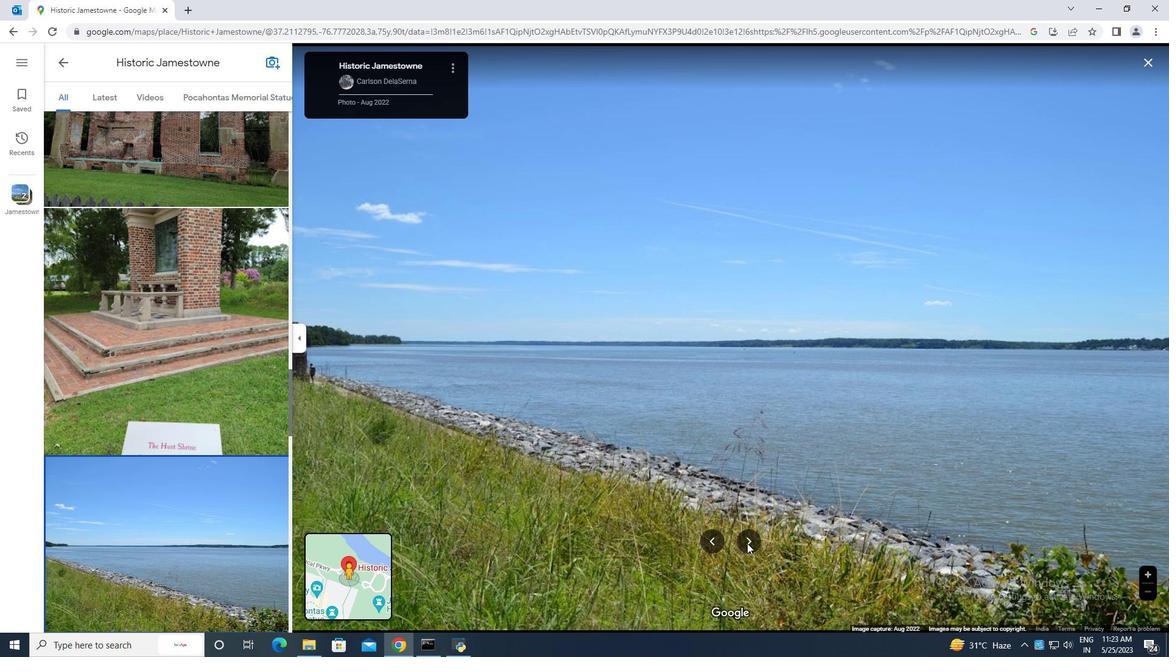
Action: Mouse pressed left at (747, 543)
Screenshot: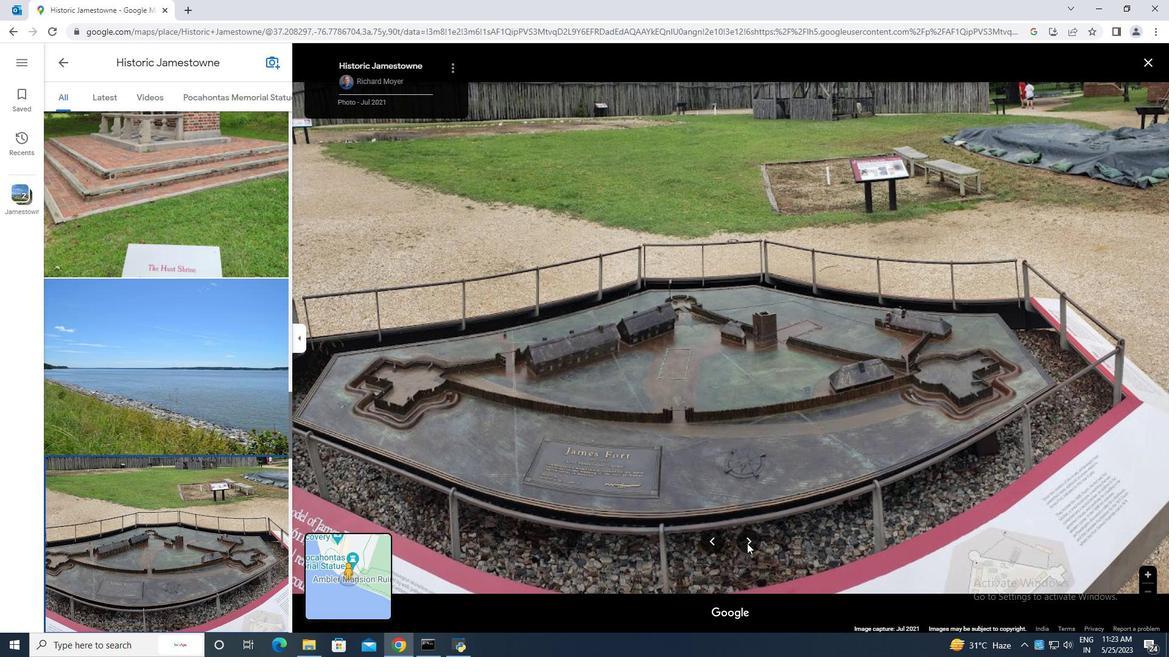 
Action: Mouse pressed left at (747, 543)
Screenshot: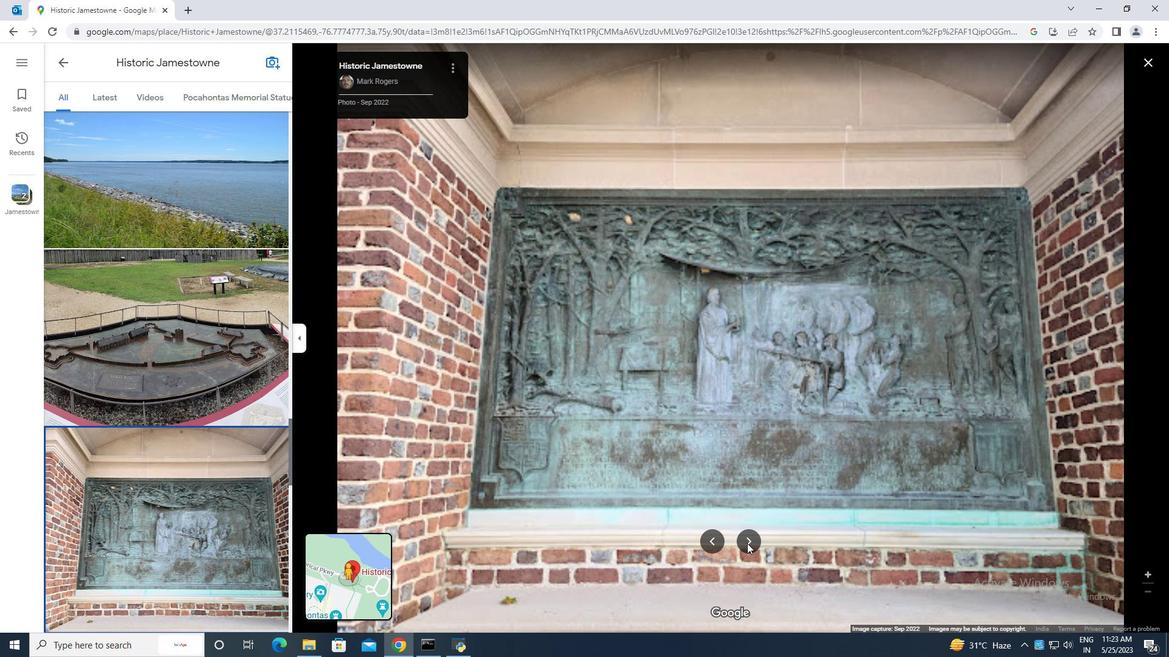 
Action: Mouse pressed left at (747, 543)
Screenshot: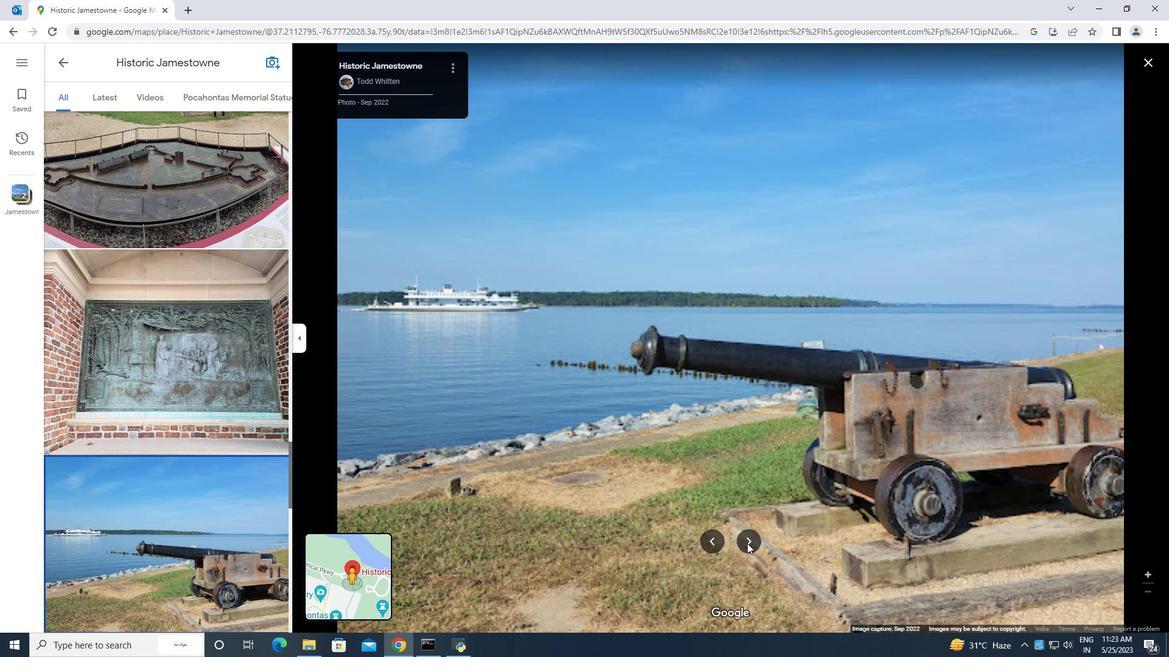 
Action: Mouse pressed left at (747, 543)
Screenshot: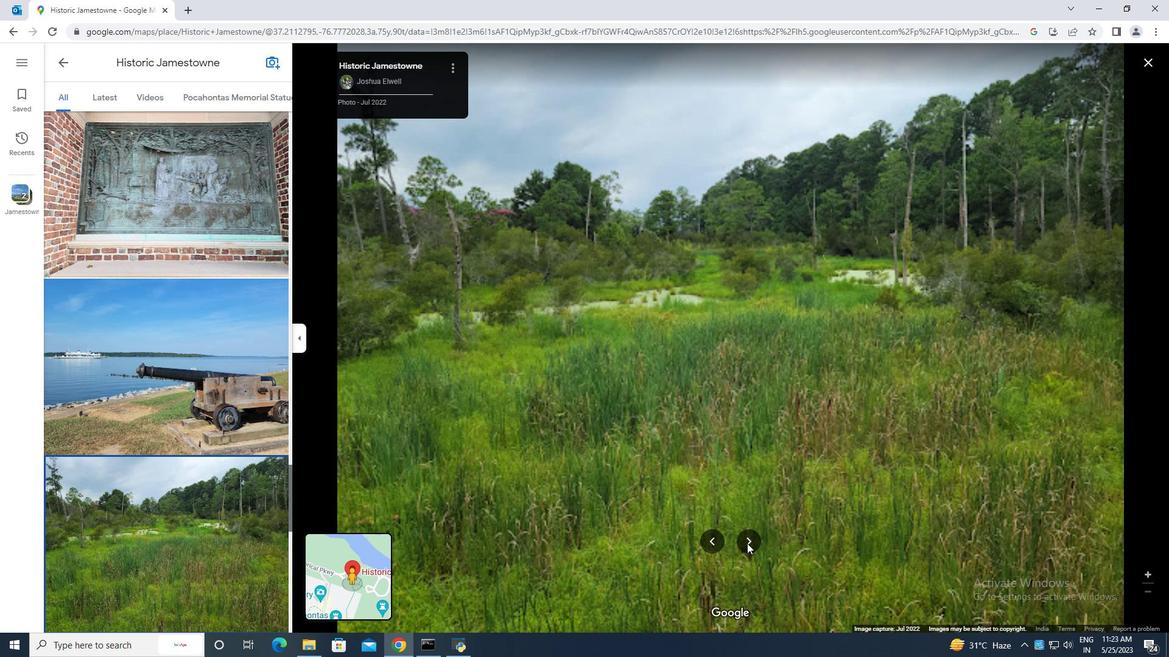
Action: Mouse pressed left at (747, 543)
Screenshot: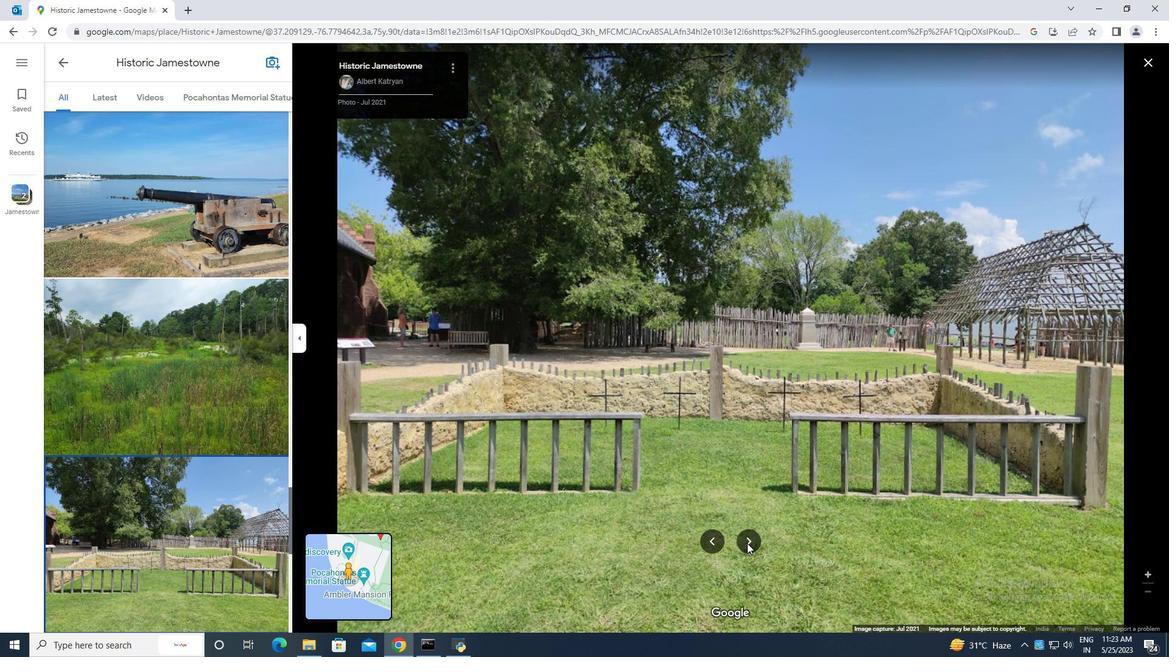 
Action: Mouse pressed left at (747, 543)
Screenshot: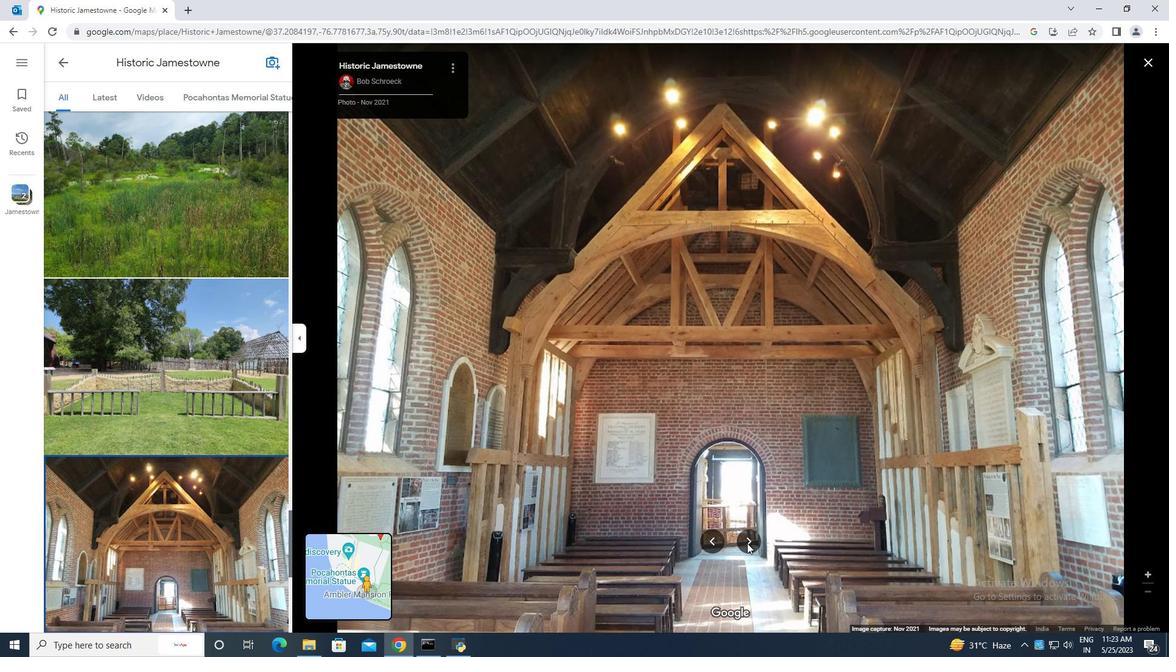 
Action: Mouse pressed left at (747, 543)
Screenshot: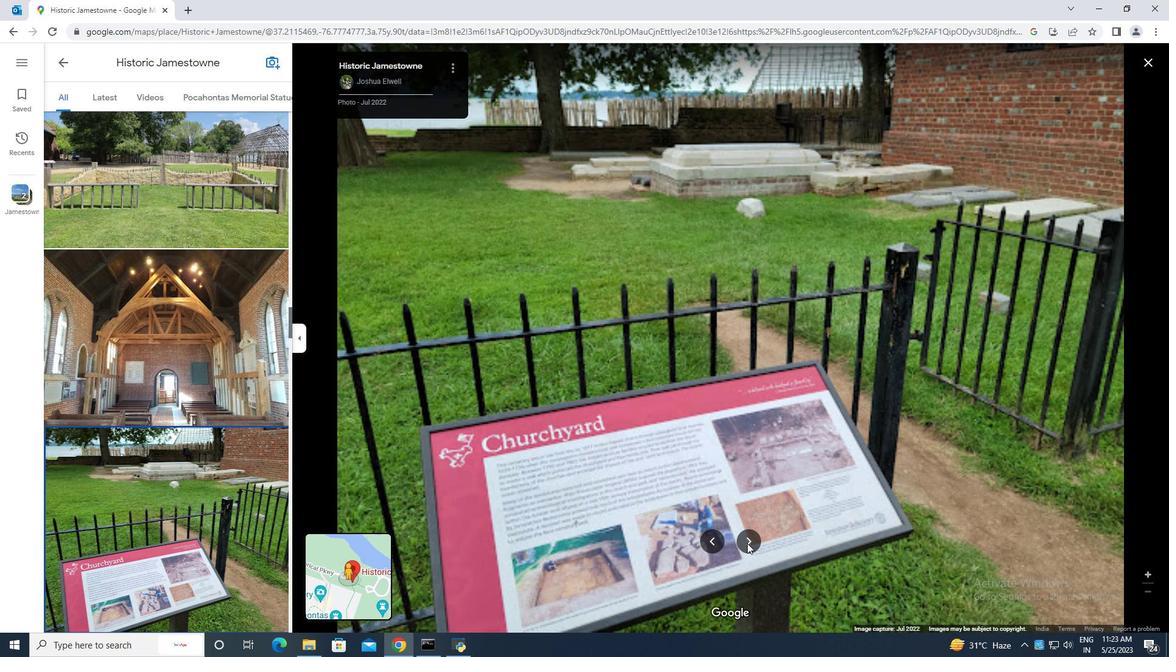 
Action: Mouse pressed left at (747, 543)
Screenshot: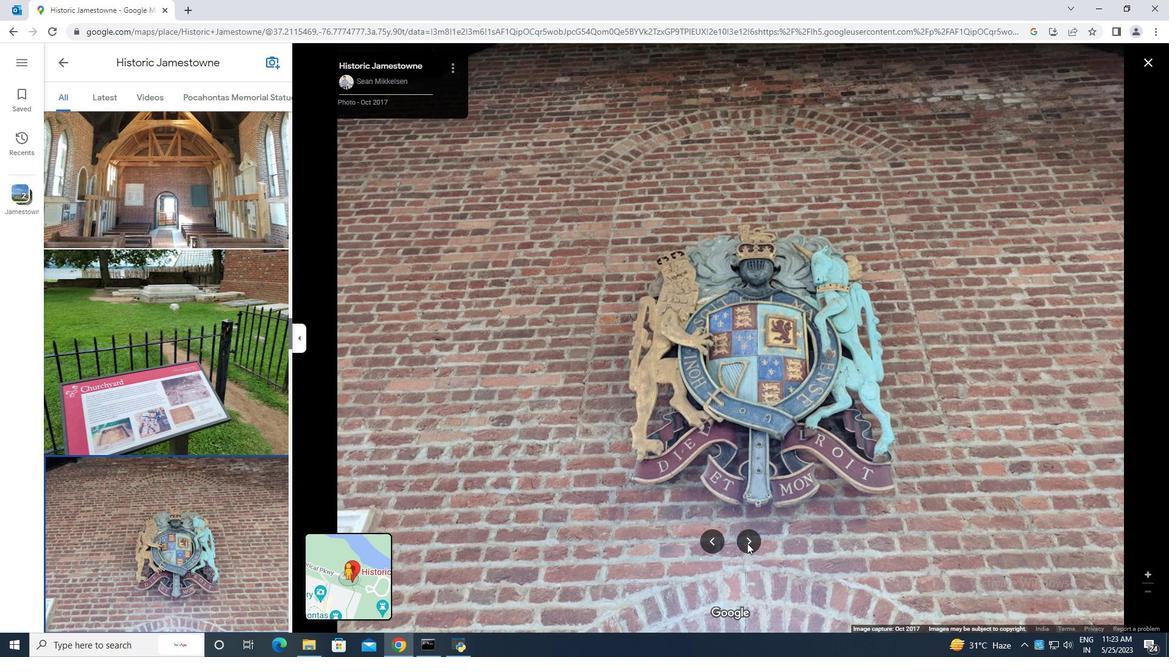 
Action: Mouse pressed left at (747, 543)
Screenshot: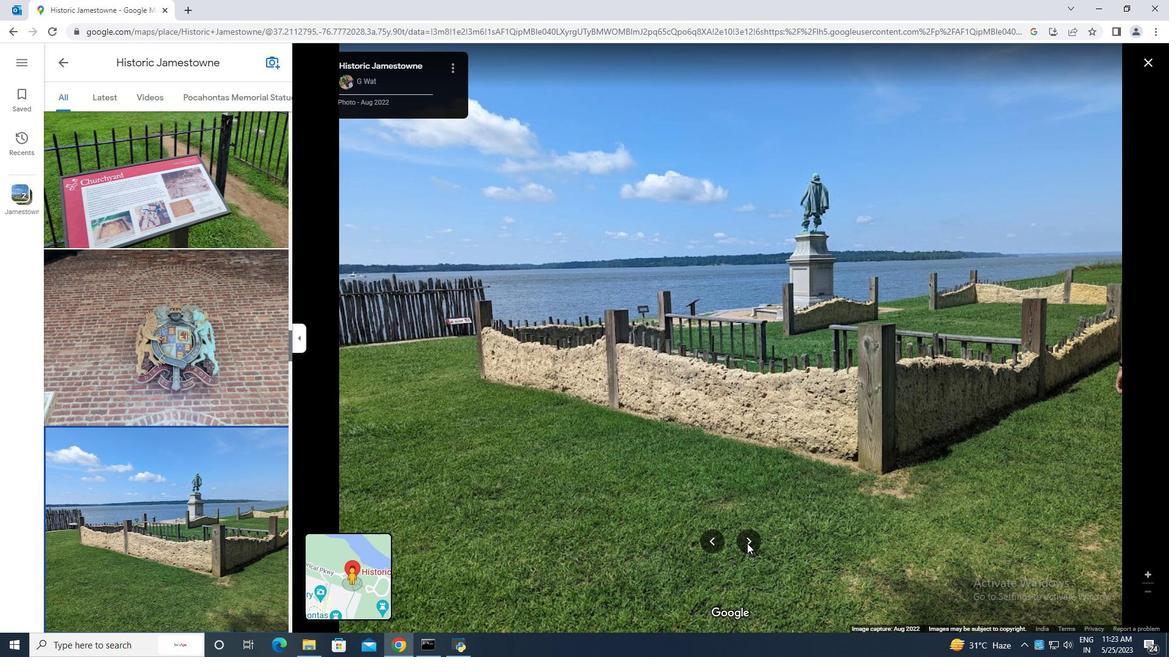 
Action: Mouse pressed left at (747, 543)
Screenshot: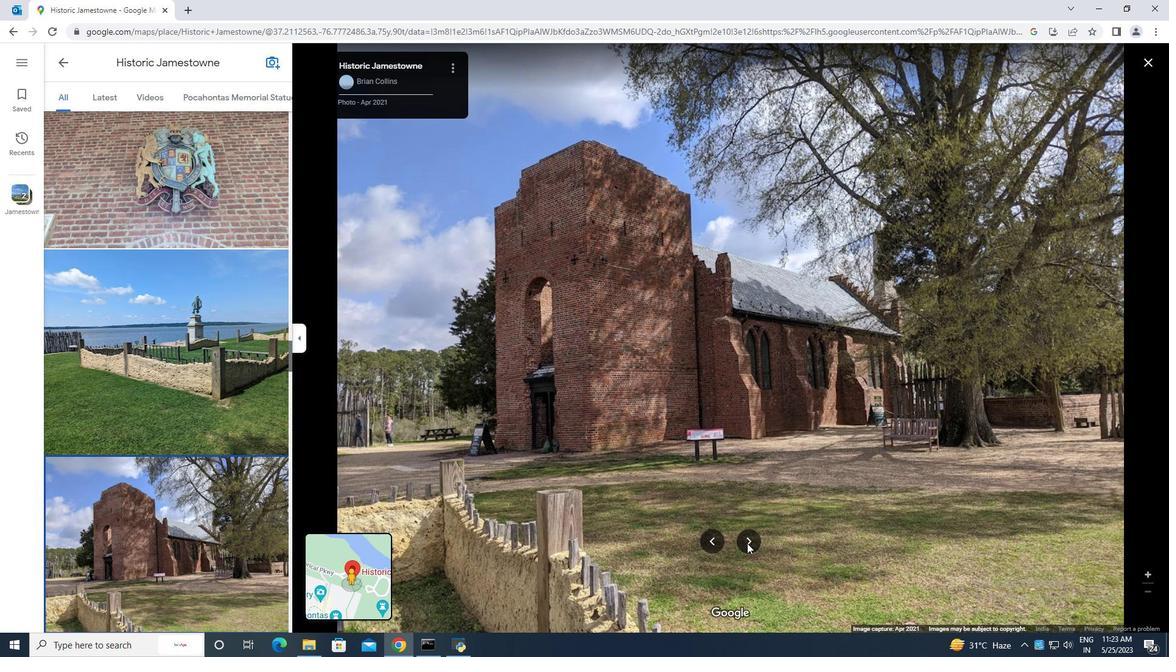 
Action: Mouse pressed left at (747, 543)
Screenshot: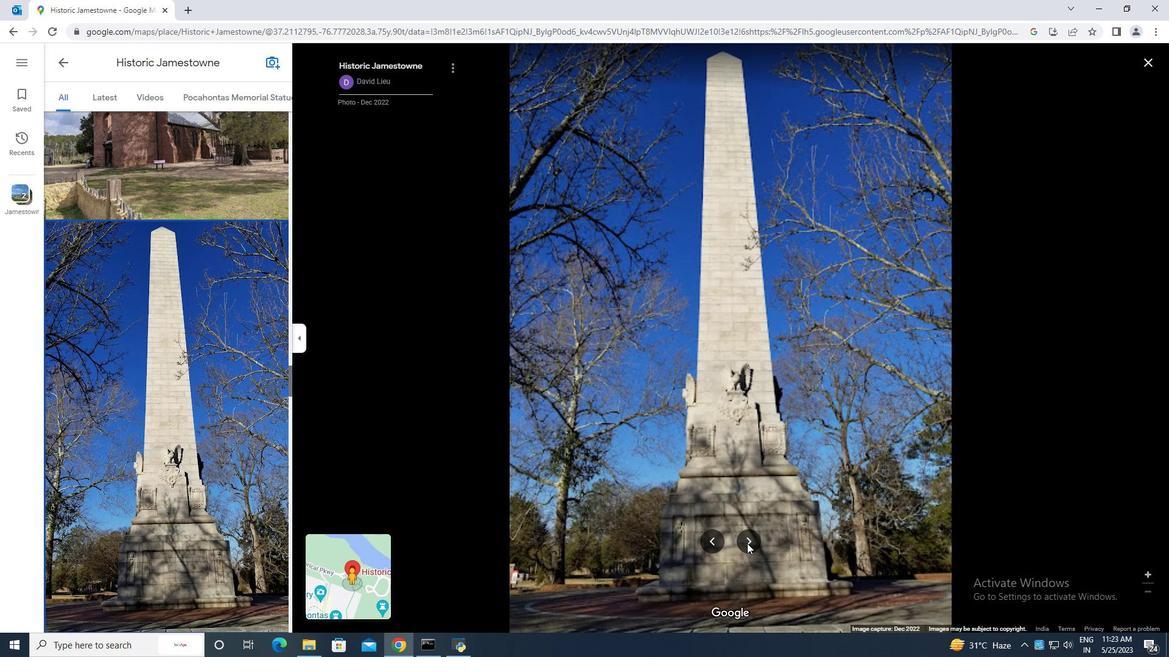 
Action: Mouse pressed left at (747, 543)
Screenshot: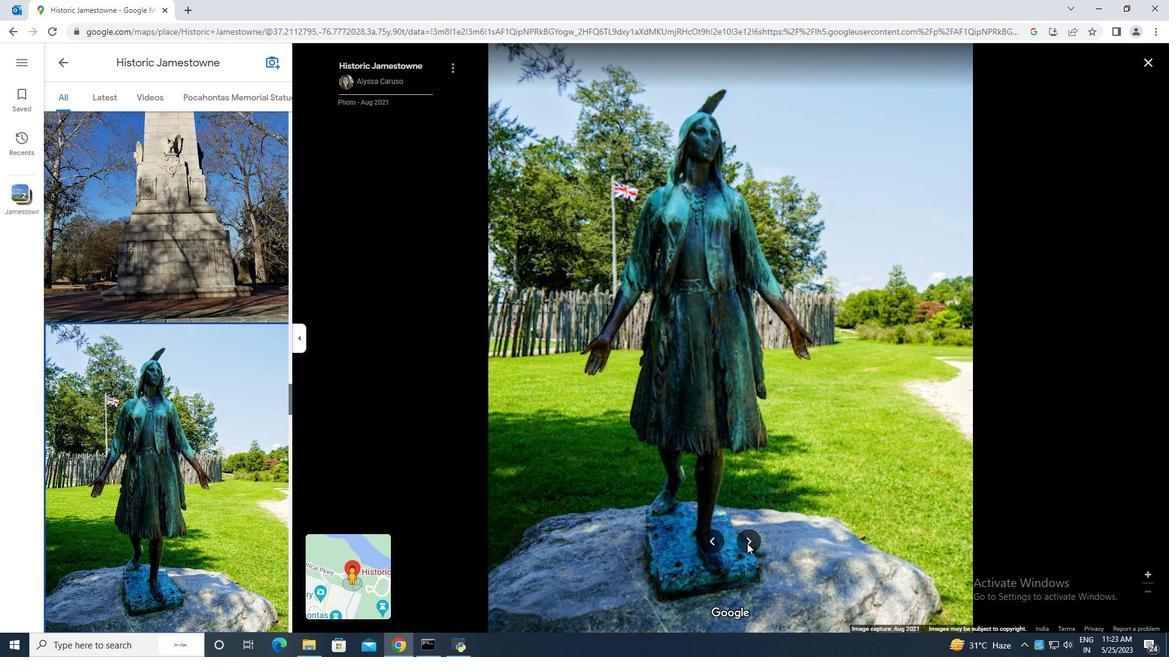 
Action: Mouse moved to (751, 538)
Screenshot: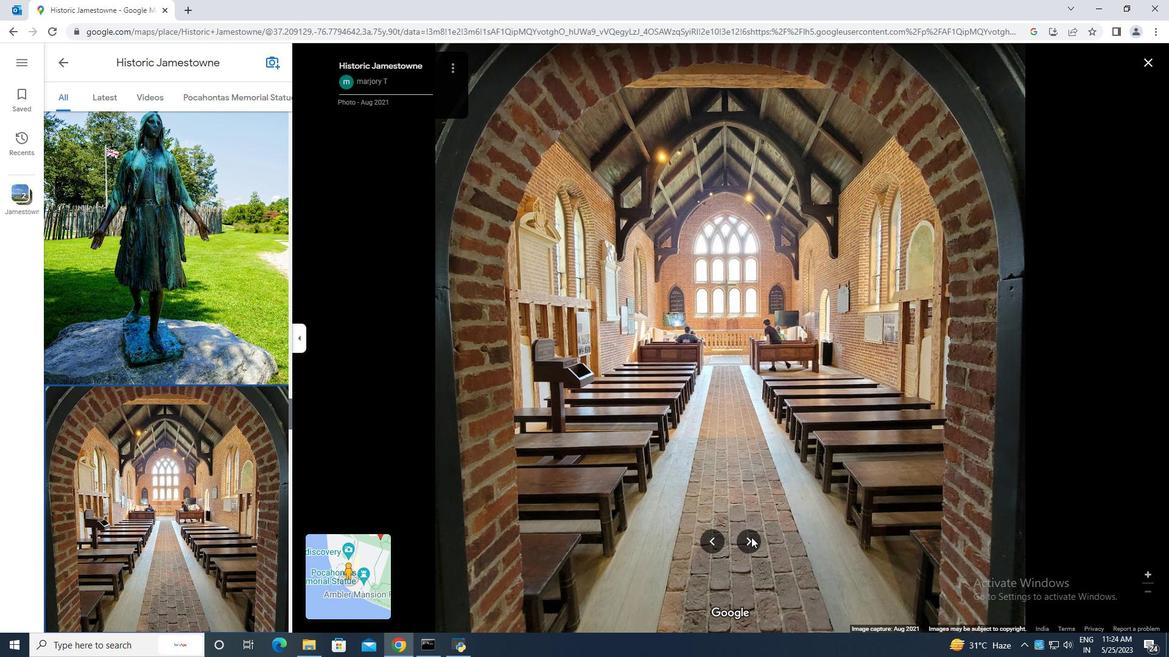 
Action: Mouse pressed left at (751, 538)
Screenshot: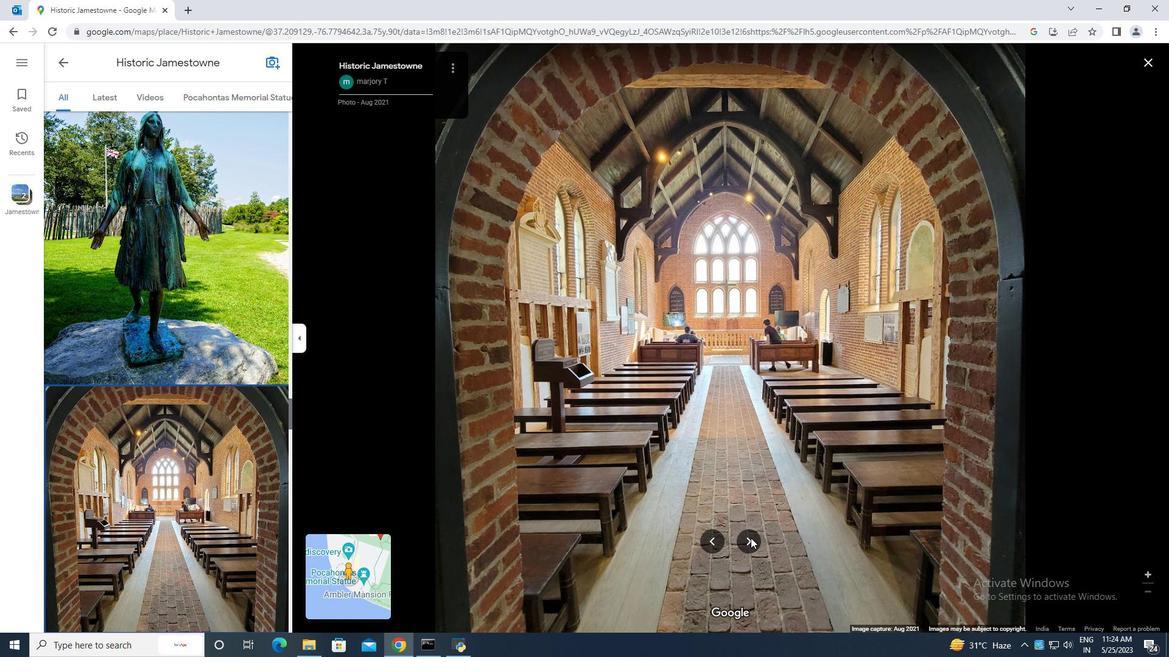 
Action: Mouse moved to (61, 66)
Screenshot: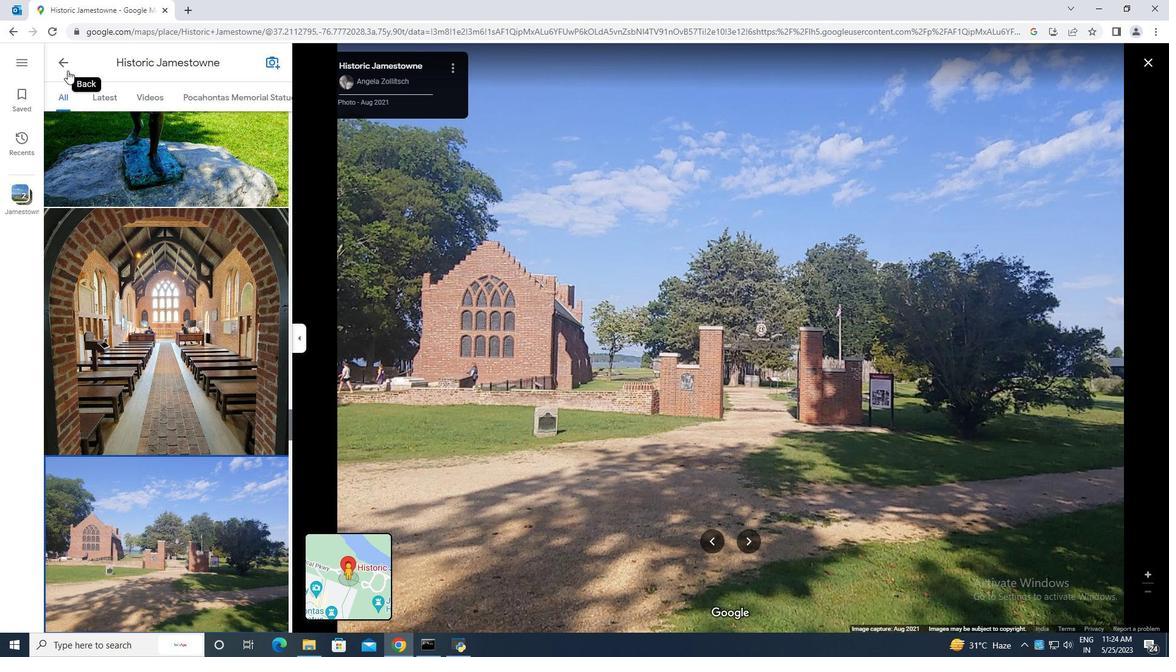 
Action: Mouse pressed left at (61, 66)
Screenshot: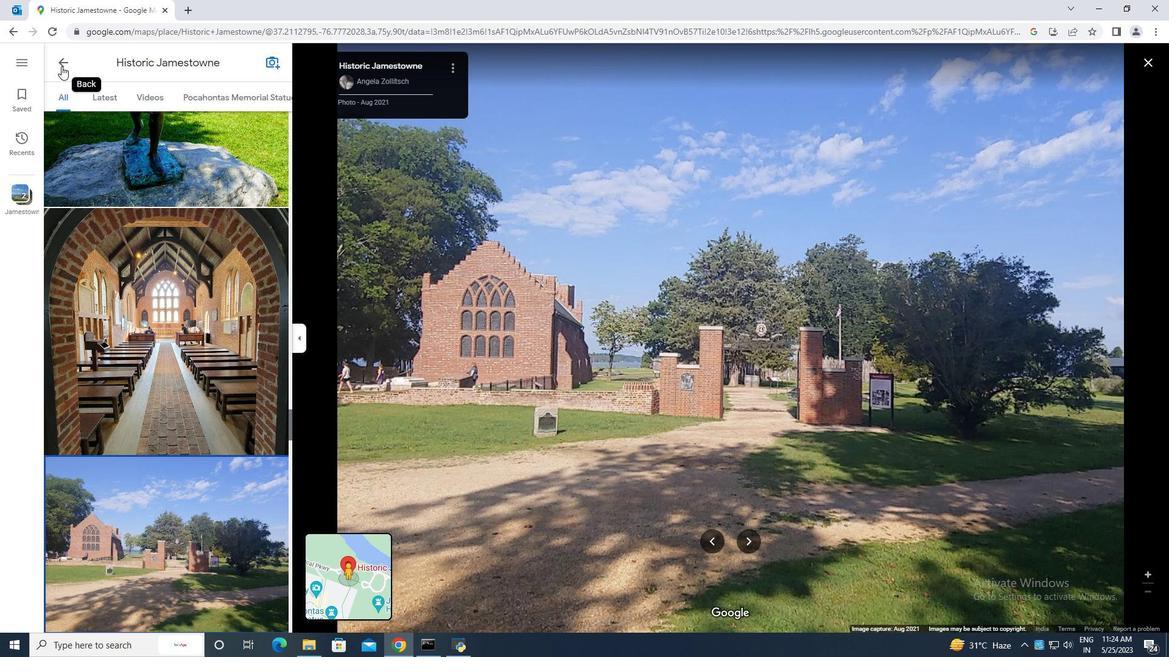 
Action: Mouse moved to (176, 380)
Screenshot: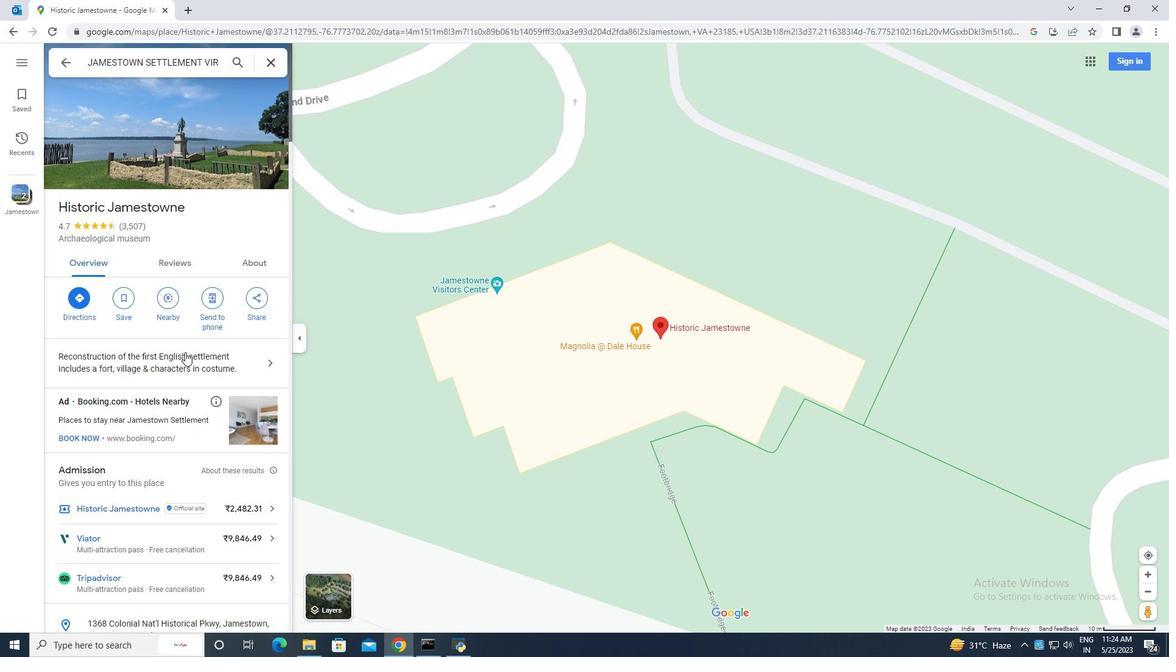 
Action: Mouse scrolled (176, 380) with delta (0, 0)
Screenshot: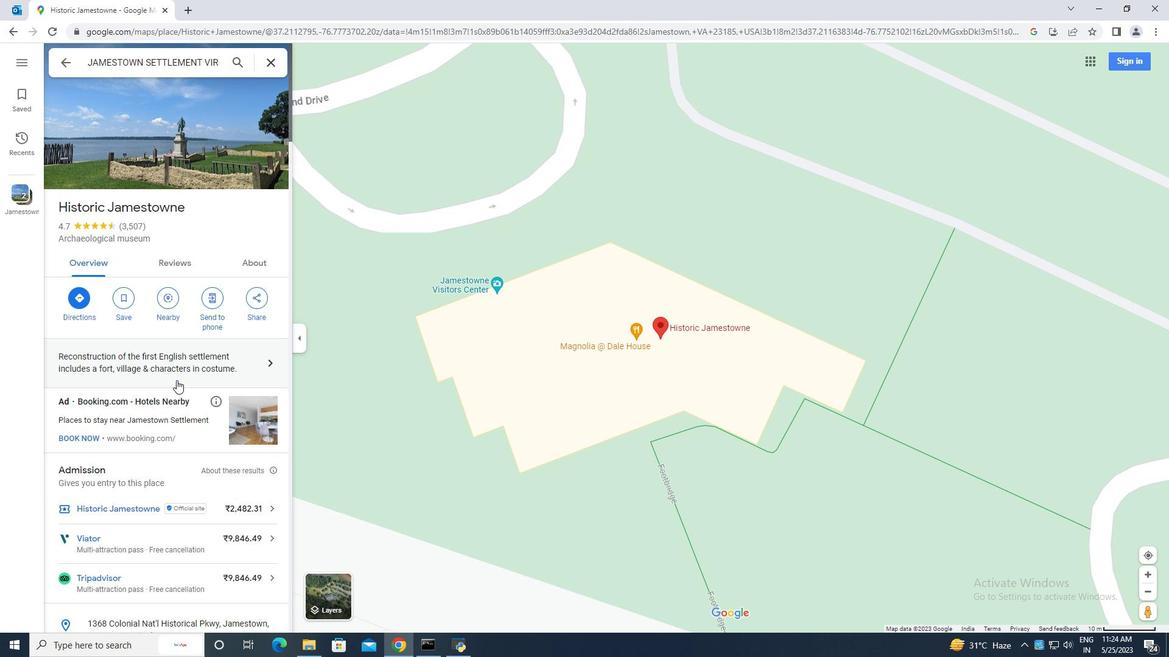 
Action: Mouse scrolled (176, 380) with delta (0, 0)
Screenshot: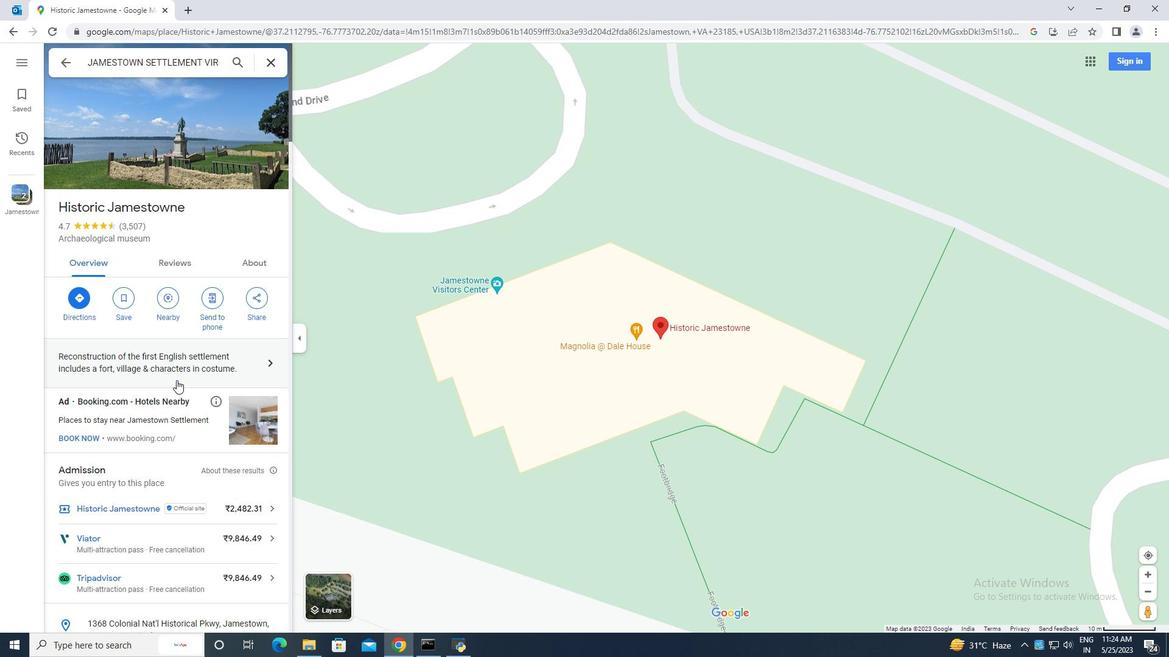 
Action: Mouse scrolled (176, 380) with delta (0, 0)
Screenshot: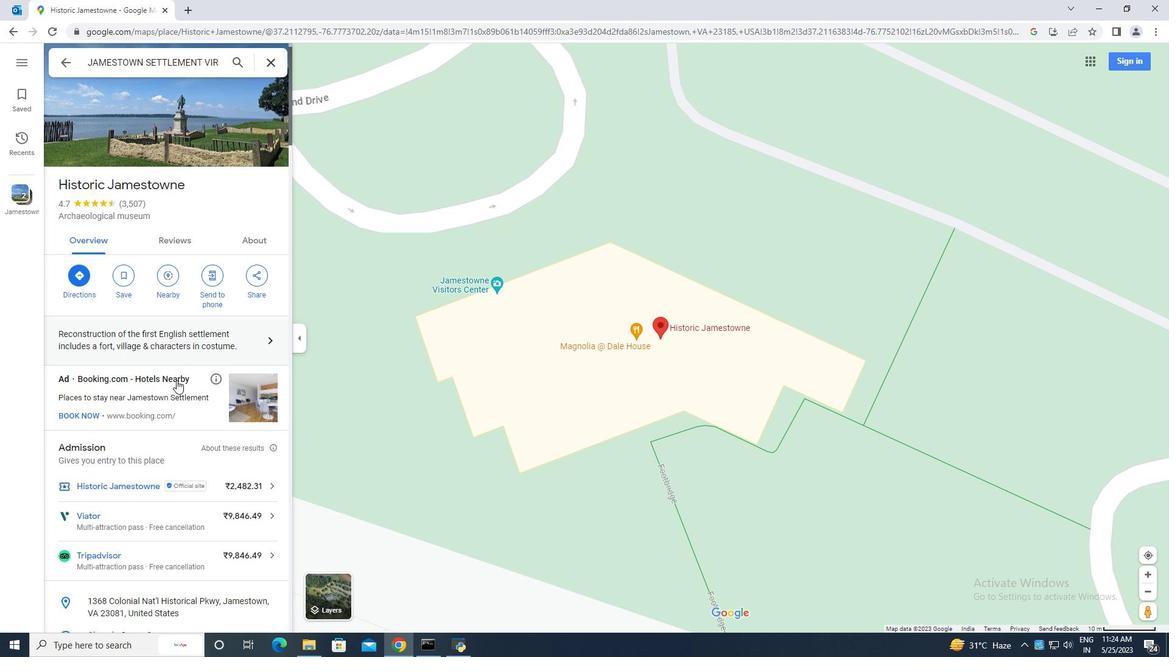 
Action: Mouse moved to (135, 343)
Screenshot: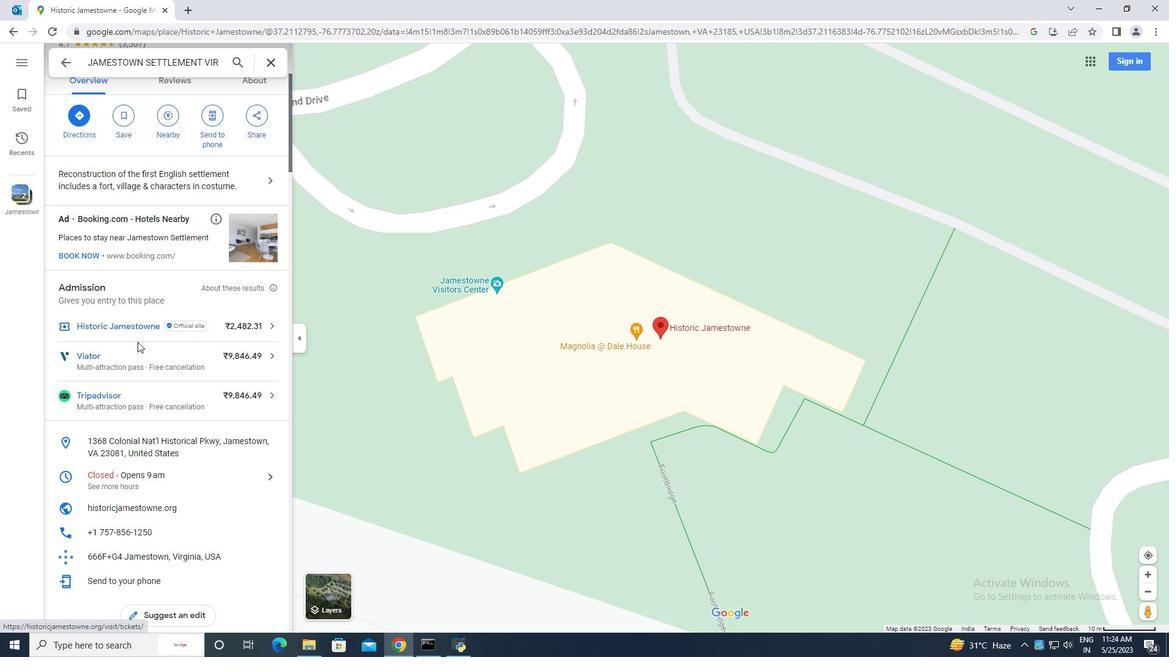 
Action: Mouse scrolled (135, 342) with delta (0, 0)
Screenshot: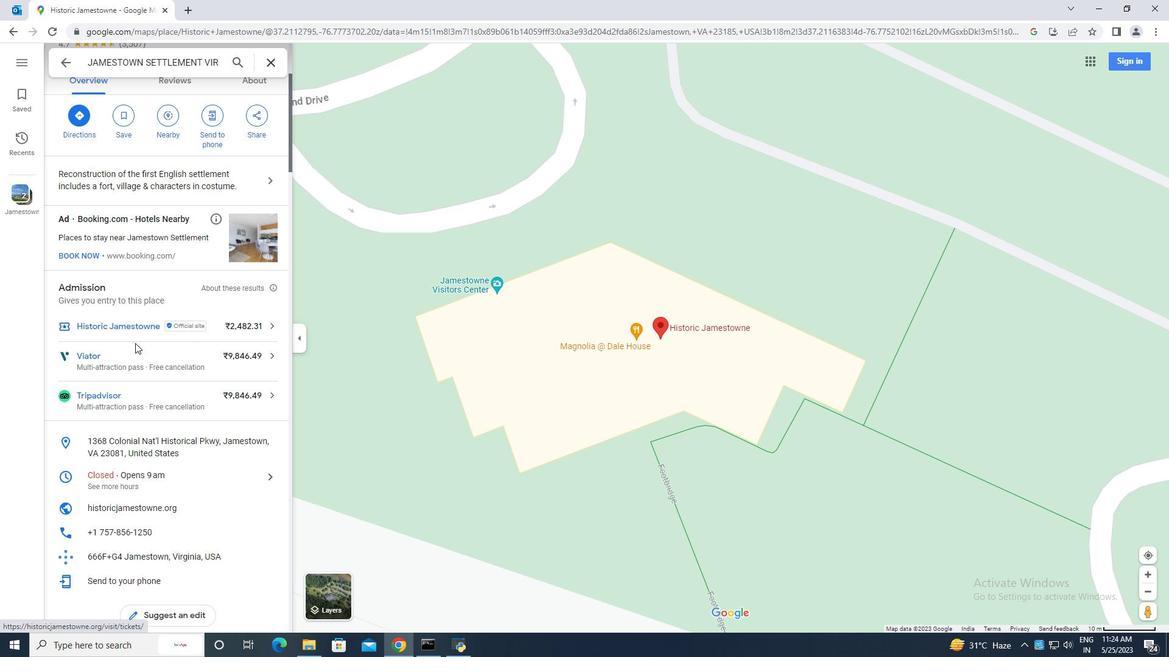 
Action: Mouse moved to (272, 265)
Screenshot: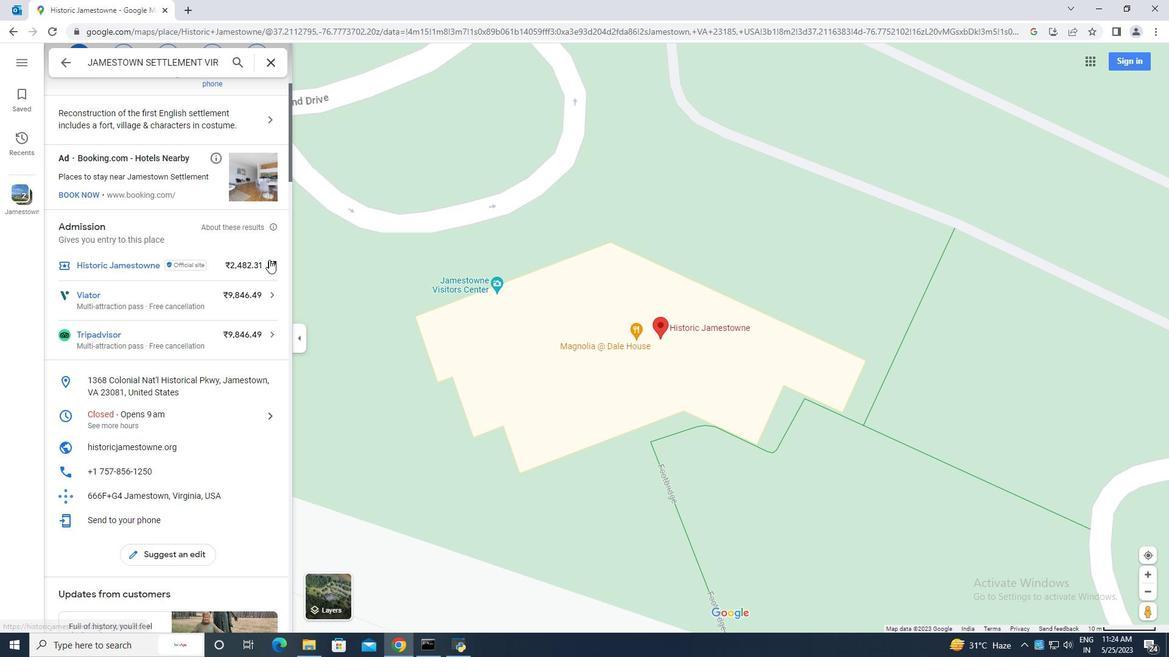 
Action: Mouse pressed left at (272, 265)
Screenshot: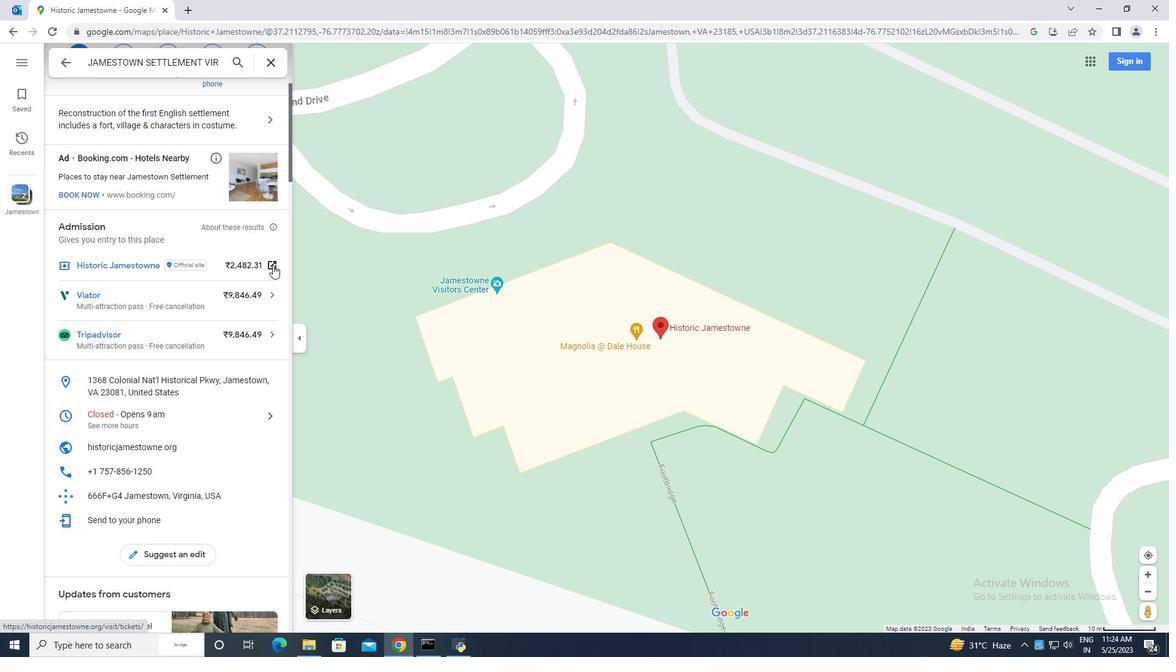 
Action: Mouse moved to (405, 436)
Screenshot: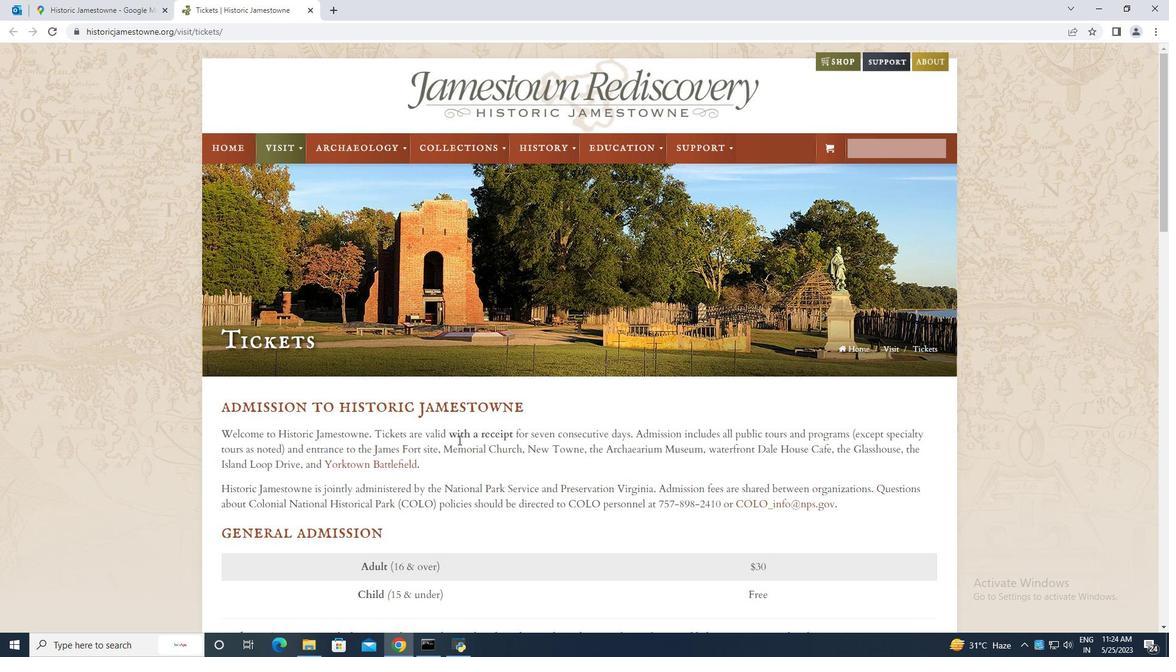 
Action: Mouse scrolled (405, 436) with delta (0, 0)
Screenshot: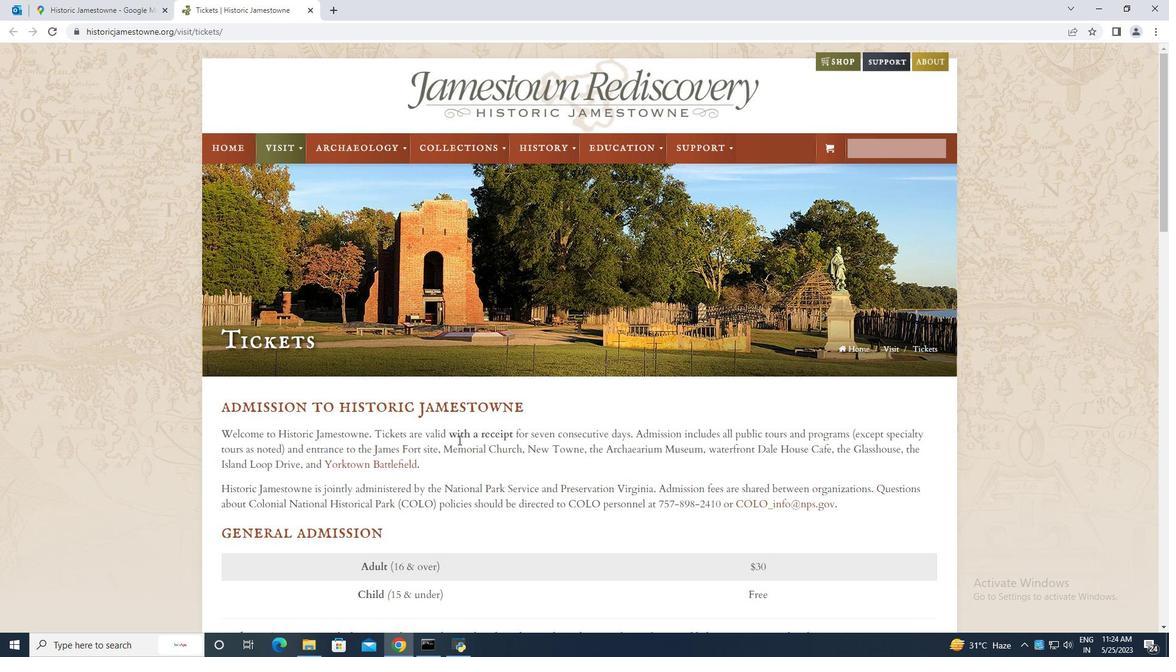 
Action: Mouse moved to (404, 436)
Screenshot: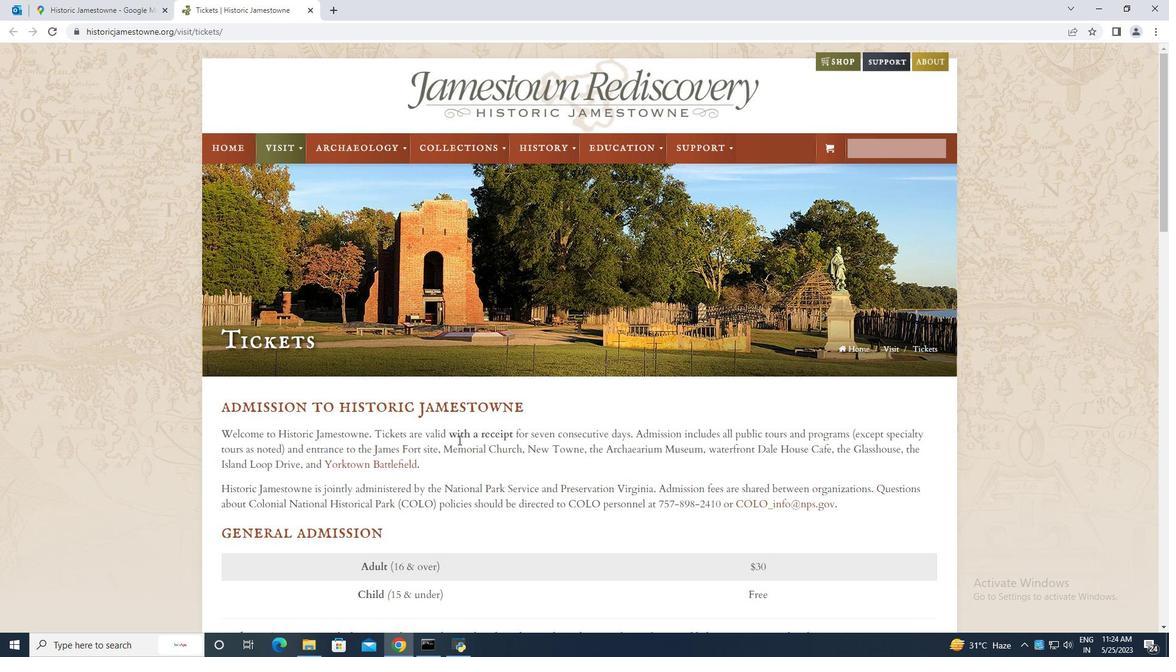 
Action: Mouse scrolled (404, 436) with delta (0, 0)
Screenshot: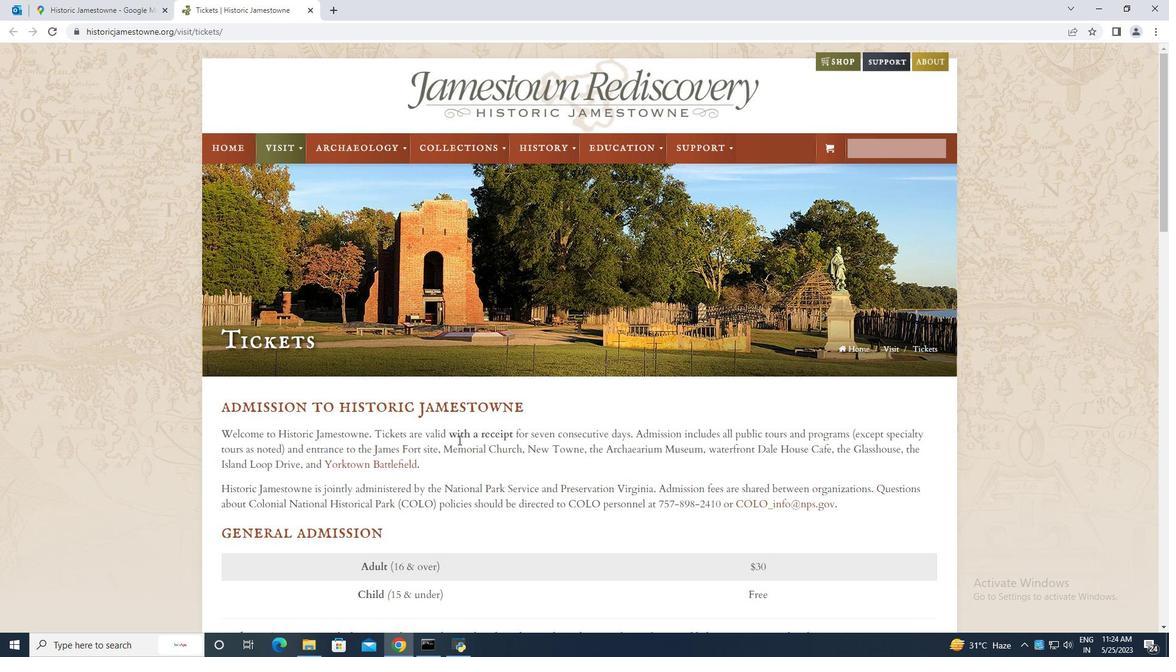 
Action: Mouse moved to (316, 377)
Screenshot: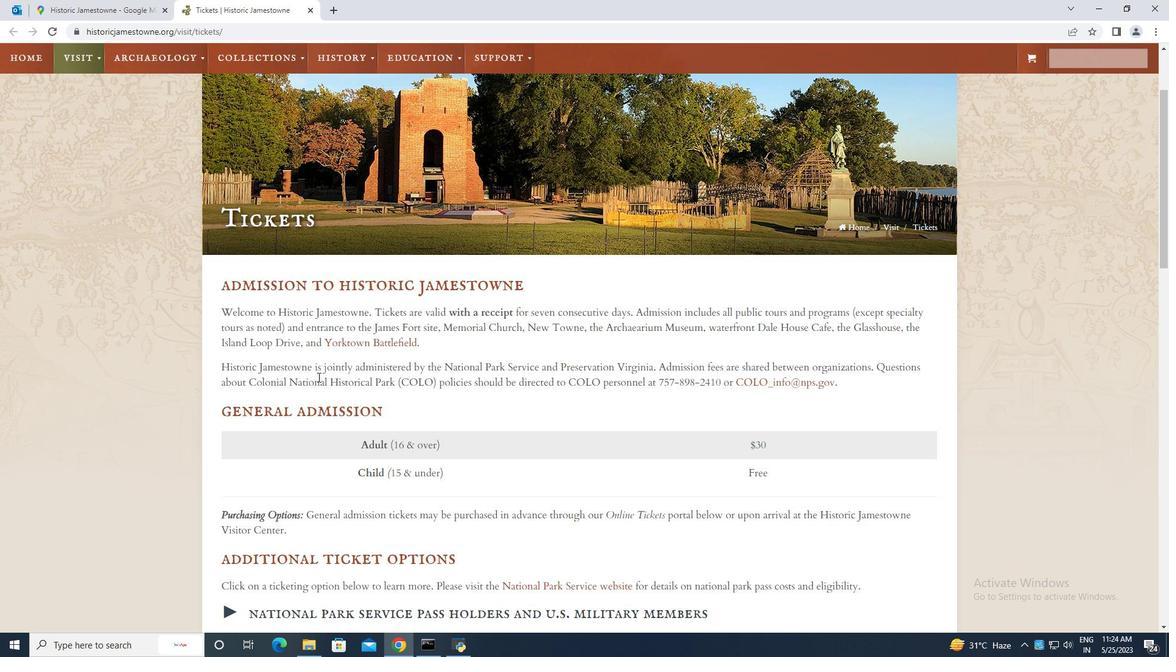 
Action: Mouse scrolled (316, 377) with delta (0, 0)
Screenshot: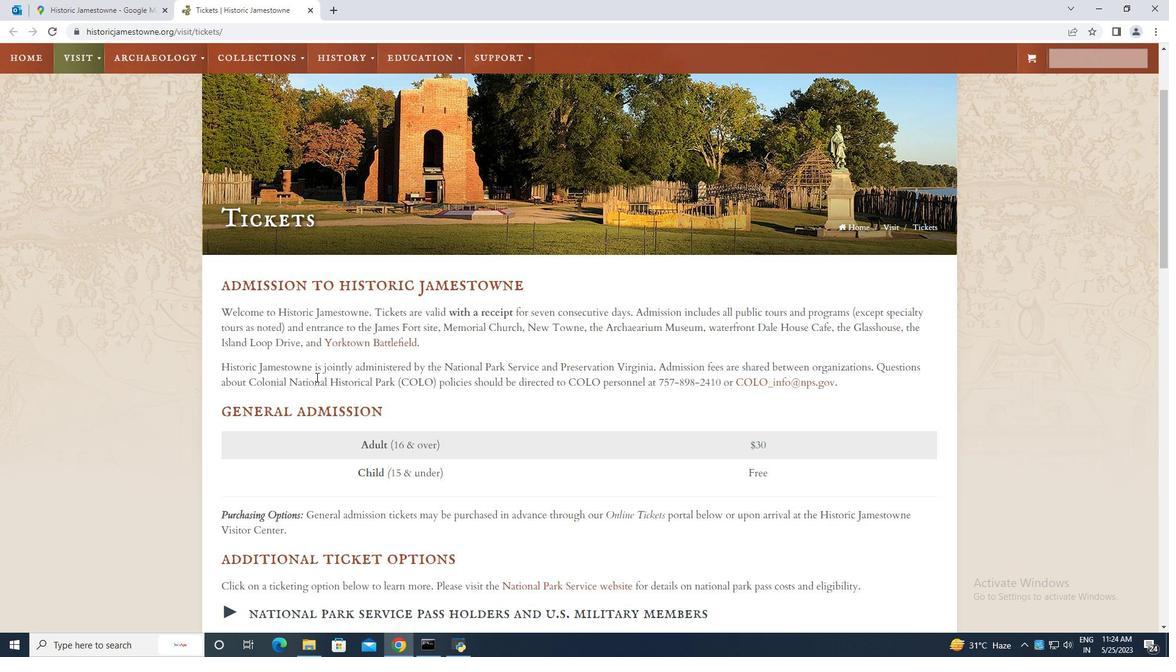 
Action: Mouse scrolled (316, 377) with delta (0, 0)
Screenshot: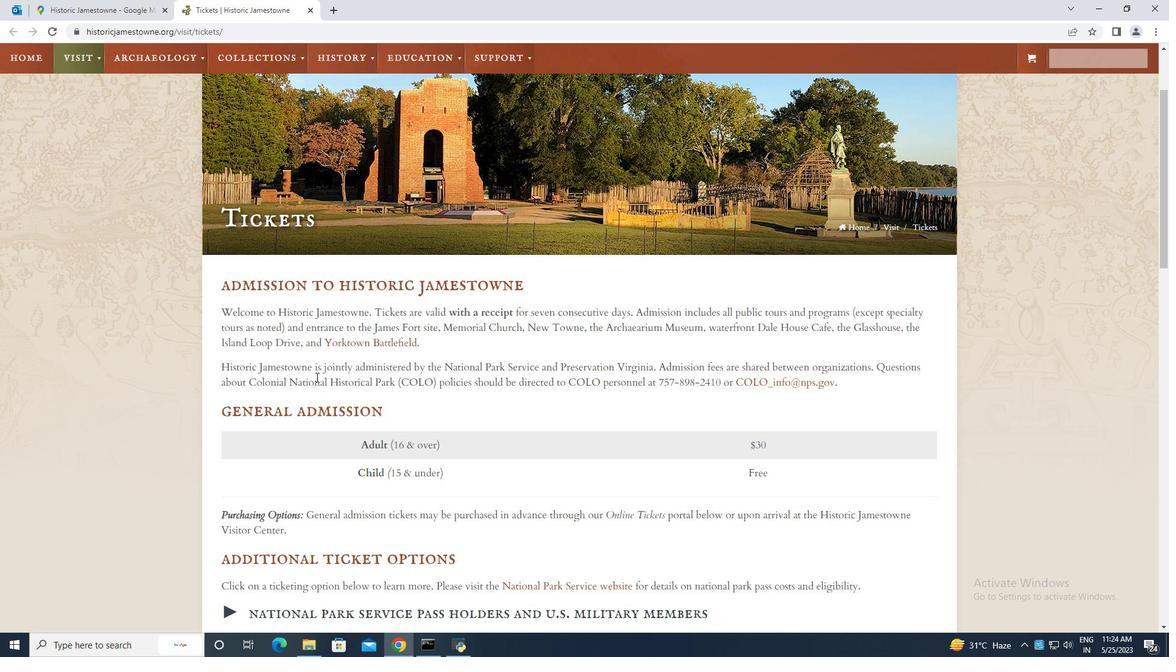 
Action: Mouse scrolled (316, 377) with delta (0, 0)
Screenshot: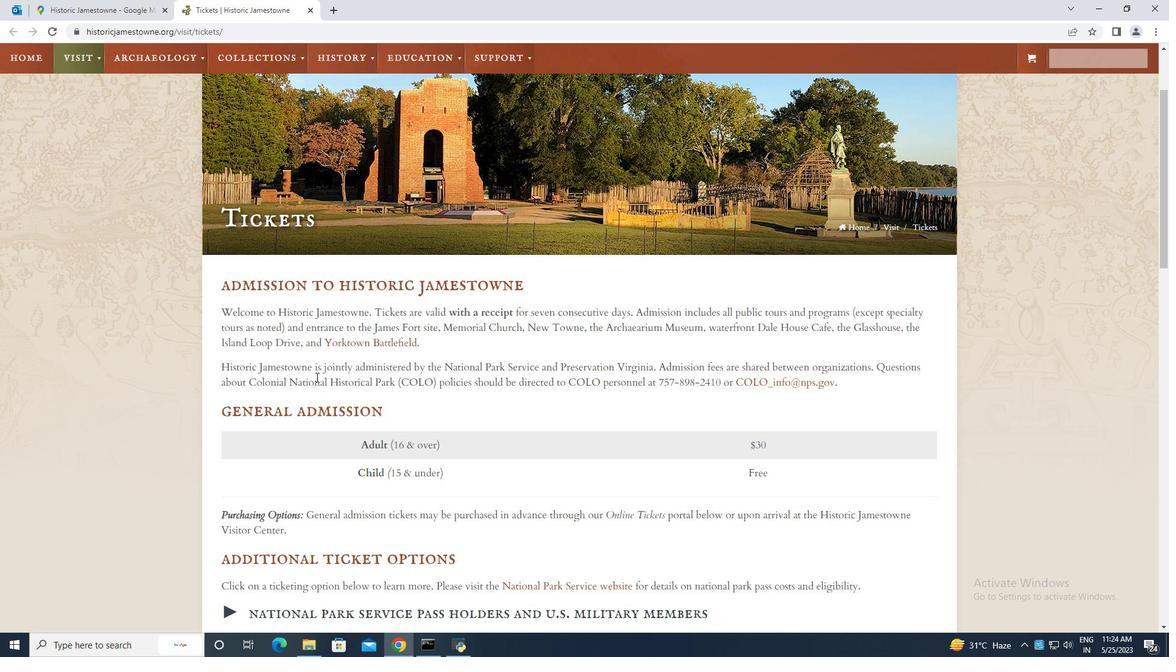 
Action: Mouse moved to (483, 342)
Screenshot: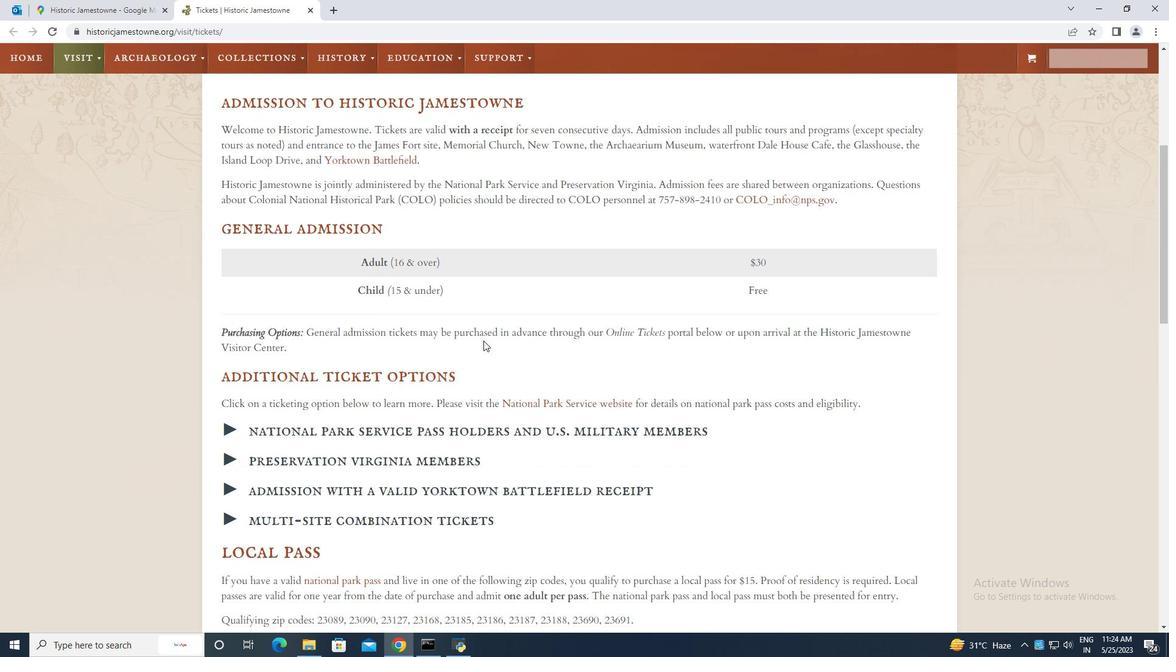 
Action: Mouse scrolled (483, 341) with delta (0, 0)
Screenshot: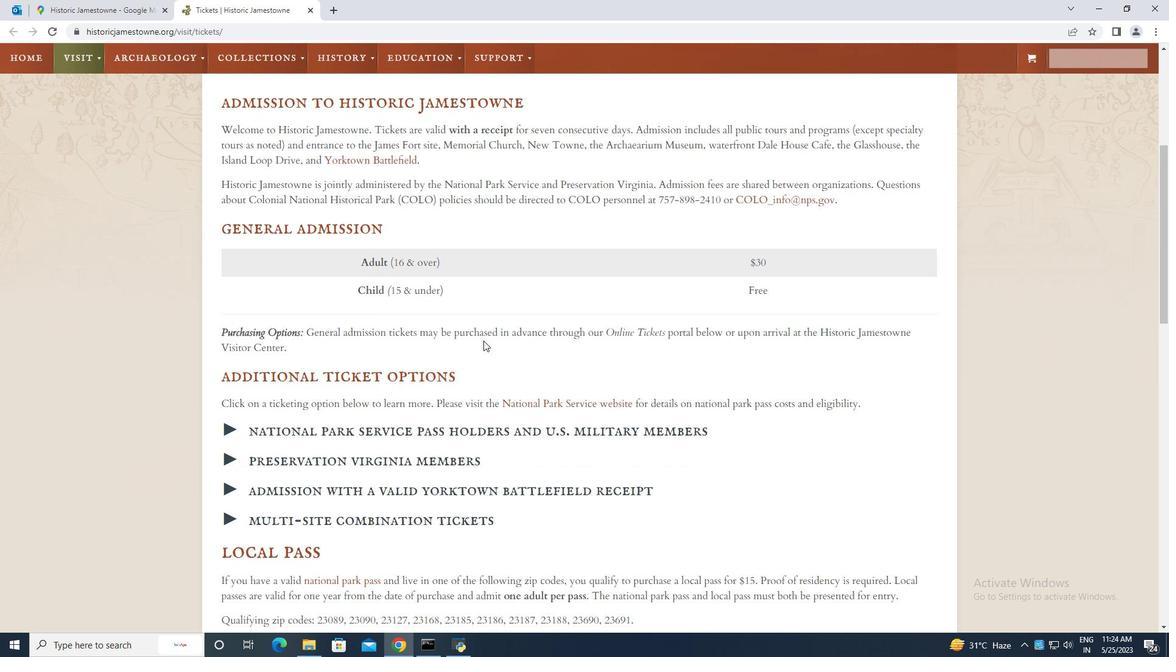 
Action: Mouse moved to (555, 366)
Screenshot: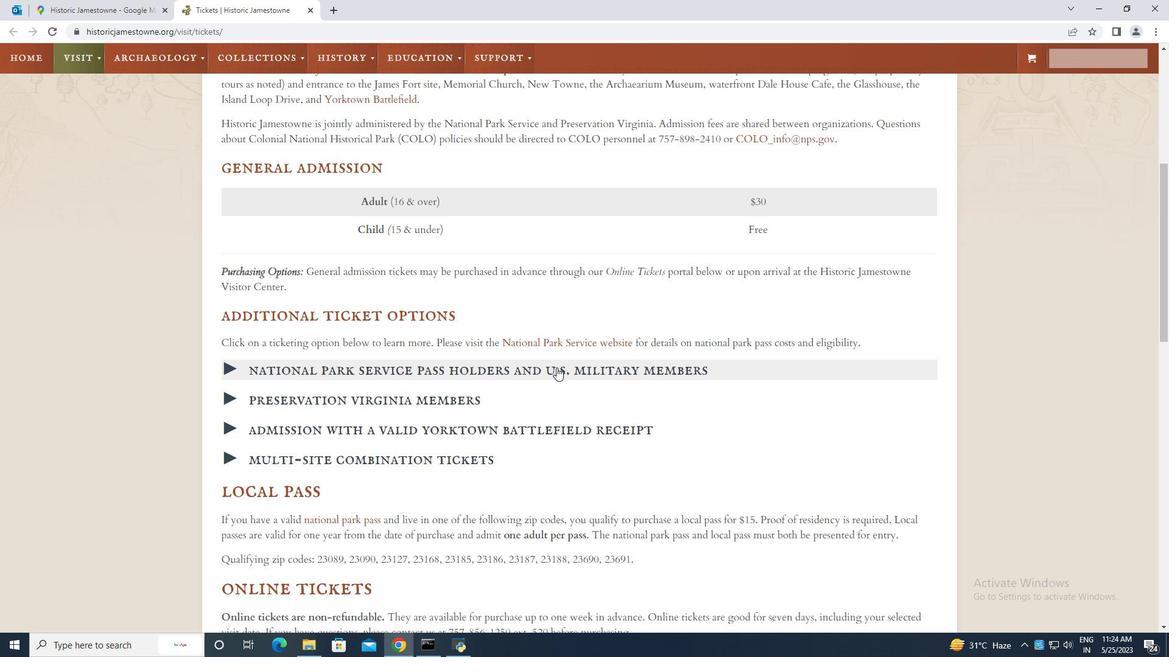 
Action: Mouse scrolled (555, 366) with delta (0, 0)
Screenshot: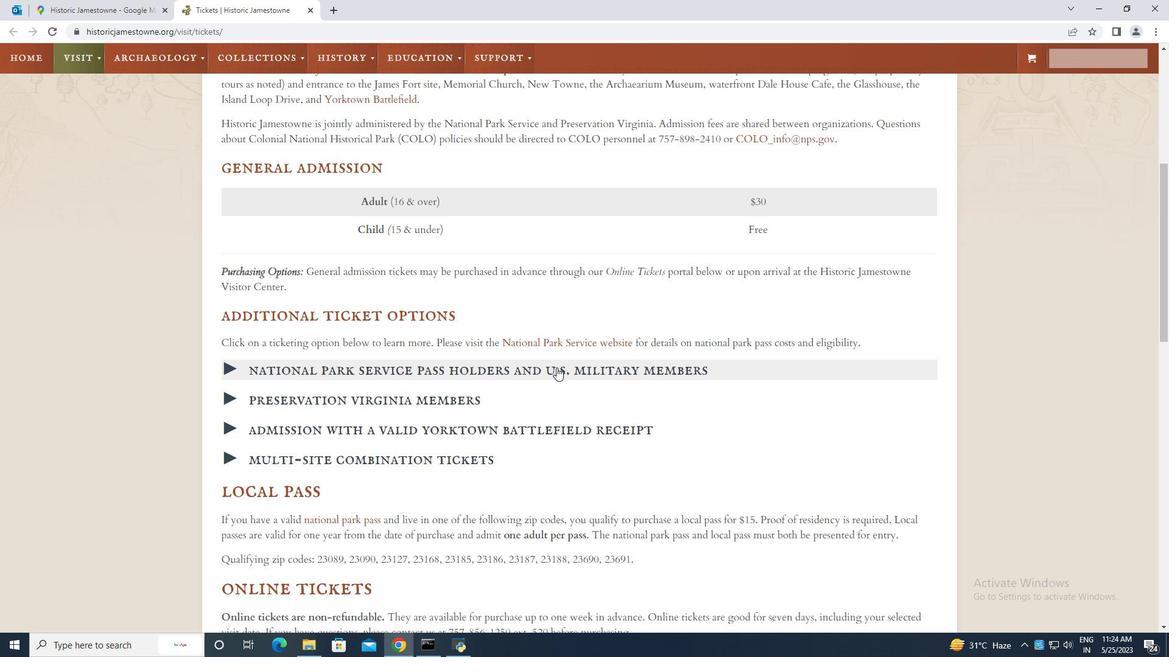 
Action: Mouse moved to (554, 366)
Screenshot: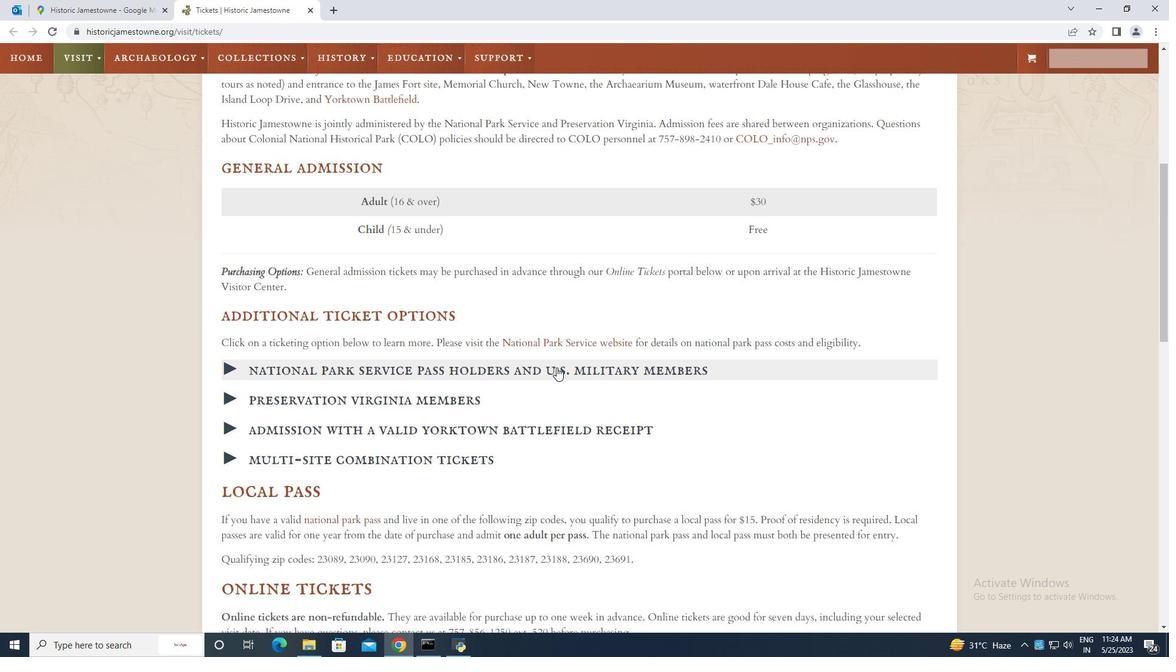 
Action: Mouse scrolled (554, 365) with delta (0, 0)
Screenshot: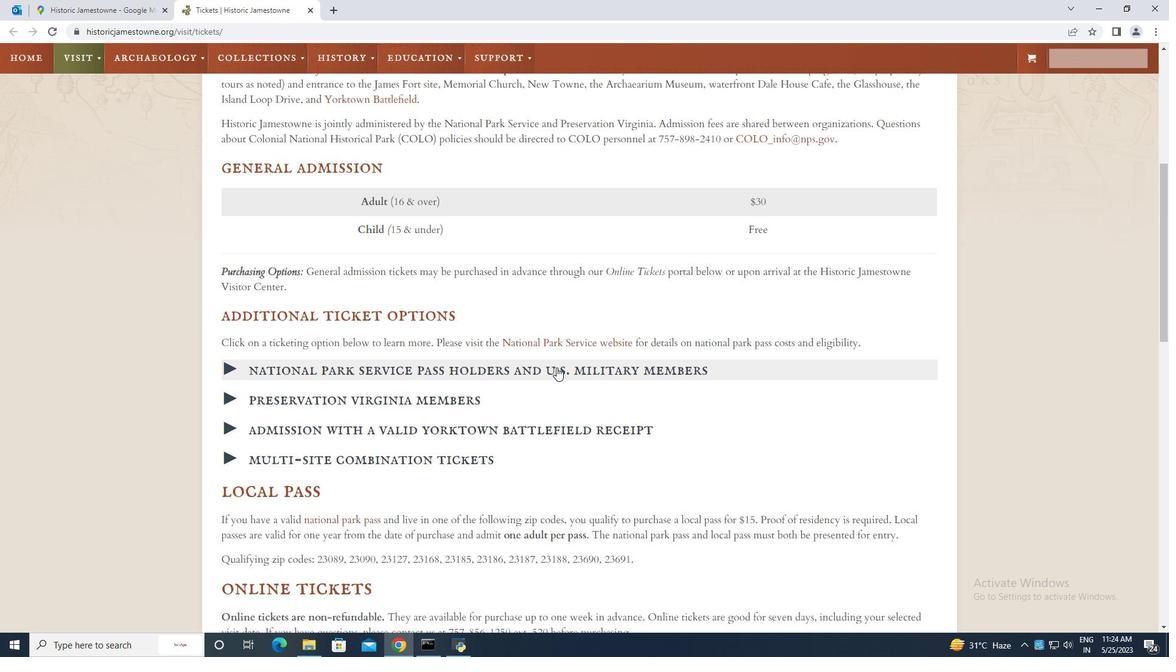 
Action: Mouse moved to (554, 361)
Screenshot: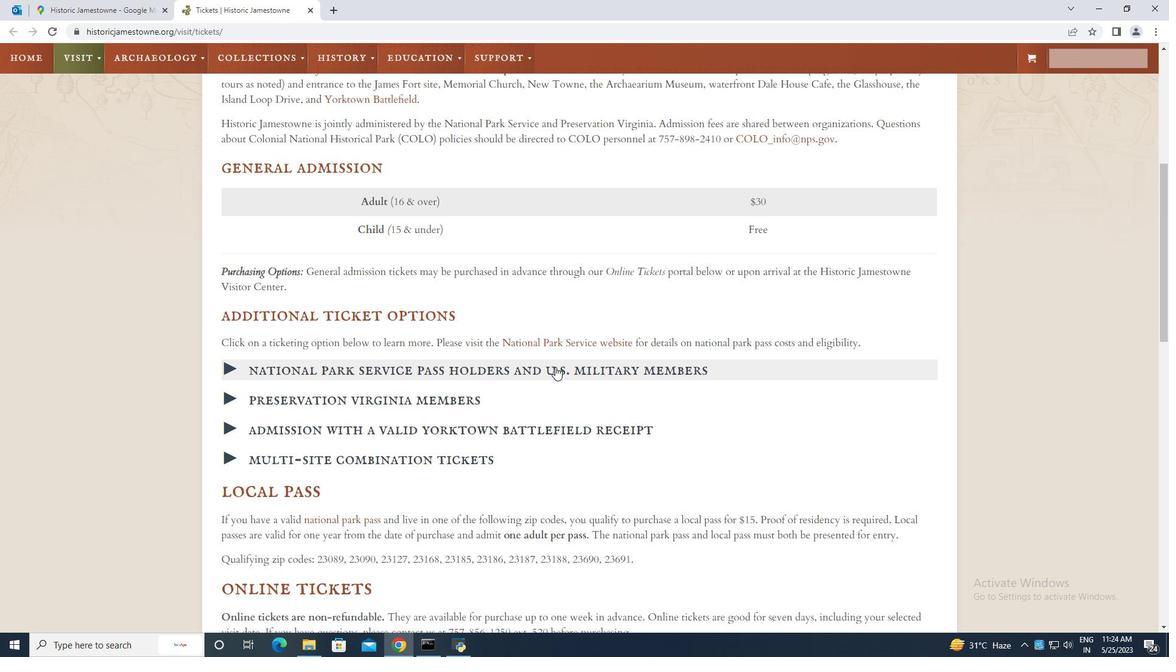 
Action: Mouse scrolled (554, 360) with delta (0, 0)
Screenshot: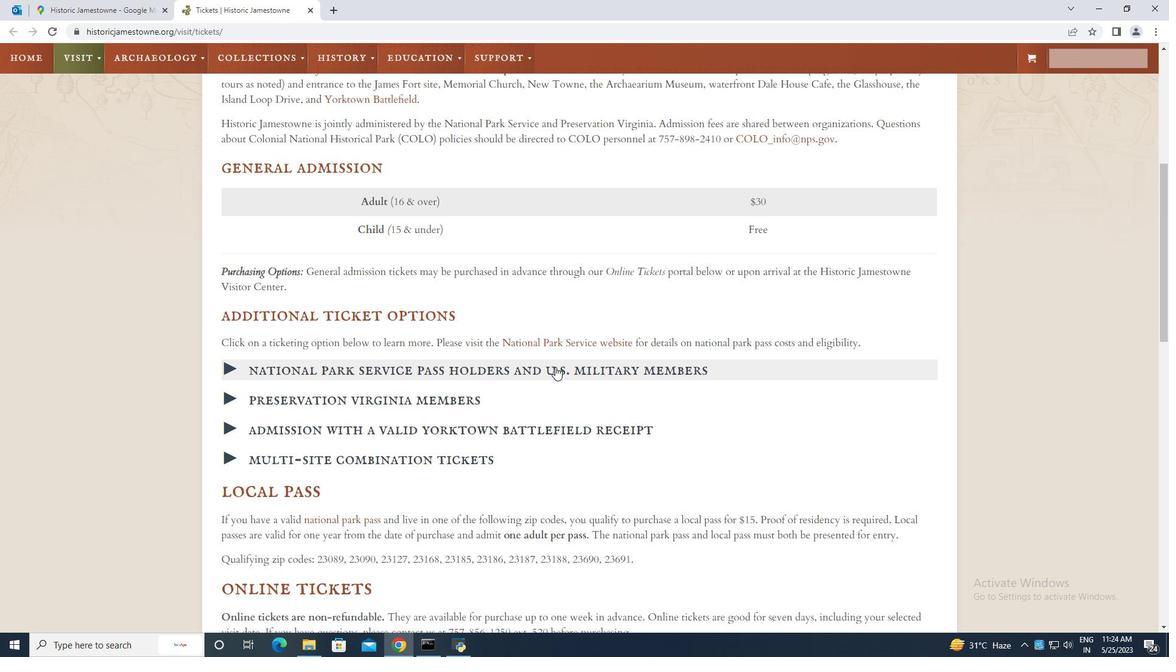 
Action: Mouse moved to (290, 374)
Screenshot: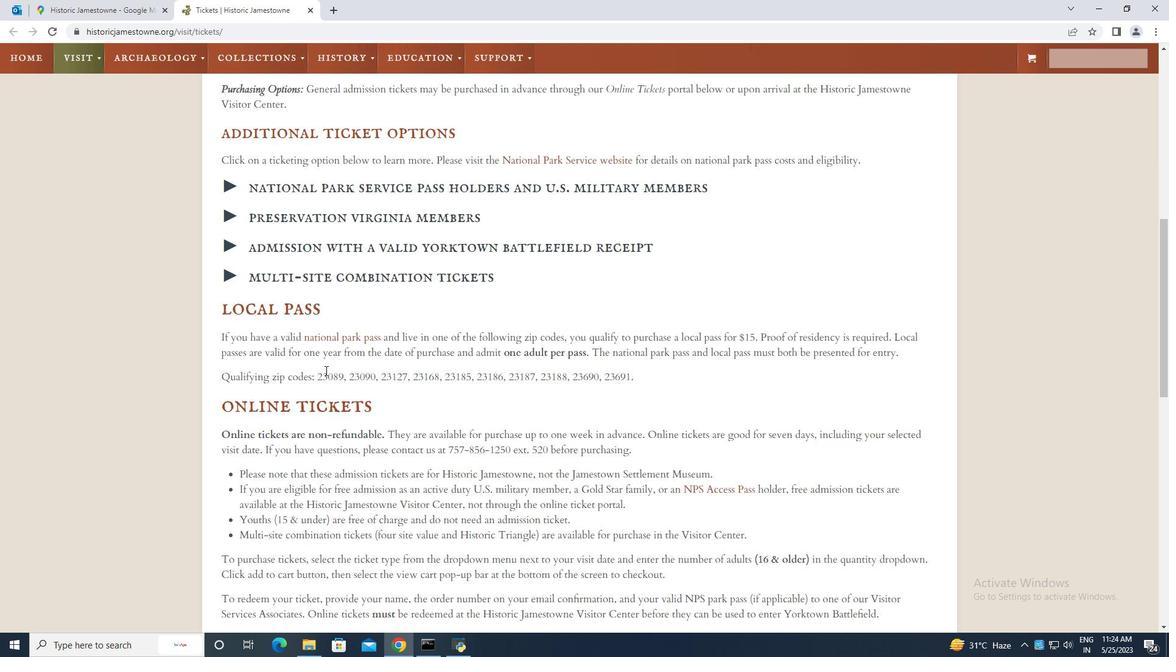 
Action: Mouse scrolled (290, 373) with delta (0, 0)
Screenshot: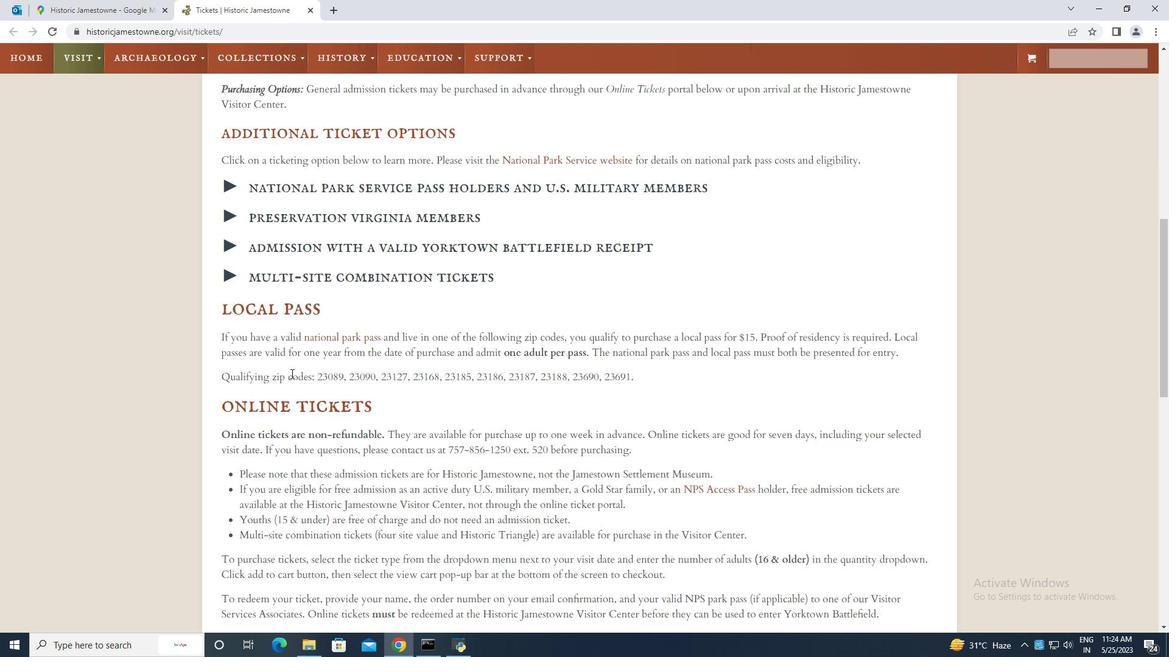 
Action: Mouse scrolled (290, 373) with delta (0, 0)
Screenshot: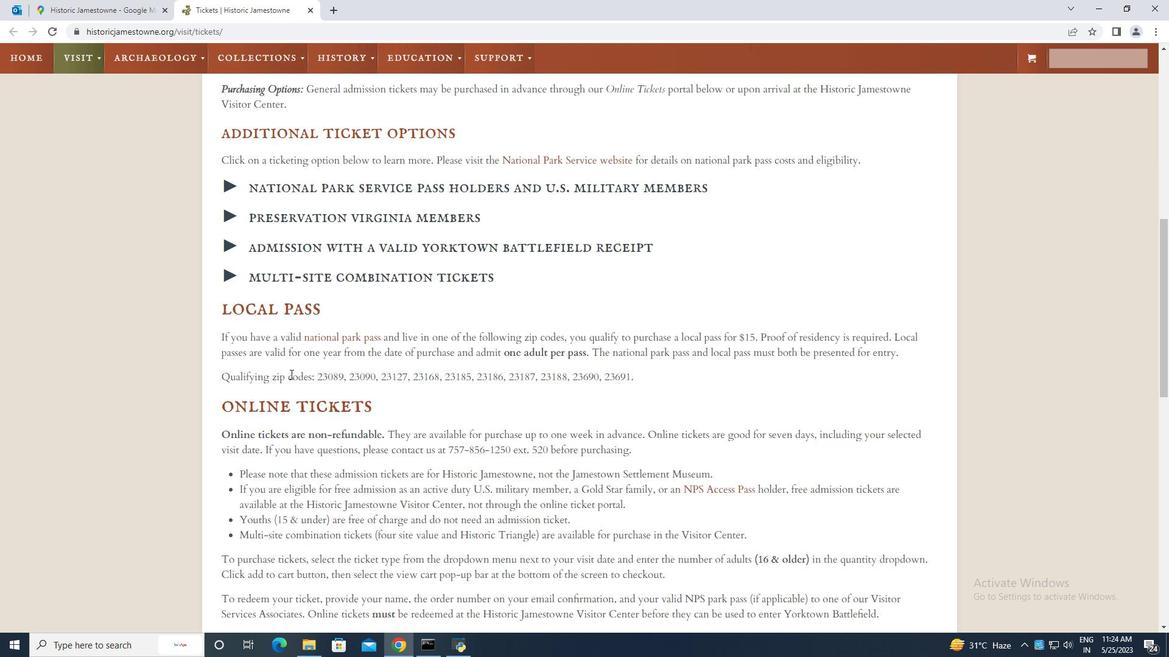 
Action: Mouse scrolled (290, 373) with delta (0, 0)
Screenshot: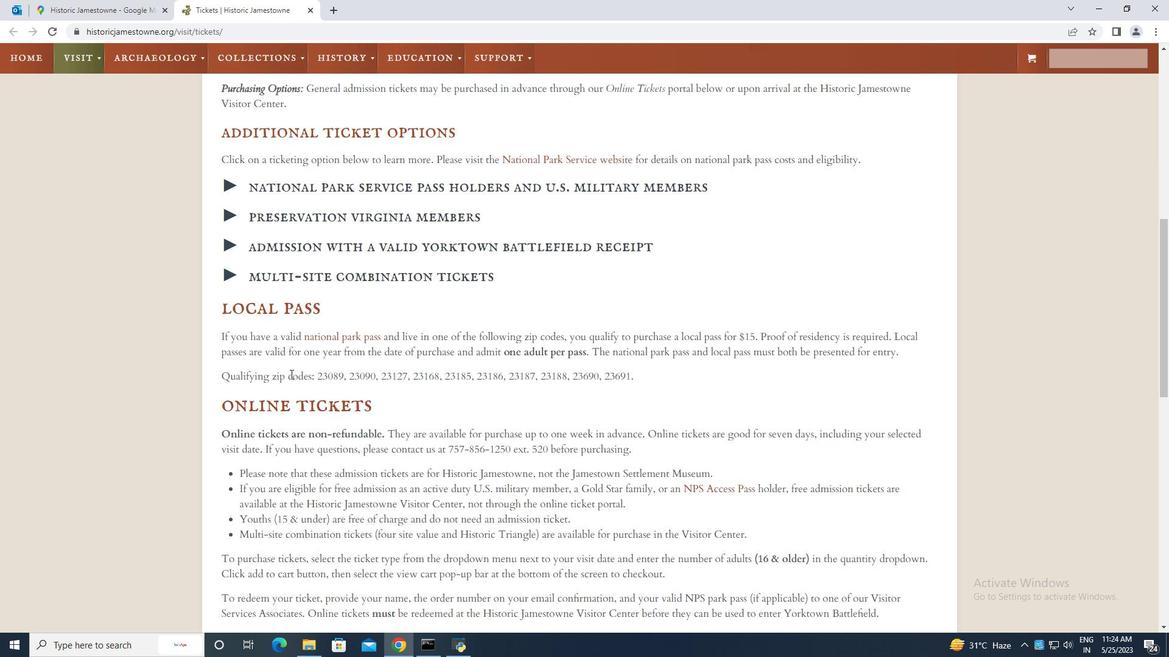
Action: Mouse moved to (317, 316)
Screenshot: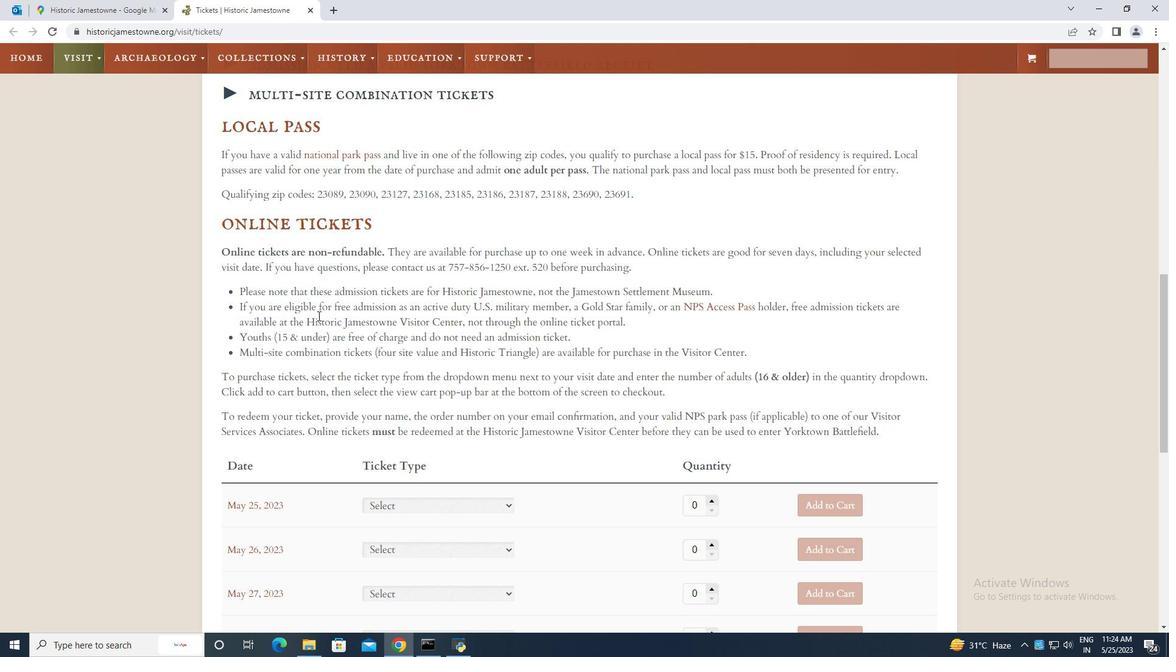 
Action: Mouse scrolled (317, 315) with delta (0, 0)
Screenshot: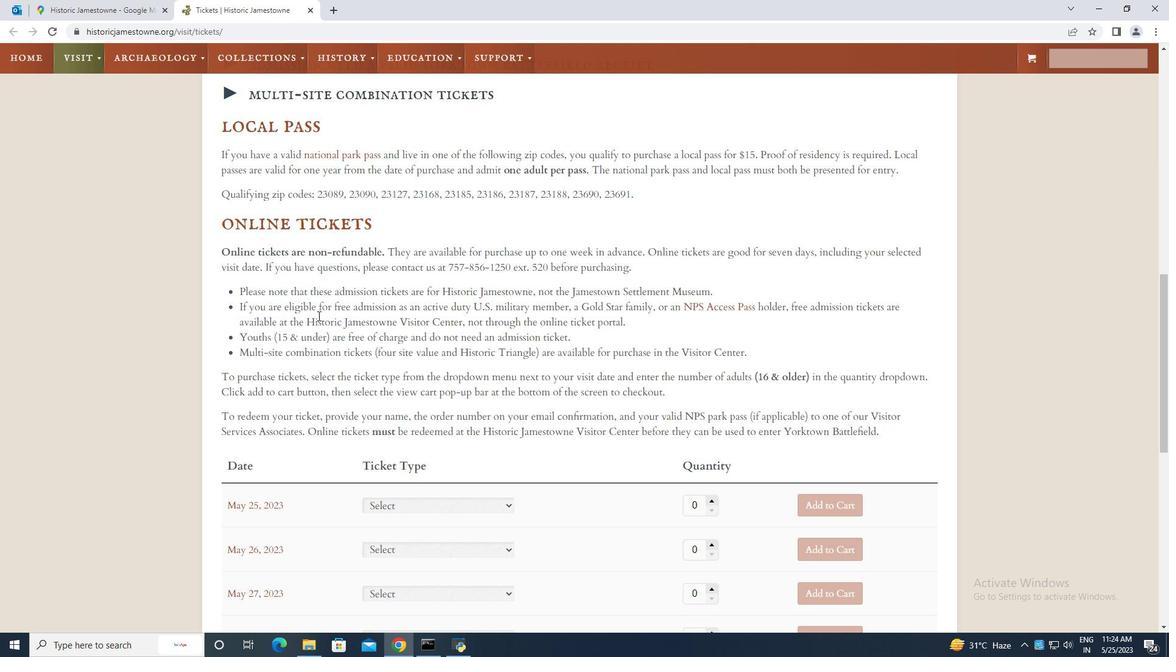 
Action: Mouse moved to (319, 317)
Screenshot: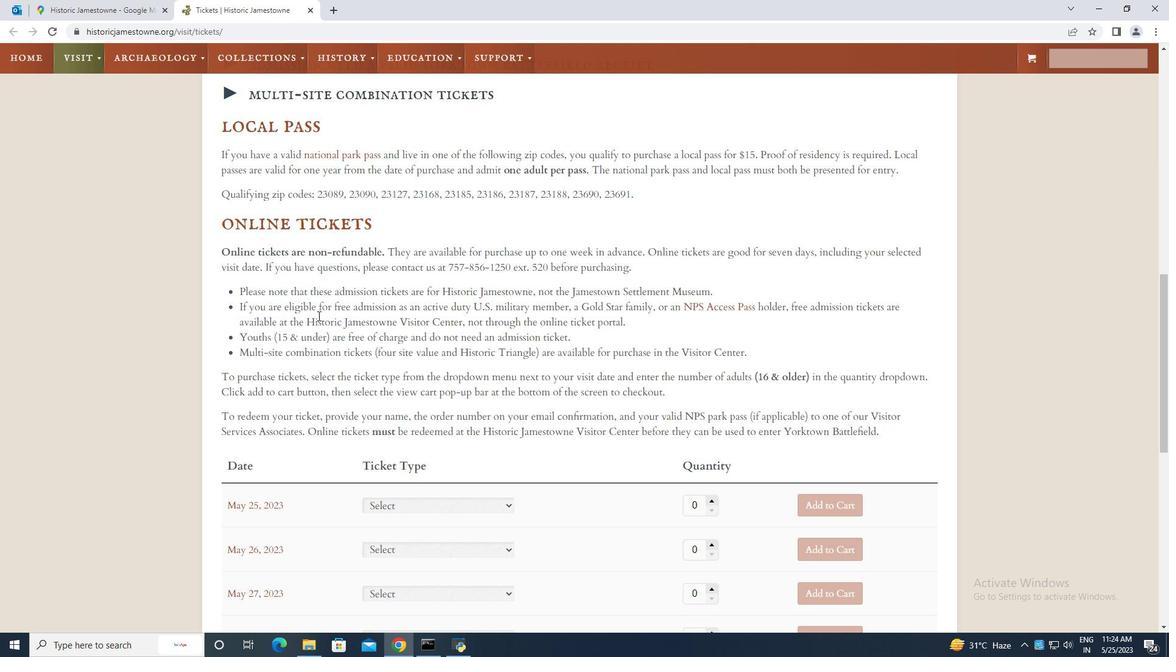 
Action: Mouse scrolled (319, 316) with delta (0, 0)
Screenshot: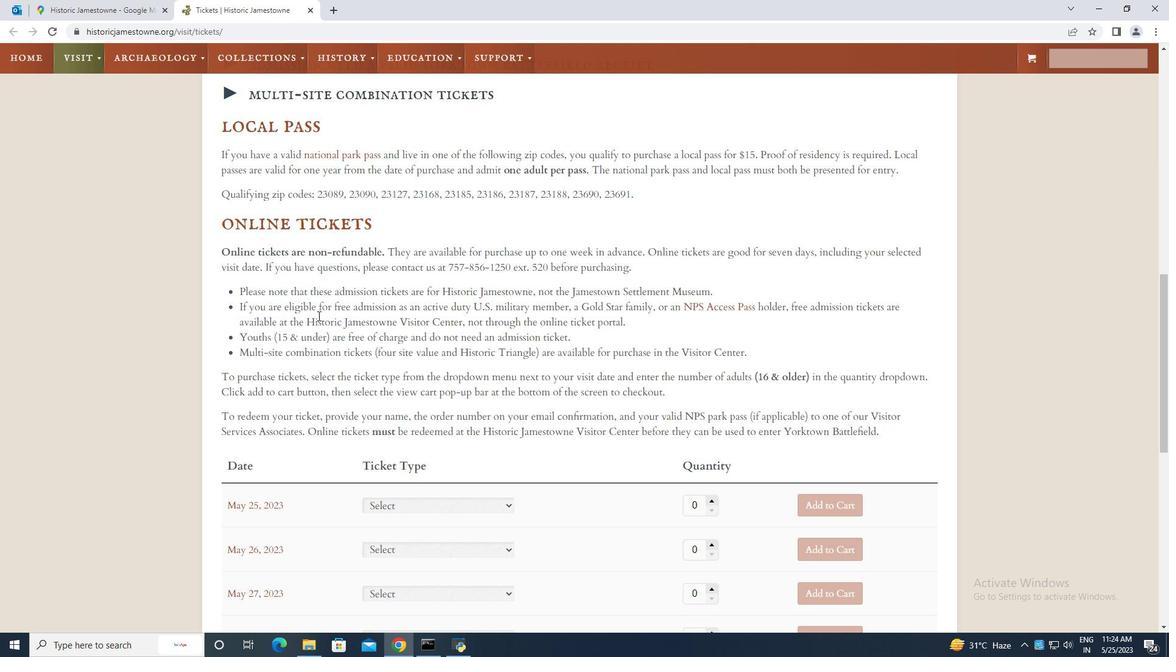 
Action: Mouse moved to (485, 386)
Screenshot: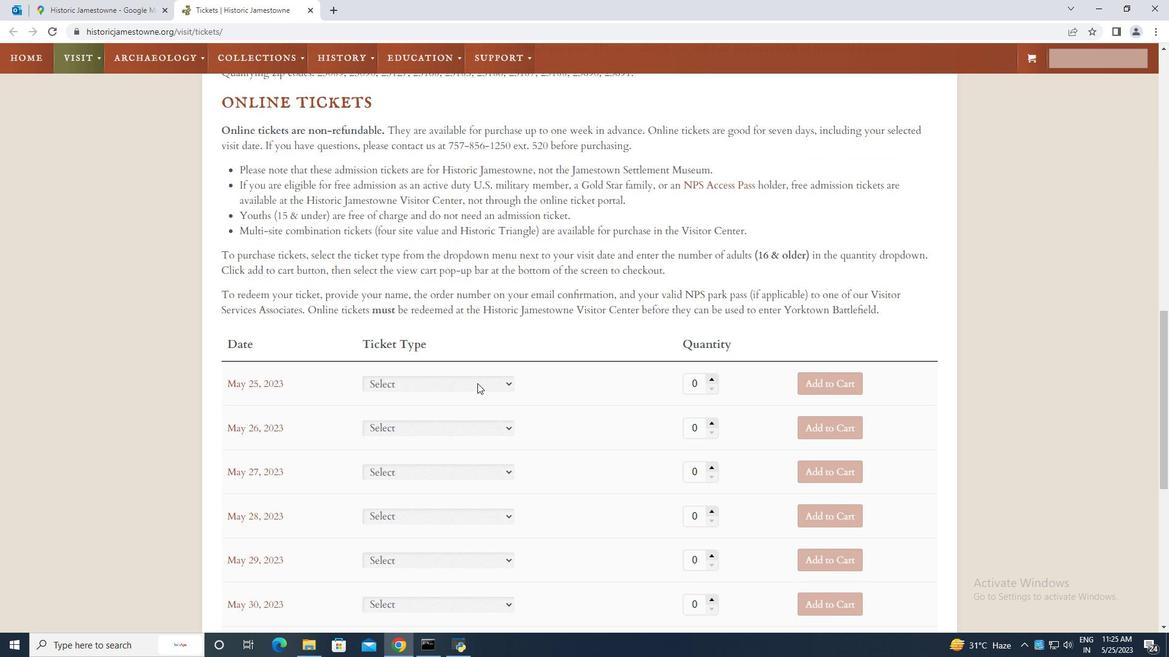 
Action: Mouse pressed left at (485, 386)
Screenshot: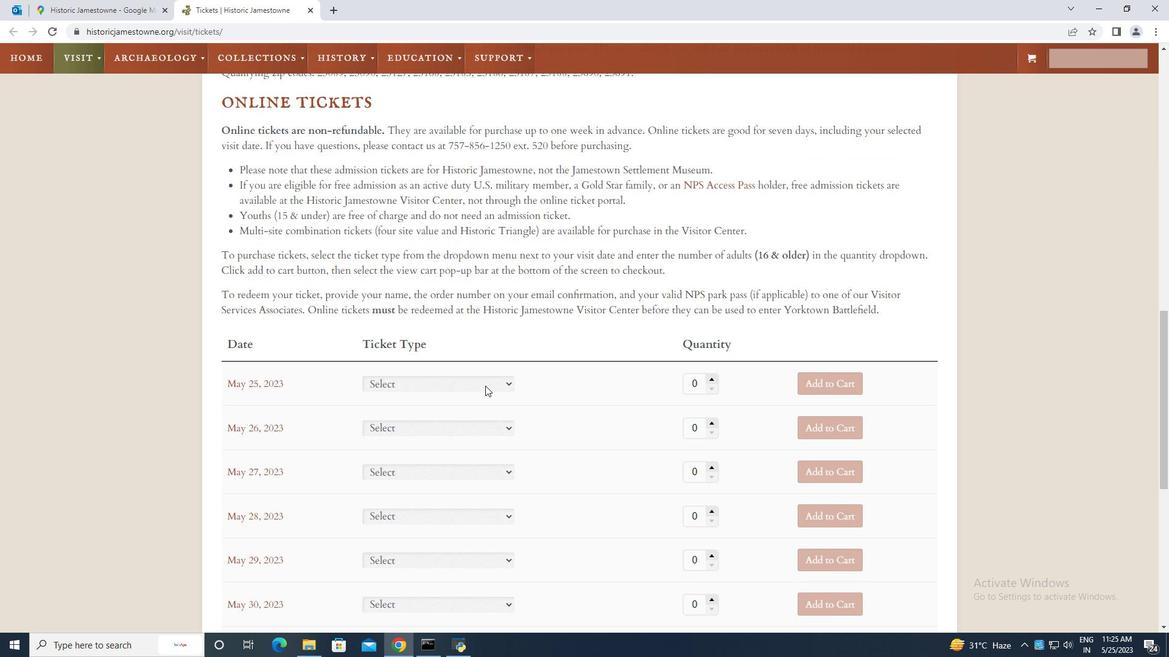 
Action: Mouse pressed left at (485, 386)
Screenshot: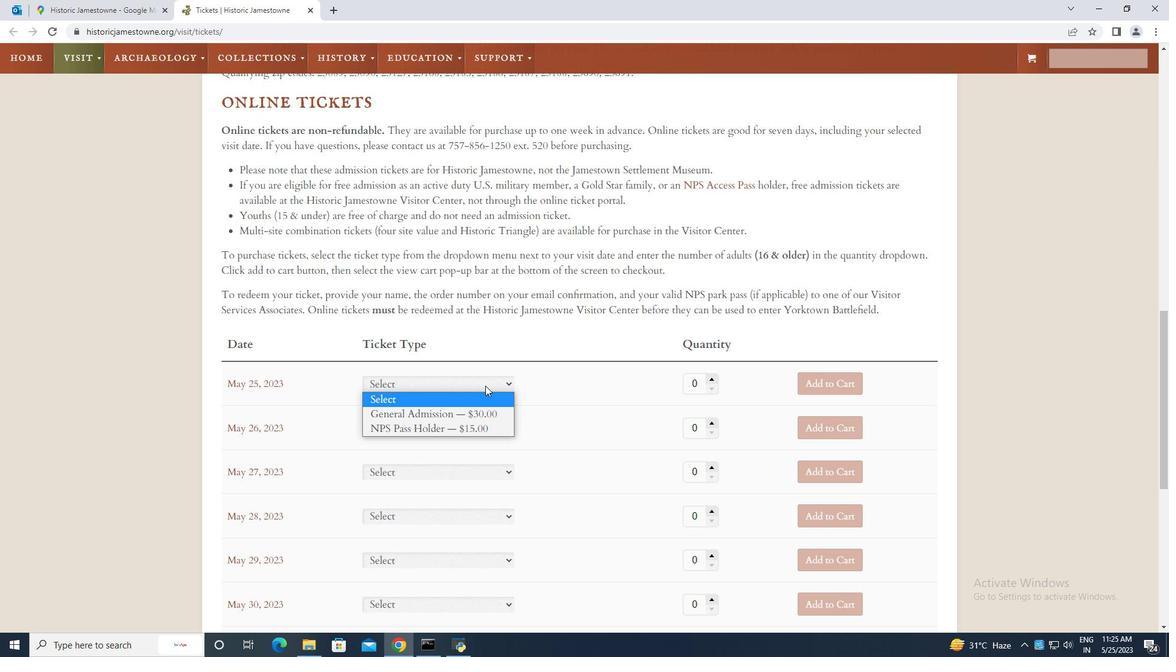 
Action: Mouse moved to (372, 347)
Screenshot: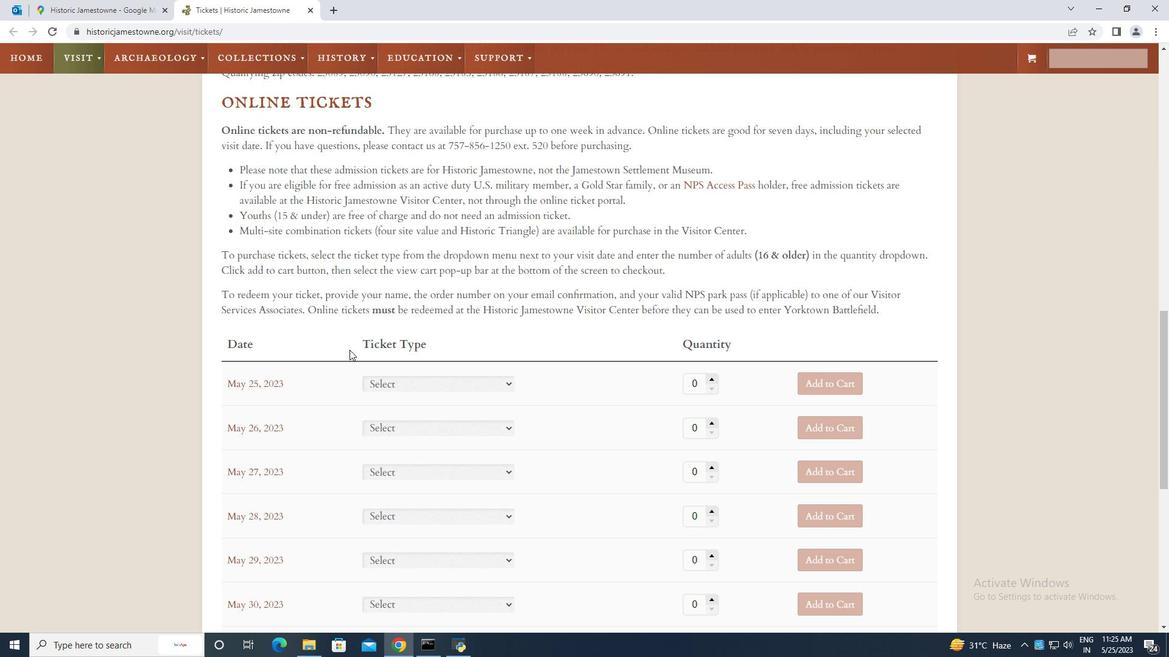 
Action: Mouse scrolled (372, 346) with delta (0, 0)
Screenshot: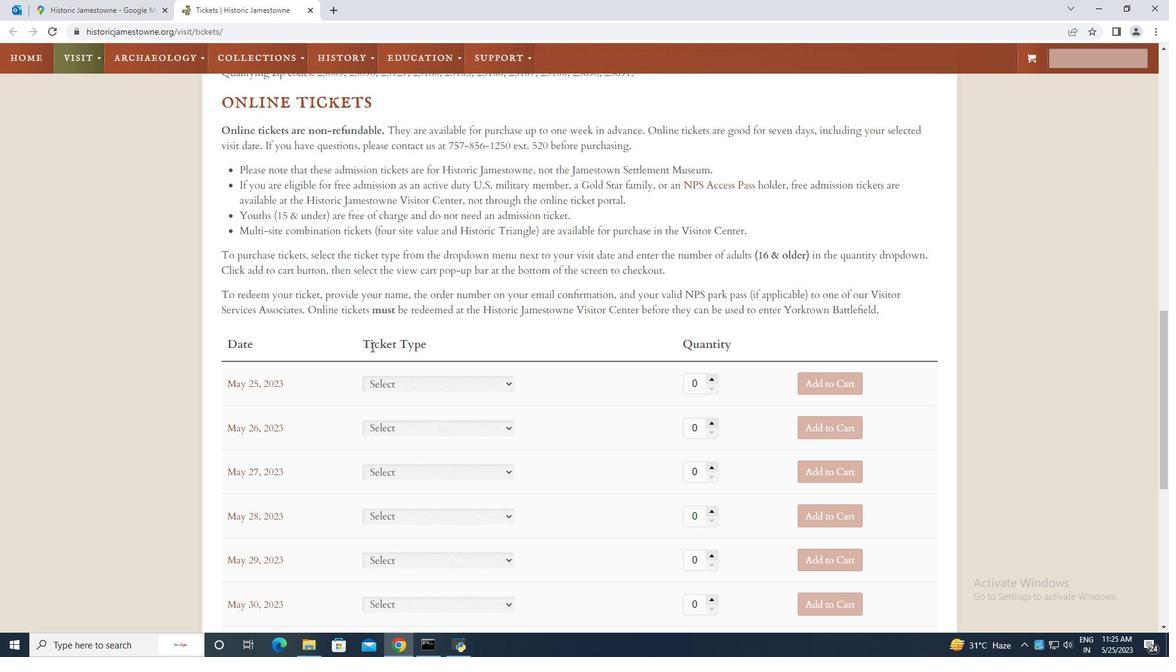 
Action: Mouse scrolled (372, 346) with delta (0, 0)
Screenshot: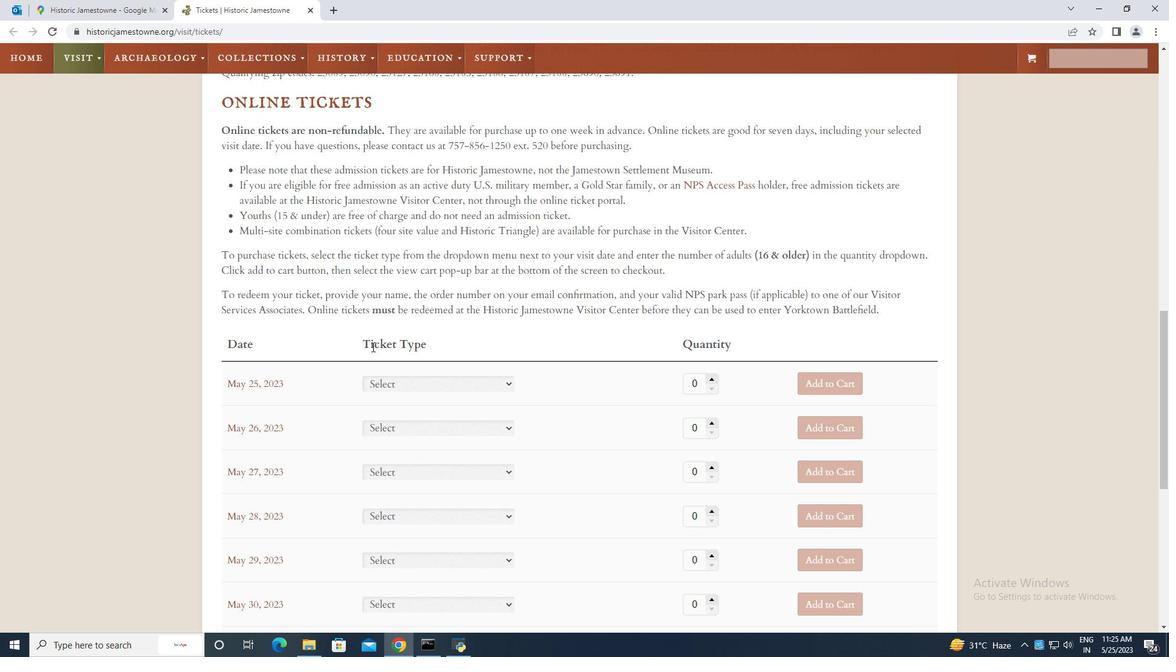
Action: Mouse scrolled (372, 346) with delta (0, 0)
Screenshot: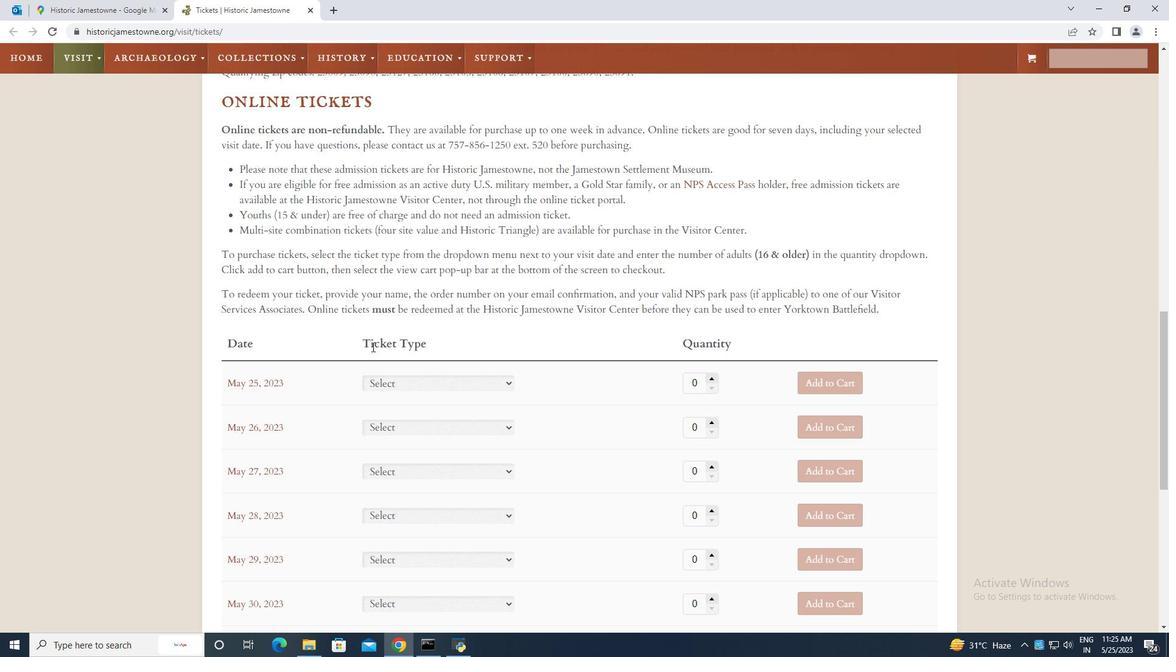 
Action: Mouse scrolled (372, 346) with delta (0, 0)
Screenshot: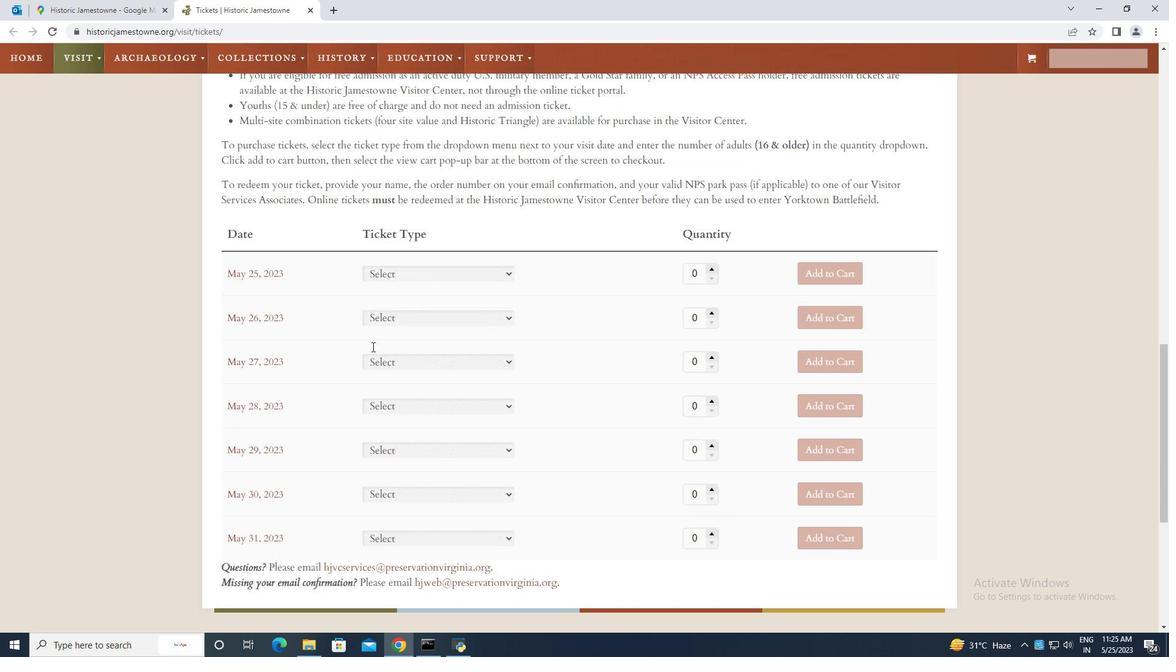 
Action: Mouse scrolled (372, 346) with delta (0, 0)
Screenshot: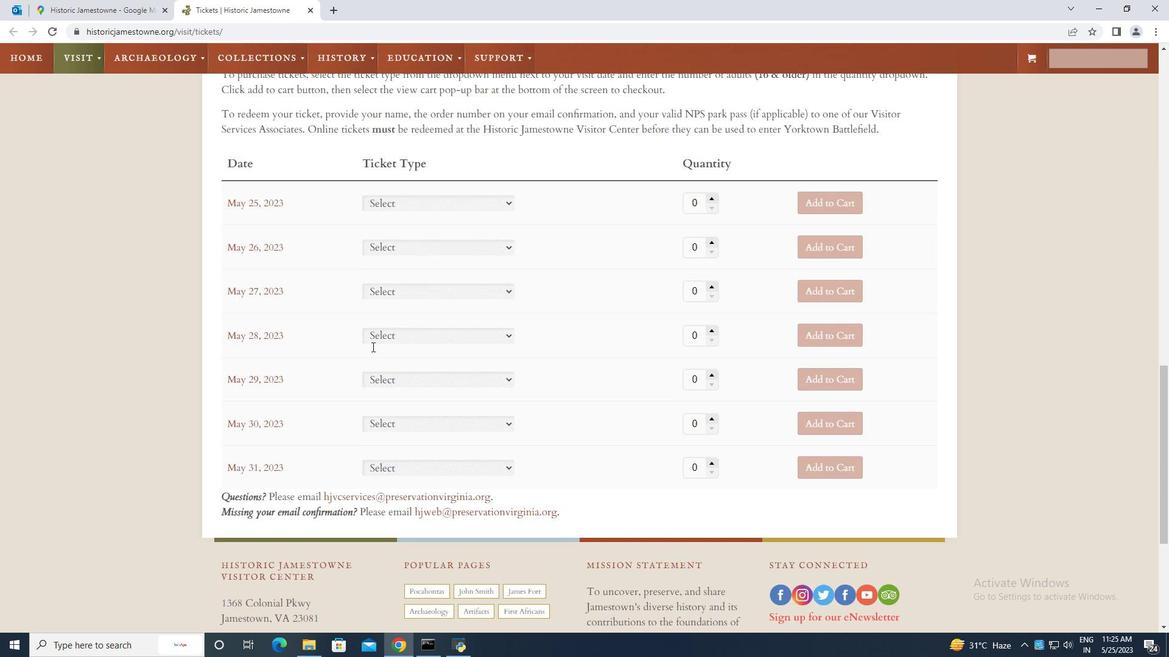 
Action: Mouse scrolled (372, 346) with delta (0, 0)
Screenshot: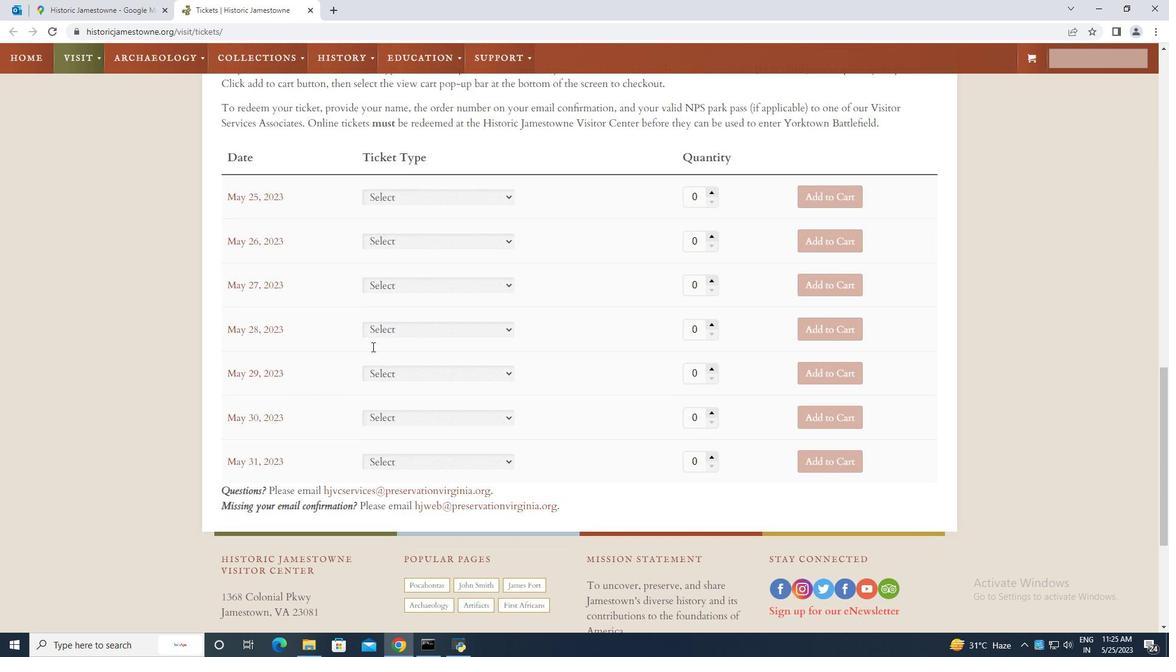 
Action: Mouse scrolled (372, 346) with delta (0, 0)
Screenshot: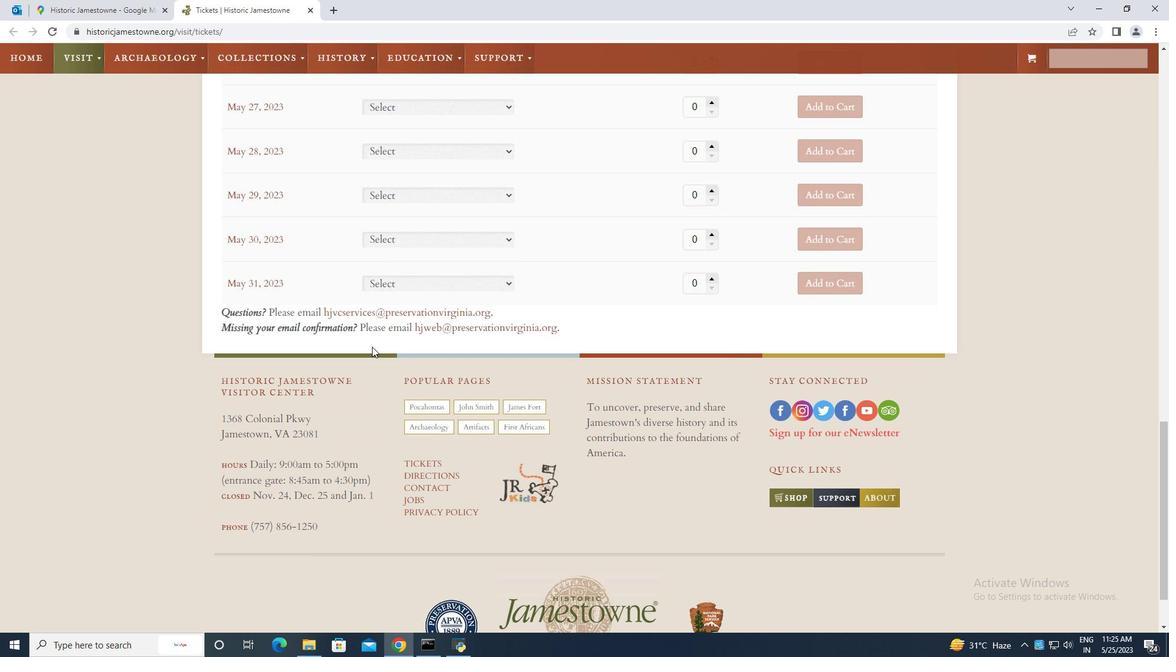 
Action: Mouse scrolled (372, 346) with delta (0, 0)
Screenshot: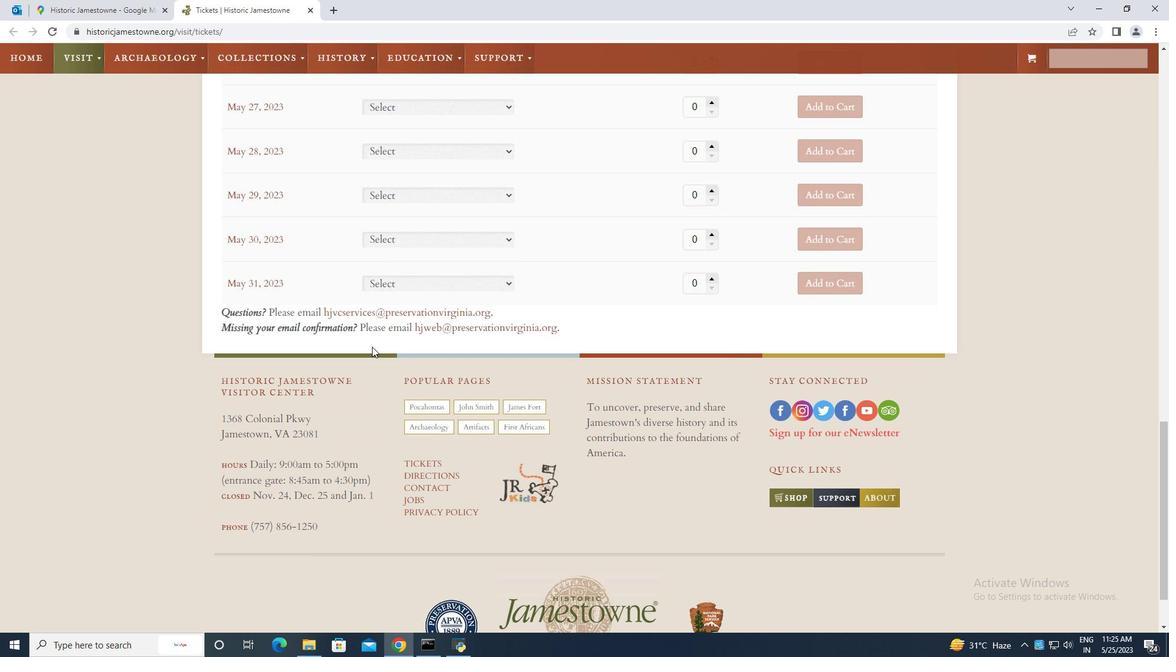 
Action: Mouse moved to (226, 156)
Screenshot: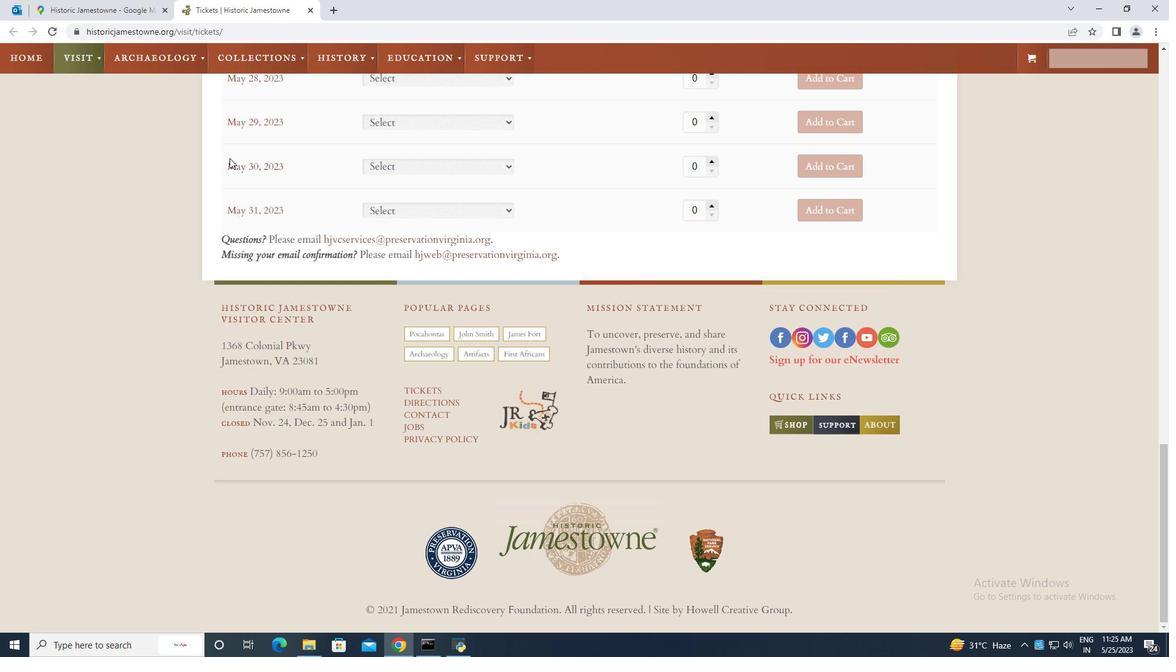 
Action: Mouse scrolled (226, 157) with delta (0, 0)
Screenshot: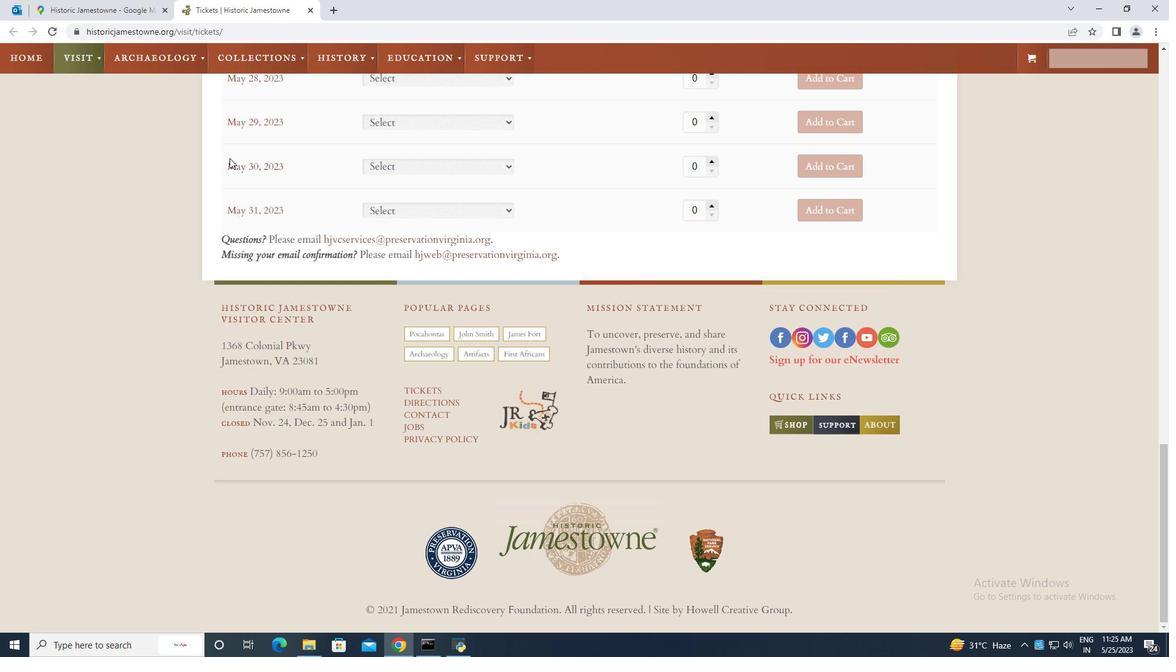
Action: Mouse scrolled (226, 157) with delta (0, 0)
Screenshot: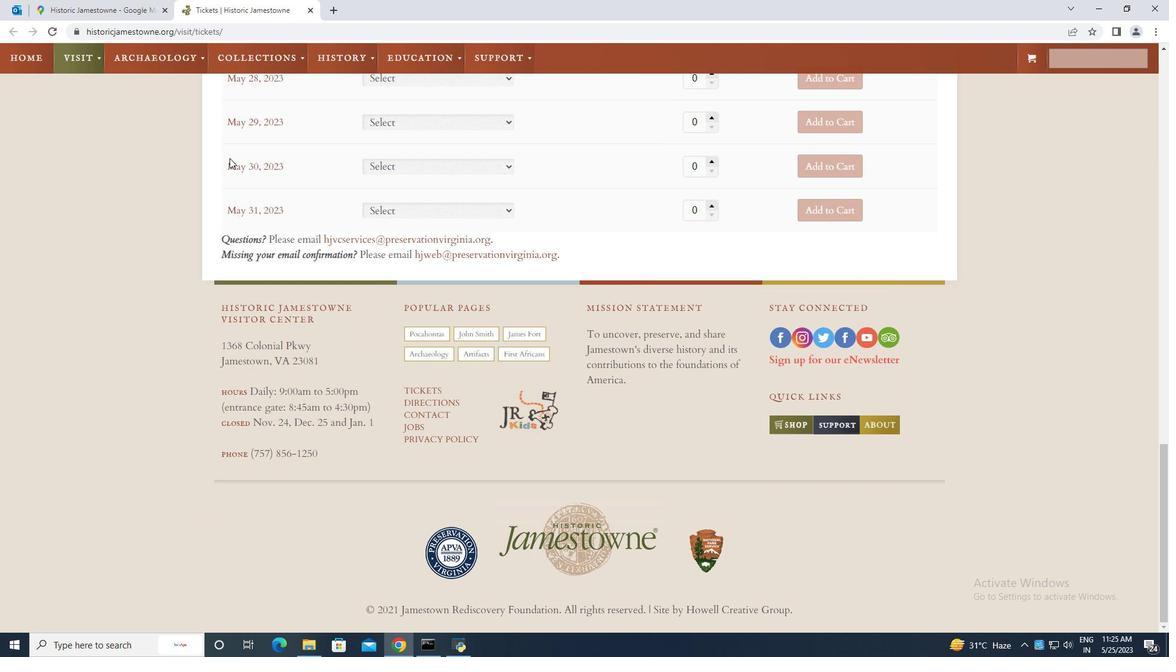 
Action: Mouse scrolled (226, 157) with delta (0, 0)
Screenshot: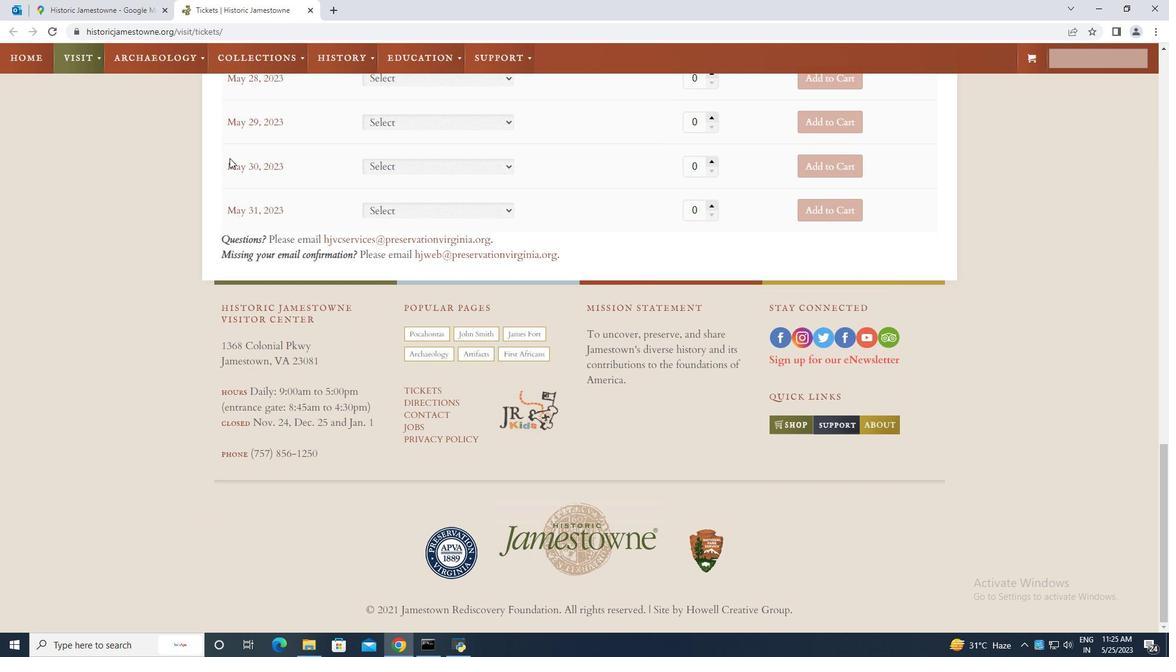 
Action: Mouse moved to (111, 3)
Screenshot: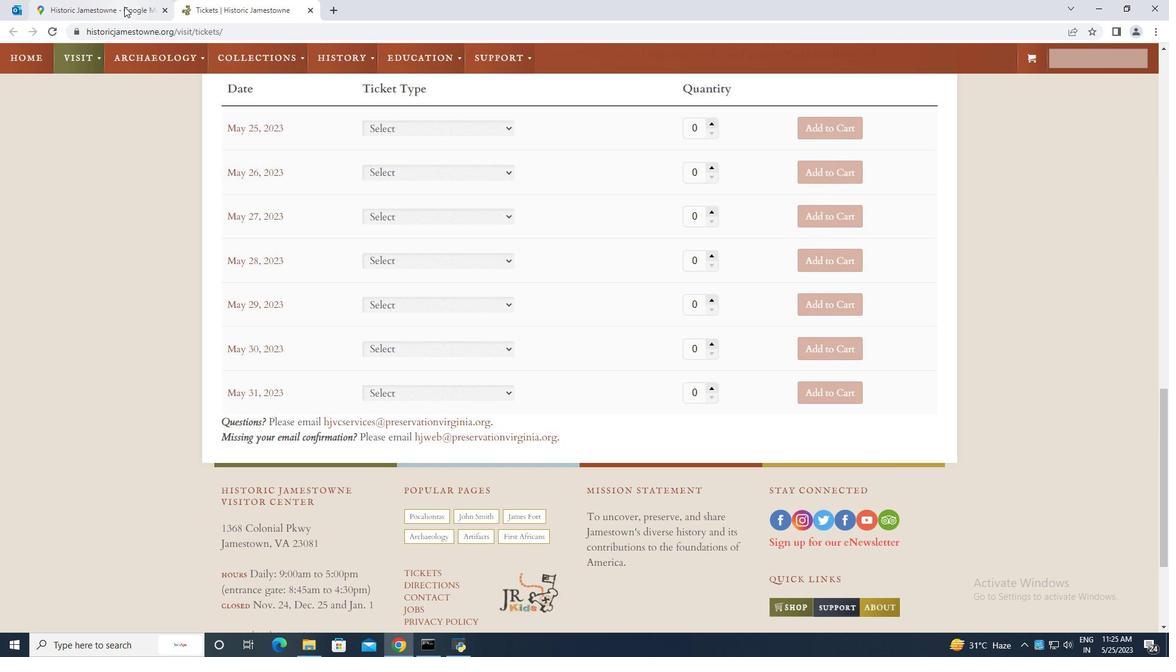 
Action: Mouse pressed left at (111, 3)
Screenshot: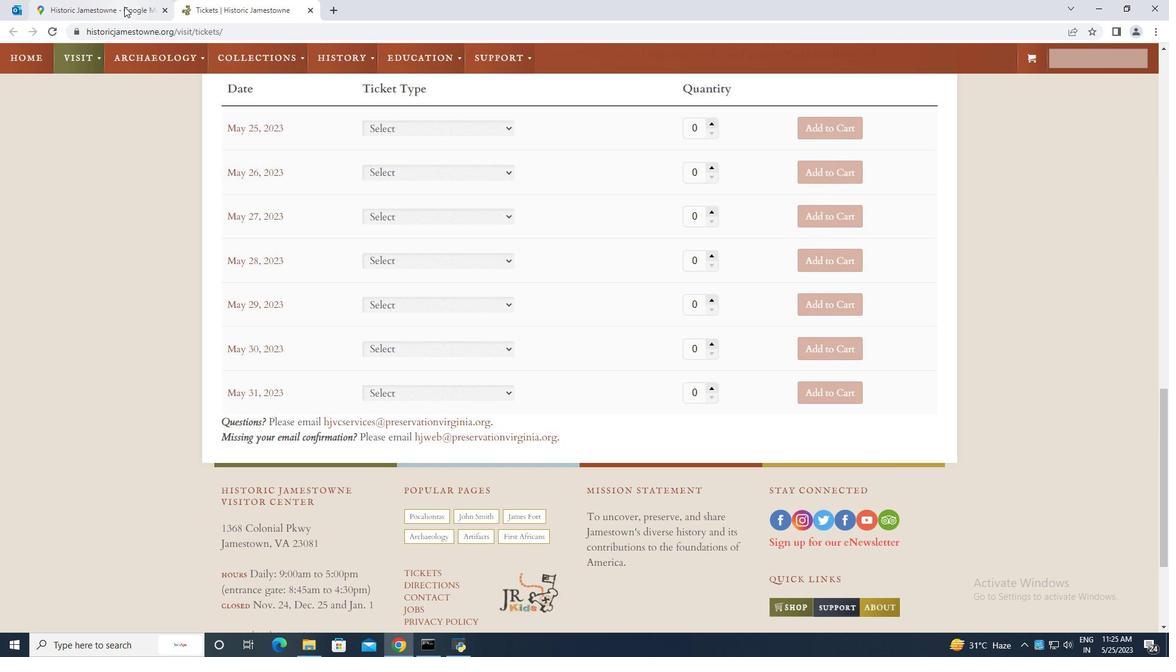 
Action: Mouse moved to (234, 318)
Screenshot: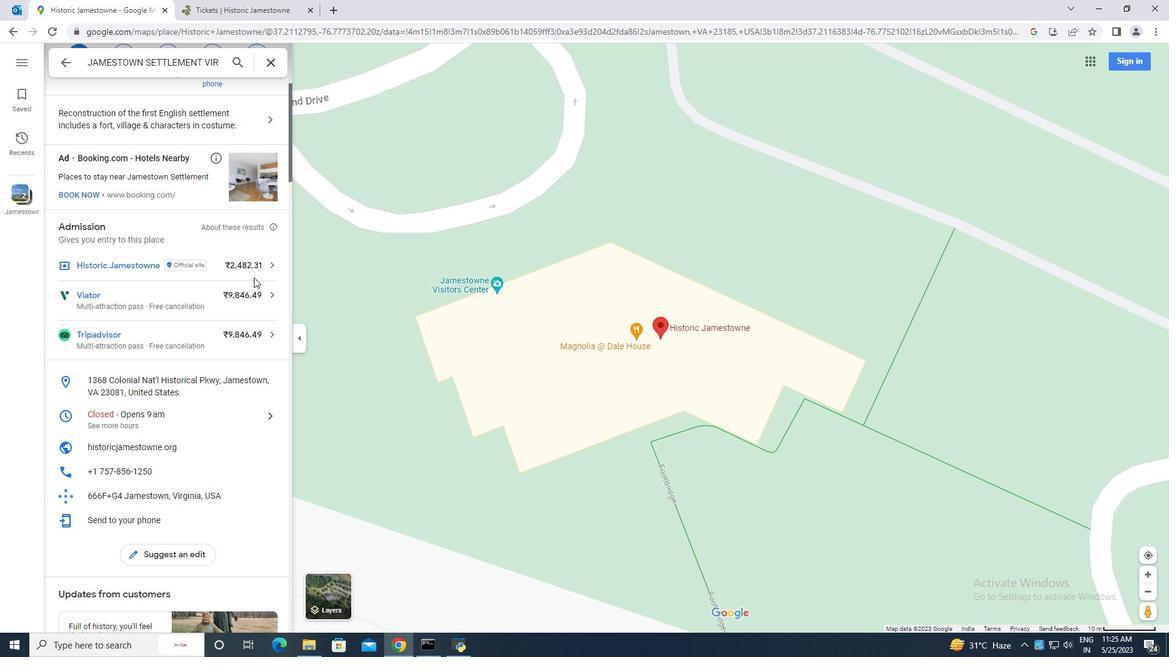 
Action: Mouse scrolled (234, 317) with delta (0, 0)
Screenshot: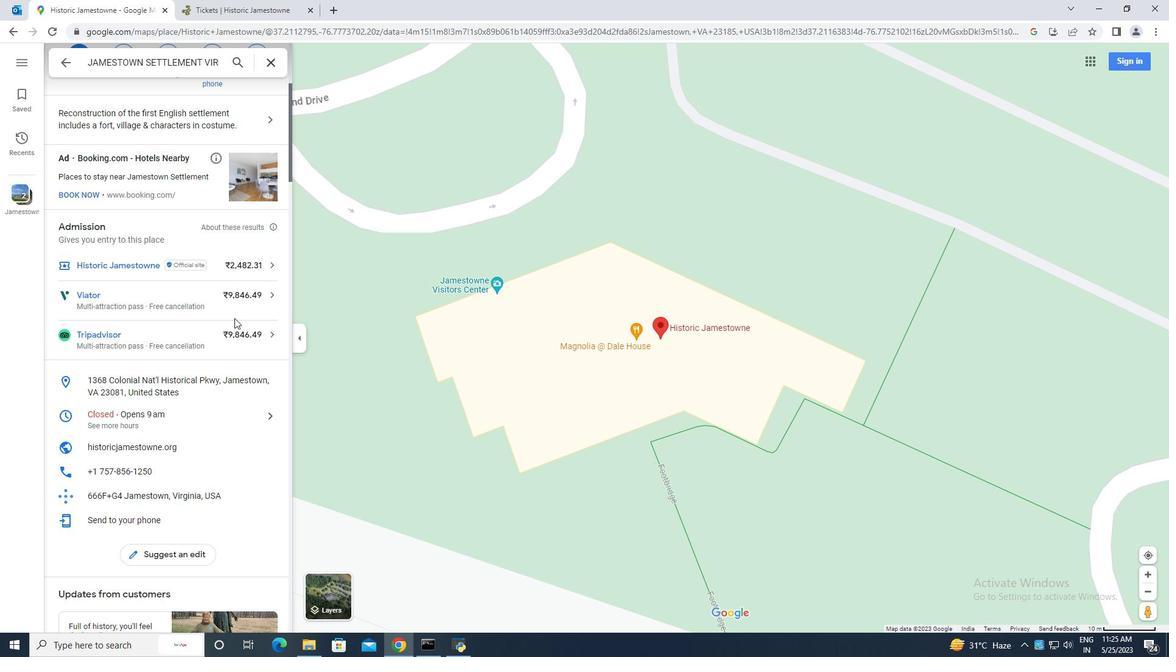 
Action: Mouse scrolled (234, 317) with delta (0, 0)
Screenshot: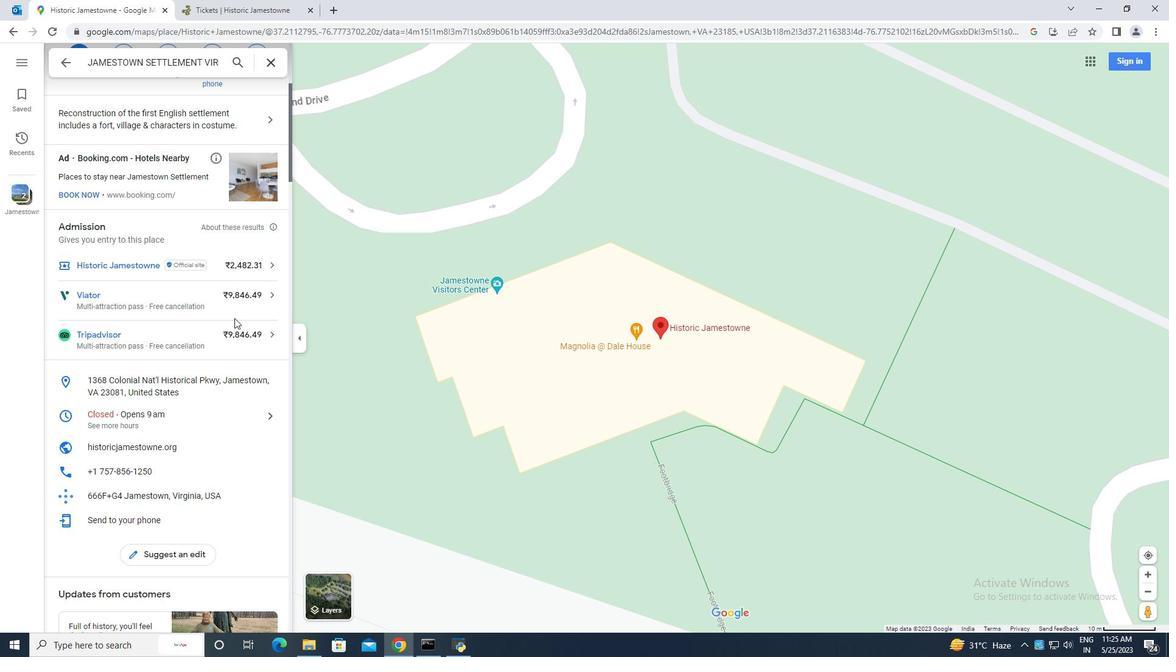 
Action: Mouse scrolled (234, 317) with delta (0, 0)
Screenshot: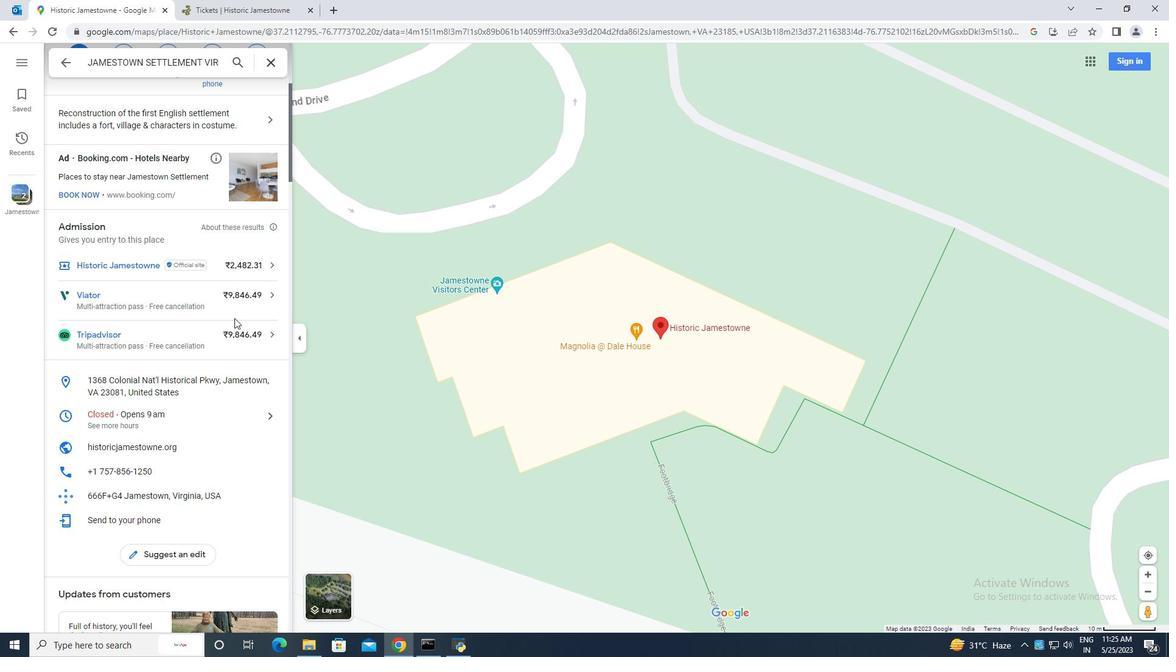 
Action: Mouse scrolled (234, 317) with delta (0, 0)
